 Task: Book a one-way flight from Laredo to Raleigh for 4 adults and 1 infant in seat, departing on Saturday, 5 August, in economy class, with 2 carry-on bags and 1 checked bag, departing between 16:00 and 17:00, using Alaska Airlines.
Action: Mouse moved to (375, 125)
Screenshot: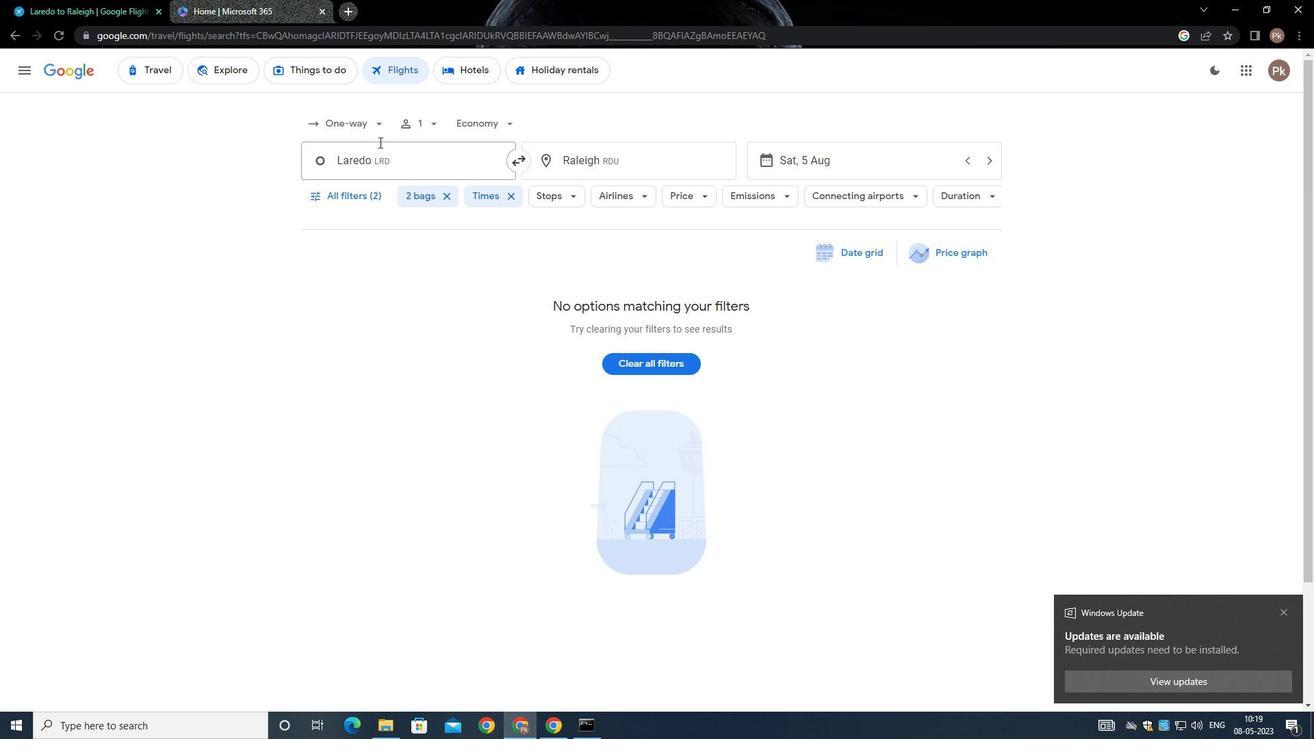 
Action: Mouse pressed left at (375, 125)
Screenshot: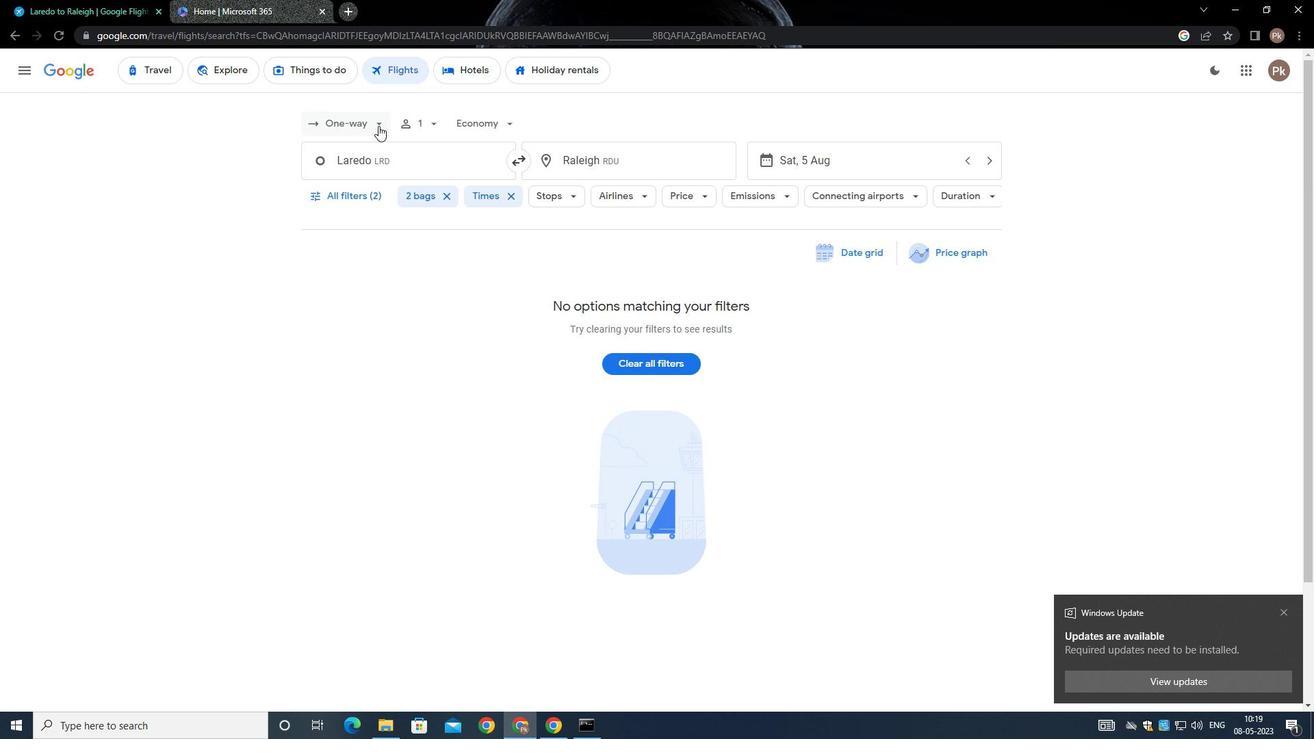 
Action: Mouse moved to (358, 180)
Screenshot: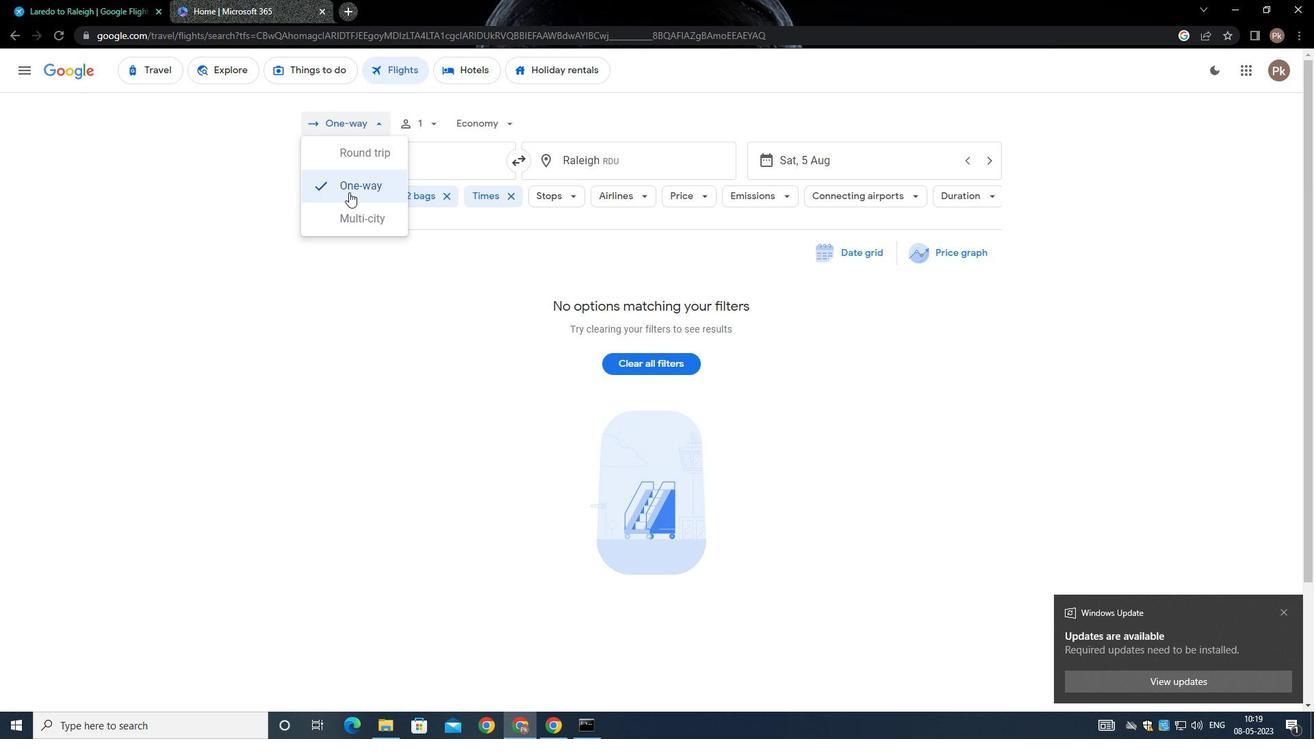 
Action: Mouse pressed left at (358, 180)
Screenshot: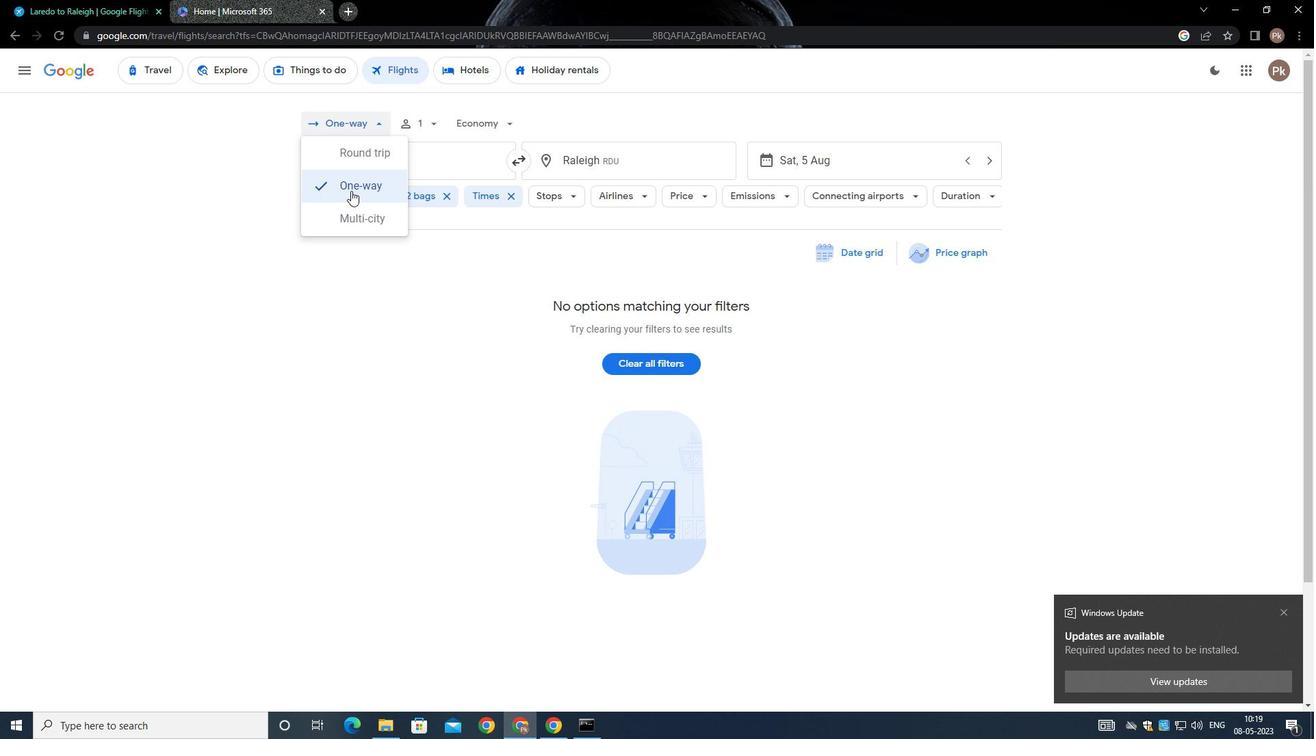 
Action: Mouse moved to (426, 123)
Screenshot: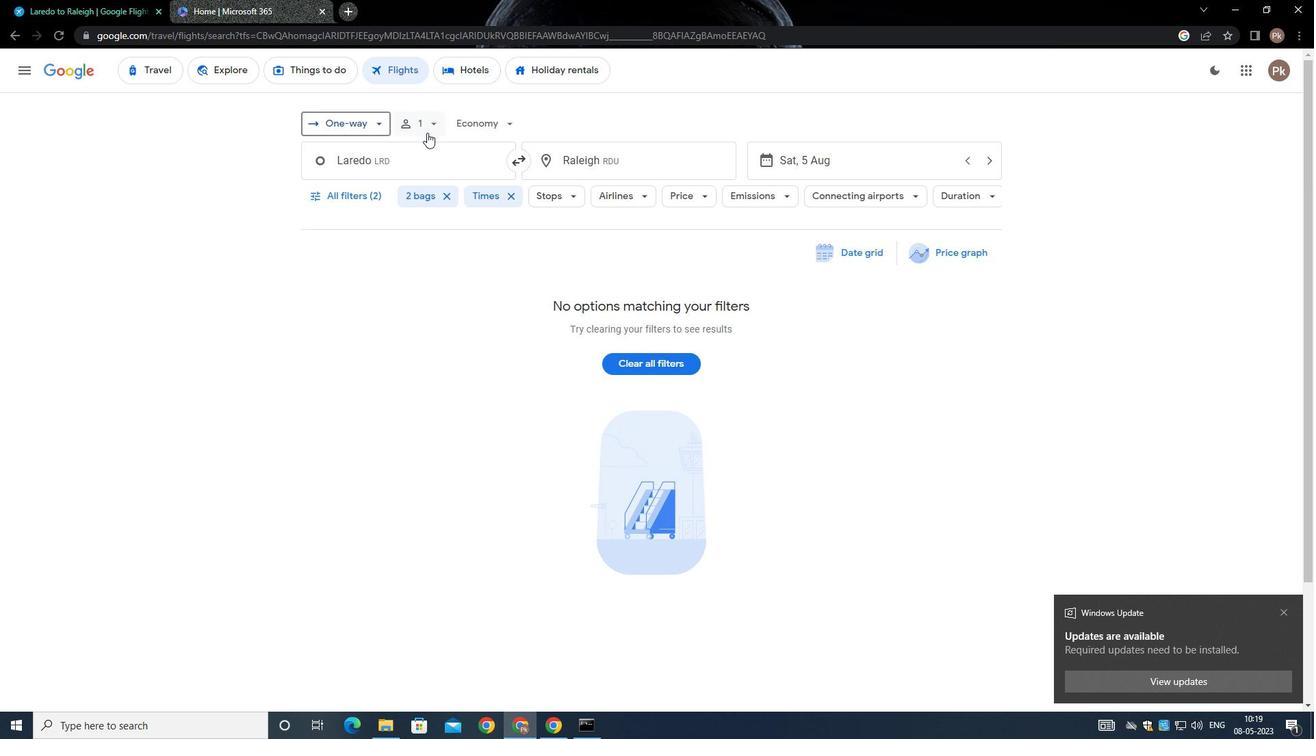 
Action: Mouse pressed left at (426, 123)
Screenshot: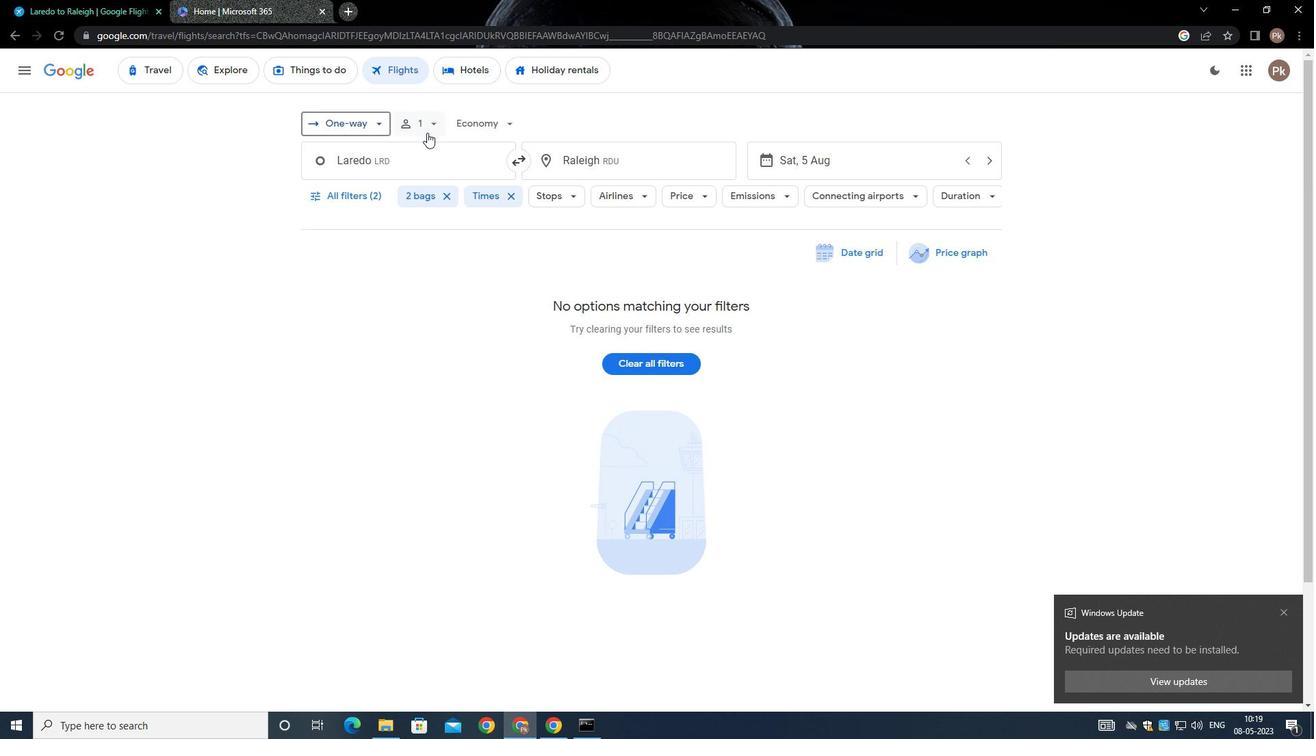 
Action: Mouse moved to (540, 158)
Screenshot: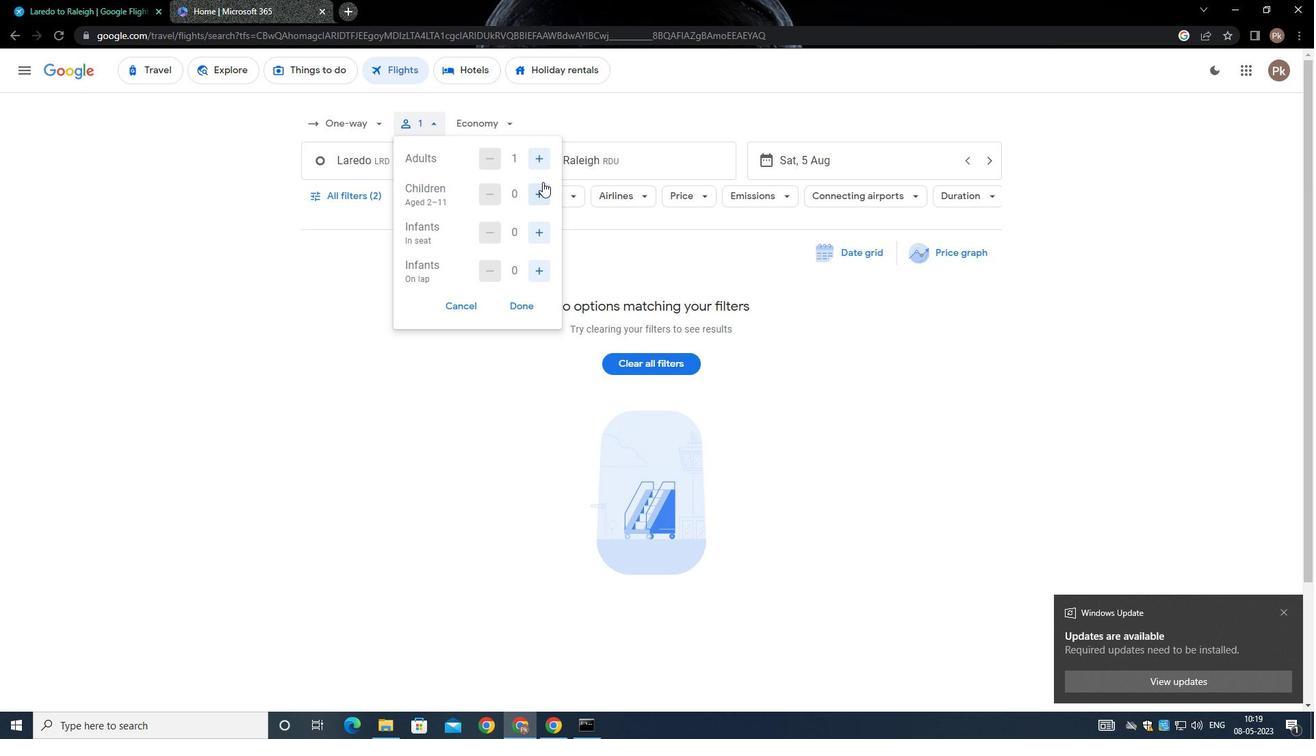 
Action: Mouse pressed left at (540, 158)
Screenshot: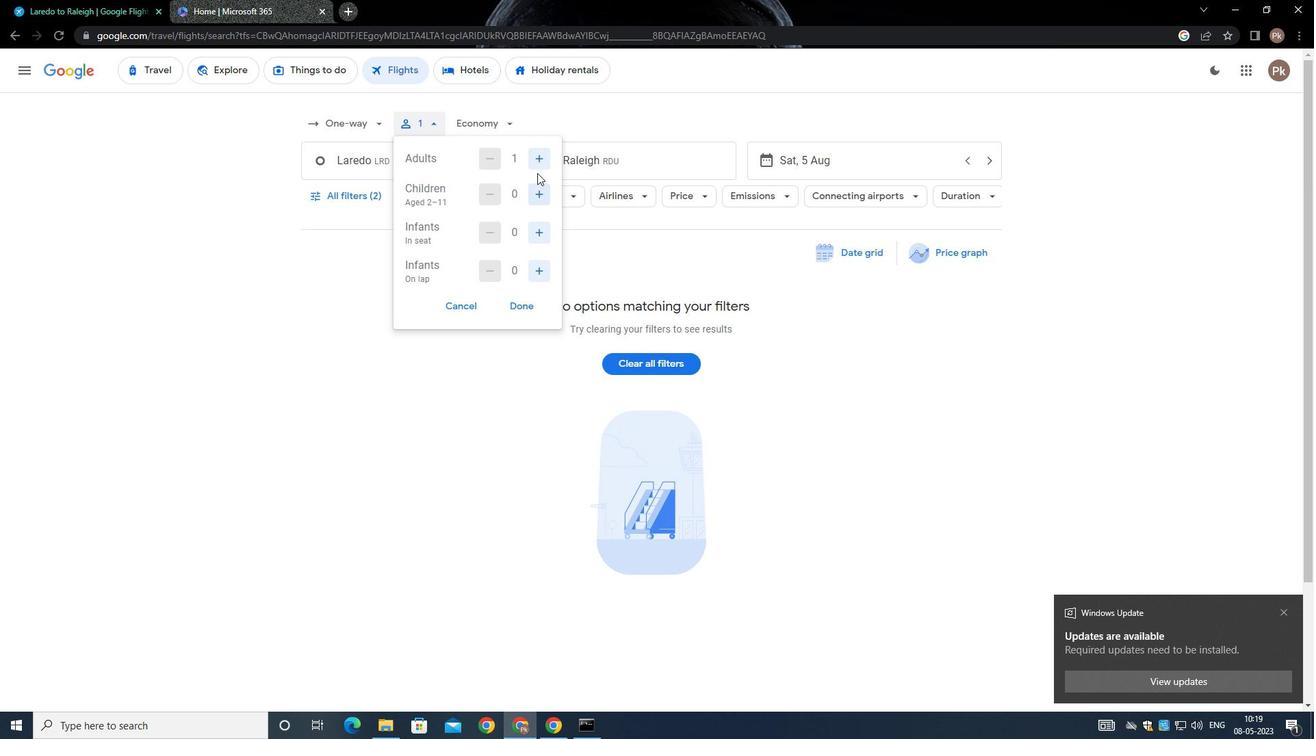 
Action: Mouse moved to (540, 157)
Screenshot: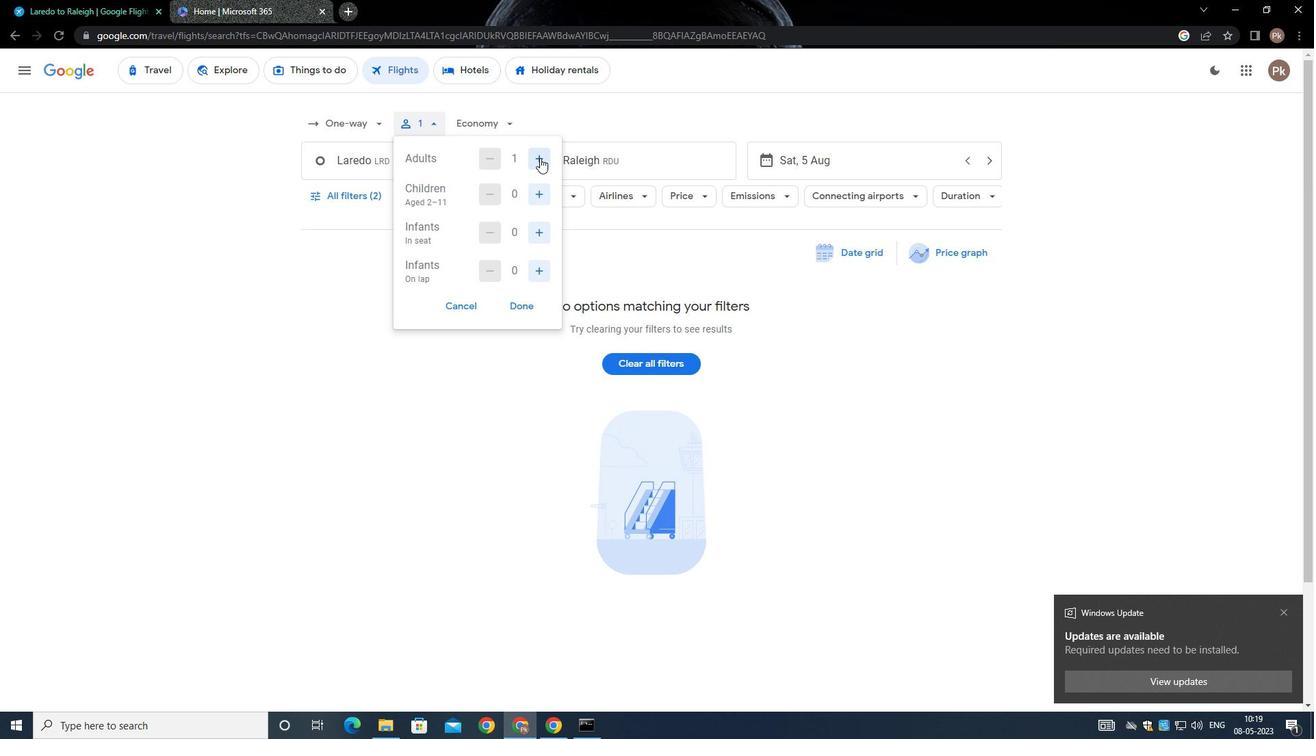 
Action: Mouse pressed left at (540, 157)
Screenshot: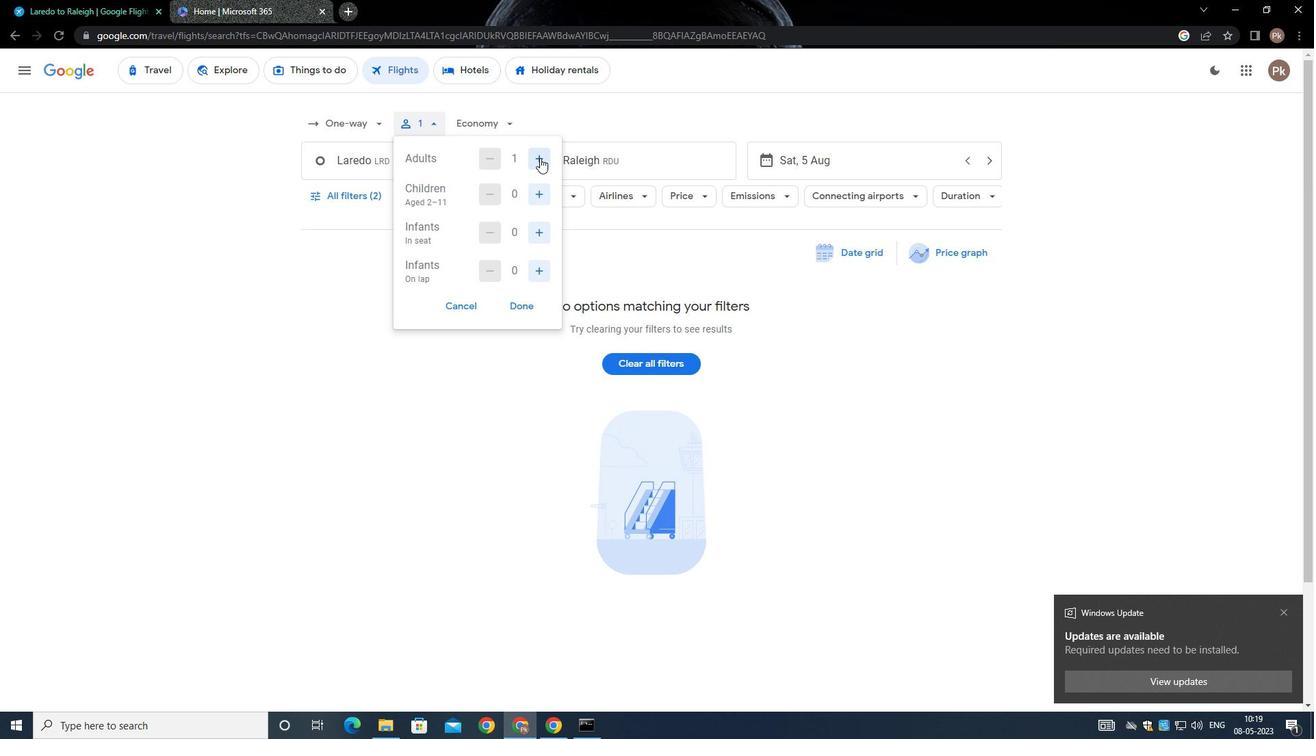 
Action: Mouse pressed left at (540, 157)
Screenshot: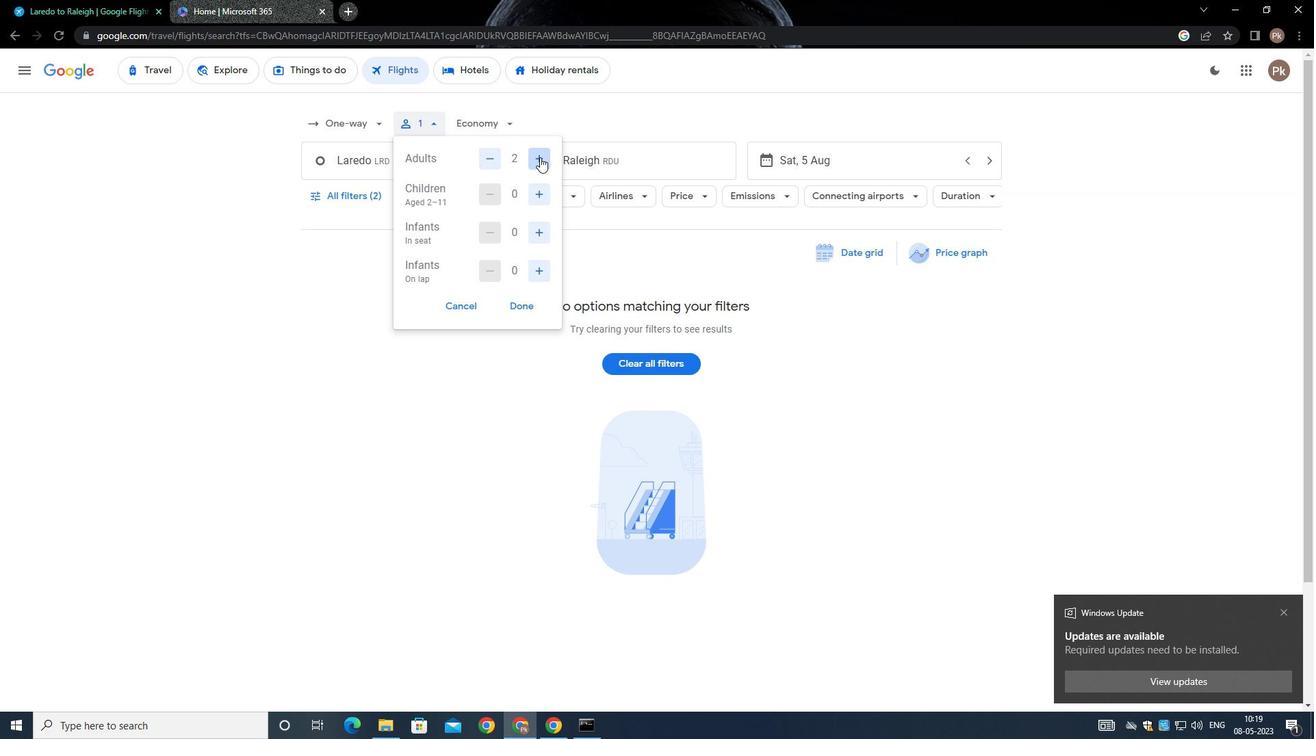 
Action: Mouse moved to (540, 234)
Screenshot: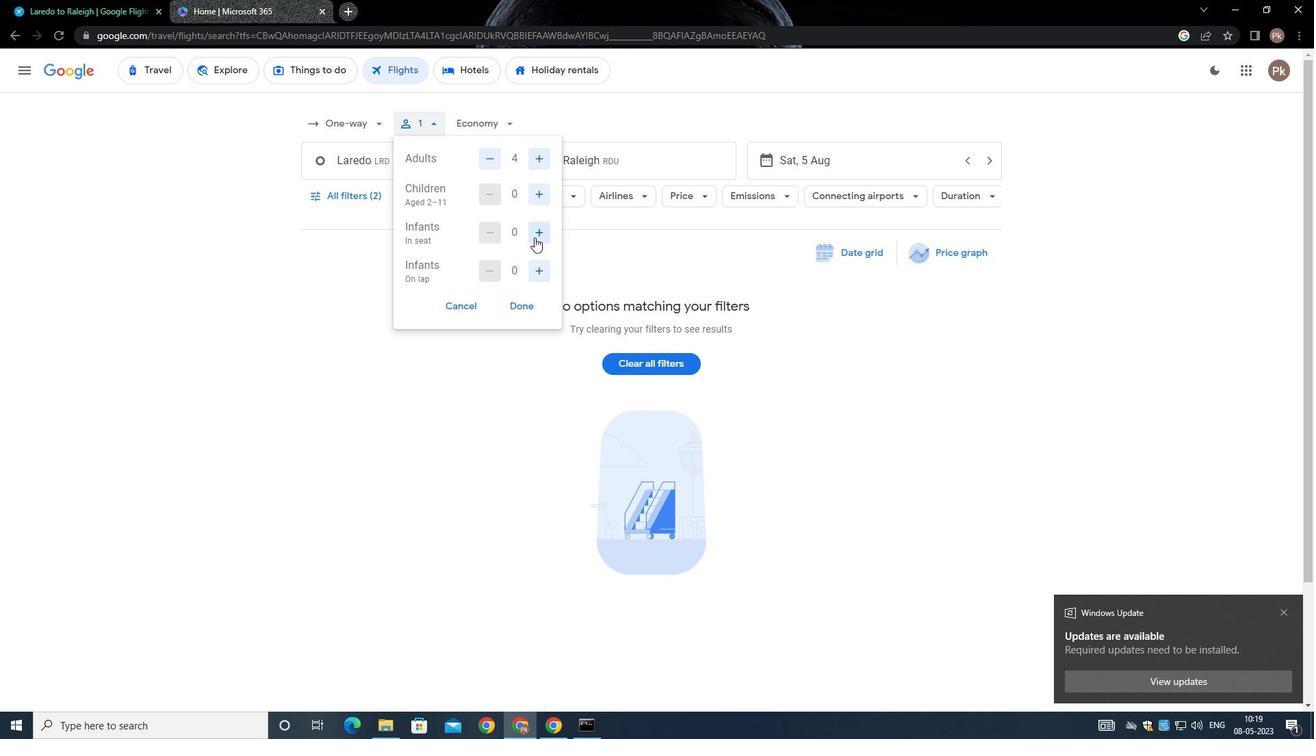 
Action: Mouse pressed left at (540, 234)
Screenshot: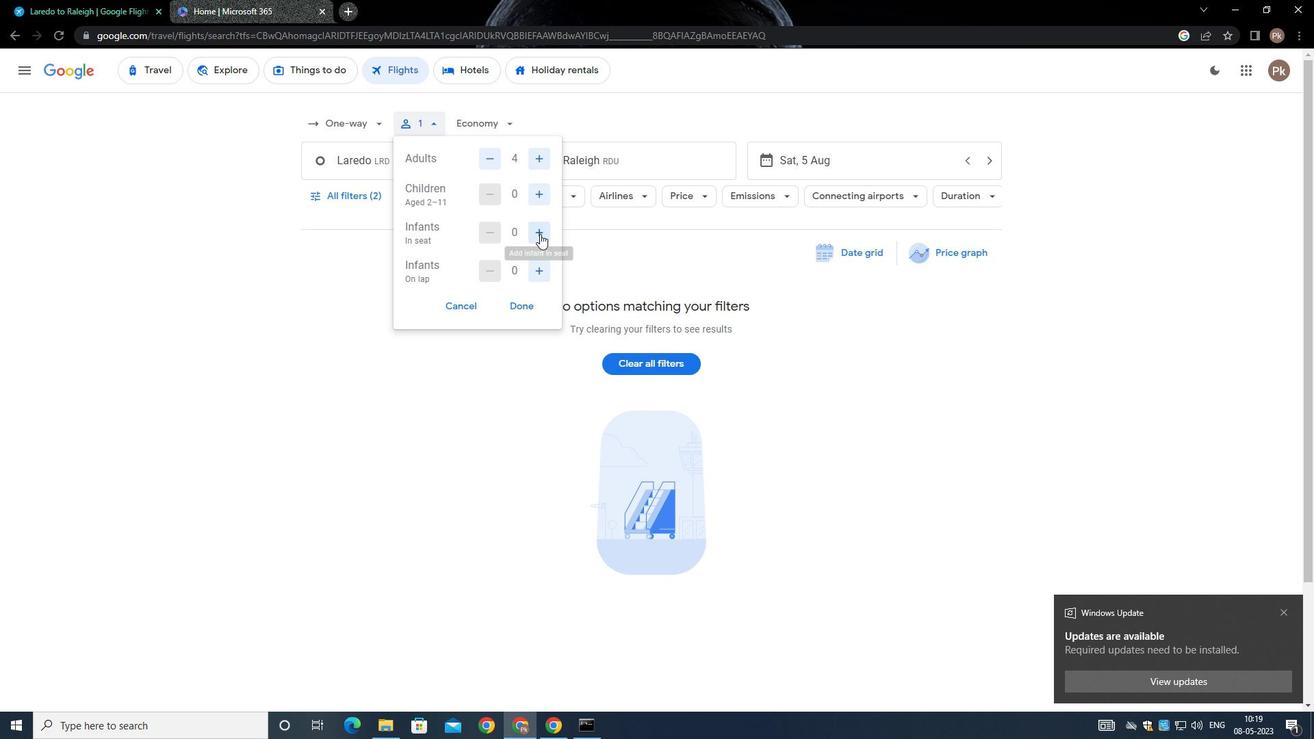 
Action: Mouse moved to (536, 266)
Screenshot: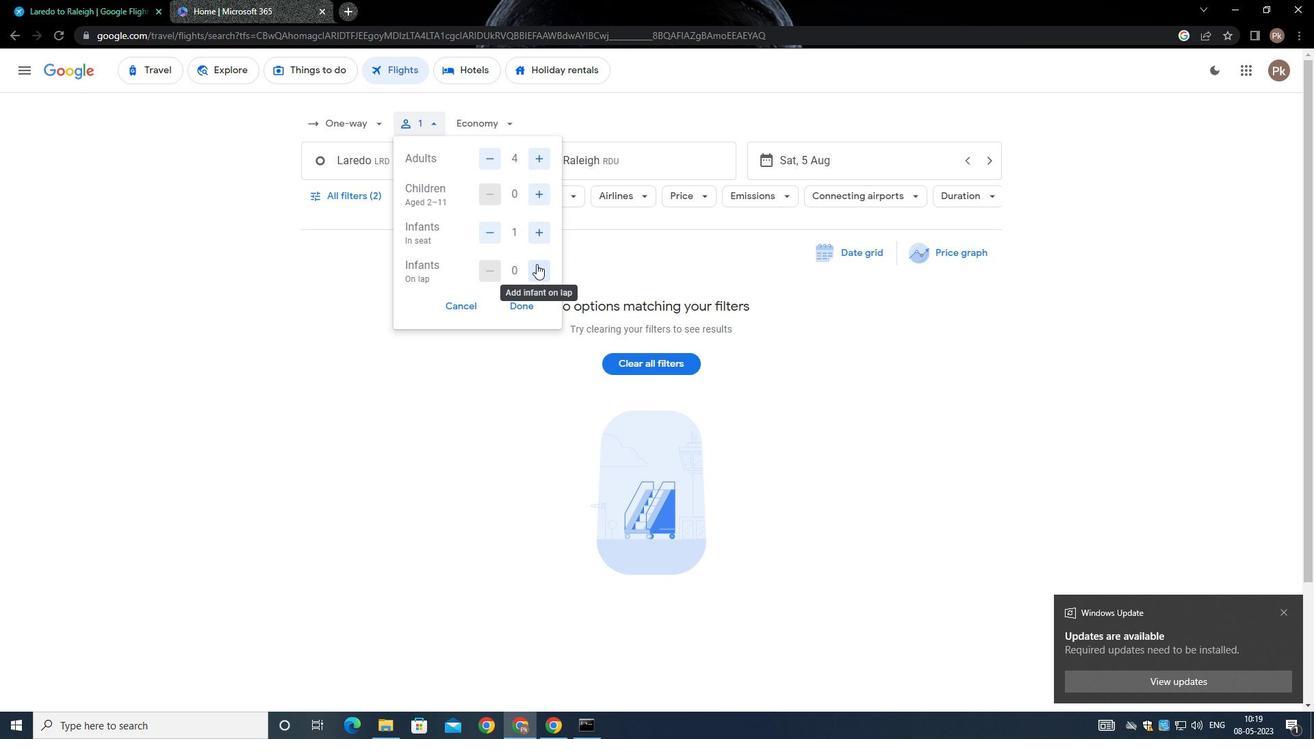 
Action: Mouse pressed left at (536, 266)
Screenshot: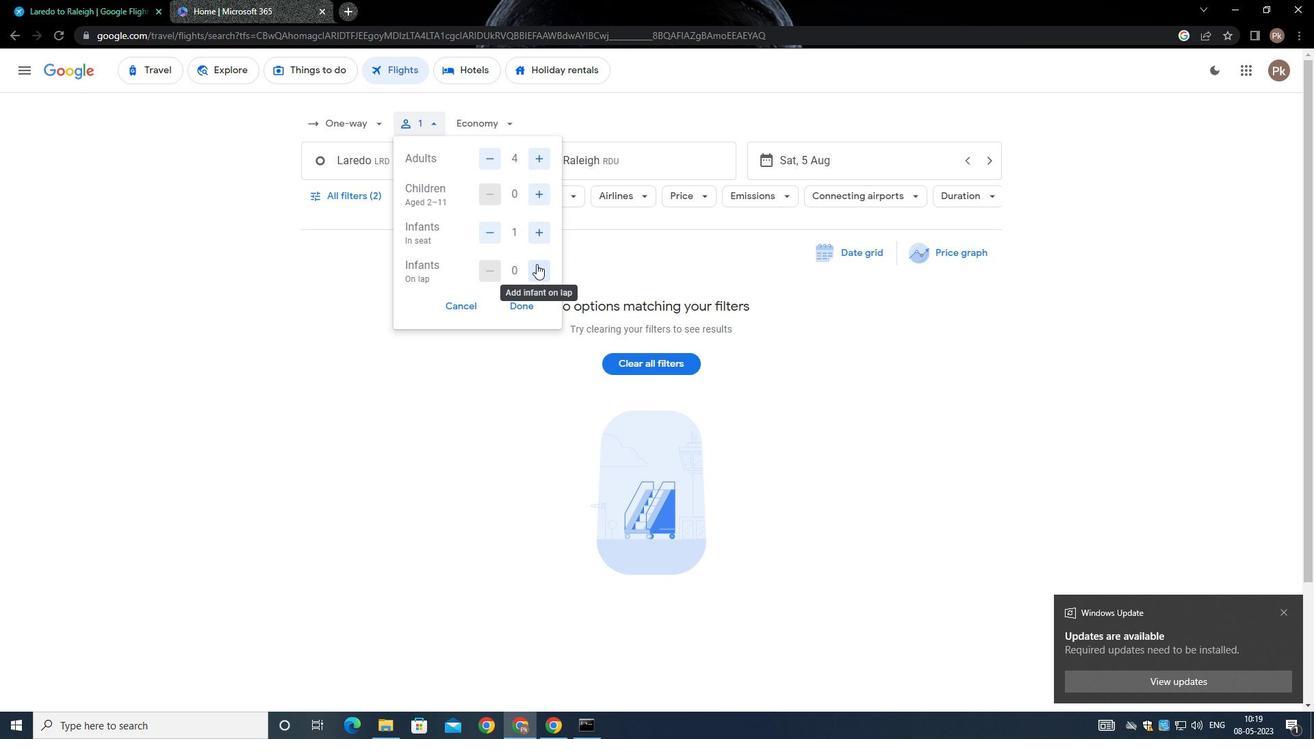 
Action: Mouse moved to (517, 305)
Screenshot: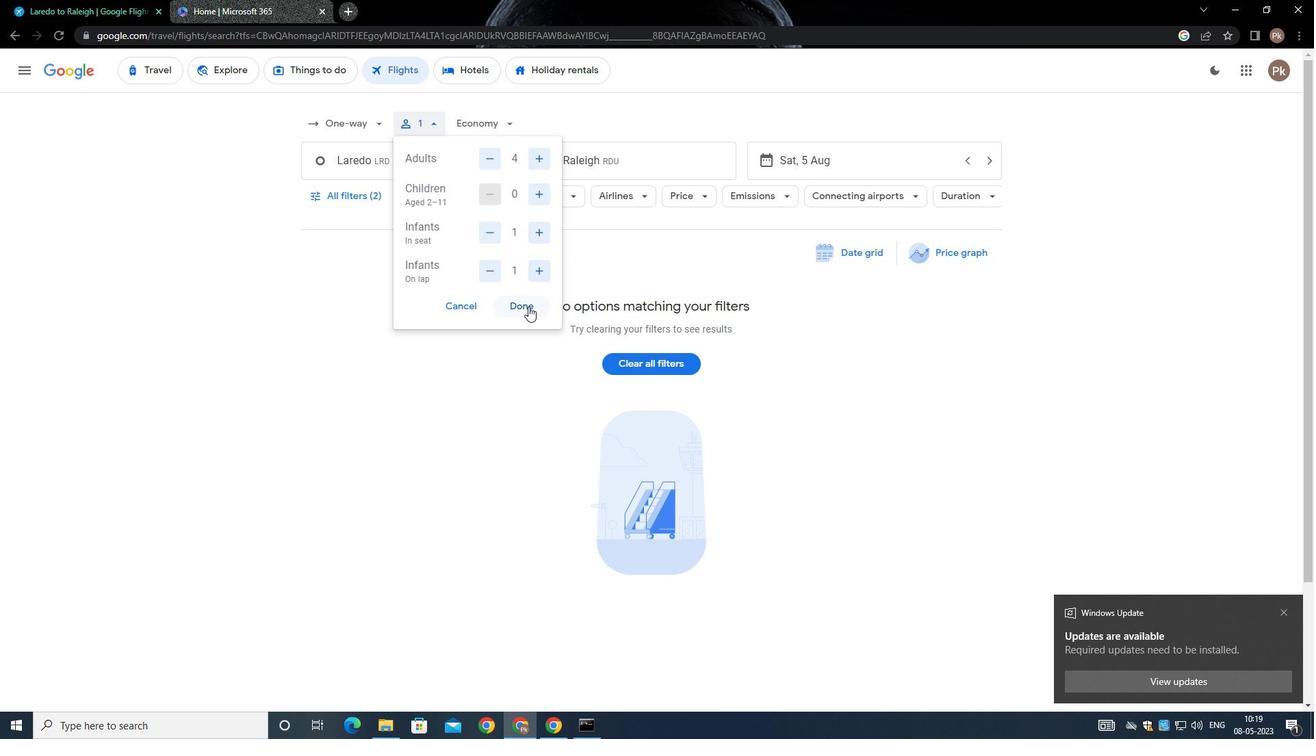 
Action: Mouse pressed left at (517, 305)
Screenshot: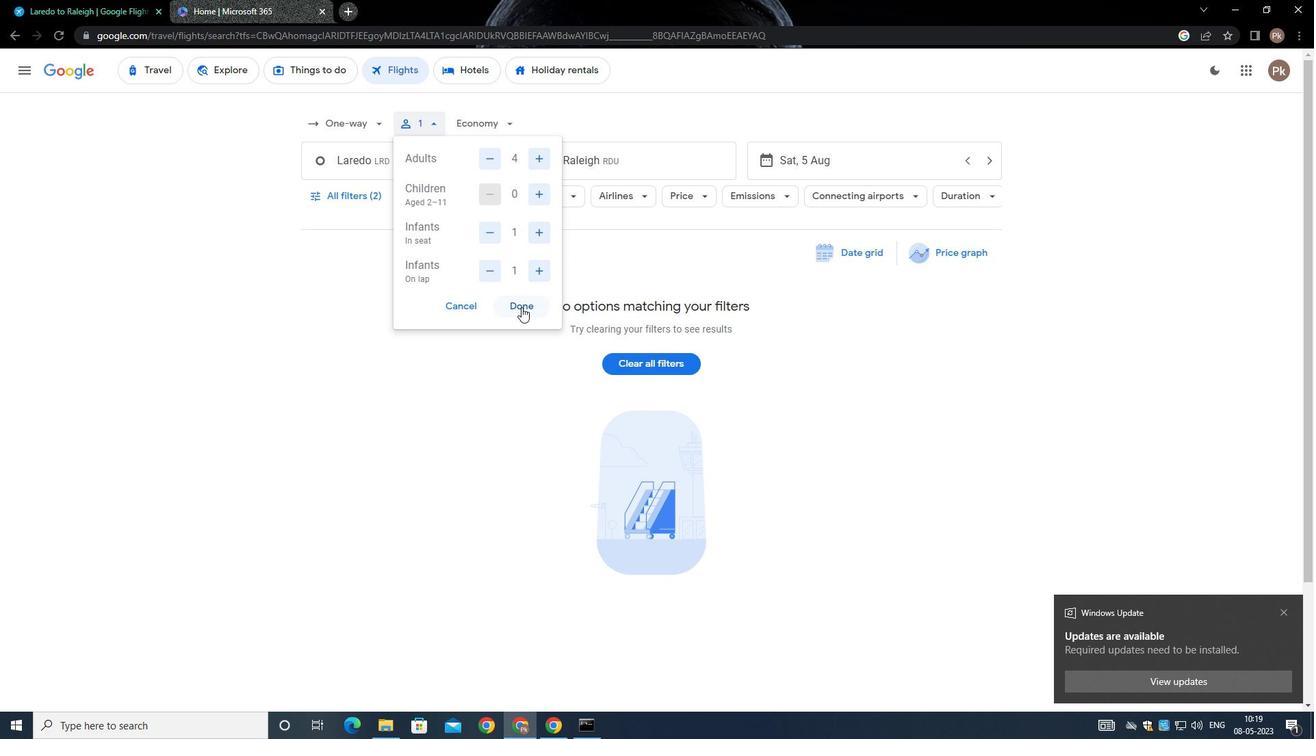
Action: Mouse moved to (495, 115)
Screenshot: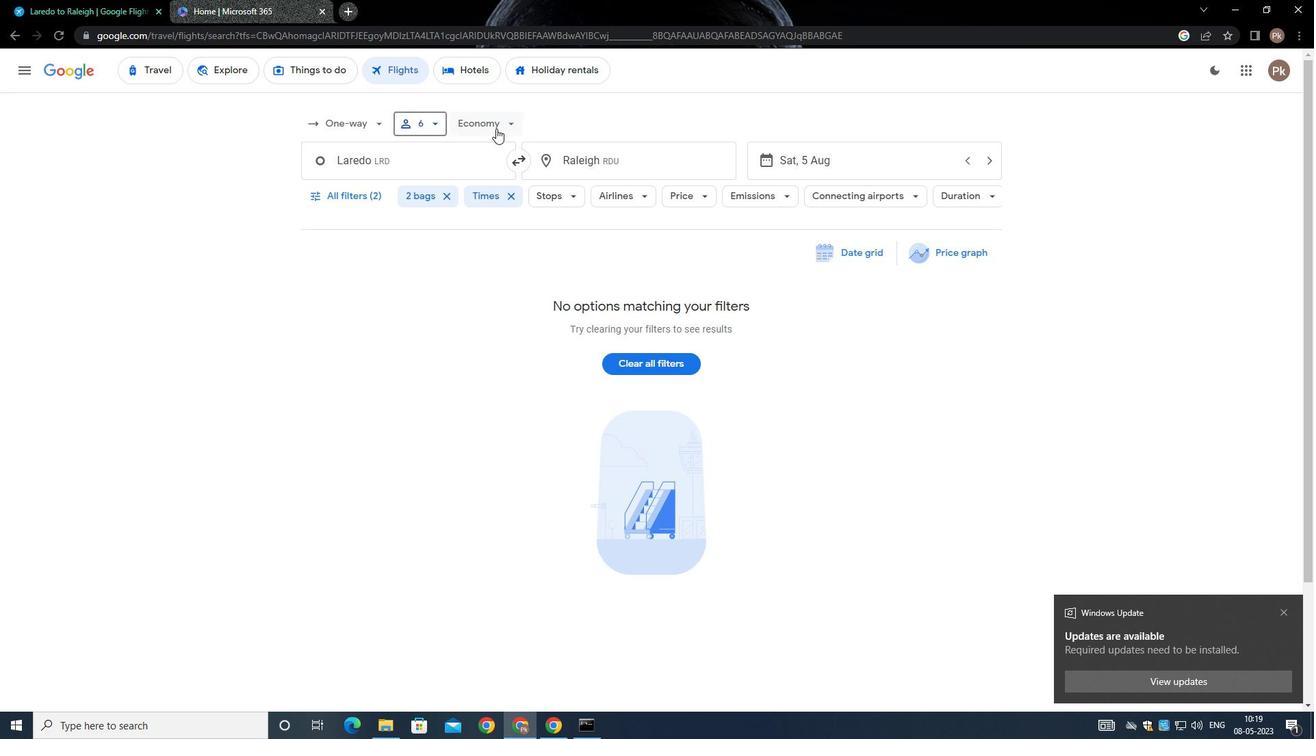 
Action: Mouse pressed left at (495, 115)
Screenshot: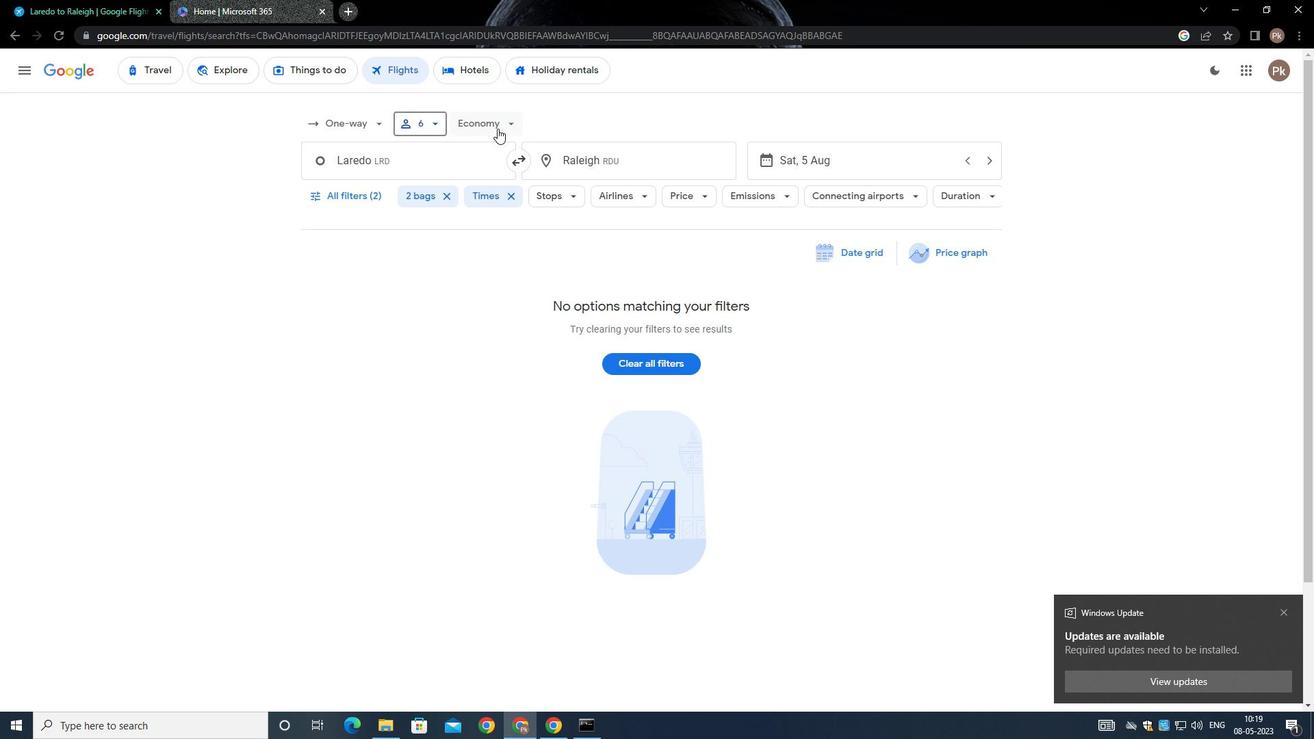 
Action: Mouse moved to (505, 180)
Screenshot: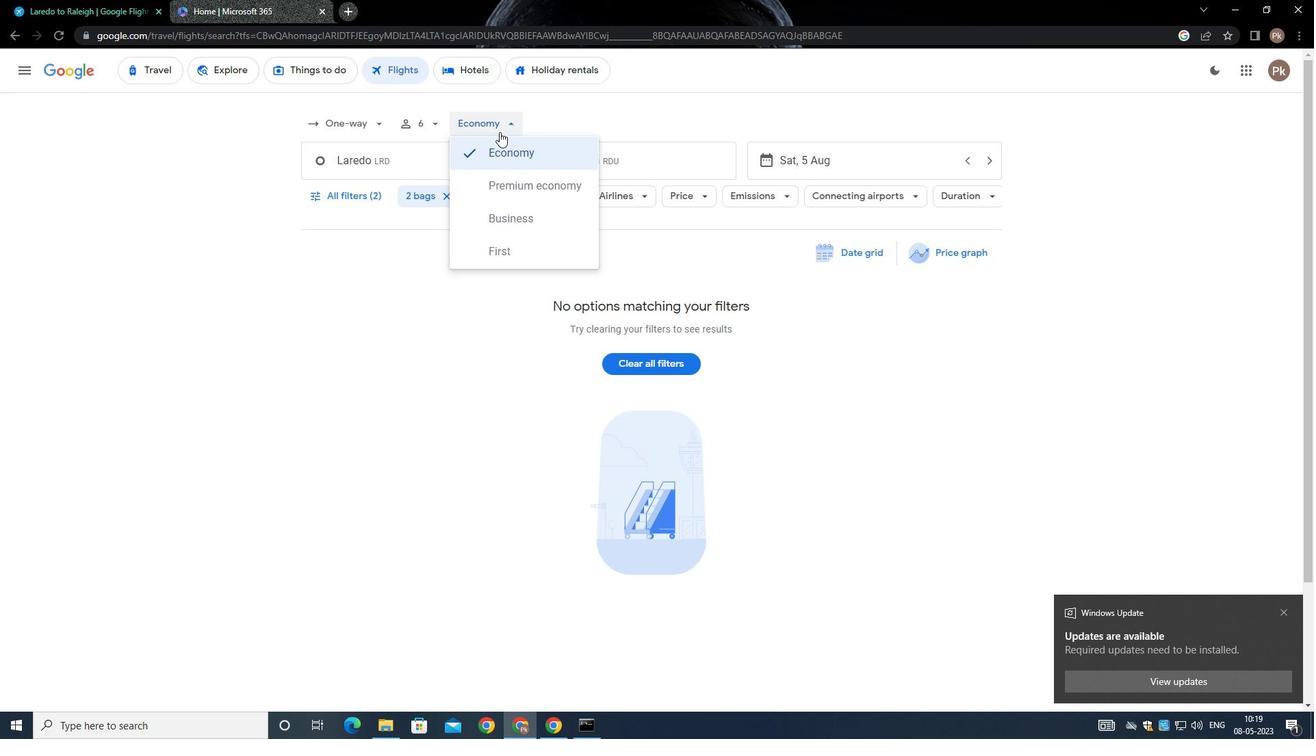 
Action: Mouse pressed left at (505, 180)
Screenshot: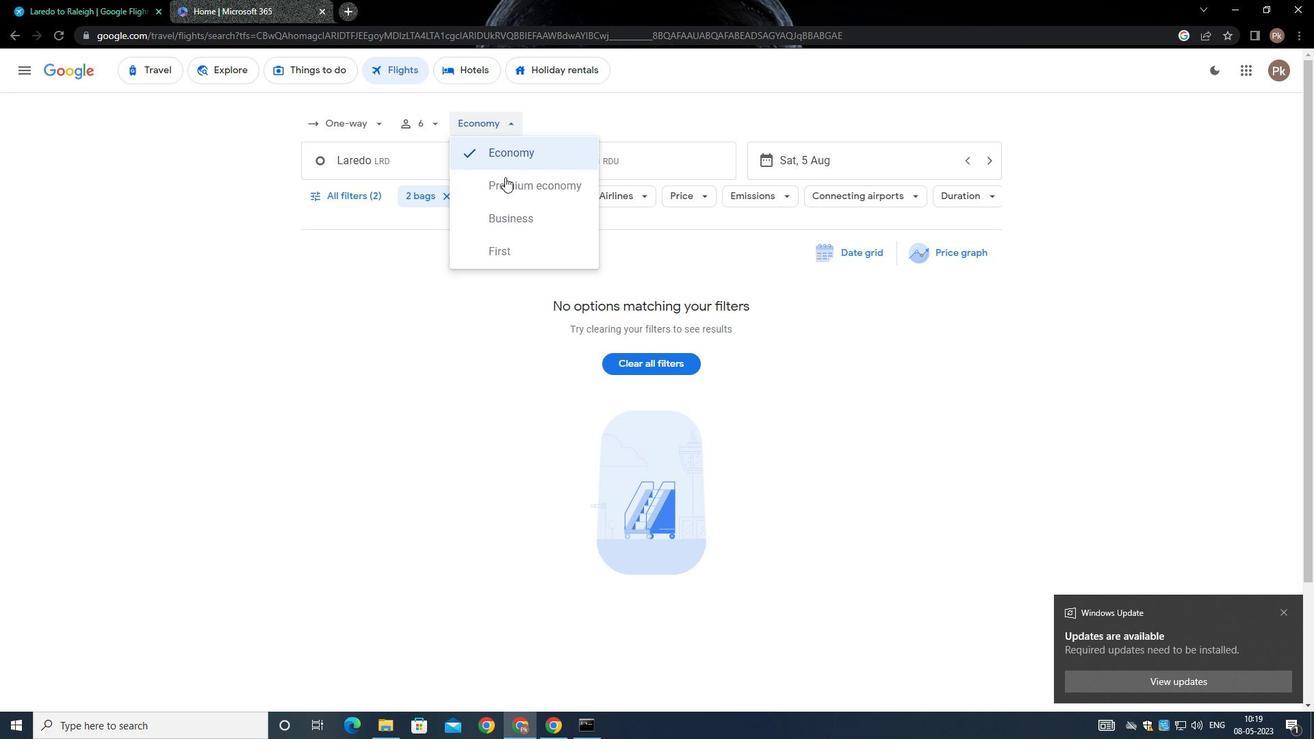 
Action: Mouse moved to (384, 158)
Screenshot: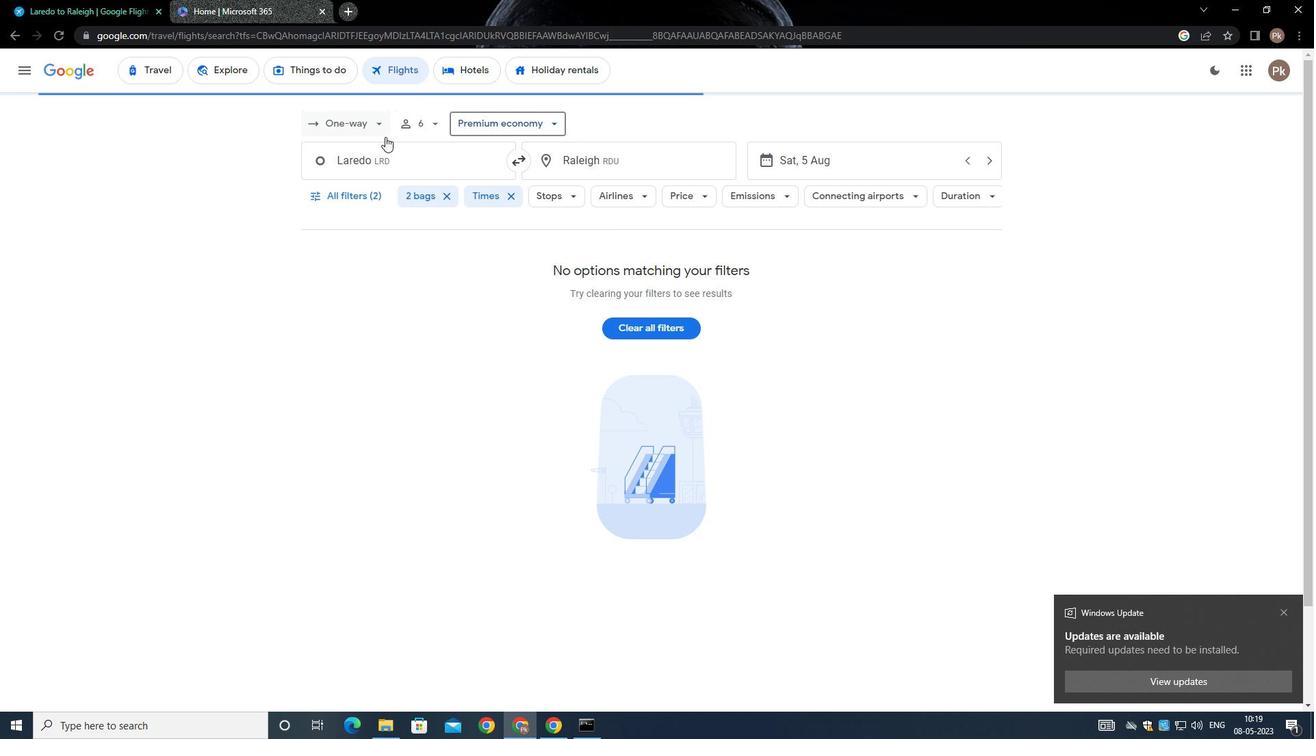 
Action: Mouse pressed left at (384, 158)
Screenshot: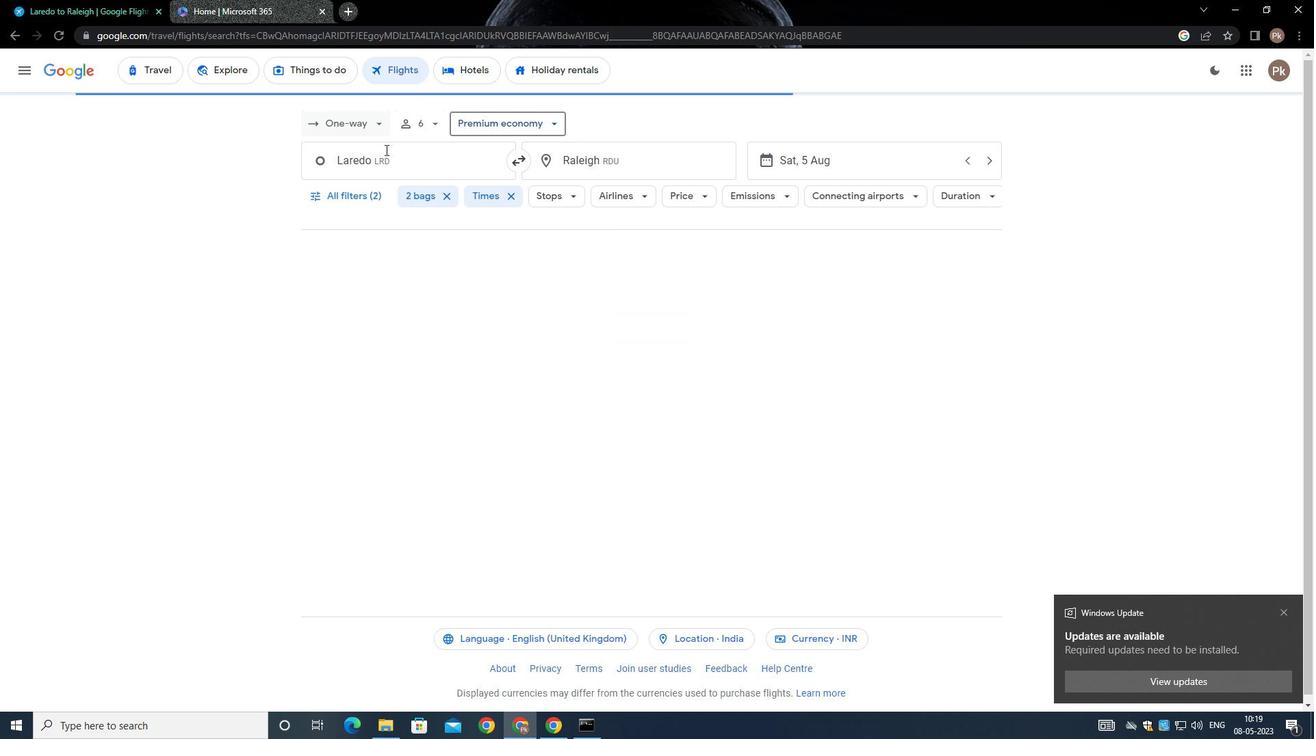 
Action: Mouse moved to (442, 231)
Screenshot: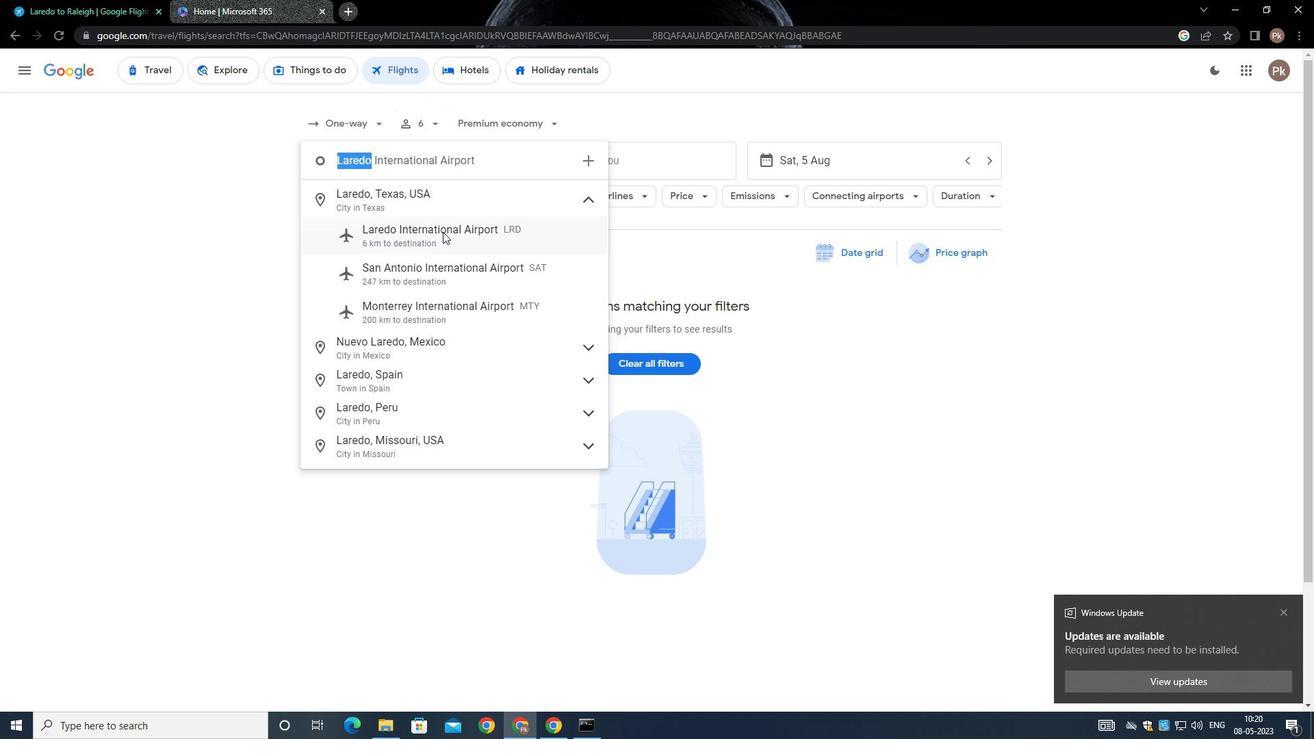 
Action: Mouse pressed left at (442, 231)
Screenshot: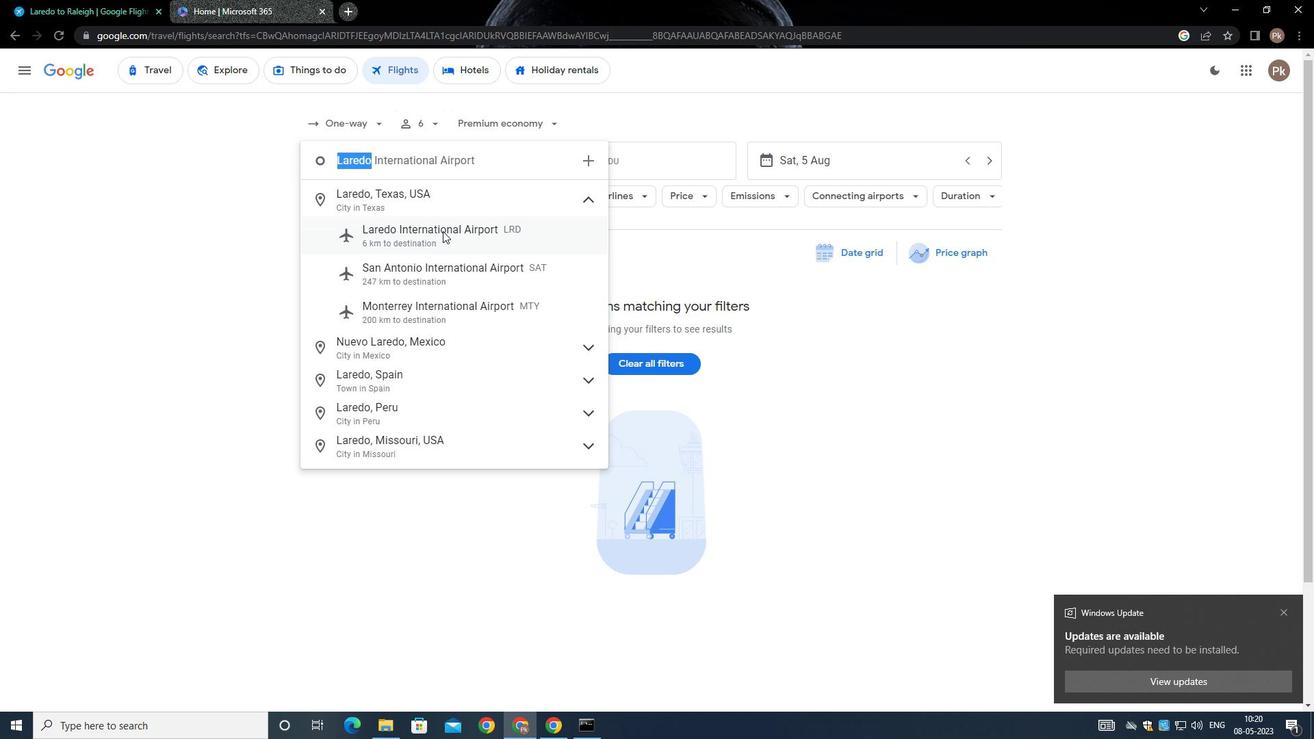 
Action: Mouse moved to (637, 157)
Screenshot: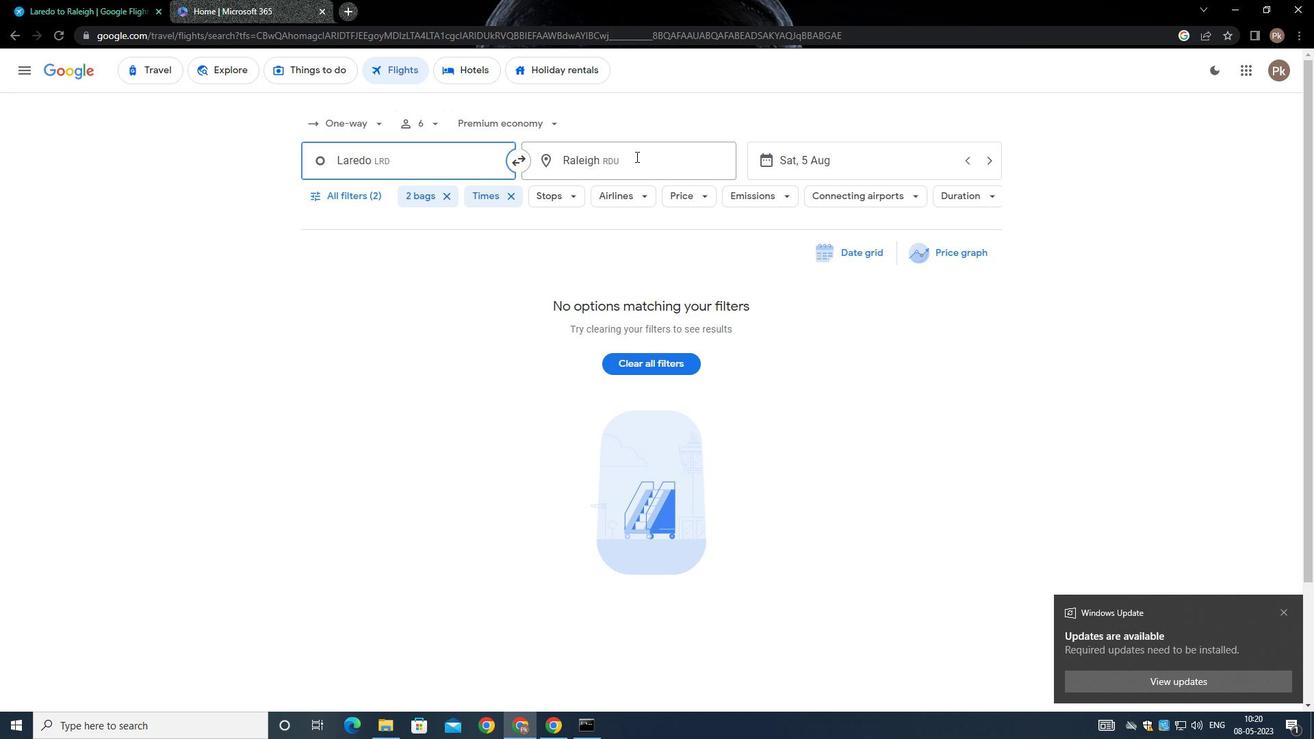 
Action: Mouse pressed left at (637, 157)
Screenshot: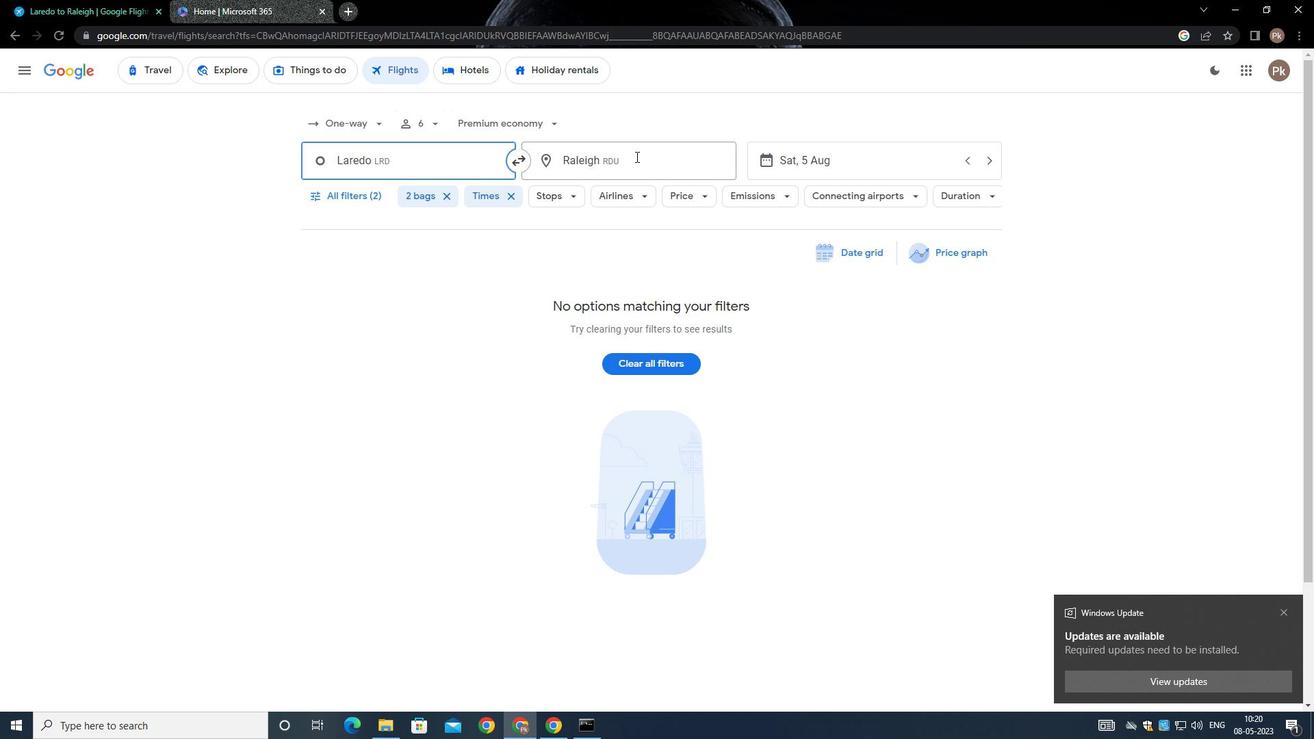 
Action: Key pressed <Key.backspace><Key.shift>SOUTHWEST<Key.space><Key.shift>W
Screenshot: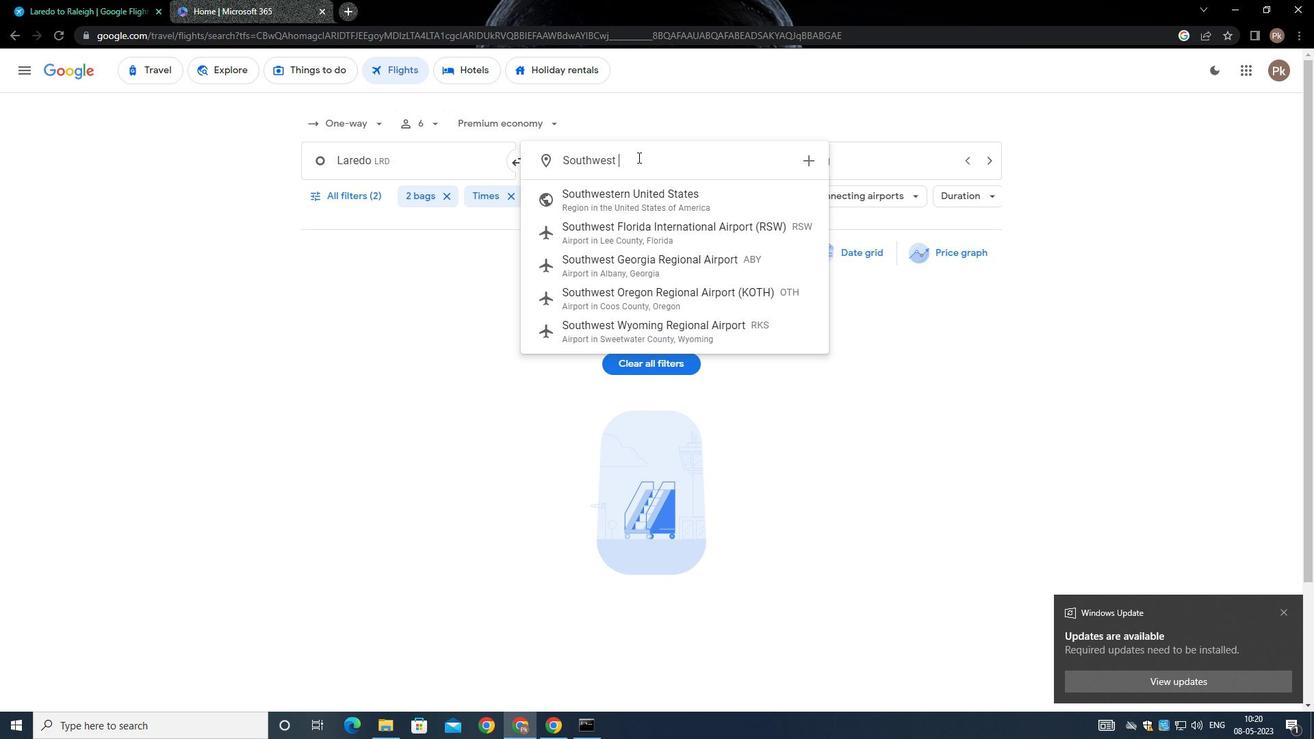 
Action: Mouse moved to (630, 200)
Screenshot: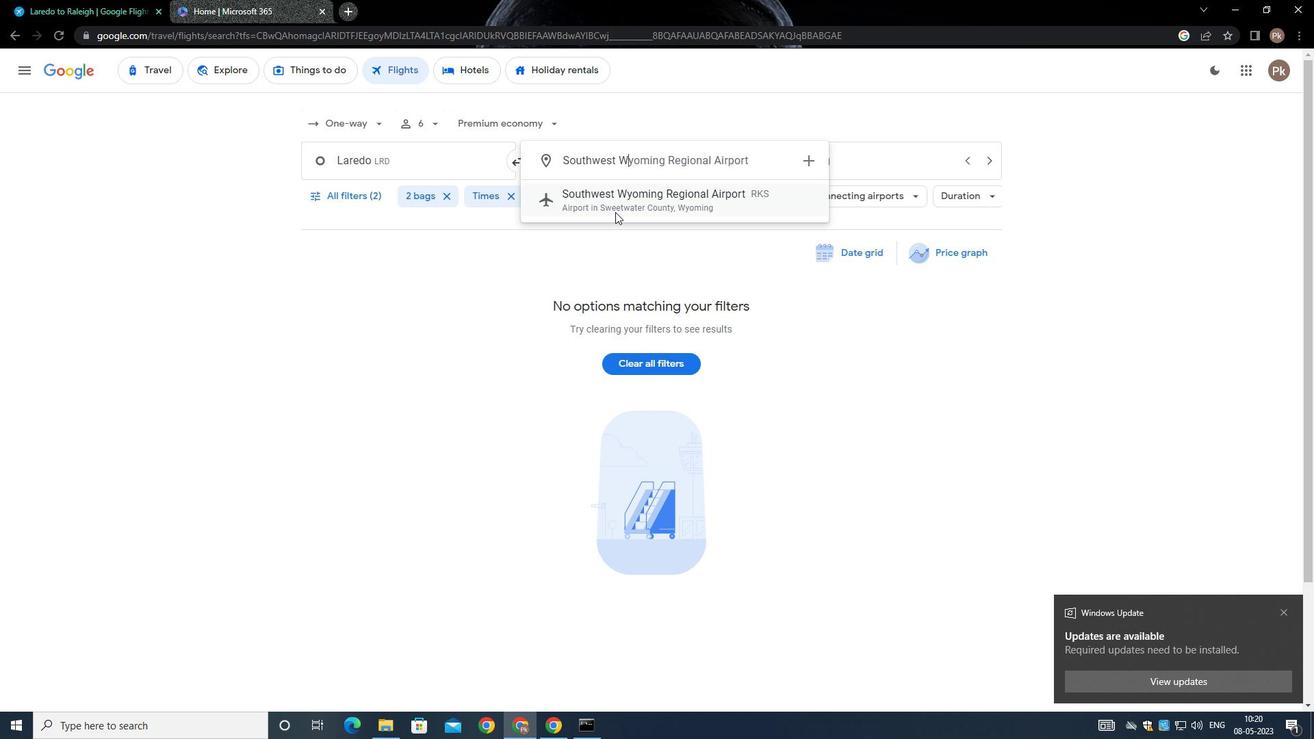 
Action: Mouse pressed left at (630, 200)
Screenshot: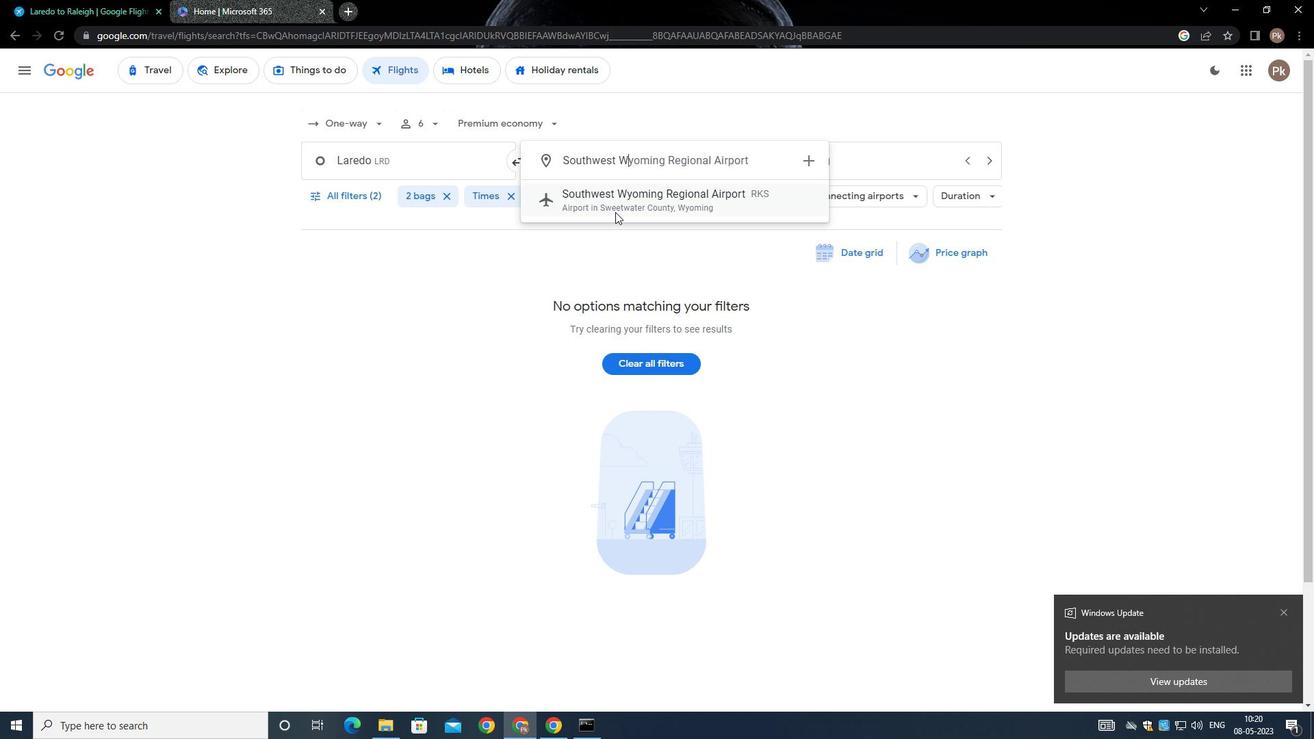 
Action: Mouse moved to (798, 151)
Screenshot: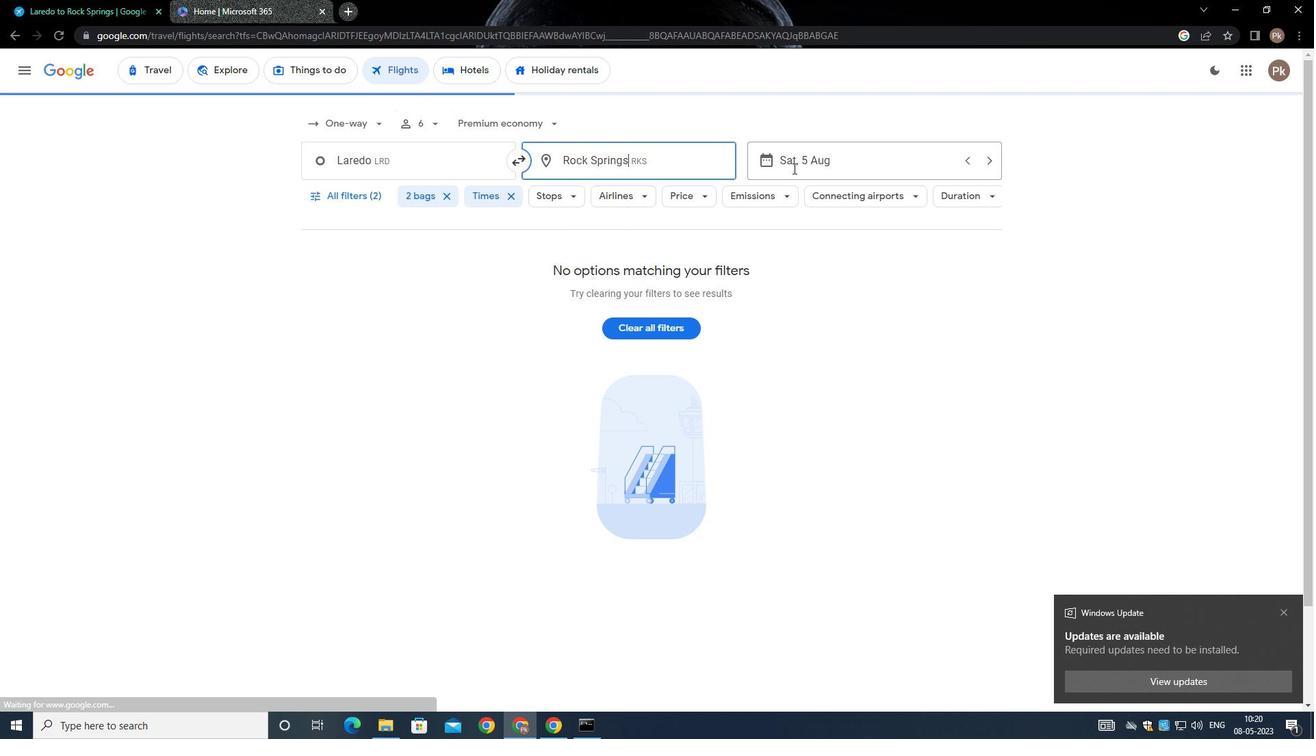 
Action: Mouse pressed left at (798, 151)
Screenshot: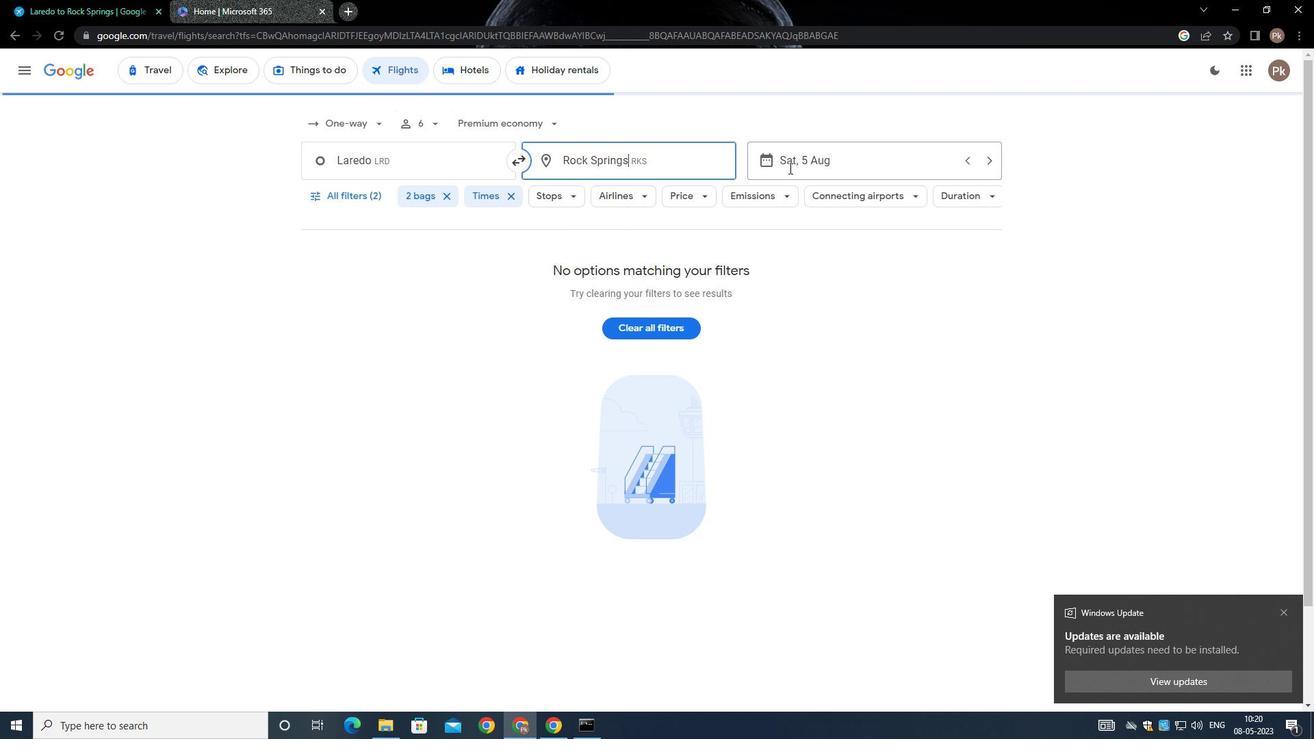 
Action: Mouse moved to (716, 279)
Screenshot: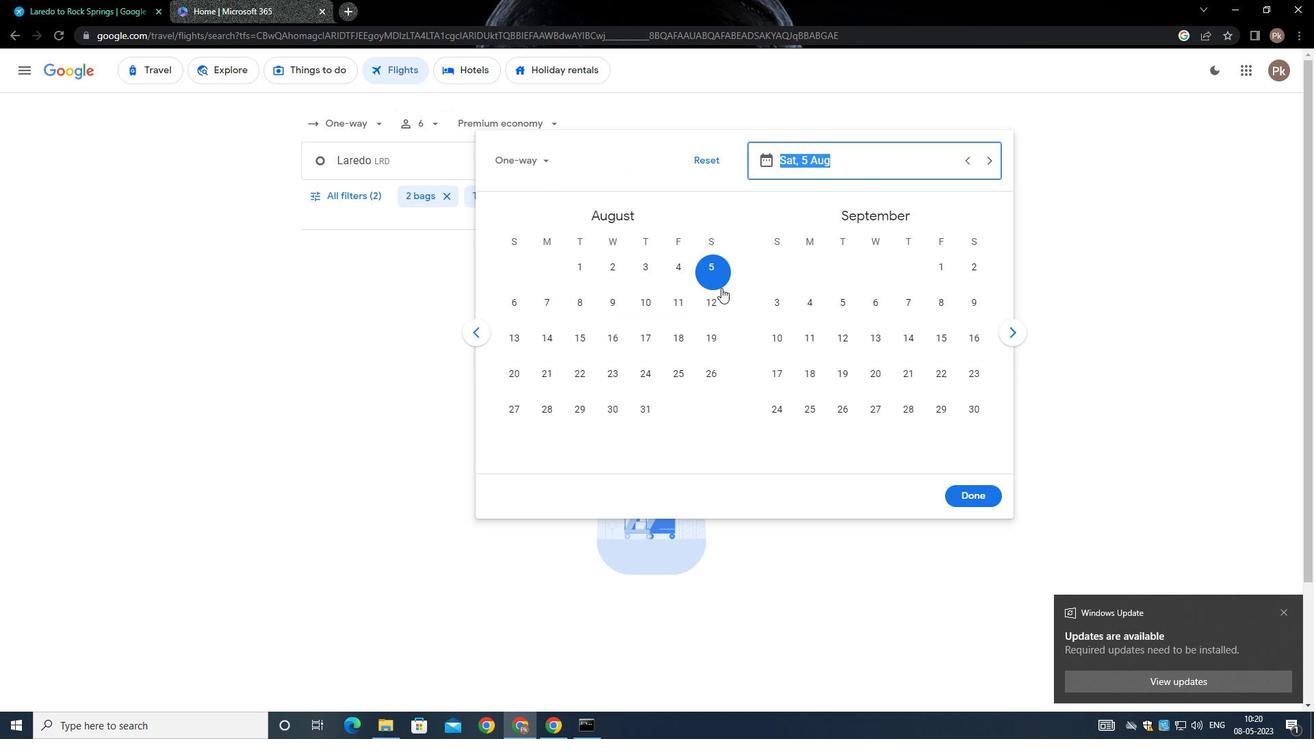 
Action: Mouse pressed left at (716, 279)
Screenshot: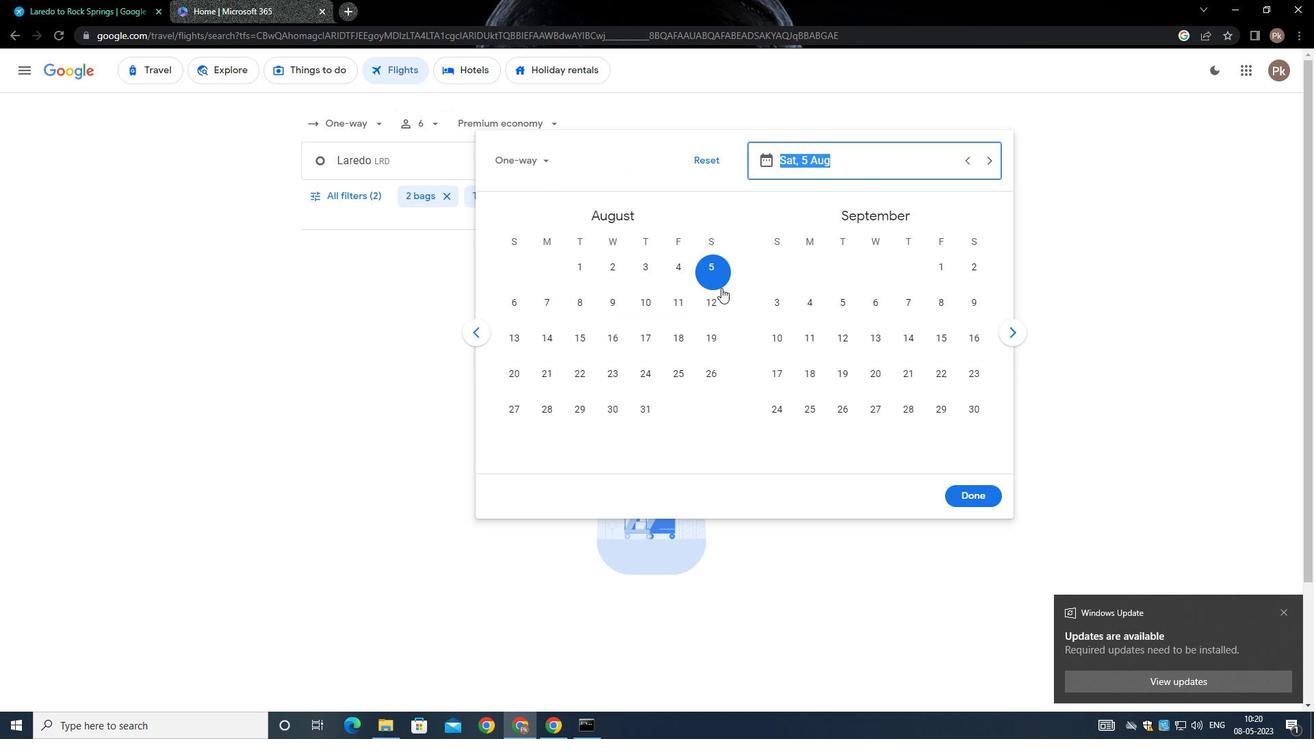
Action: Mouse moved to (982, 492)
Screenshot: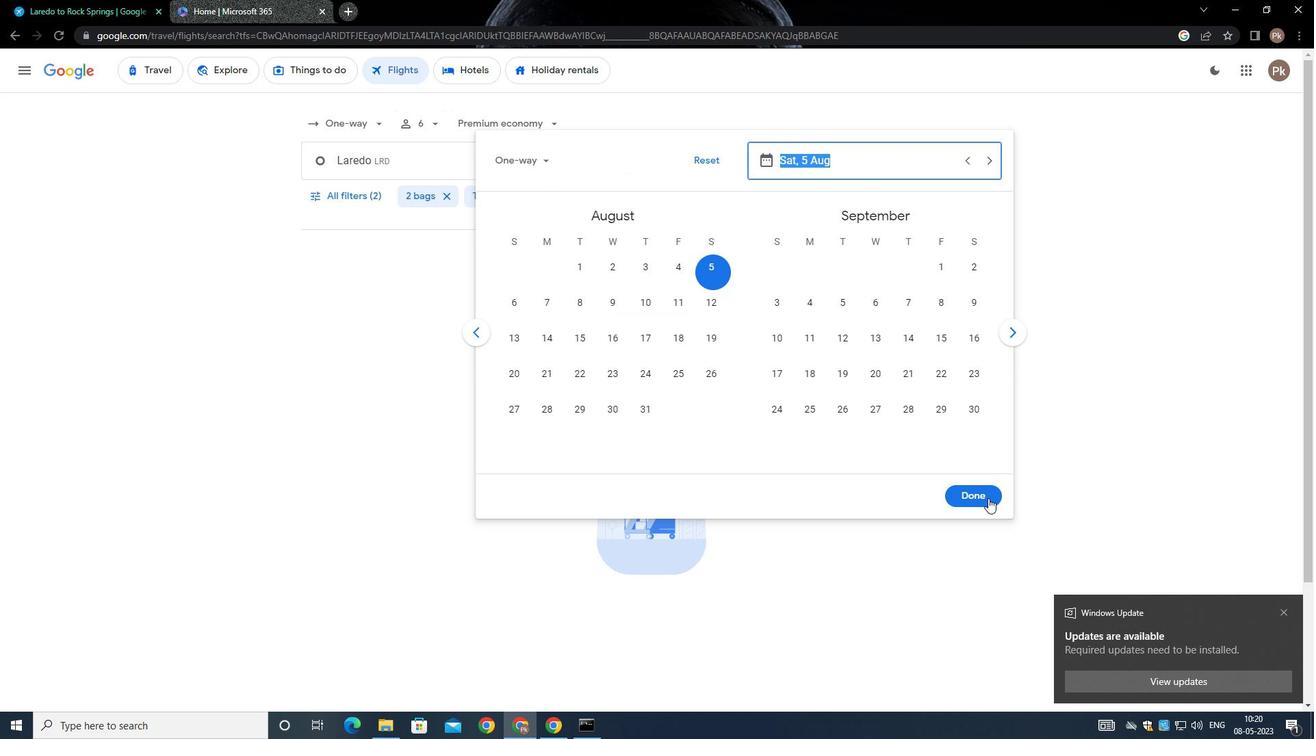 
Action: Mouse pressed left at (982, 492)
Screenshot: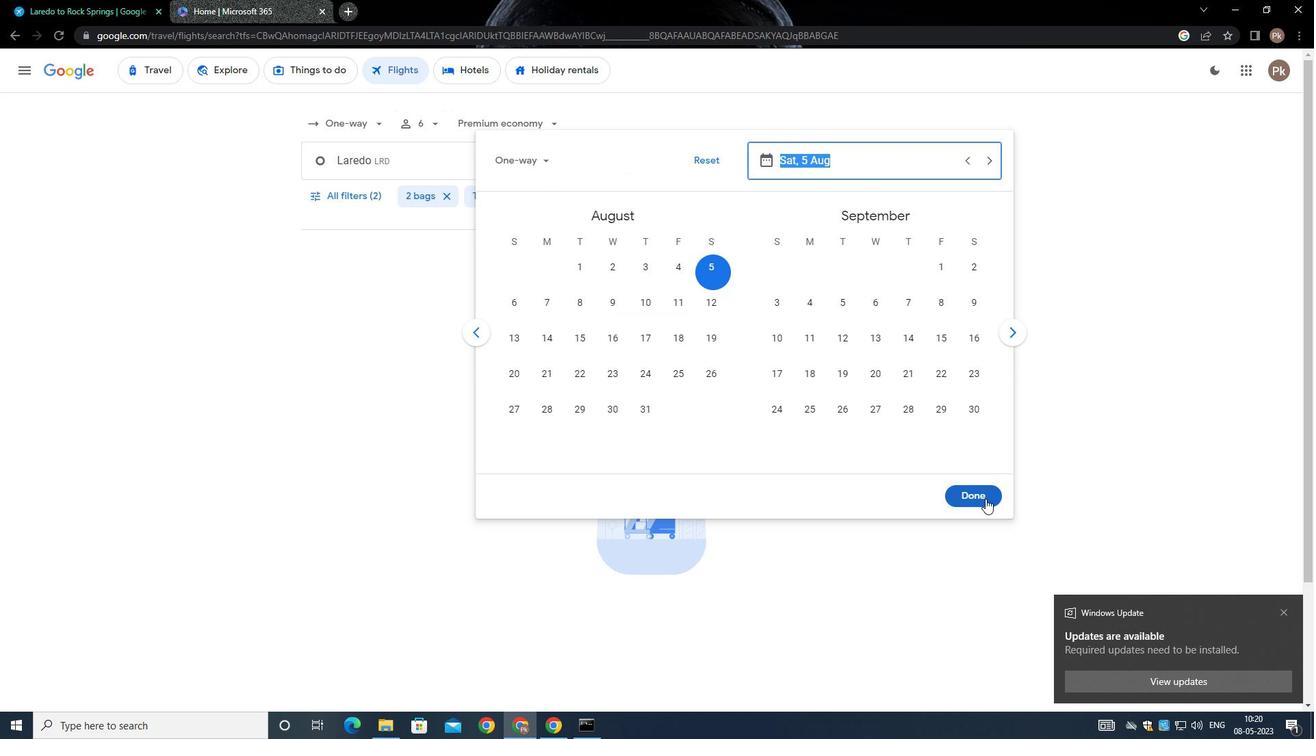 
Action: Mouse moved to (339, 201)
Screenshot: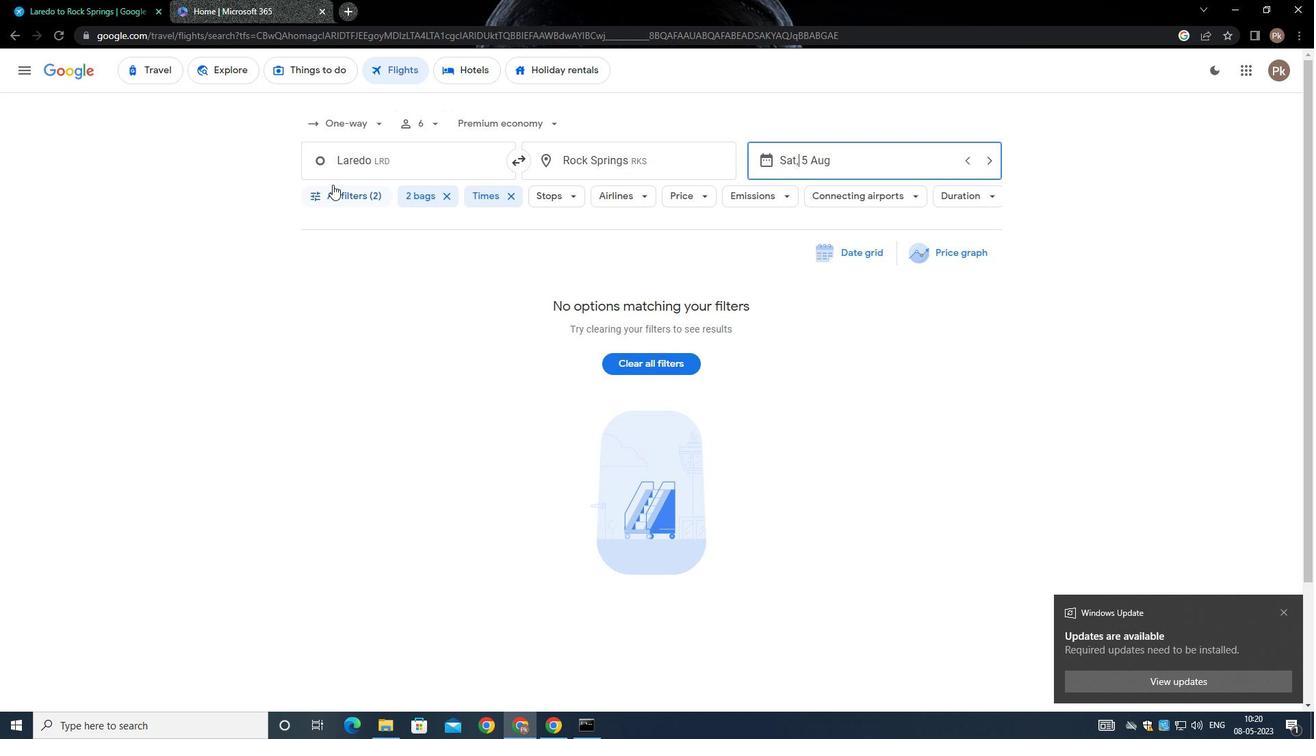 
Action: Mouse pressed left at (339, 201)
Screenshot: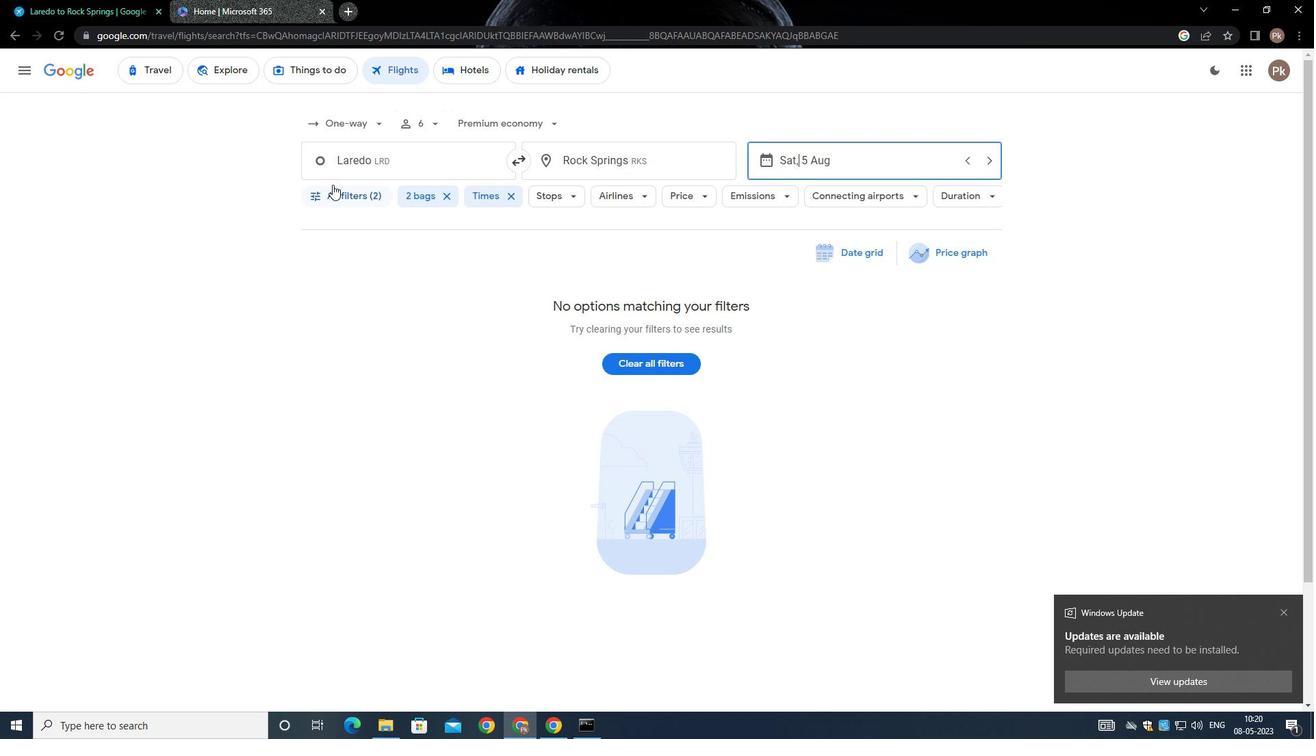 
Action: Mouse moved to (495, 487)
Screenshot: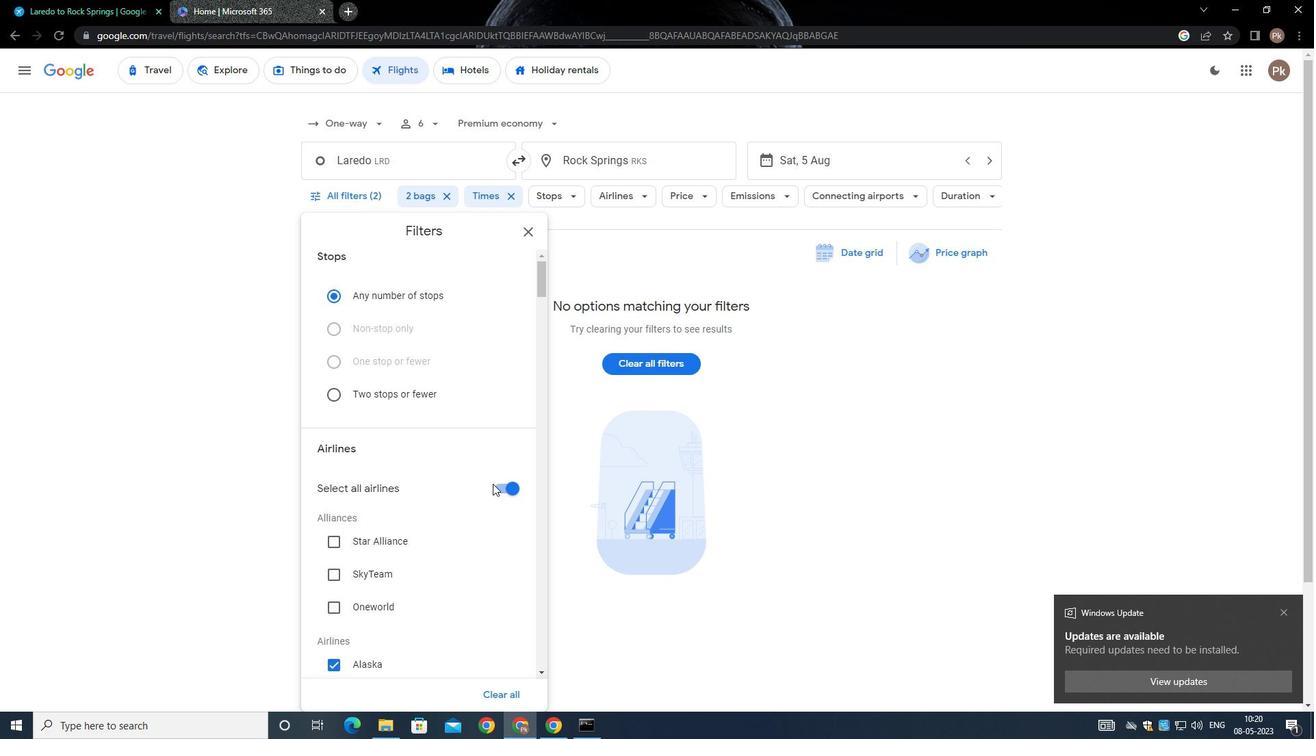 
Action: Mouse pressed left at (495, 487)
Screenshot: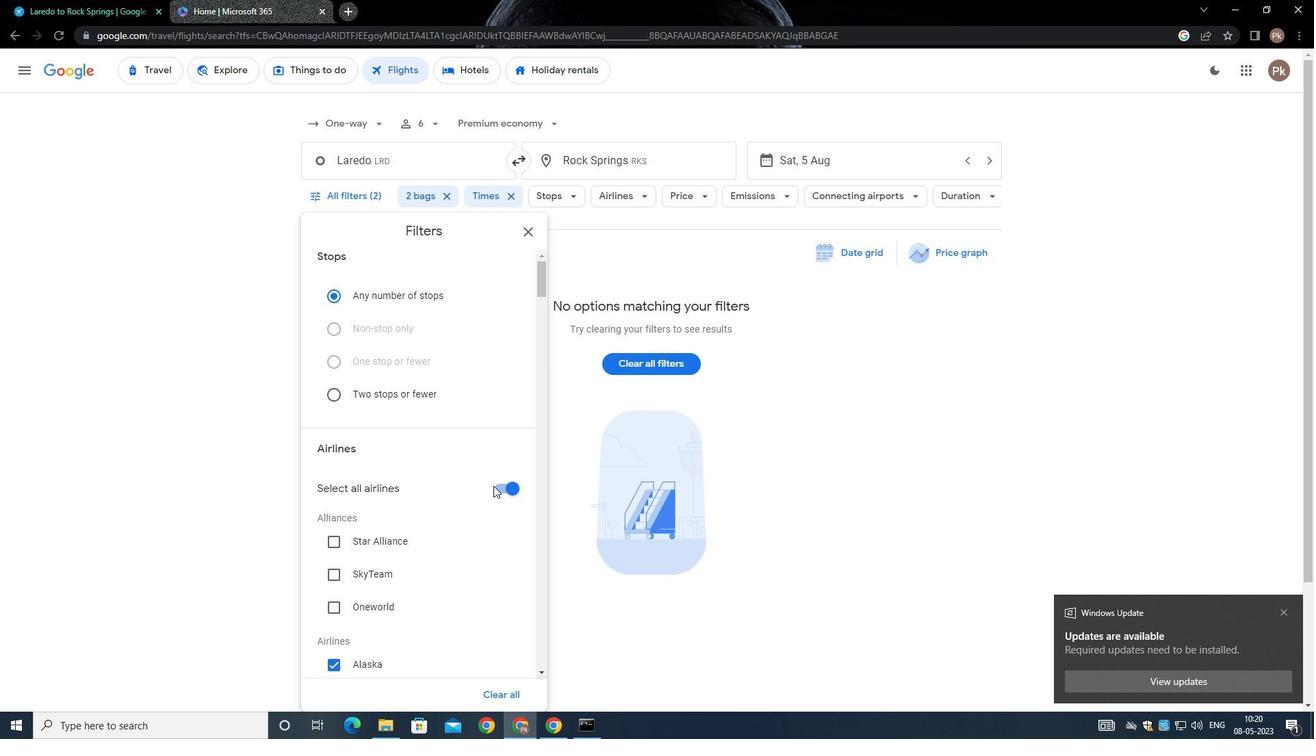 
Action: Mouse moved to (444, 469)
Screenshot: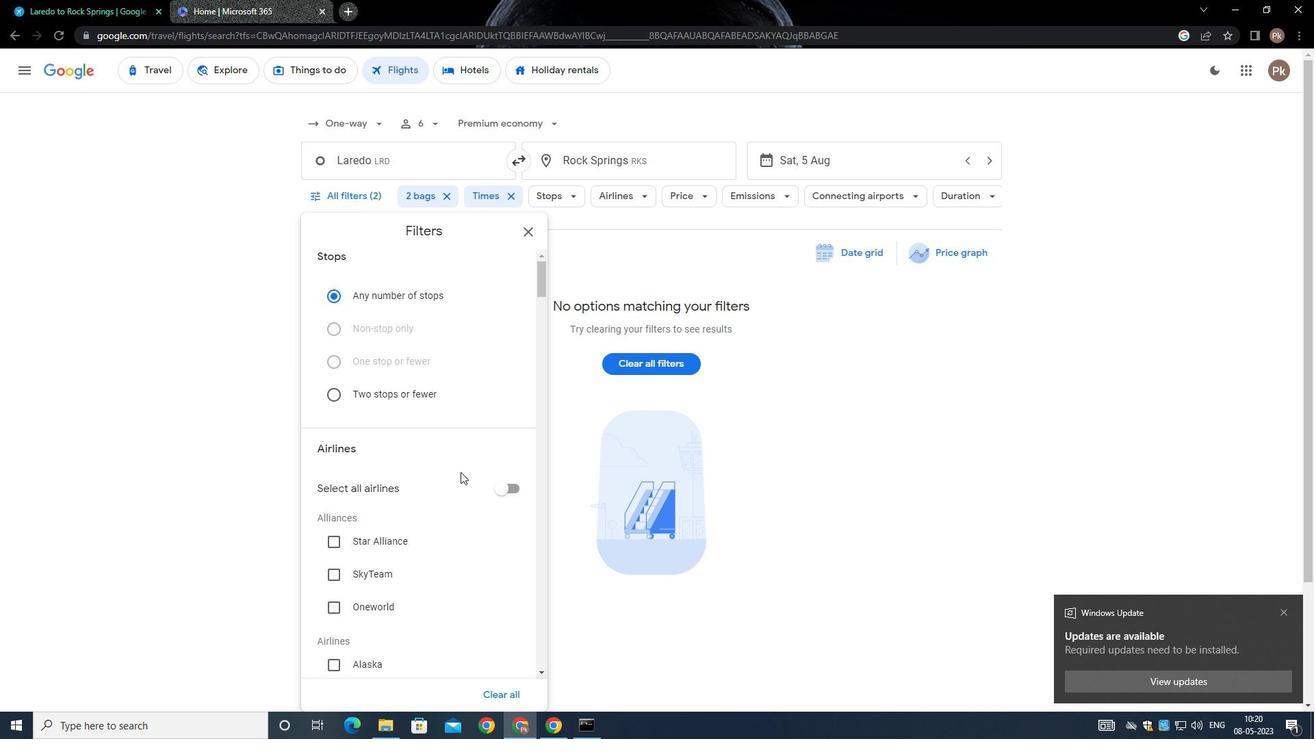 
Action: Mouse scrolled (444, 468) with delta (0, 0)
Screenshot: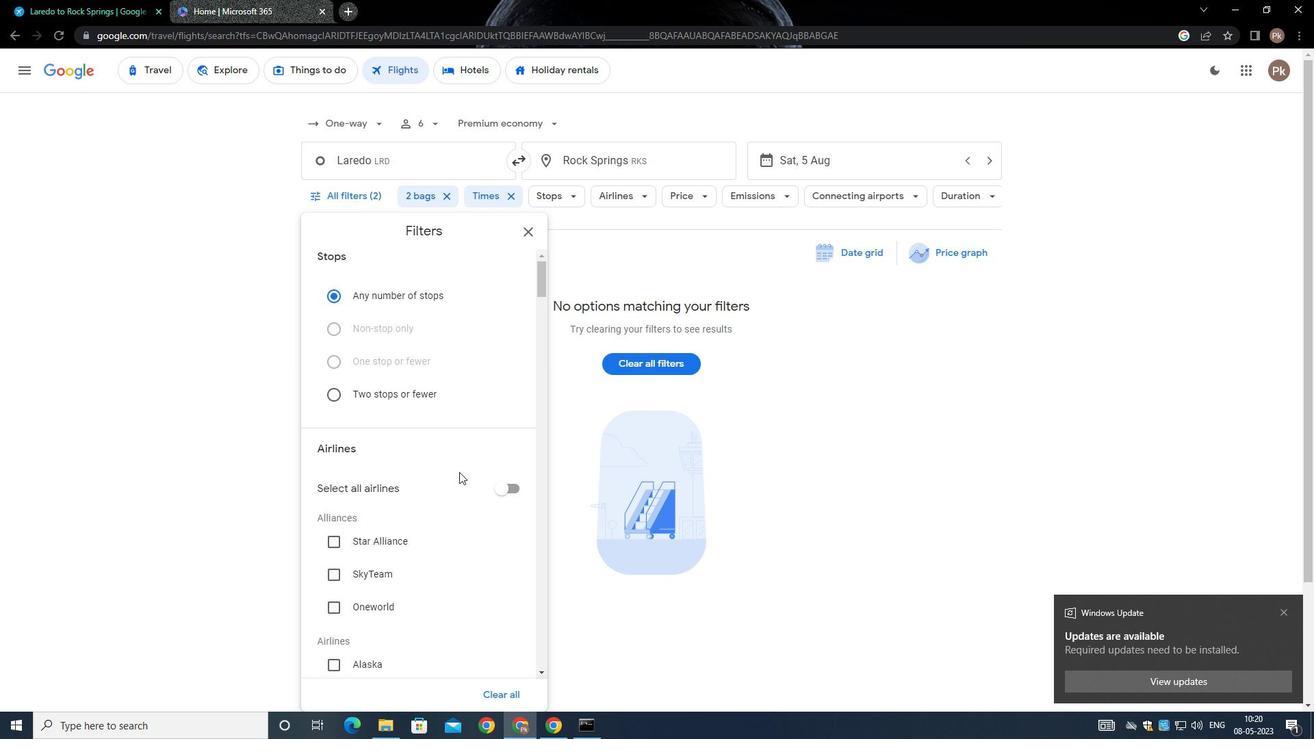 
Action: Mouse scrolled (444, 468) with delta (0, 0)
Screenshot: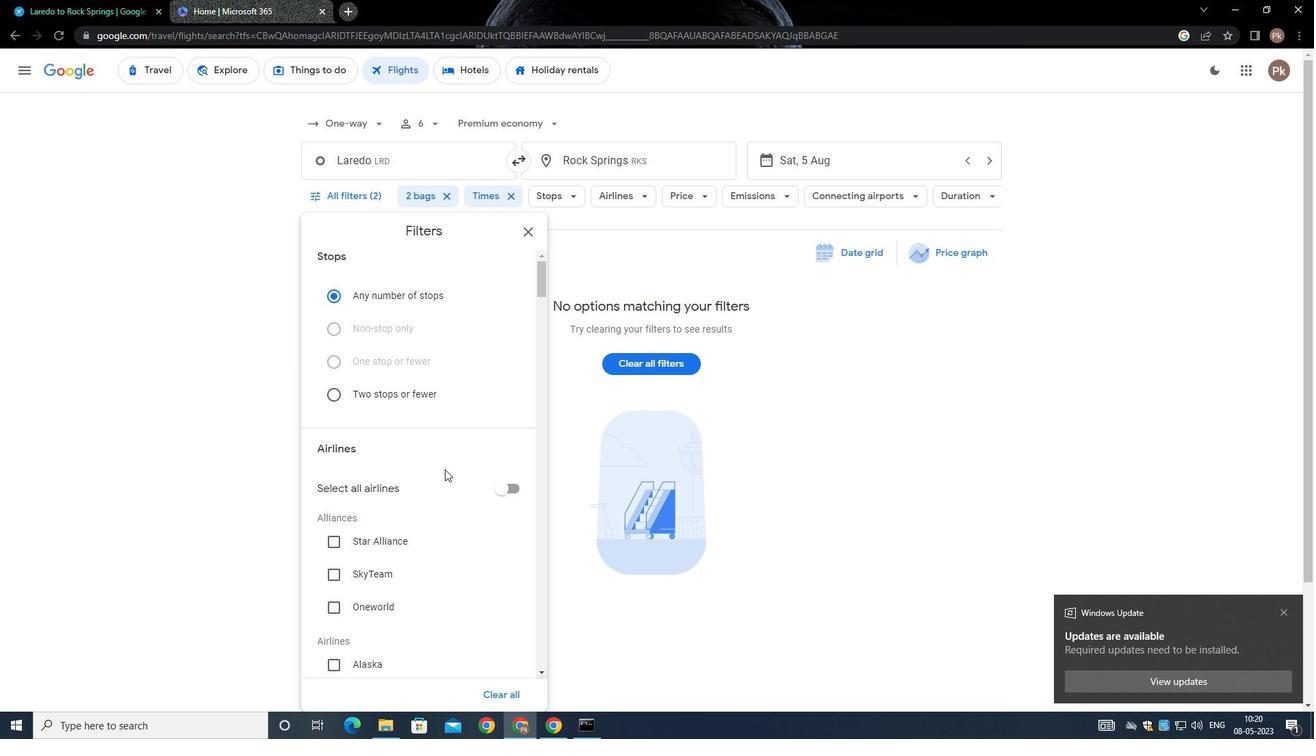 
Action: Mouse moved to (444, 469)
Screenshot: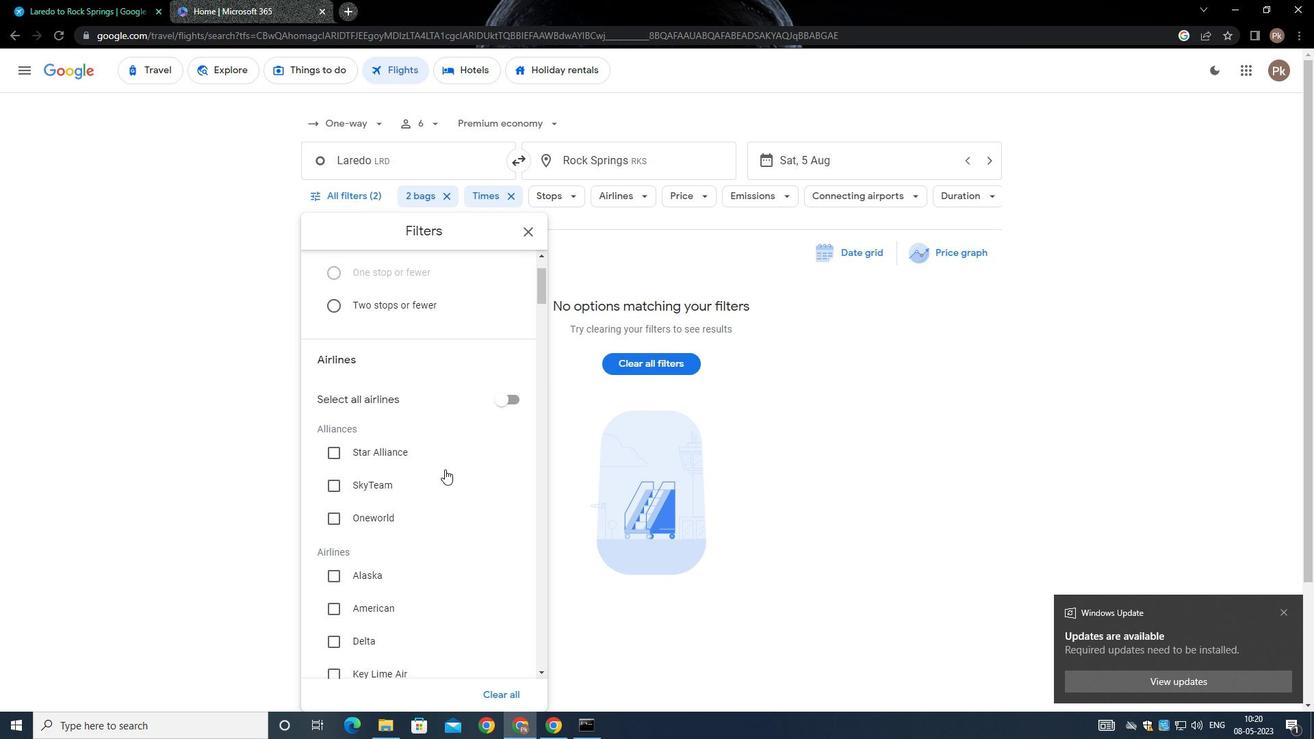 
Action: Mouse scrolled (444, 468) with delta (0, 0)
Screenshot: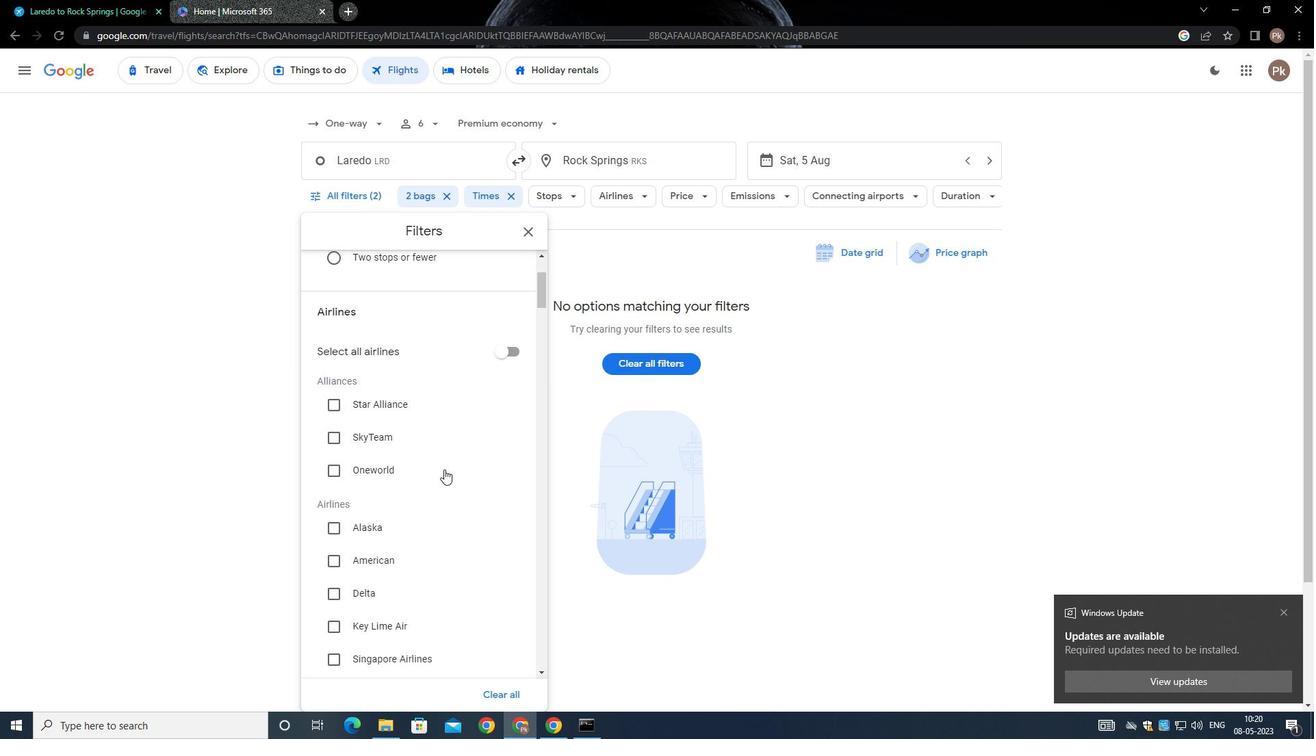 
Action: Mouse scrolled (444, 468) with delta (0, 0)
Screenshot: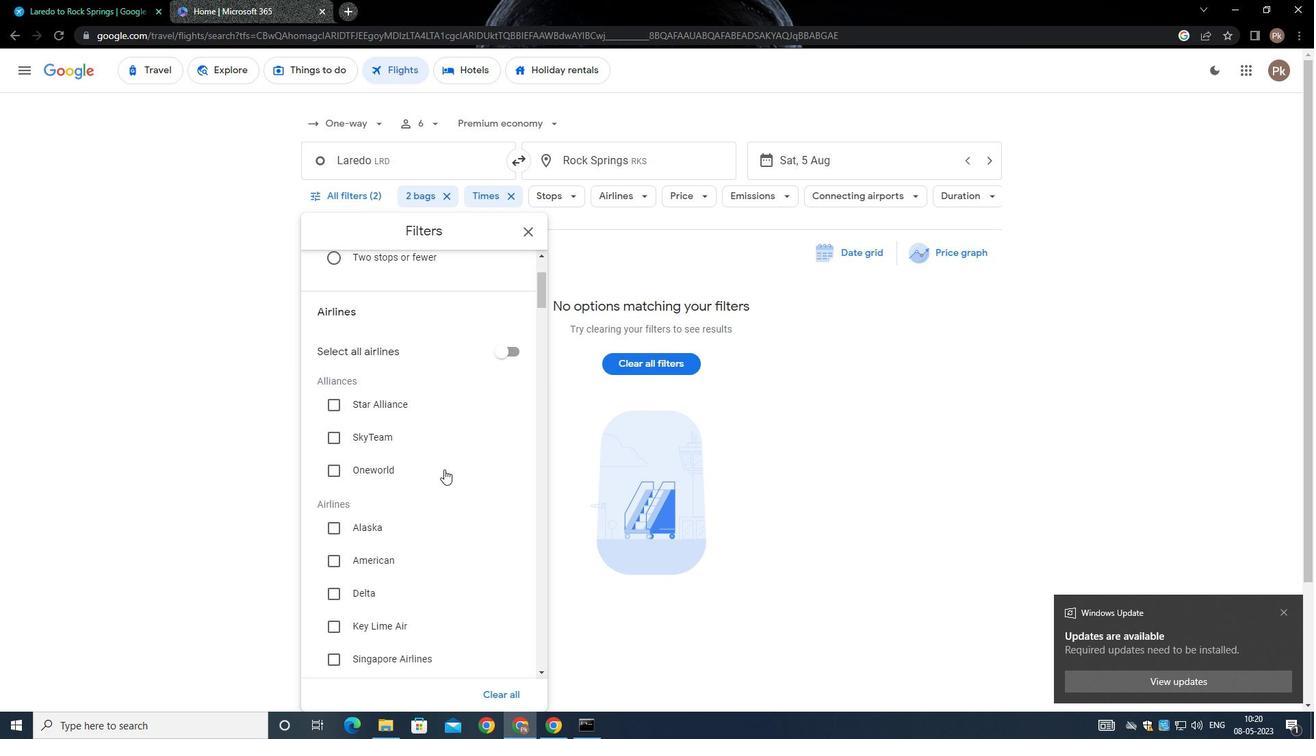 
Action: Mouse scrolled (444, 468) with delta (0, 0)
Screenshot: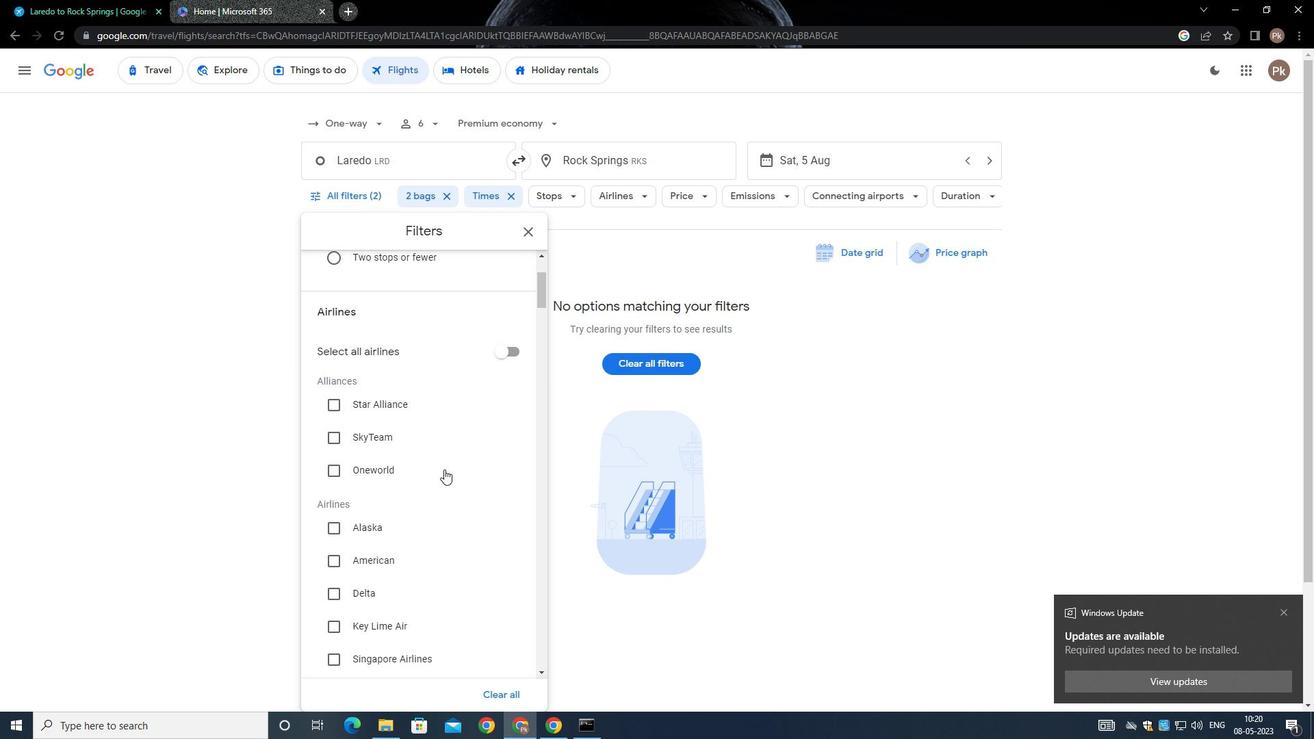 
Action: Mouse scrolled (444, 468) with delta (0, 0)
Screenshot: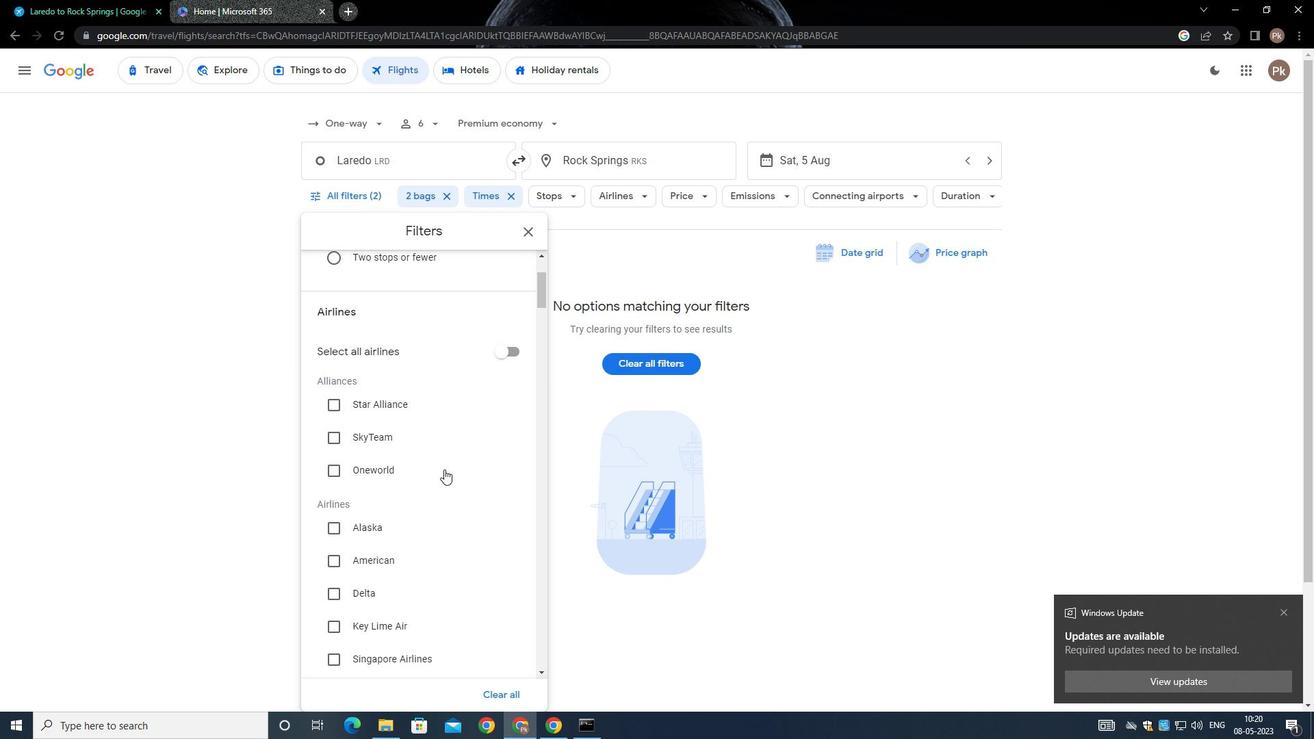 
Action: Mouse moved to (442, 468)
Screenshot: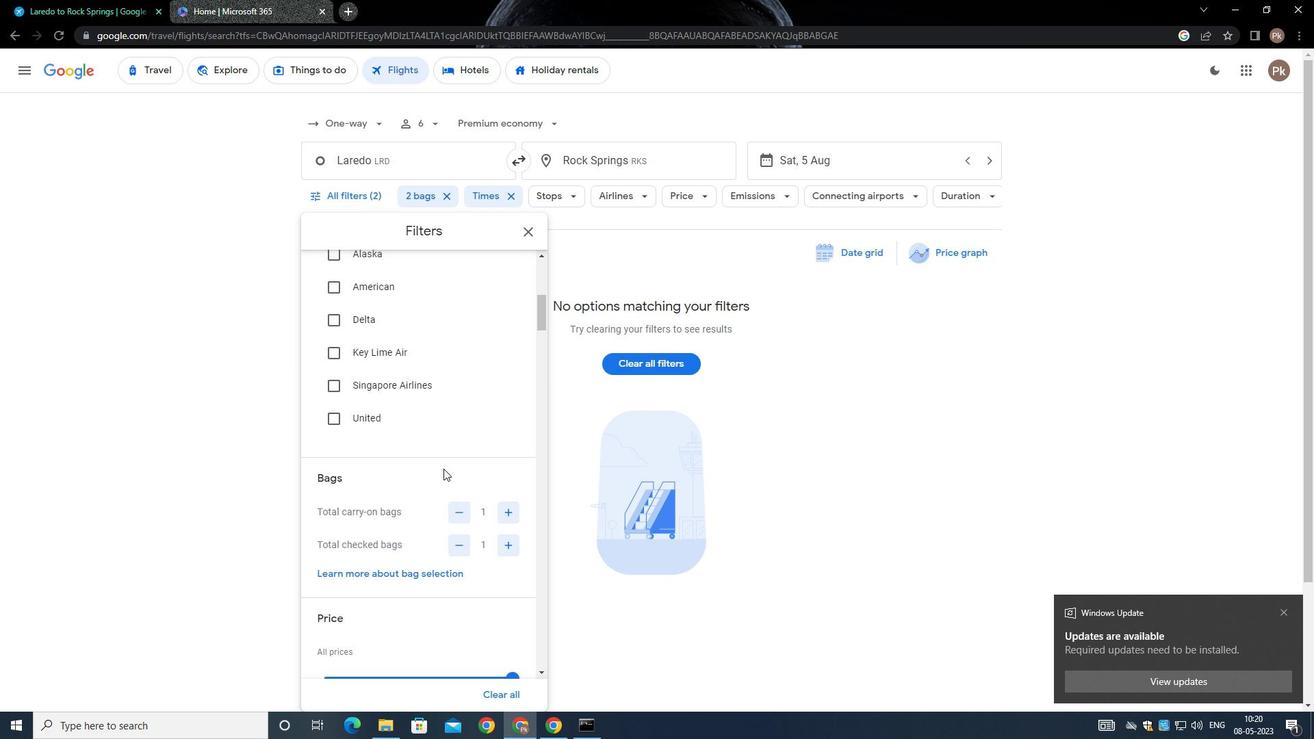 
Action: Mouse scrolled (442, 469) with delta (0, 0)
Screenshot: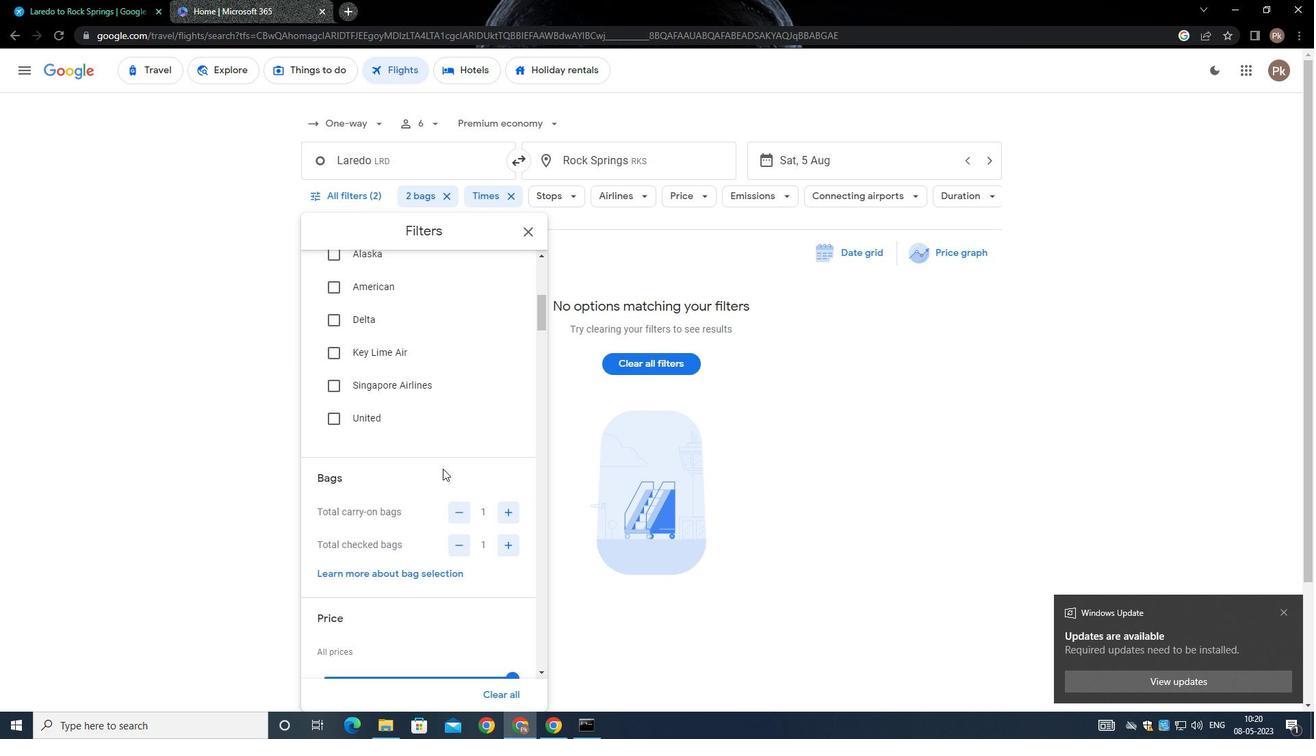 
Action: Mouse scrolled (442, 469) with delta (0, 0)
Screenshot: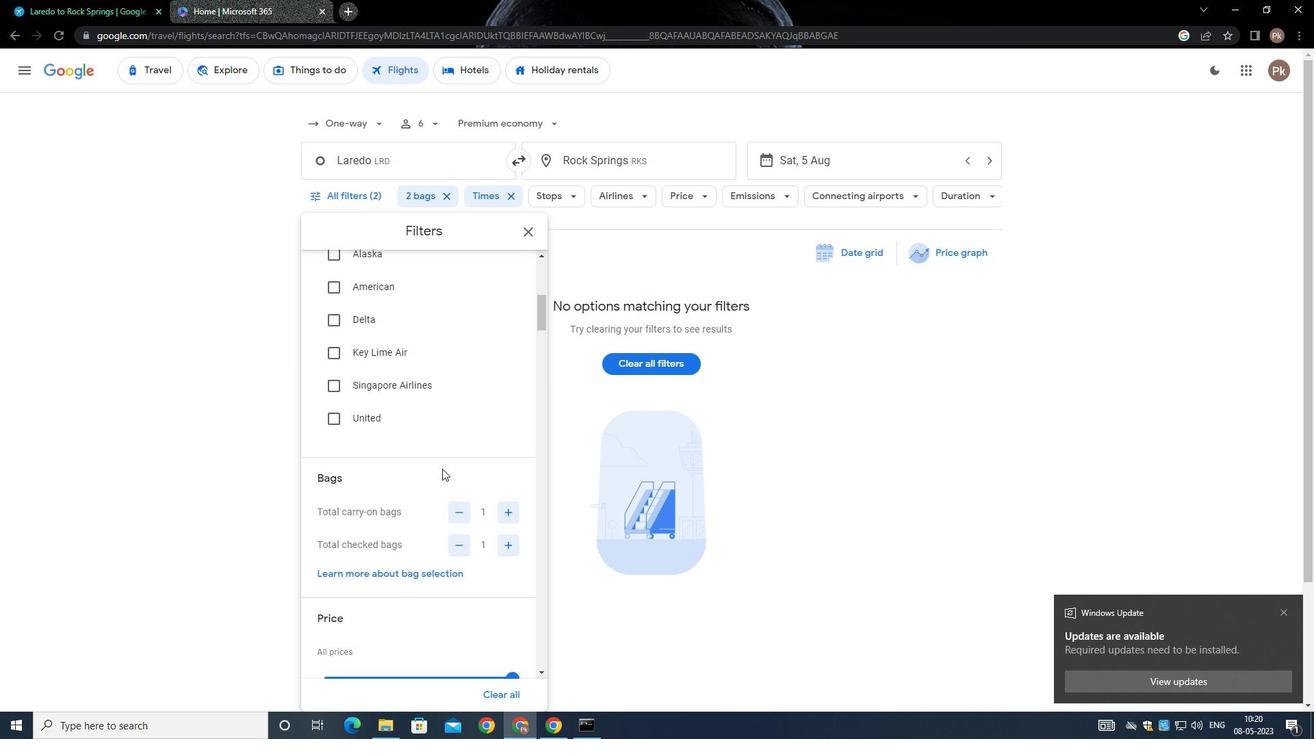 
Action: Mouse scrolled (442, 469) with delta (0, 0)
Screenshot: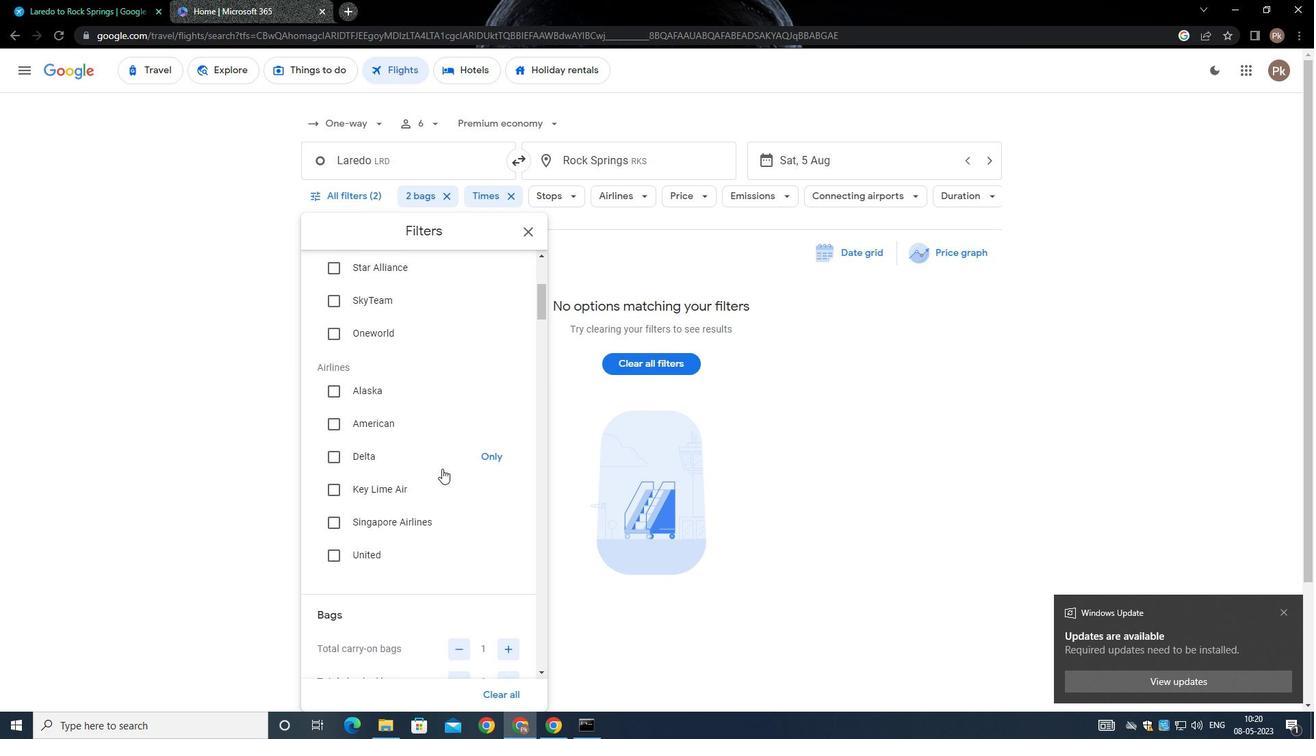 
Action: Mouse scrolled (442, 468) with delta (0, 0)
Screenshot: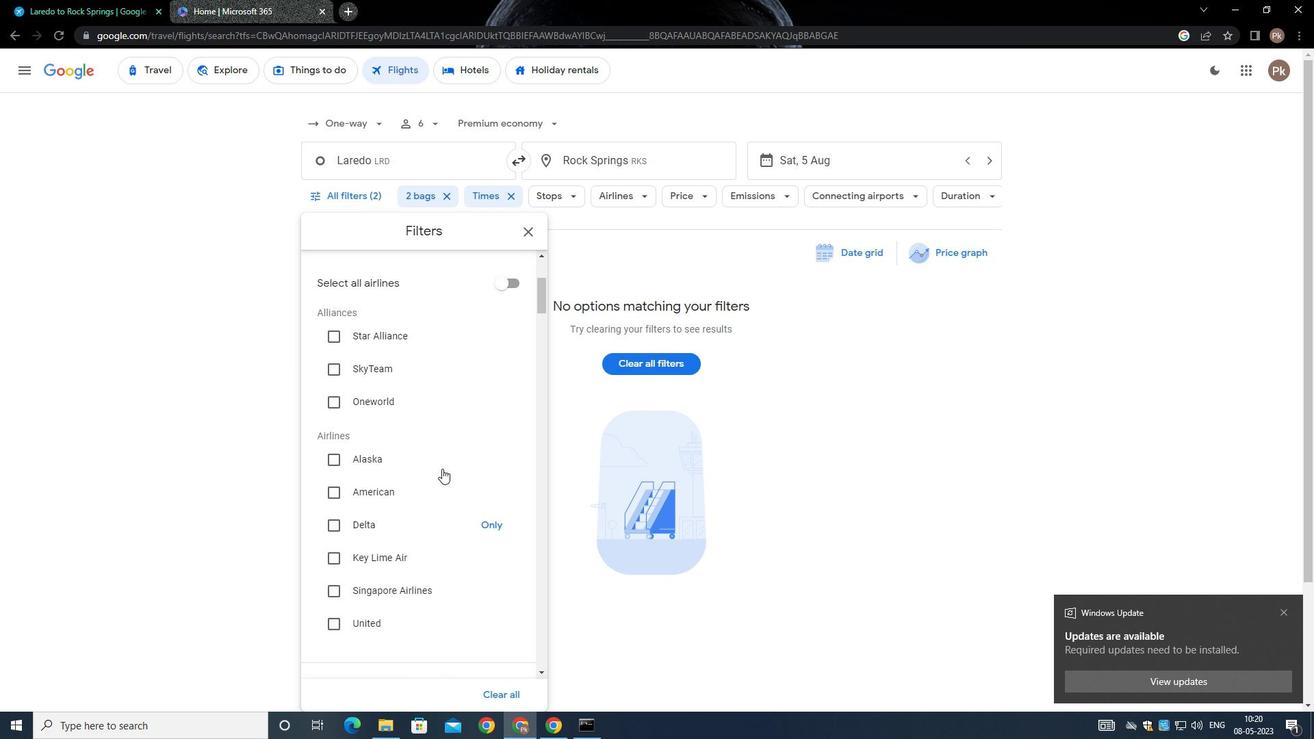 
Action: Mouse scrolled (442, 468) with delta (0, 0)
Screenshot: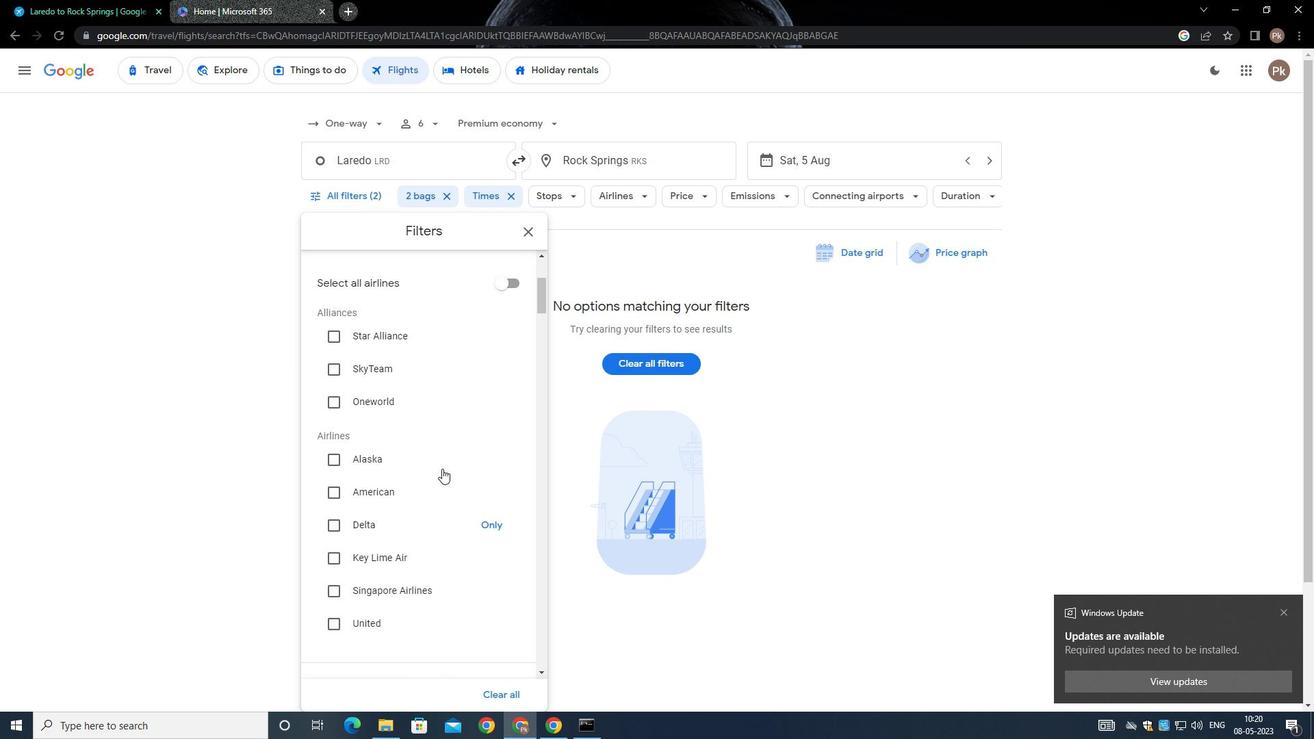 
Action: Mouse scrolled (442, 468) with delta (0, 0)
Screenshot: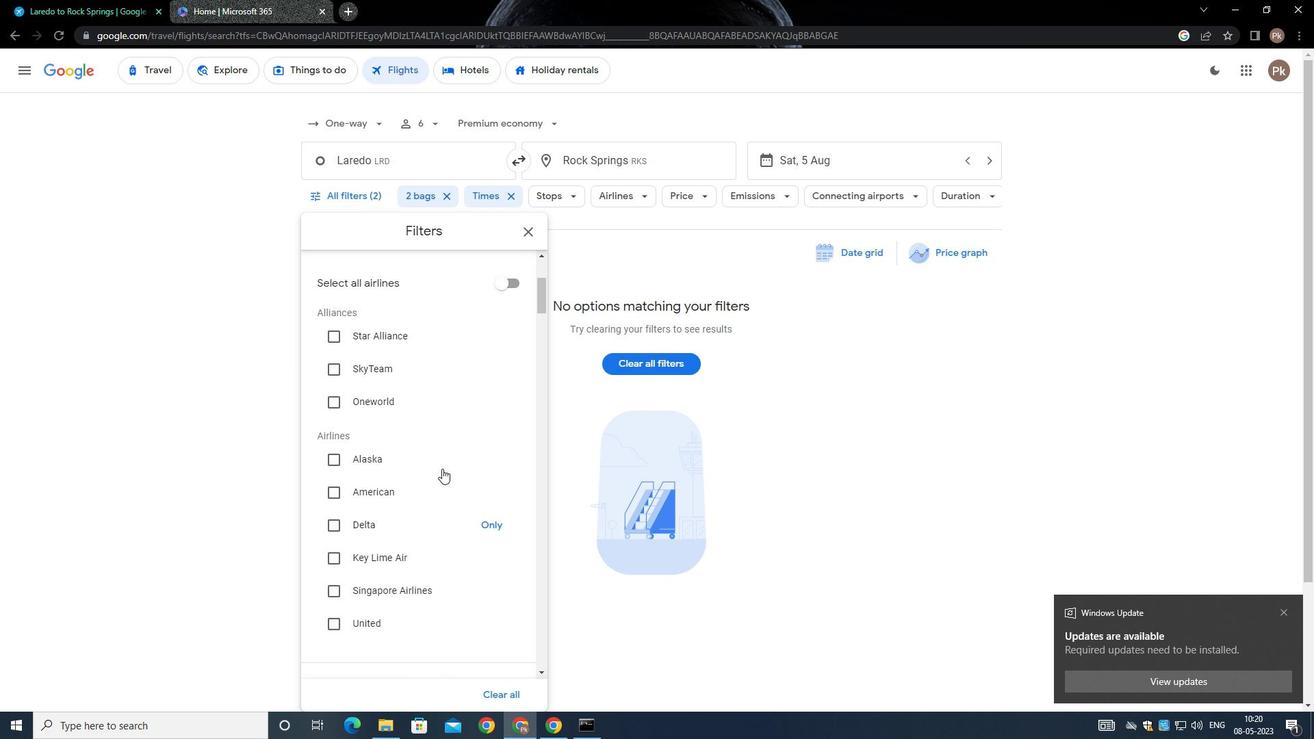 
Action: Mouse scrolled (442, 468) with delta (0, 0)
Screenshot: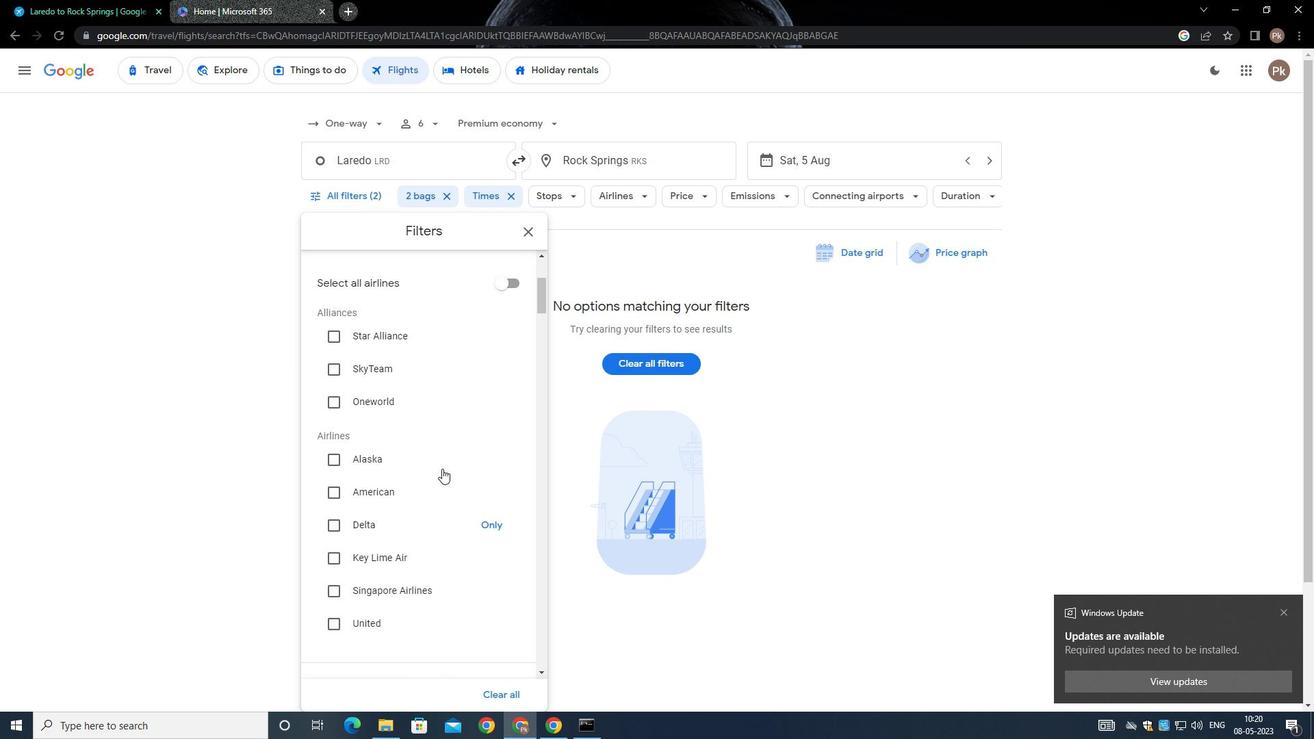 
Action: Mouse moved to (507, 444)
Screenshot: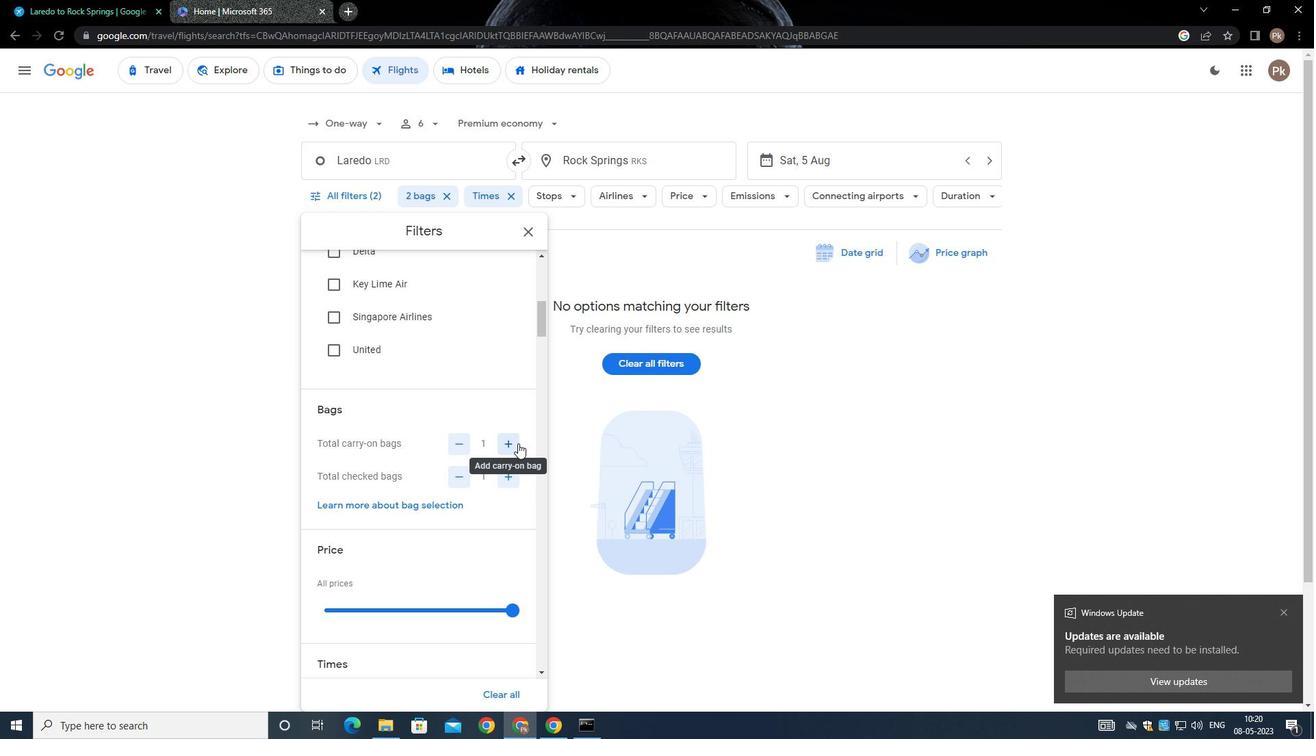 
Action: Mouse pressed left at (507, 444)
Screenshot: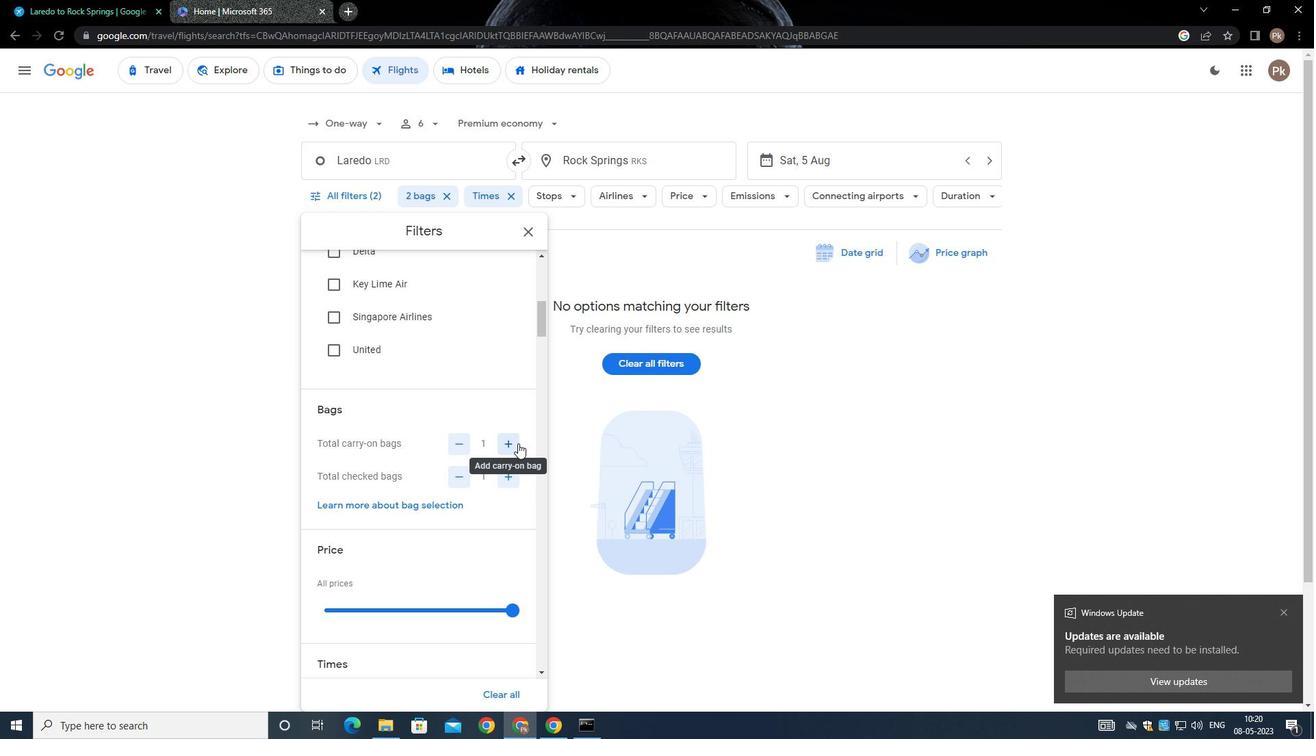 
Action: Mouse moved to (472, 503)
Screenshot: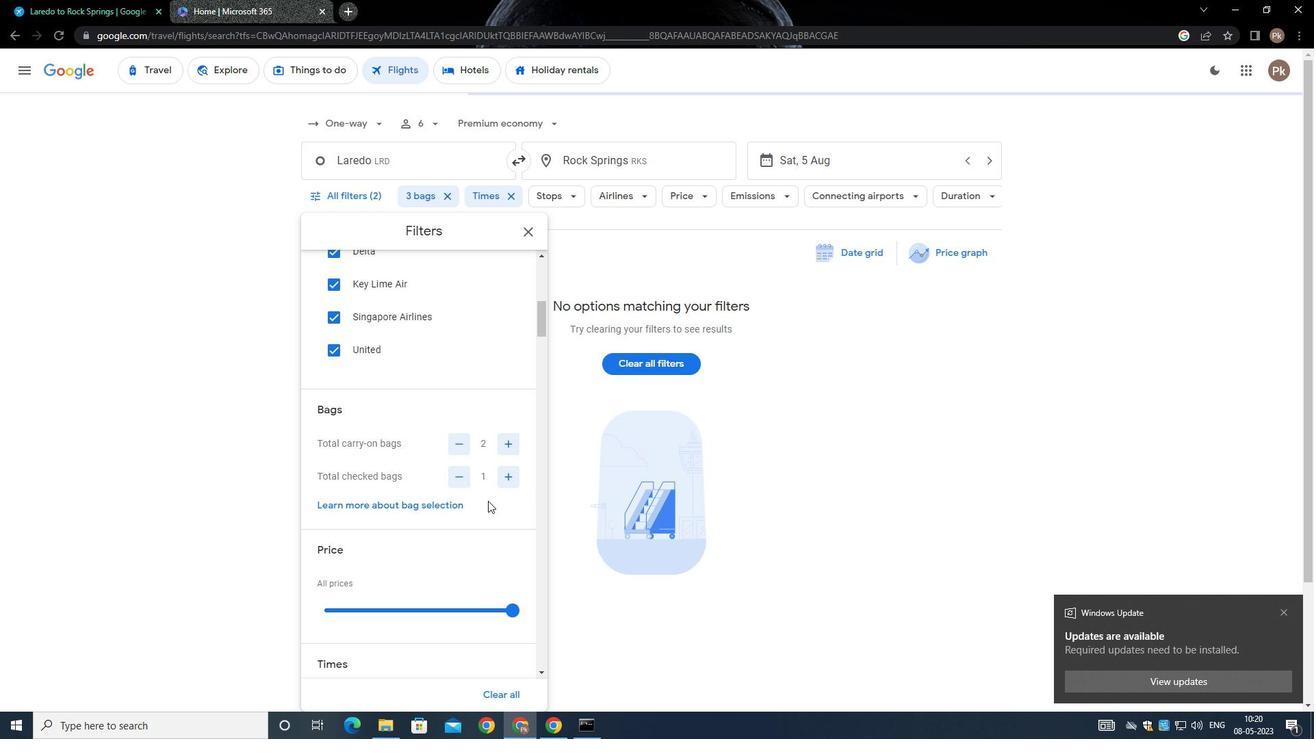 
Action: Mouse scrolled (472, 503) with delta (0, 0)
Screenshot: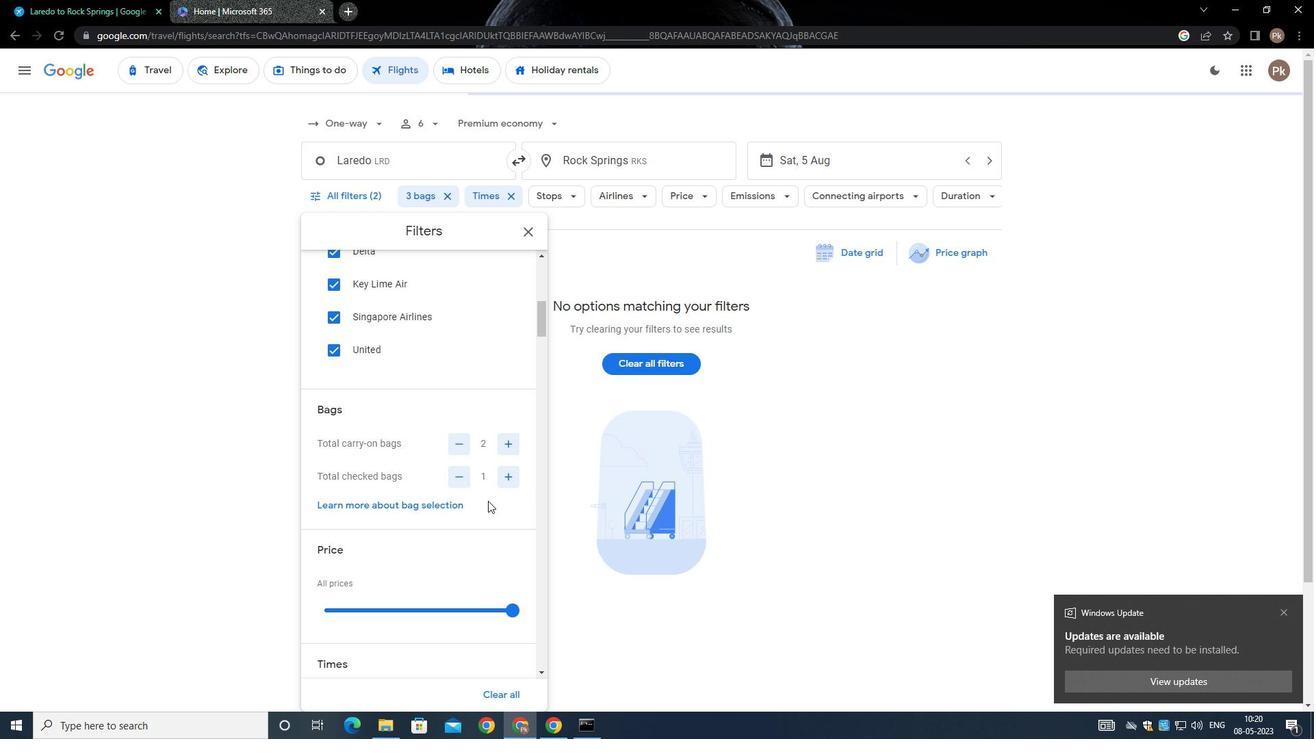 
Action: Mouse moved to (470, 505)
Screenshot: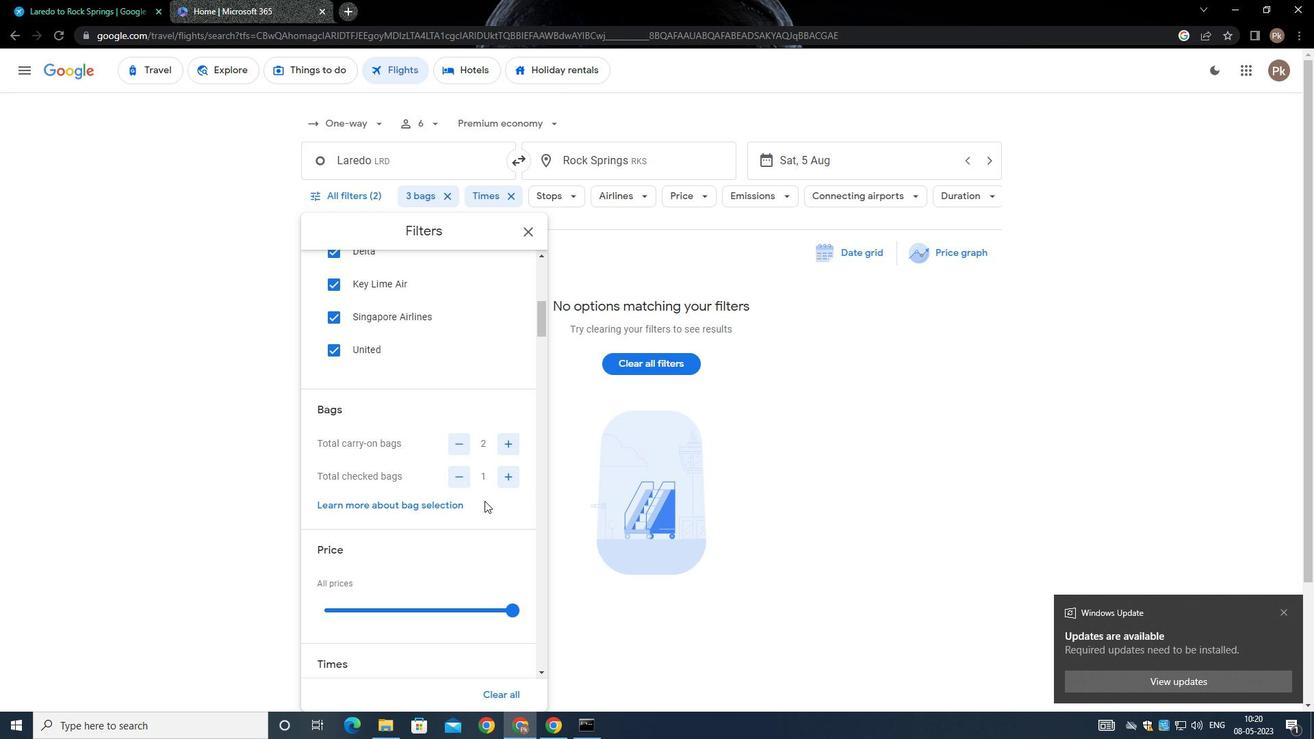 
Action: Mouse scrolled (470, 504) with delta (0, 0)
Screenshot: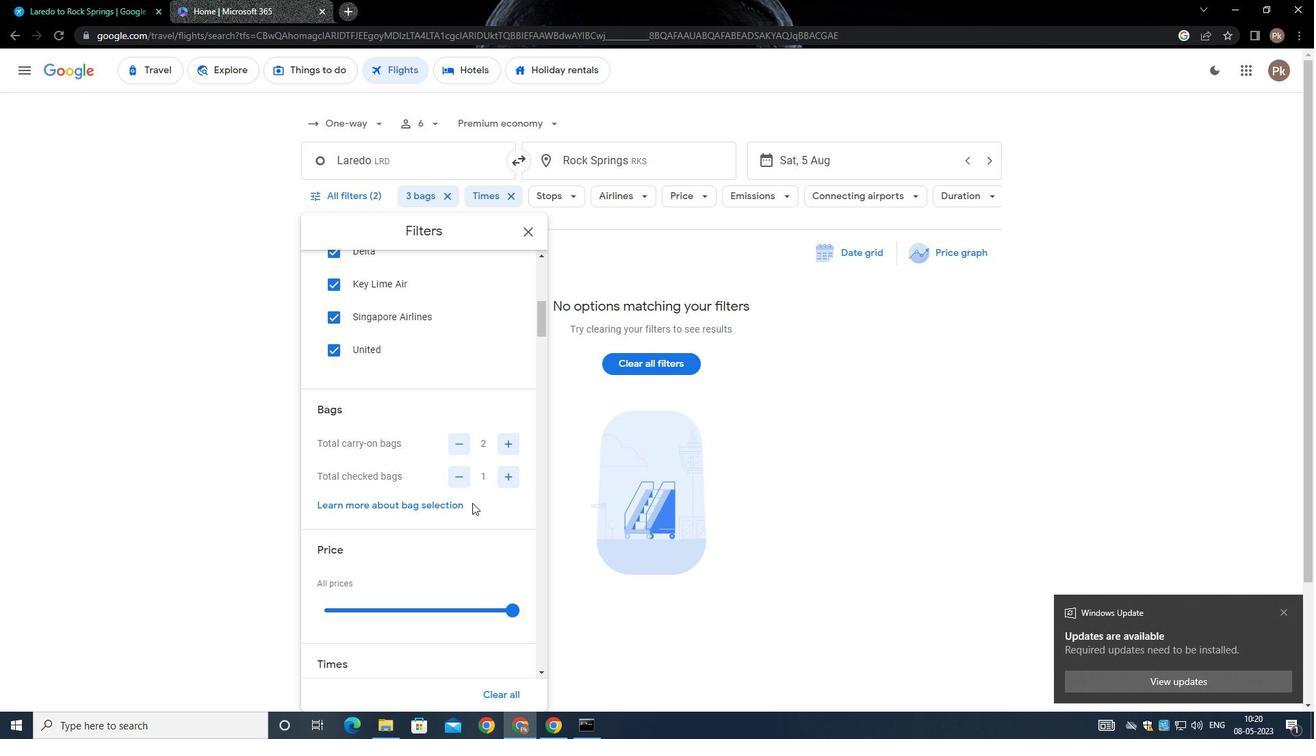 
Action: Mouse moved to (509, 473)
Screenshot: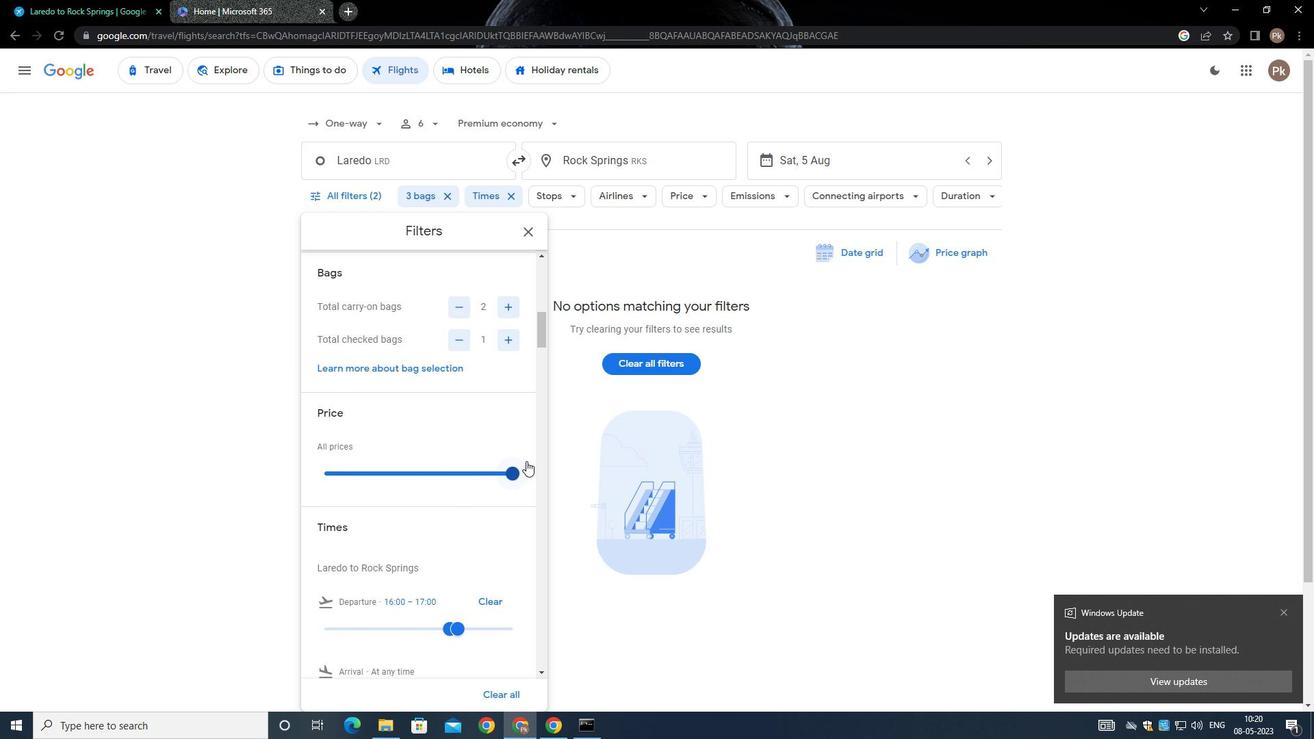 
Action: Mouse pressed left at (509, 473)
Screenshot: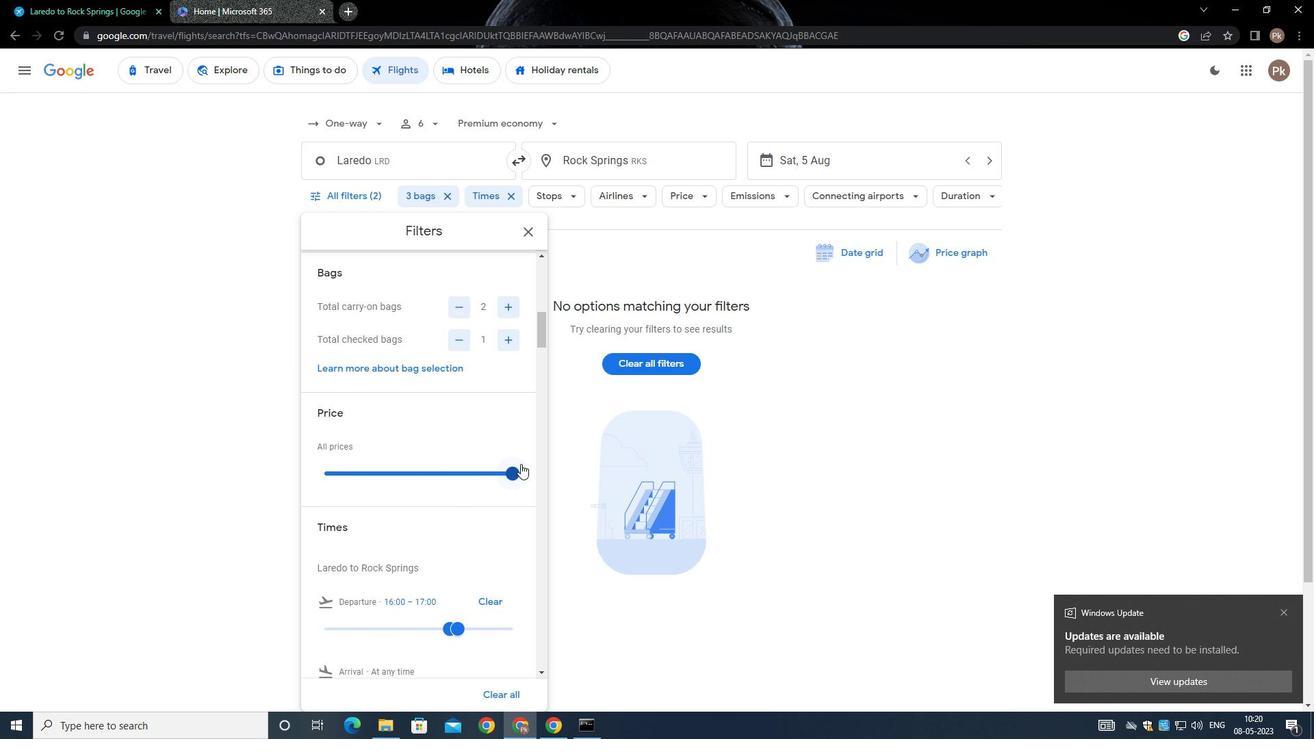 
Action: Mouse moved to (446, 496)
Screenshot: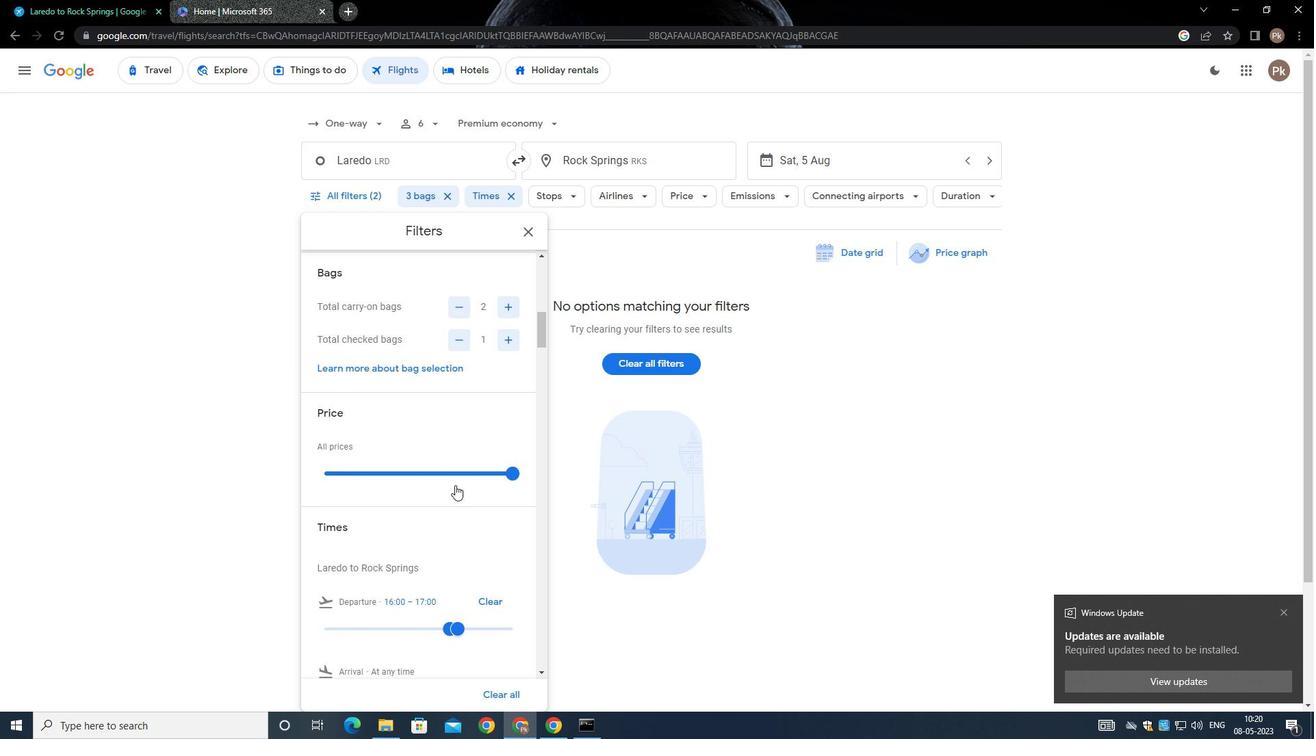 
Action: Mouse scrolled (446, 496) with delta (0, 0)
Screenshot: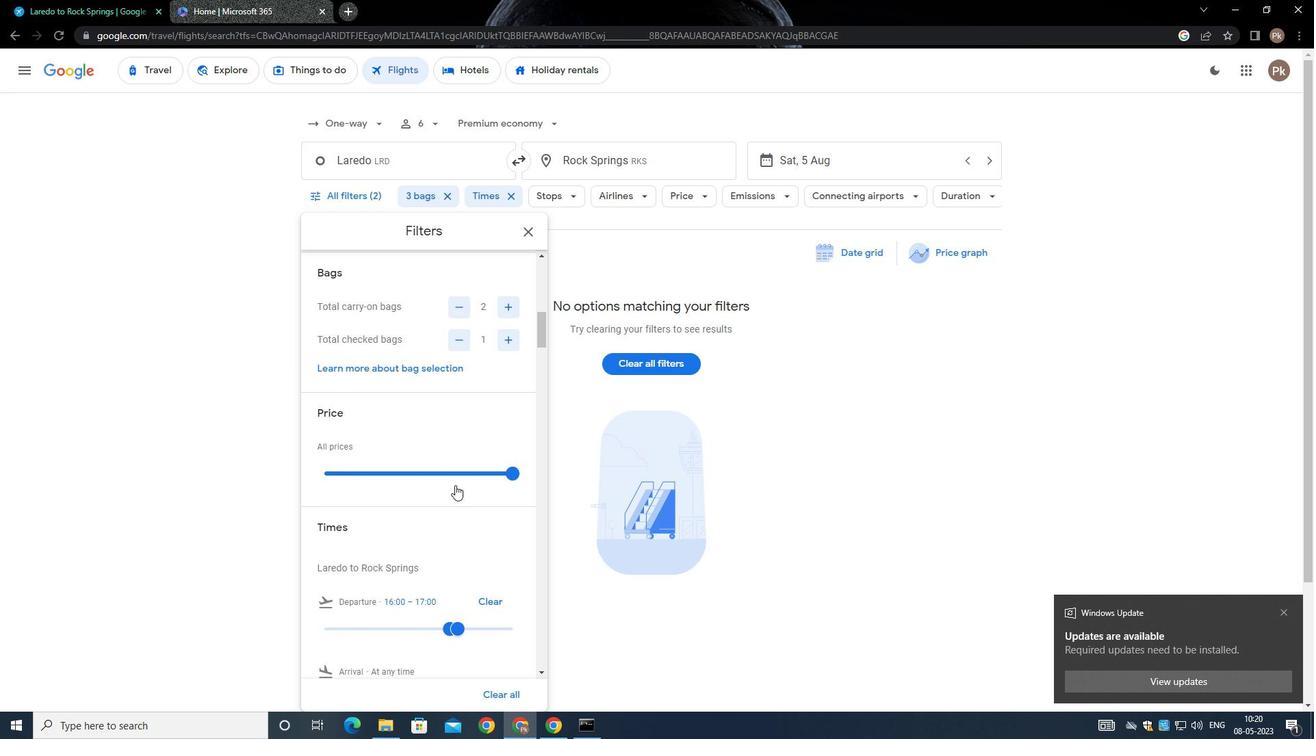 
Action: Mouse moved to (445, 498)
Screenshot: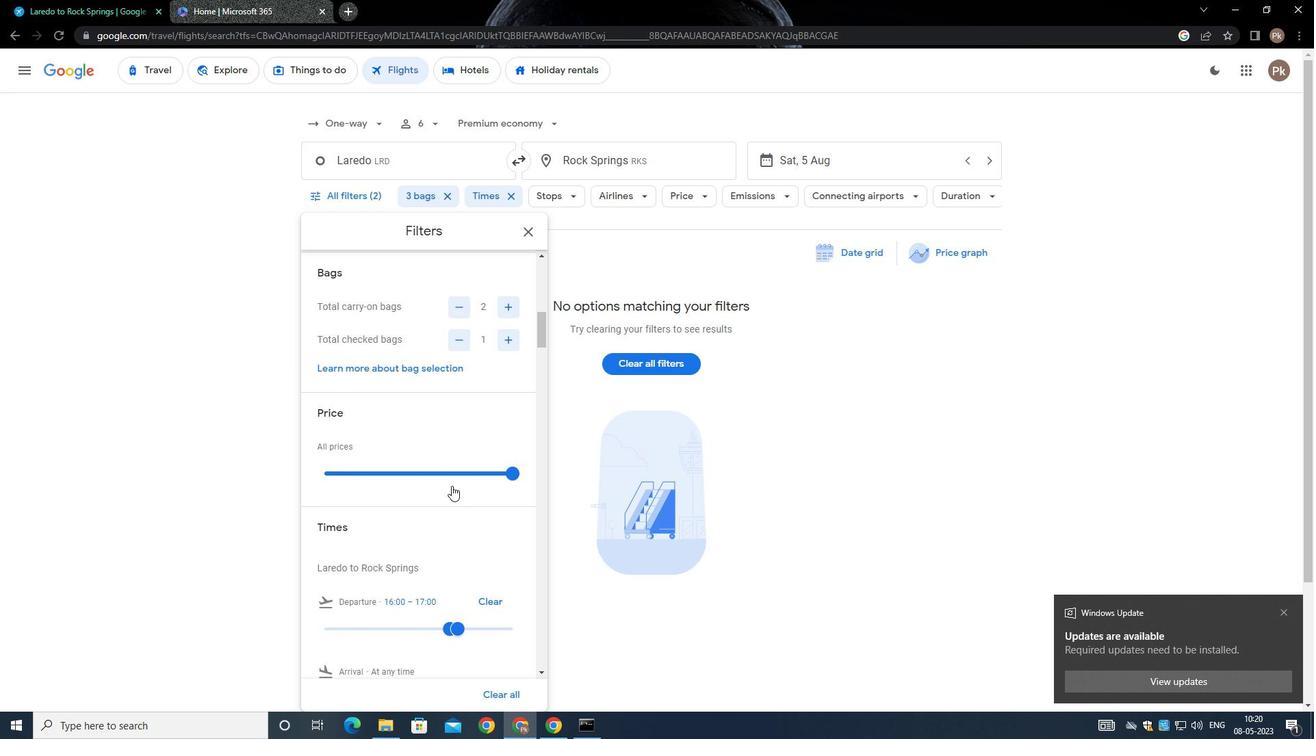 
Action: Mouse scrolled (445, 497) with delta (0, 0)
Screenshot: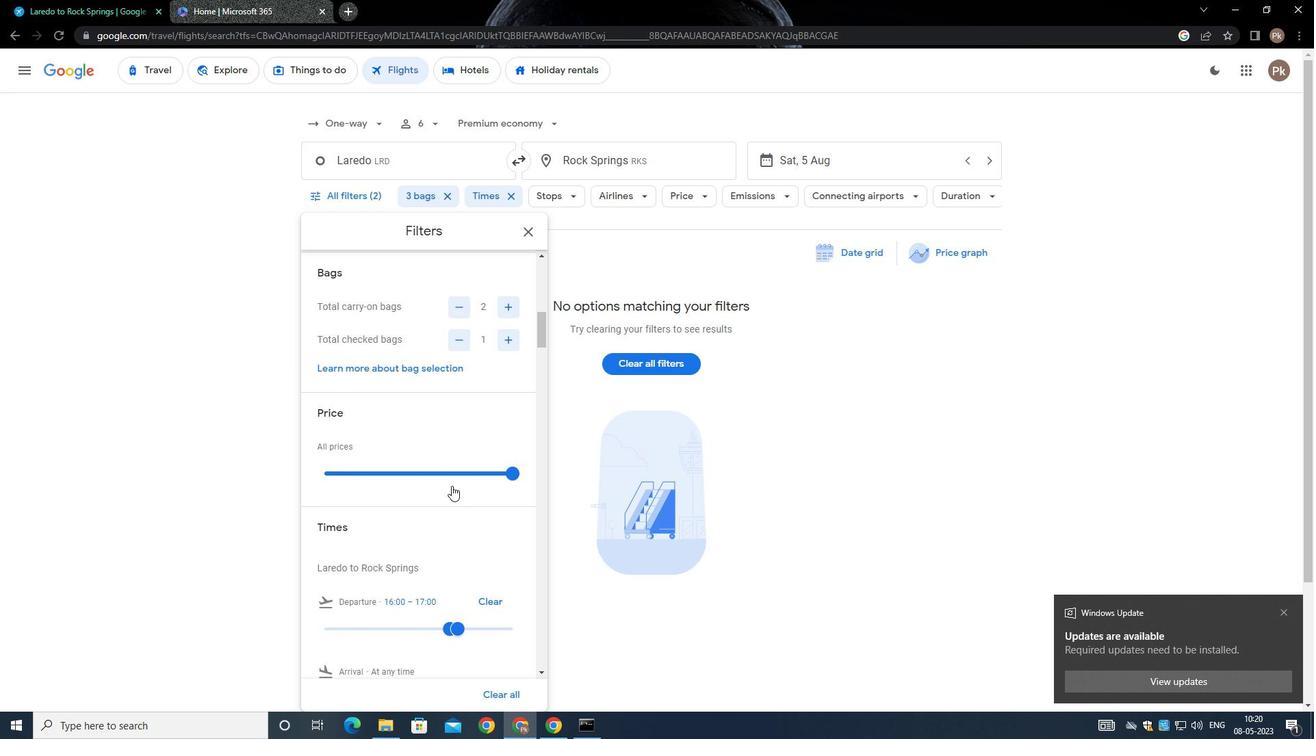 
Action: Mouse moved to (479, 492)
Screenshot: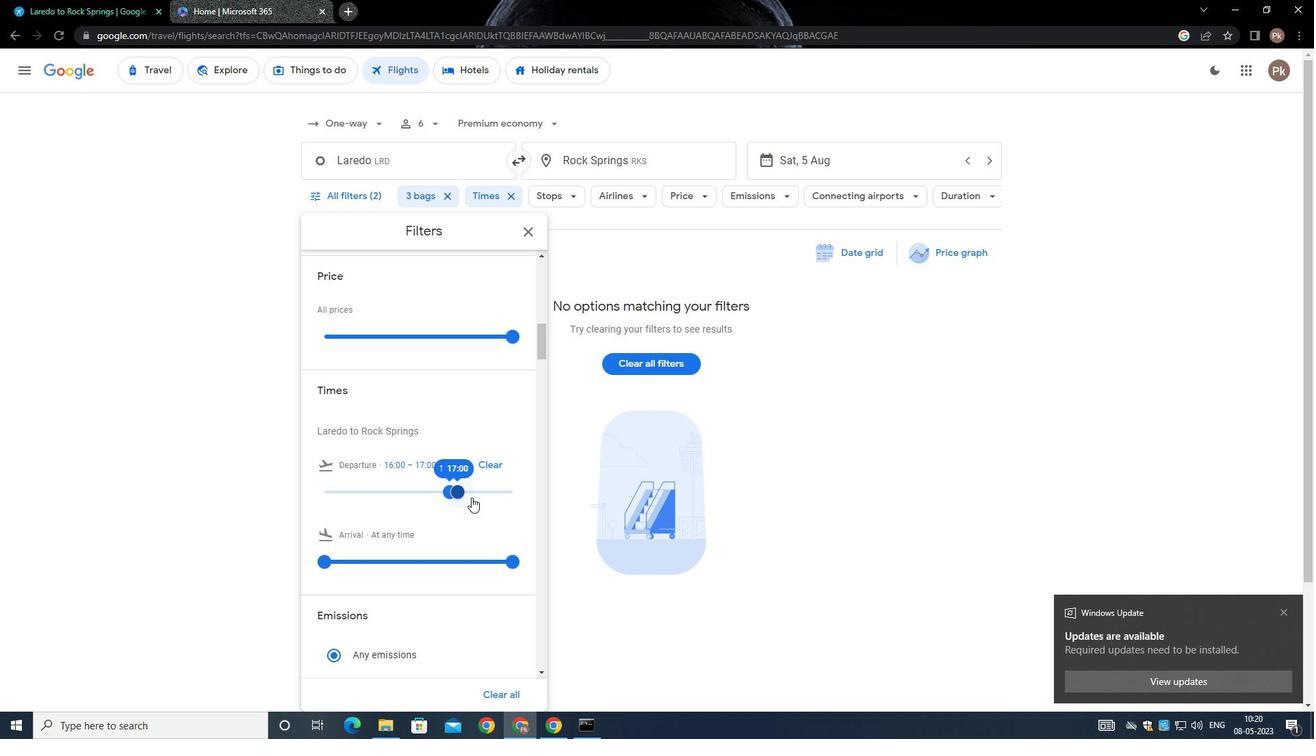 
Action: Mouse pressed left at (479, 492)
Screenshot: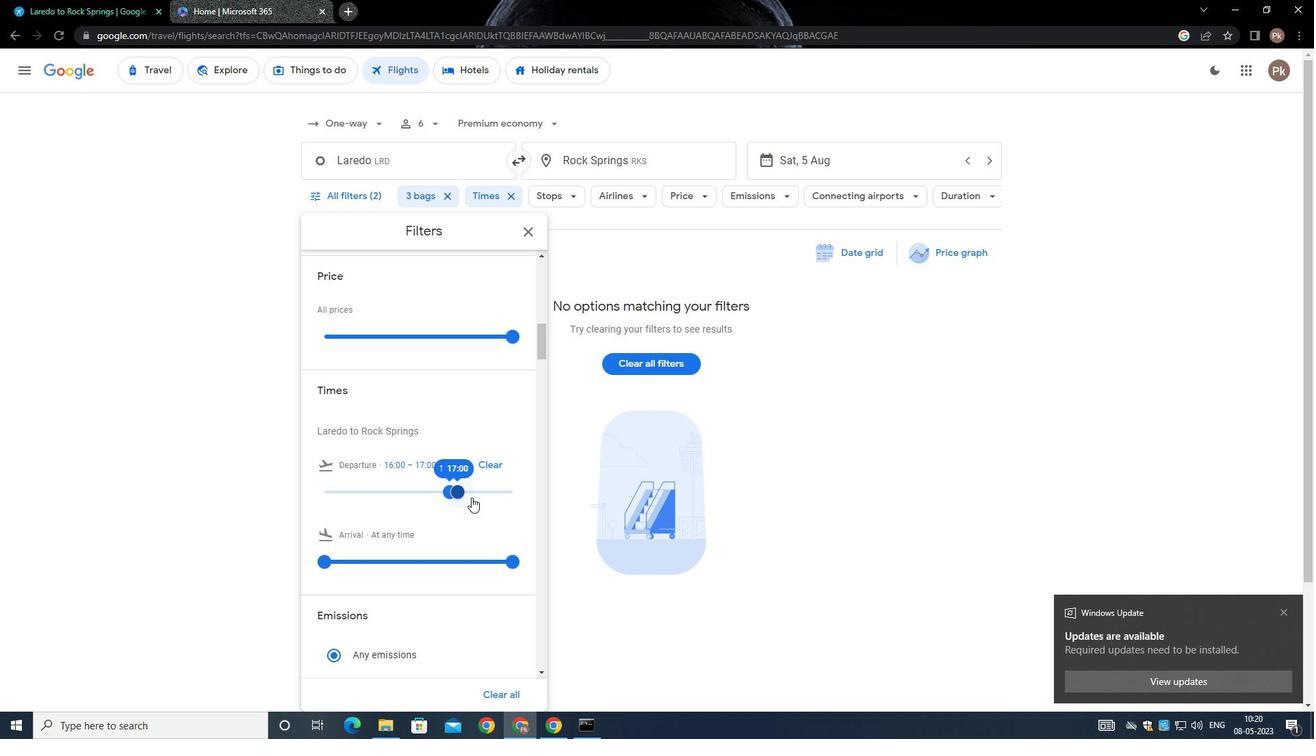 
Action: Mouse moved to (460, 491)
Screenshot: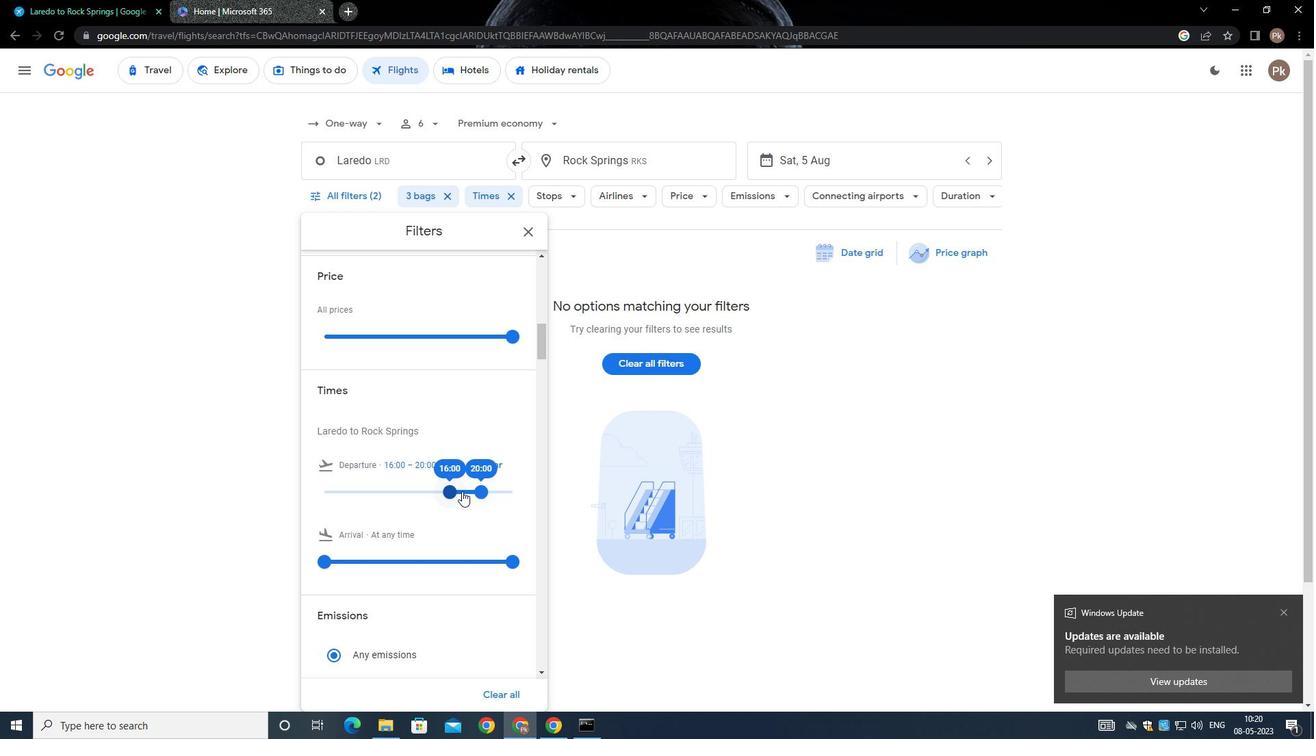 
Action: Mouse pressed left at (460, 491)
Screenshot: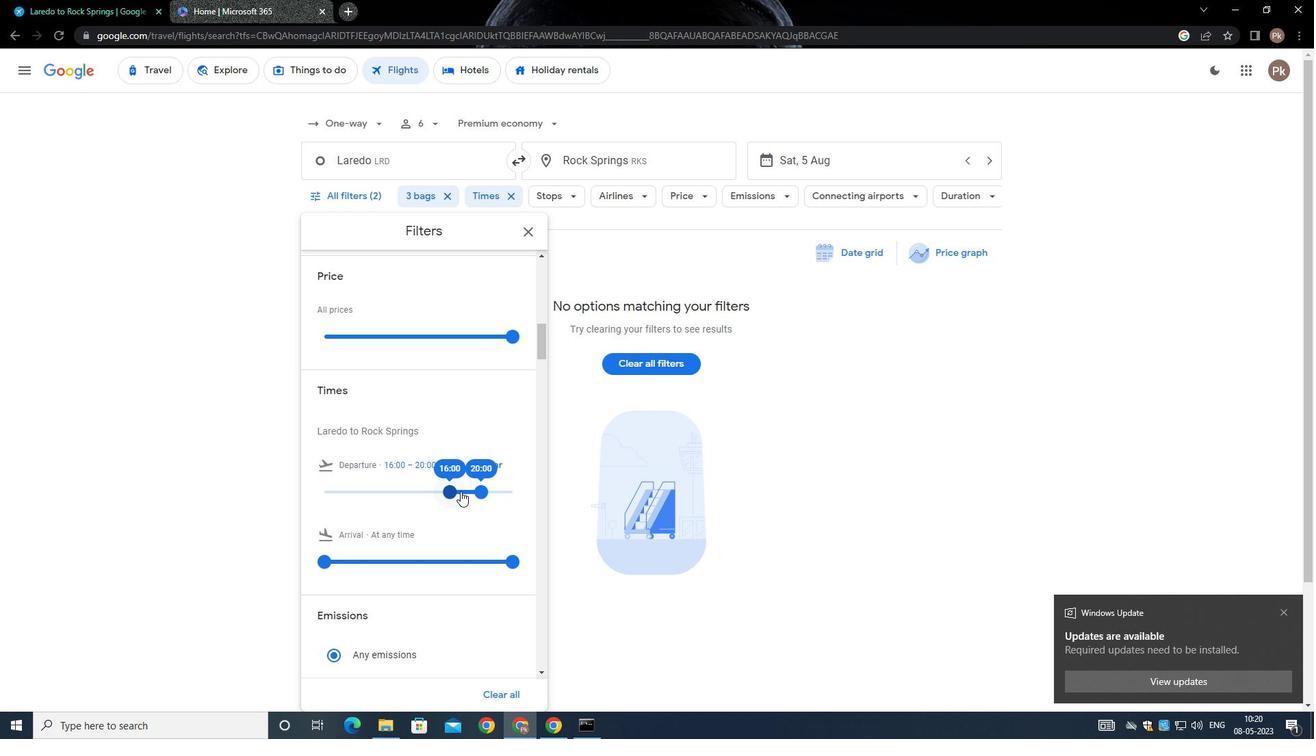 
Action: Mouse moved to (479, 488)
Screenshot: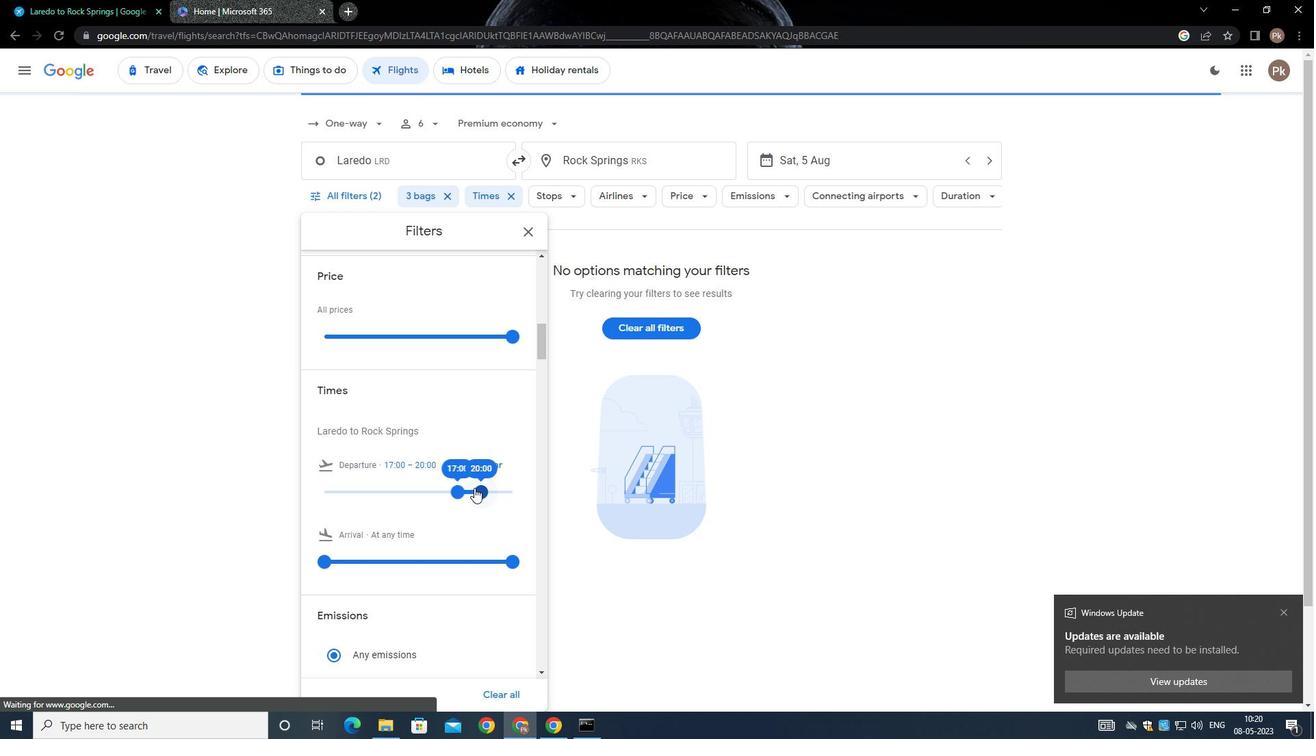 
Action: Mouse pressed left at (479, 488)
Screenshot: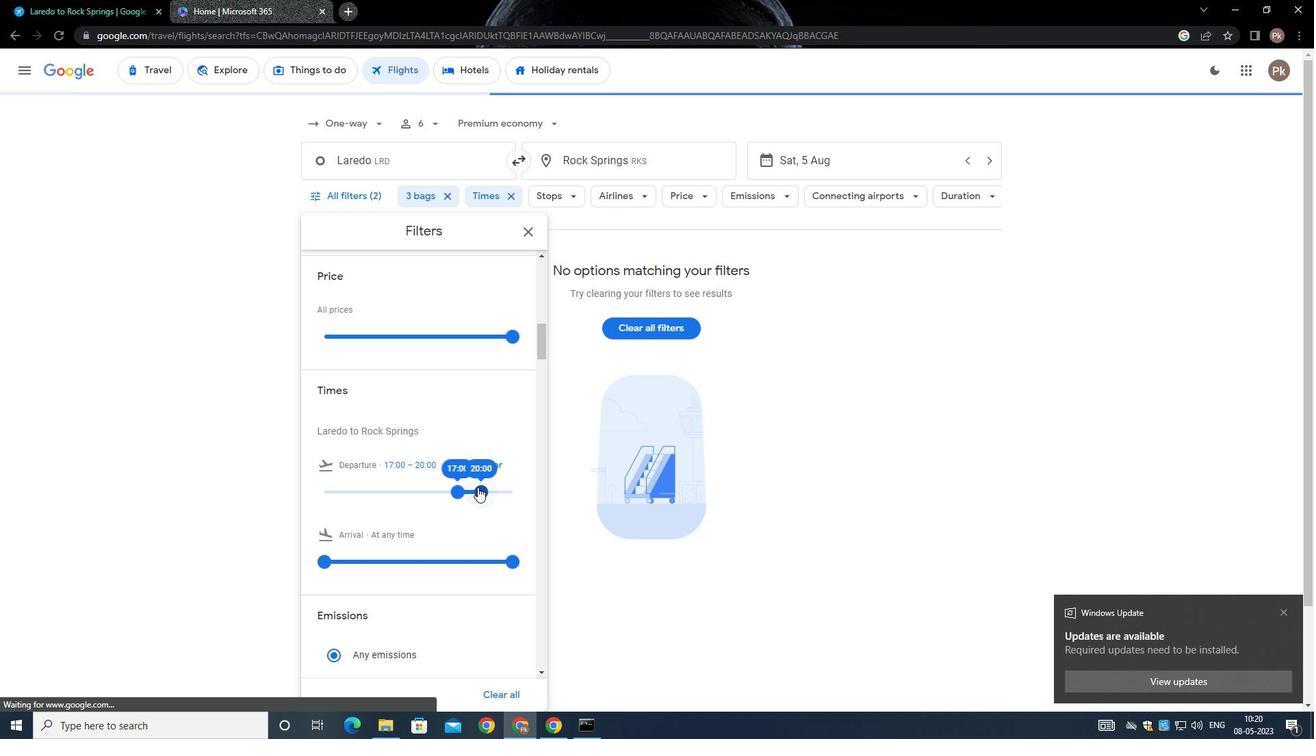 
Action: Mouse moved to (451, 484)
Screenshot: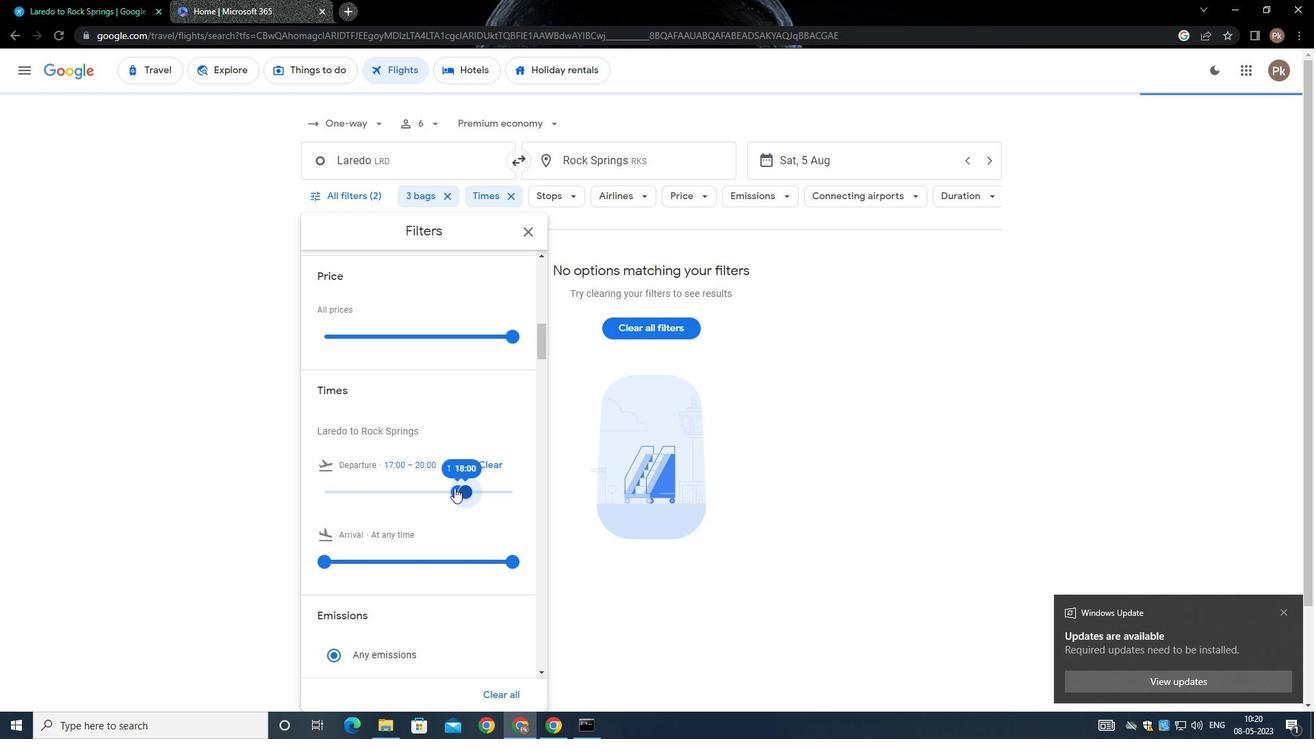 
Action: Mouse scrolled (451, 483) with delta (0, 0)
Screenshot: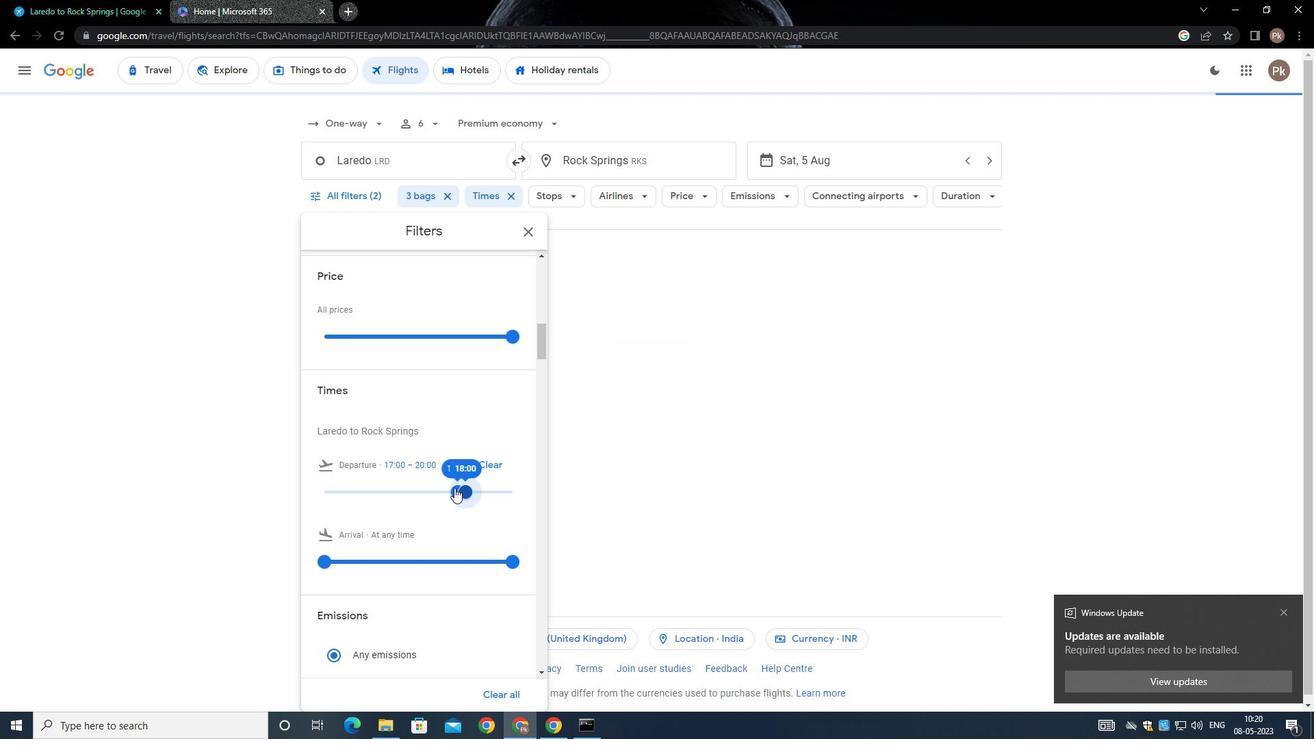 
Action: Mouse moved to (449, 486)
Screenshot: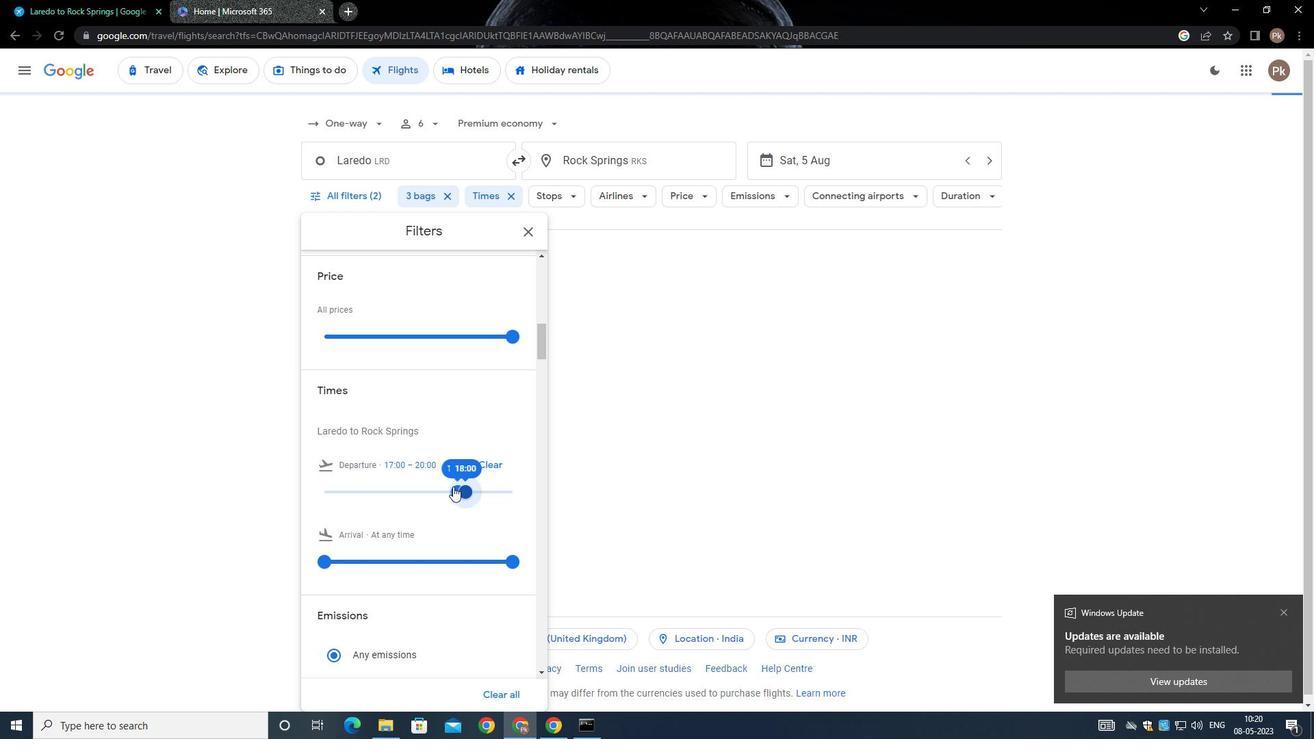 
Action: Mouse scrolled (449, 485) with delta (0, 0)
Screenshot: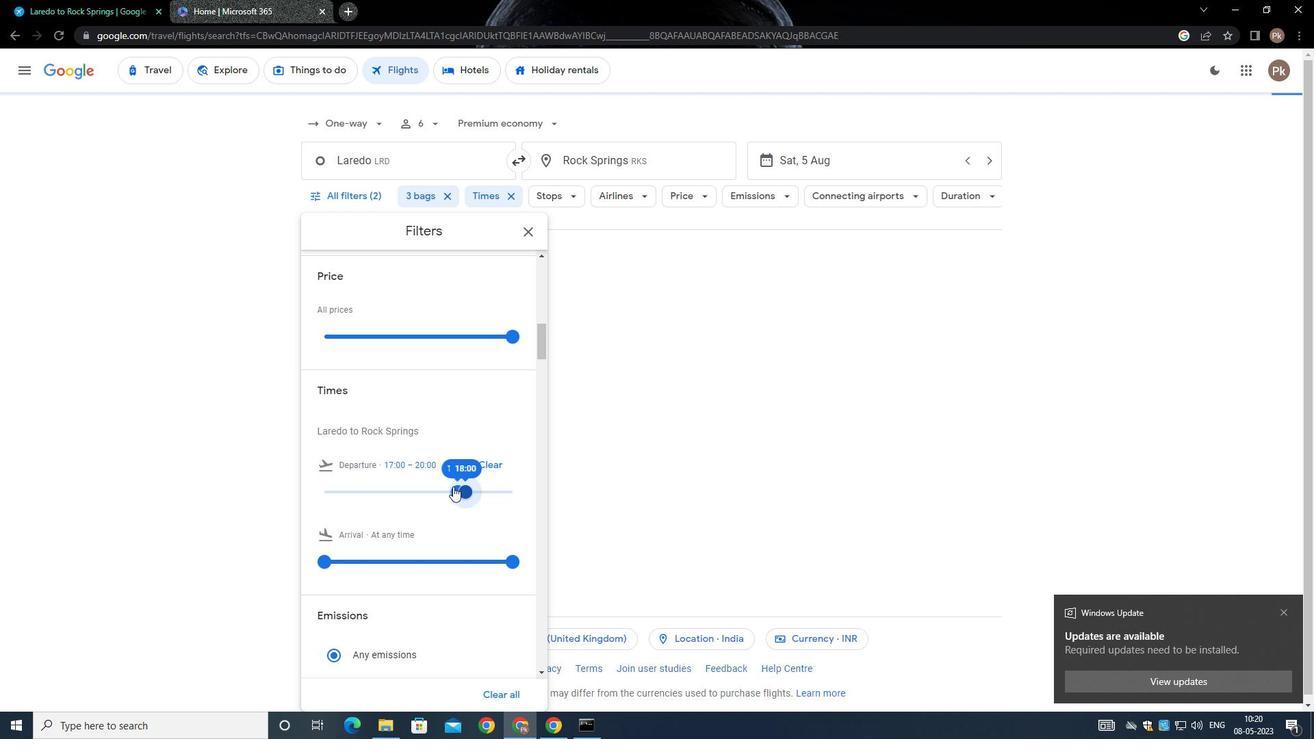 
Action: Mouse moved to (449, 487)
Screenshot: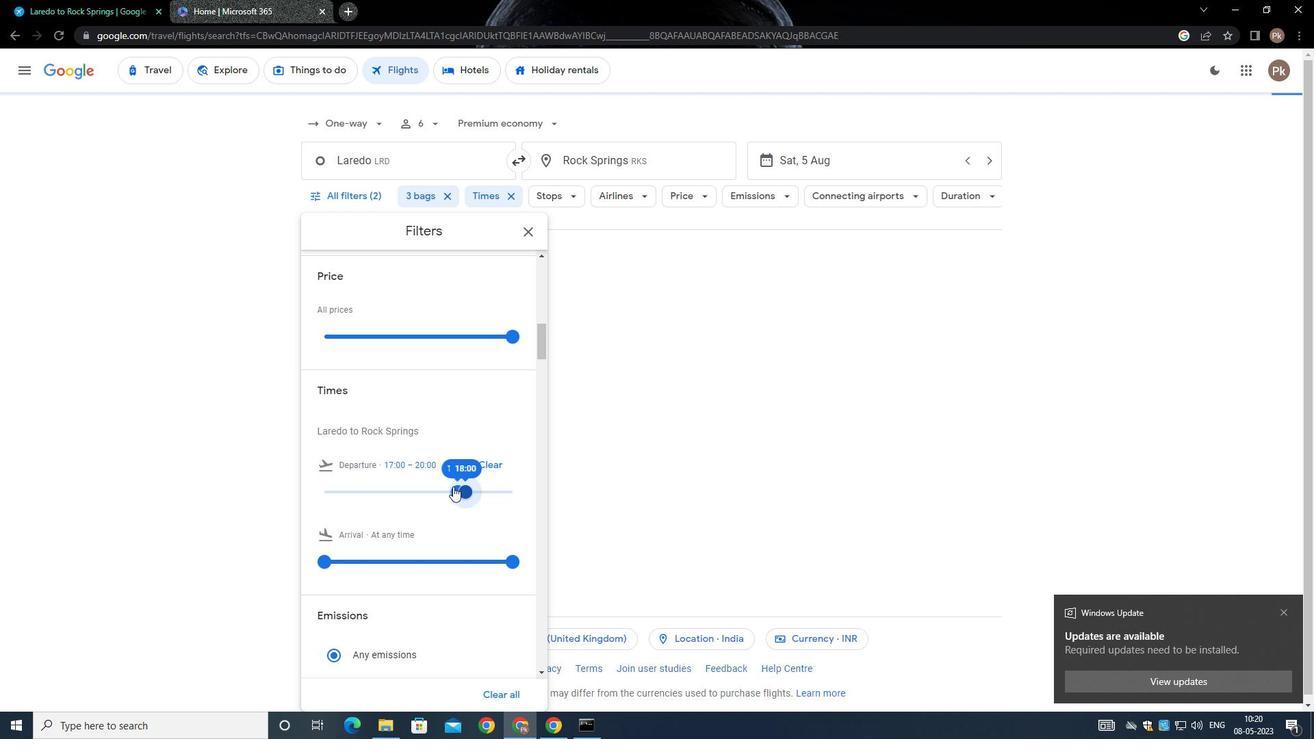 
Action: Mouse scrolled (449, 486) with delta (0, 0)
Screenshot: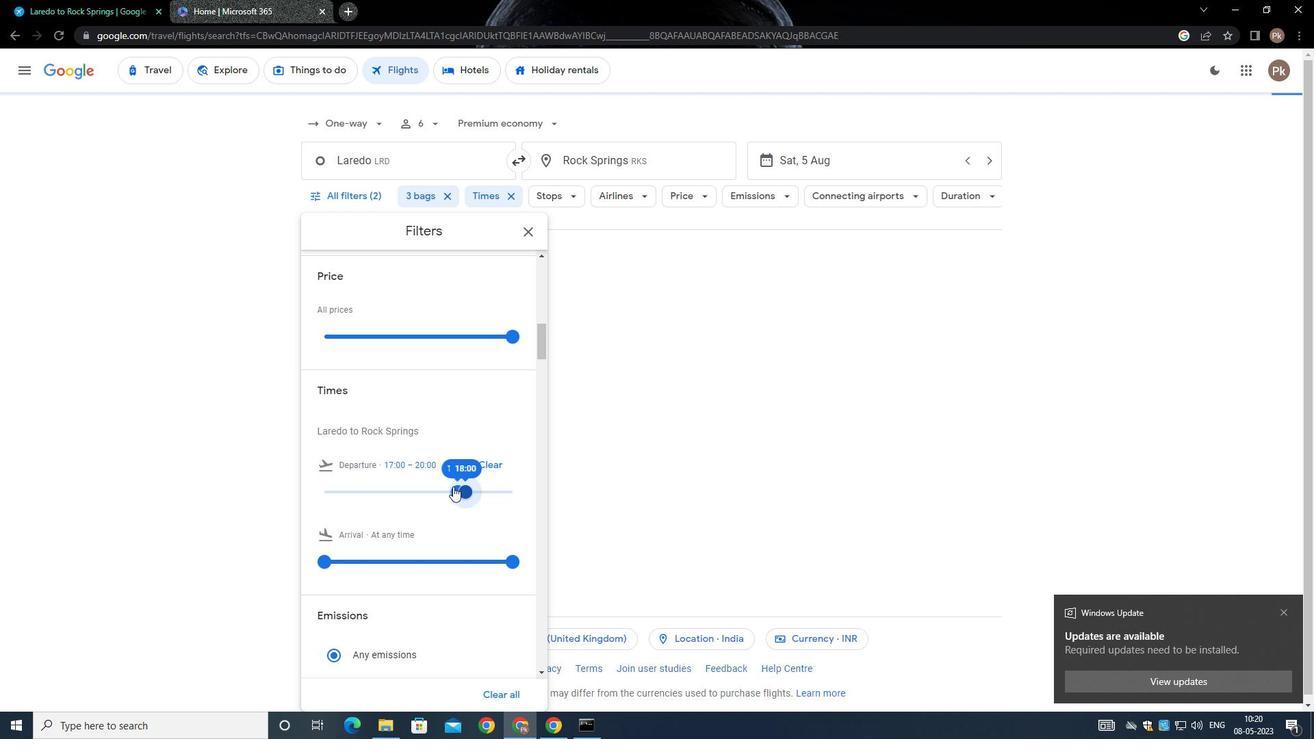 
Action: Mouse moved to (449, 488)
Screenshot: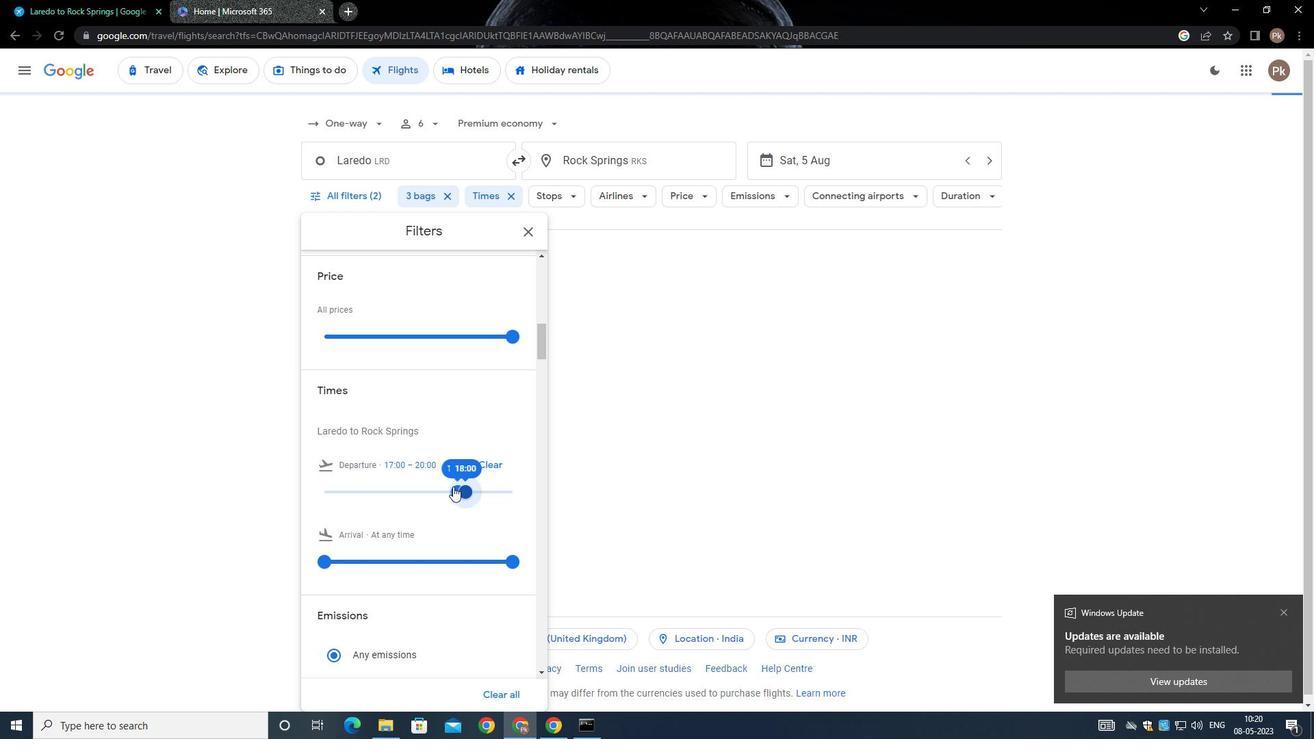
Action: Mouse scrolled (449, 487) with delta (0, 0)
Screenshot: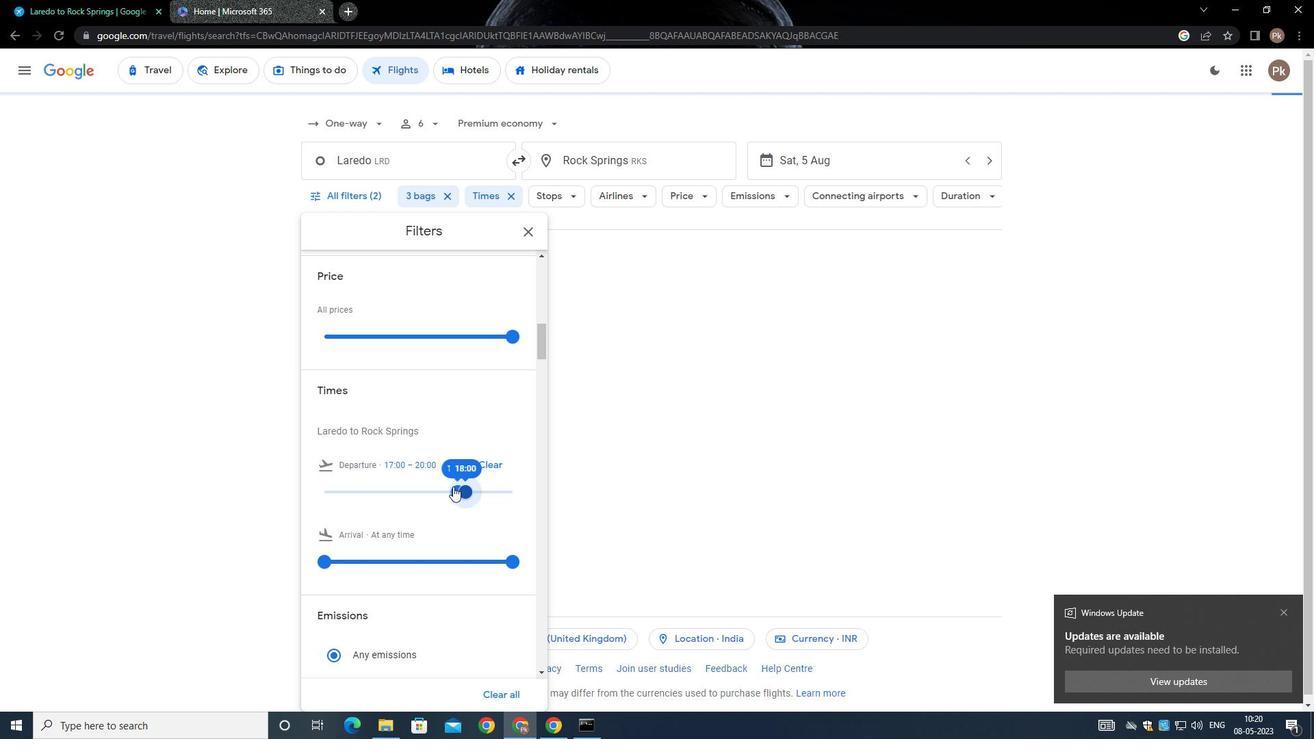 
Action: Mouse moved to (448, 488)
Screenshot: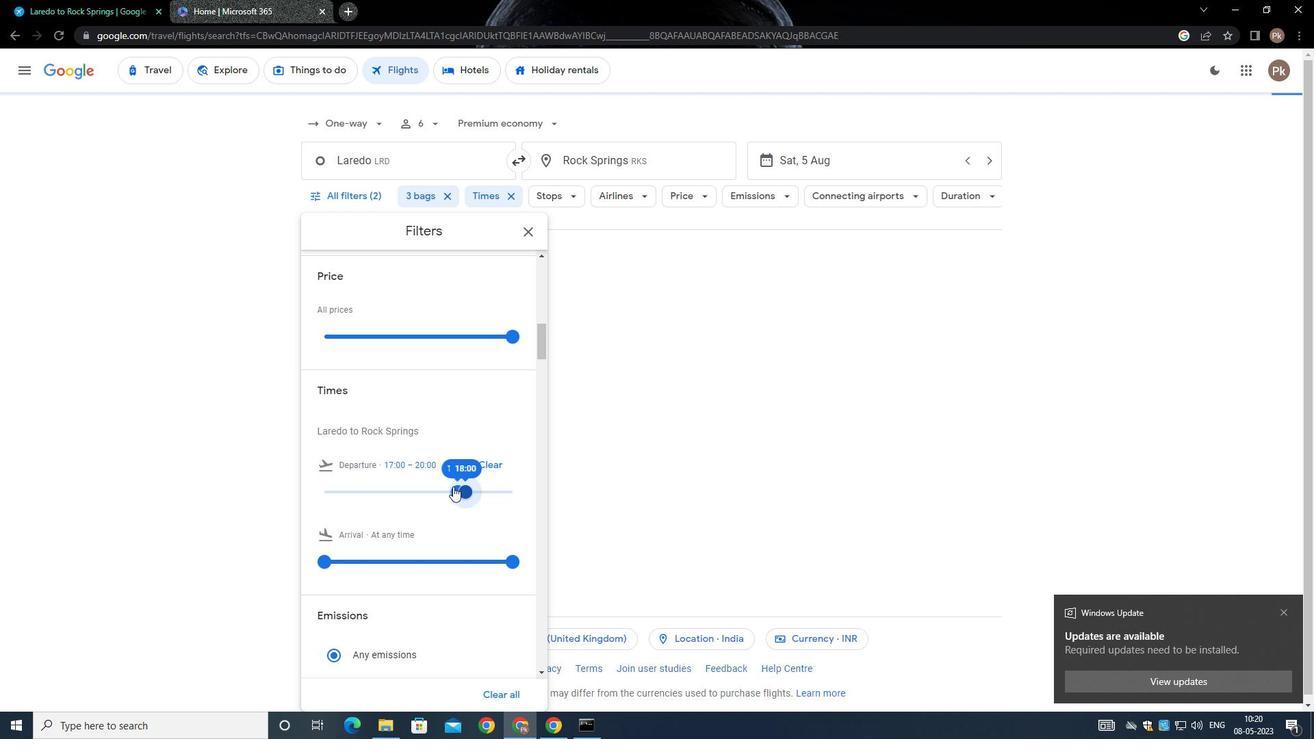 
Action: Mouse scrolled (448, 487) with delta (0, 0)
Screenshot: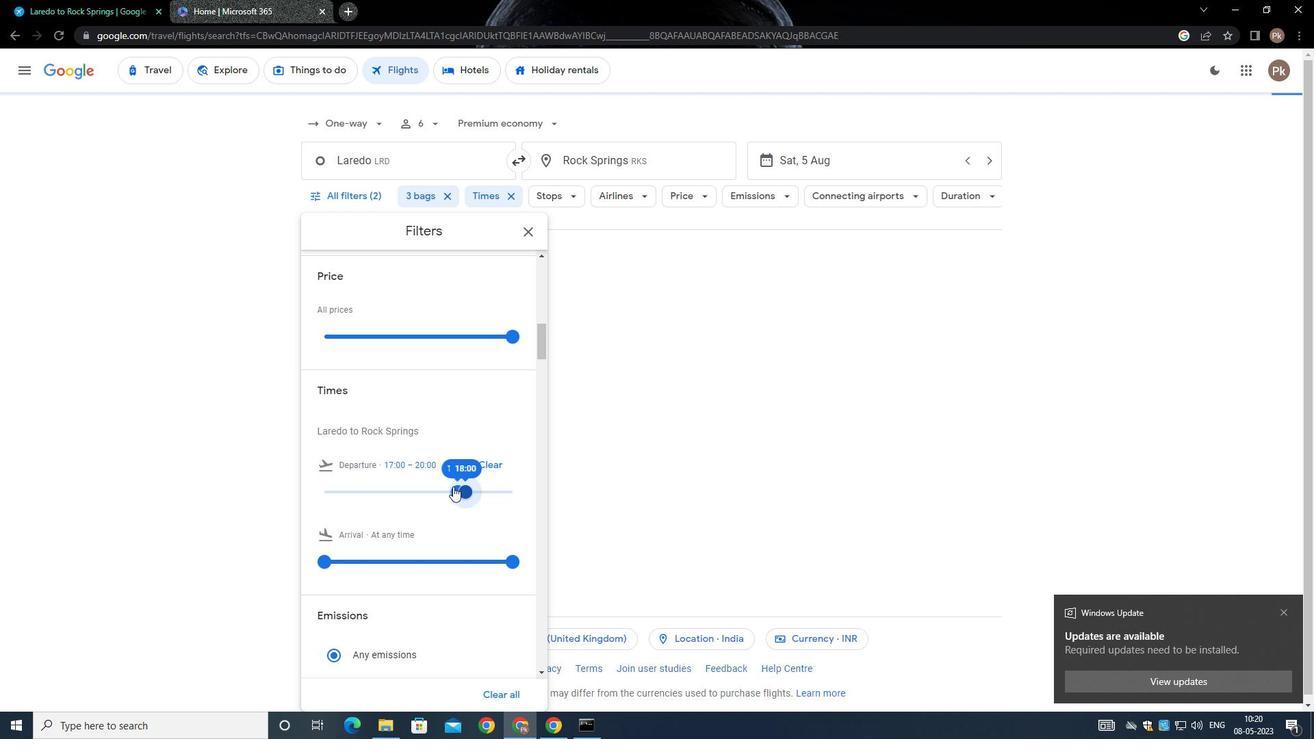 
Action: Mouse moved to (447, 489)
Screenshot: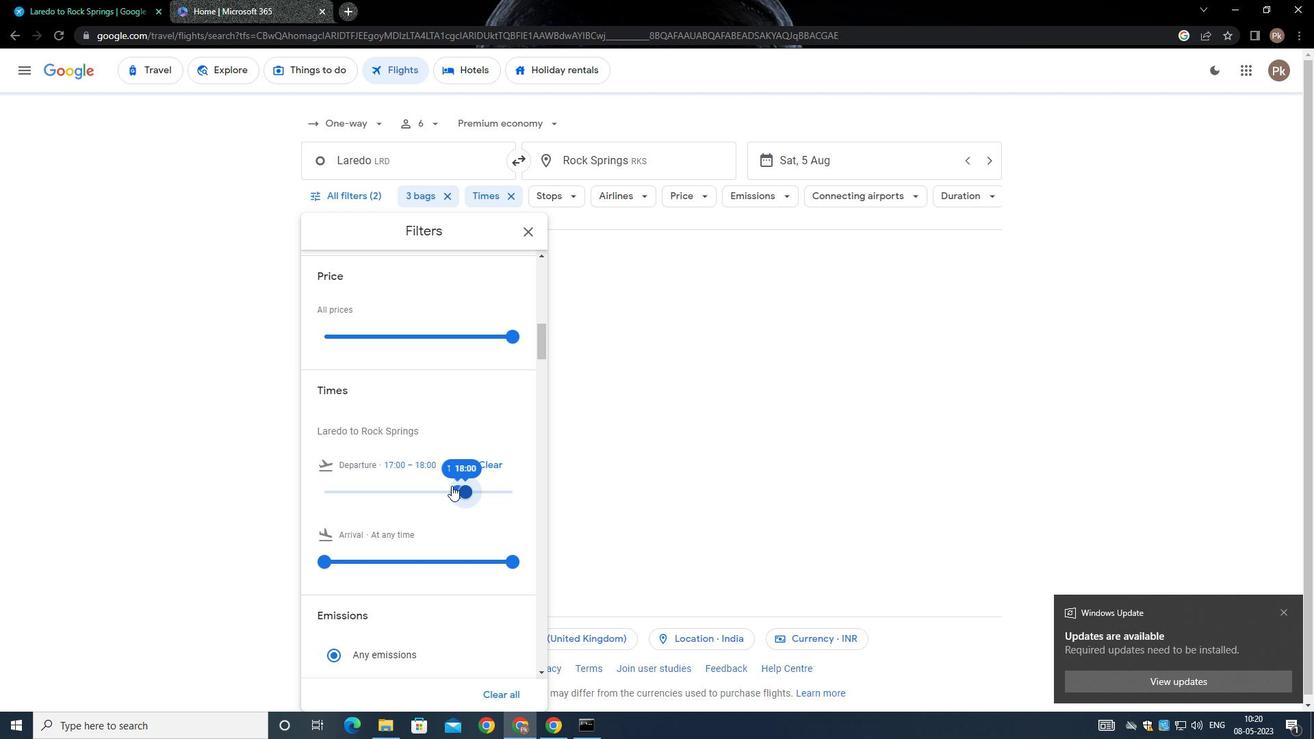 
Action: Mouse scrolled (447, 488) with delta (0, 0)
Screenshot: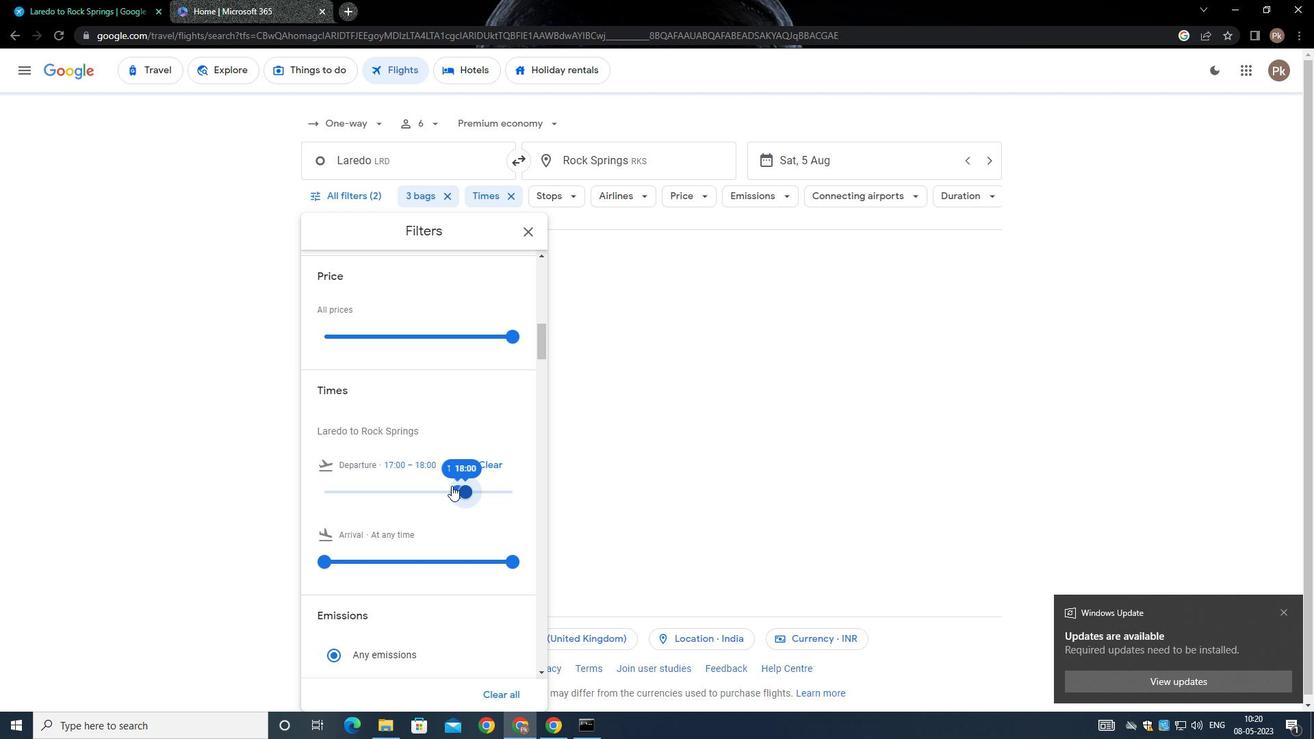 
Action: Mouse moved to (442, 490)
Screenshot: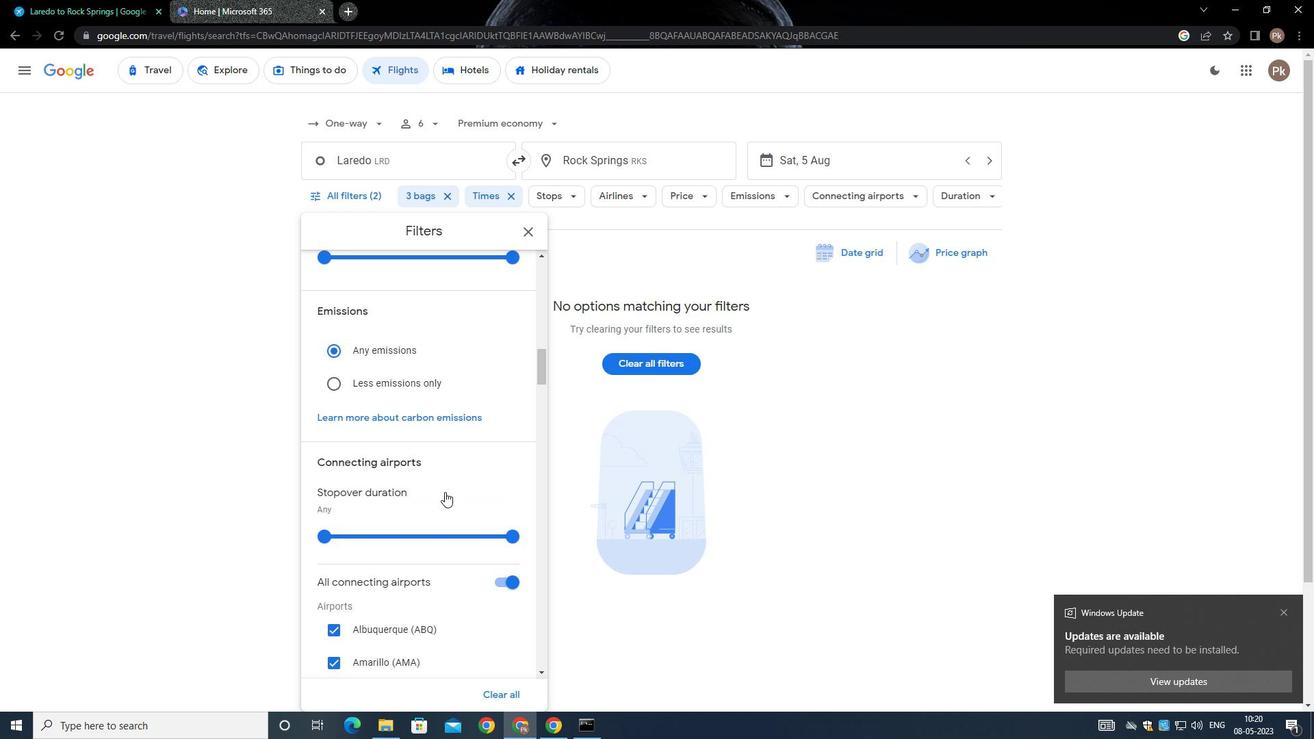 
Action: Mouse scrolled (442, 490) with delta (0, 0)
Screenshot: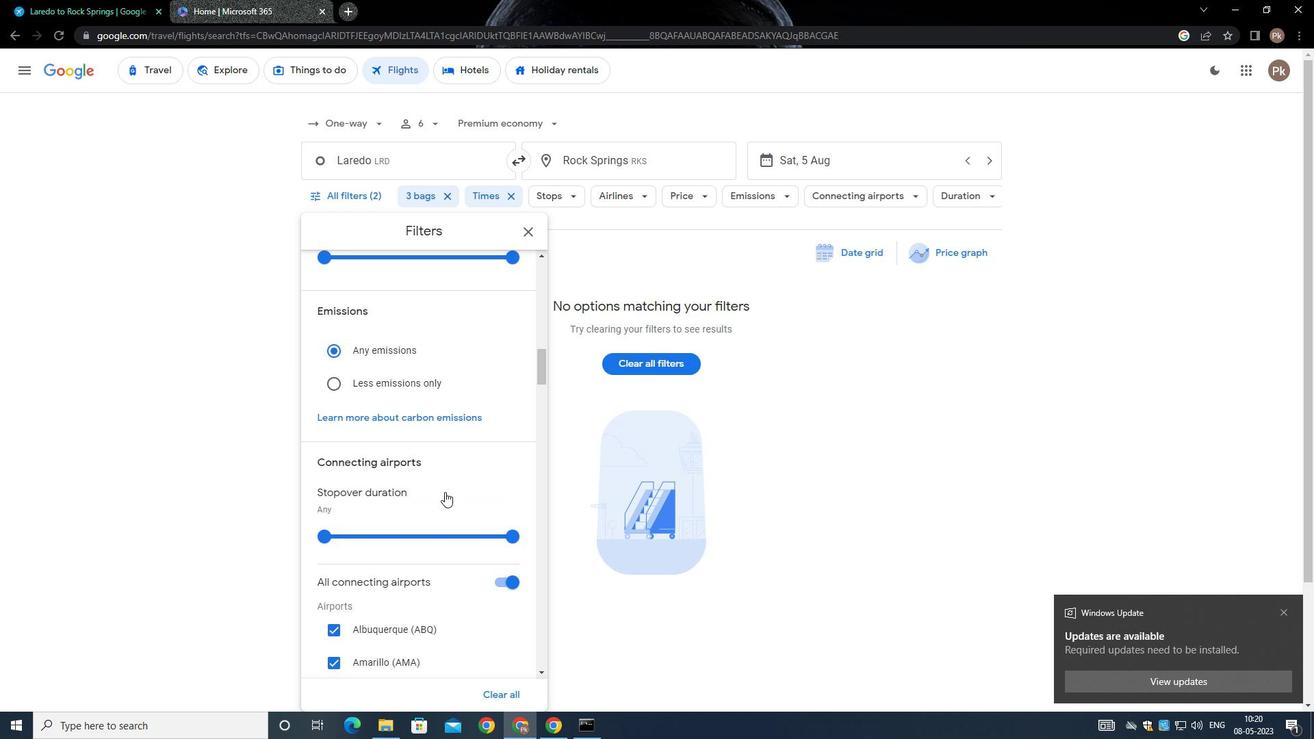 
Action: Mouse moved to (441, 490)
Screenshot: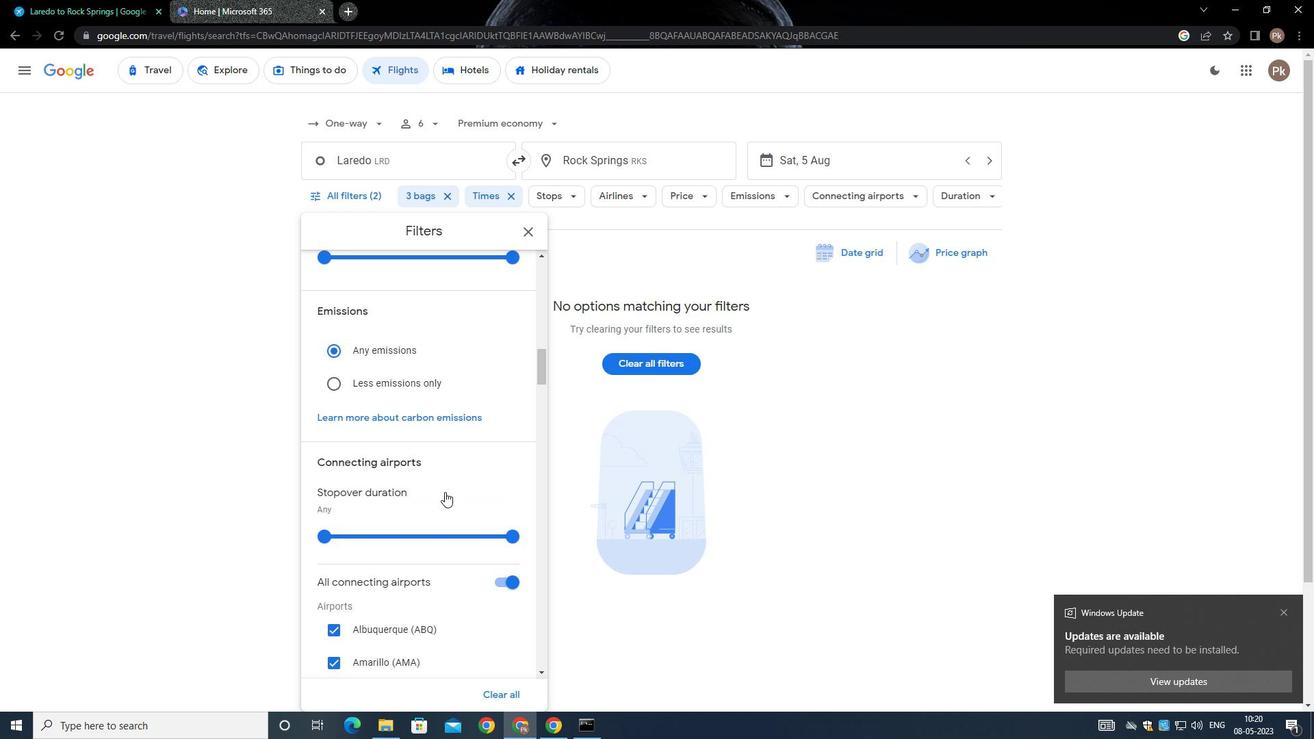 
Action: Mouse scrolled (441, 490) with delta (0, 0)
Screenshot: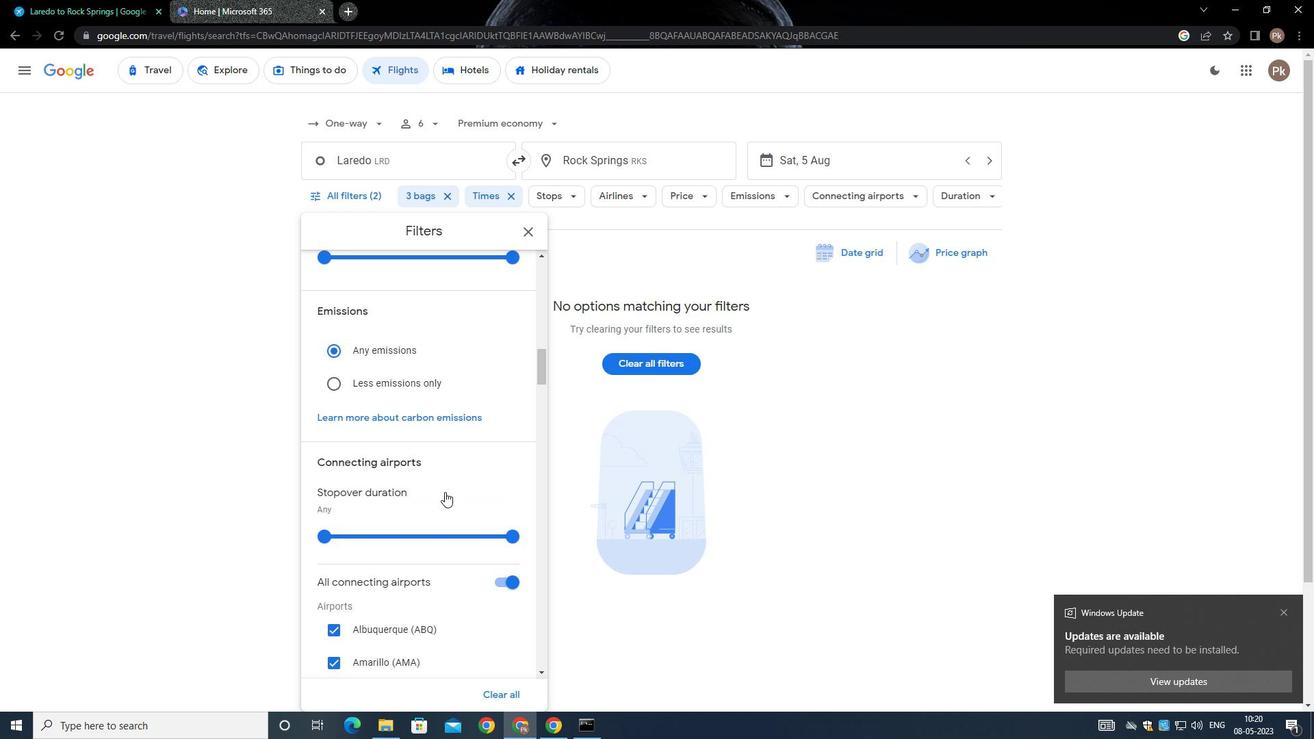 
Action: Mouse moved to (441, 490)
Screenshot: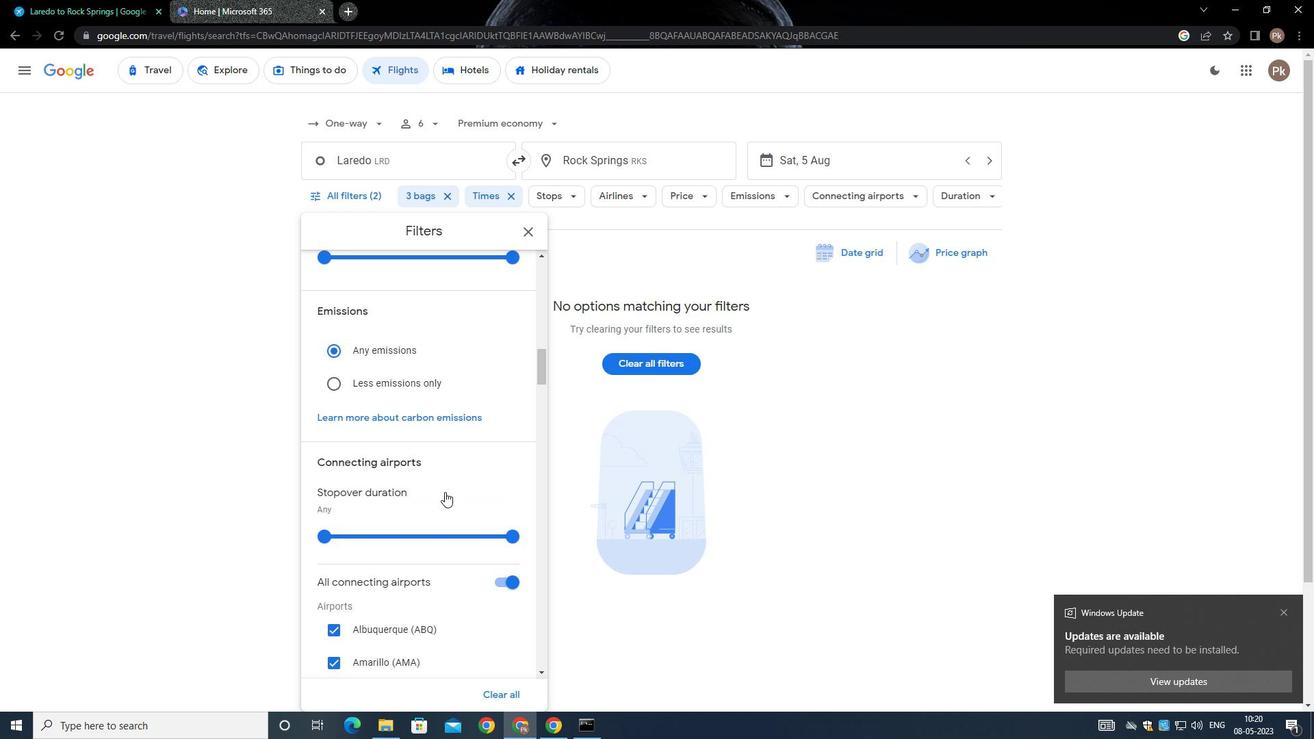 
Action: Mouse scrolled (441, 490) with delta (0, 0)
Screenshot: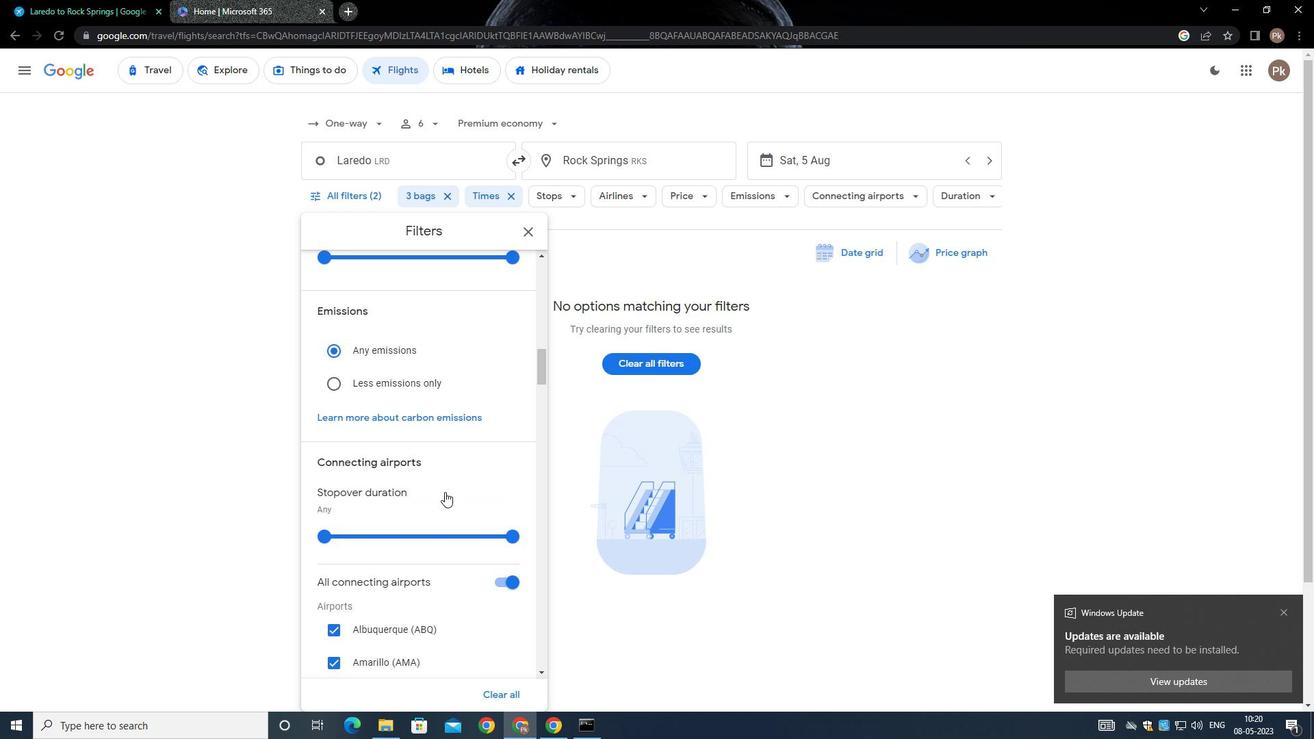 
Action: Mouse scrolled (441, 490) with delta (0, 0)
Screenshot: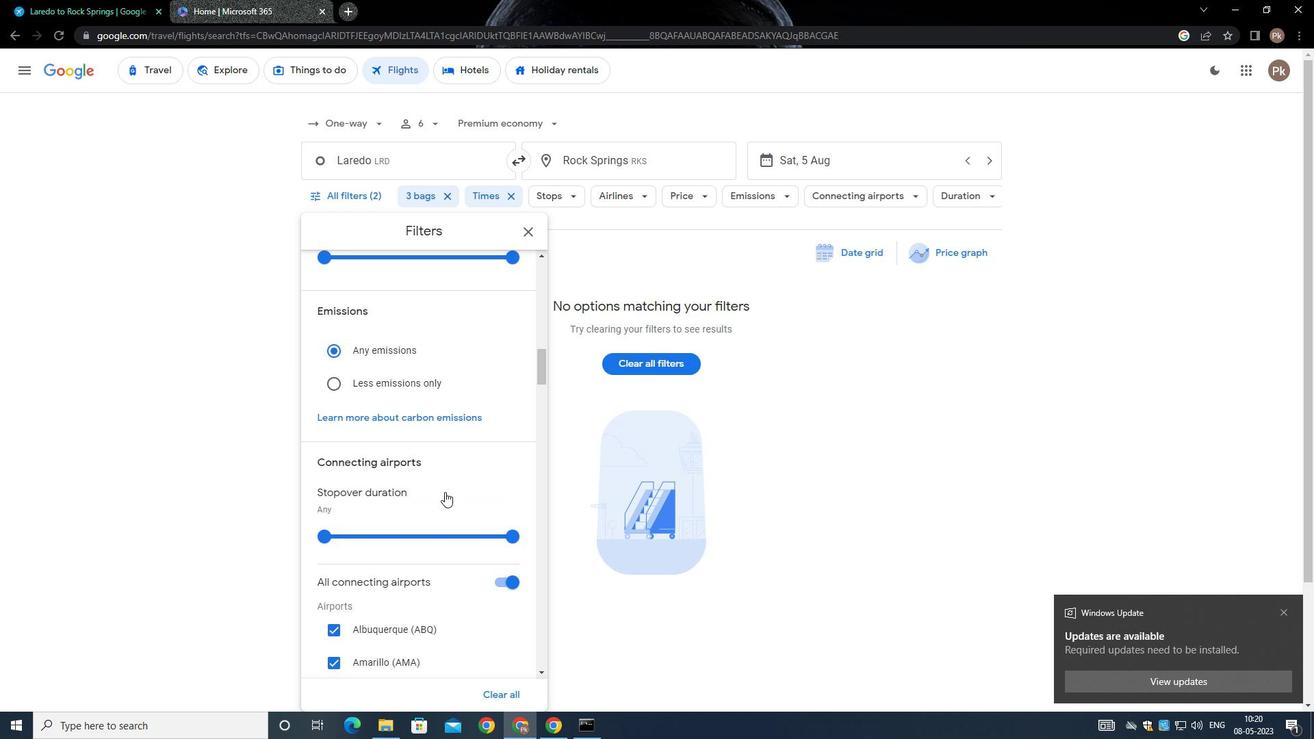 
Action: Mouse moved to (440, 491)
Screenshot: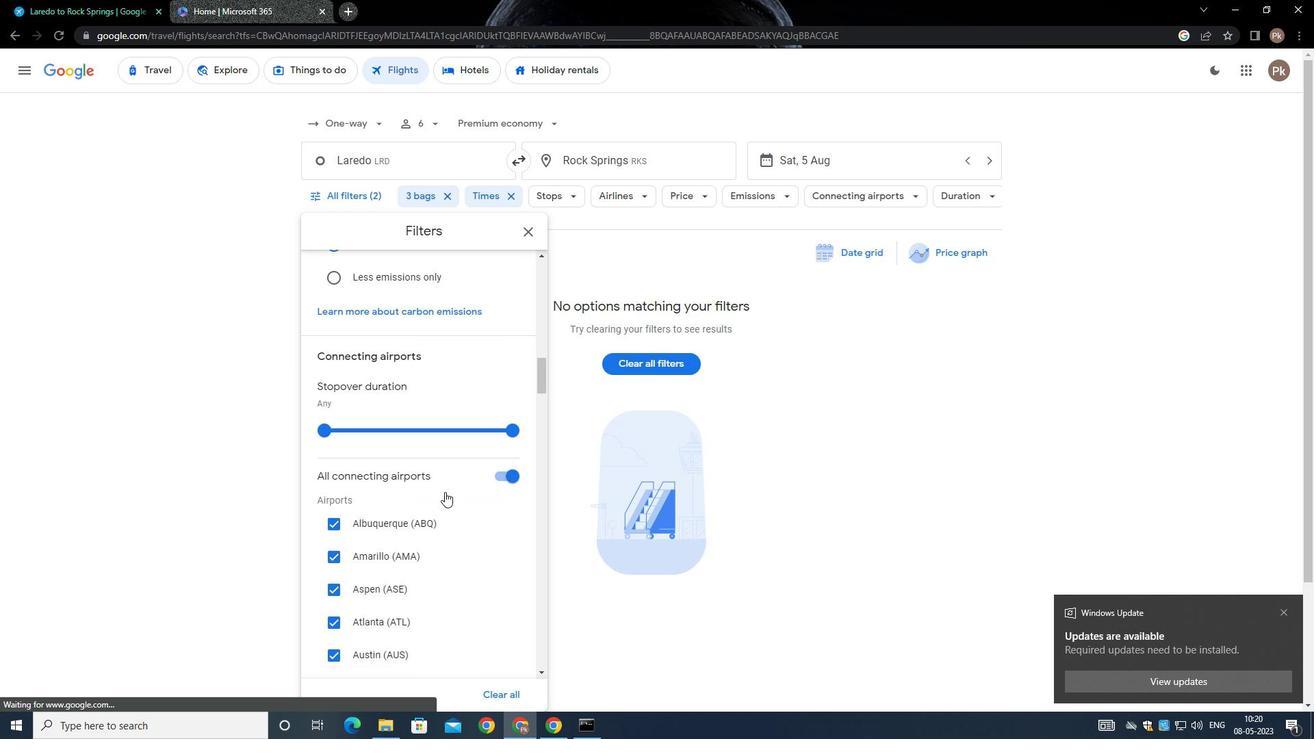 
Action: Mouse scrolled (440, 490) with delta (0, -1)
Screenshot: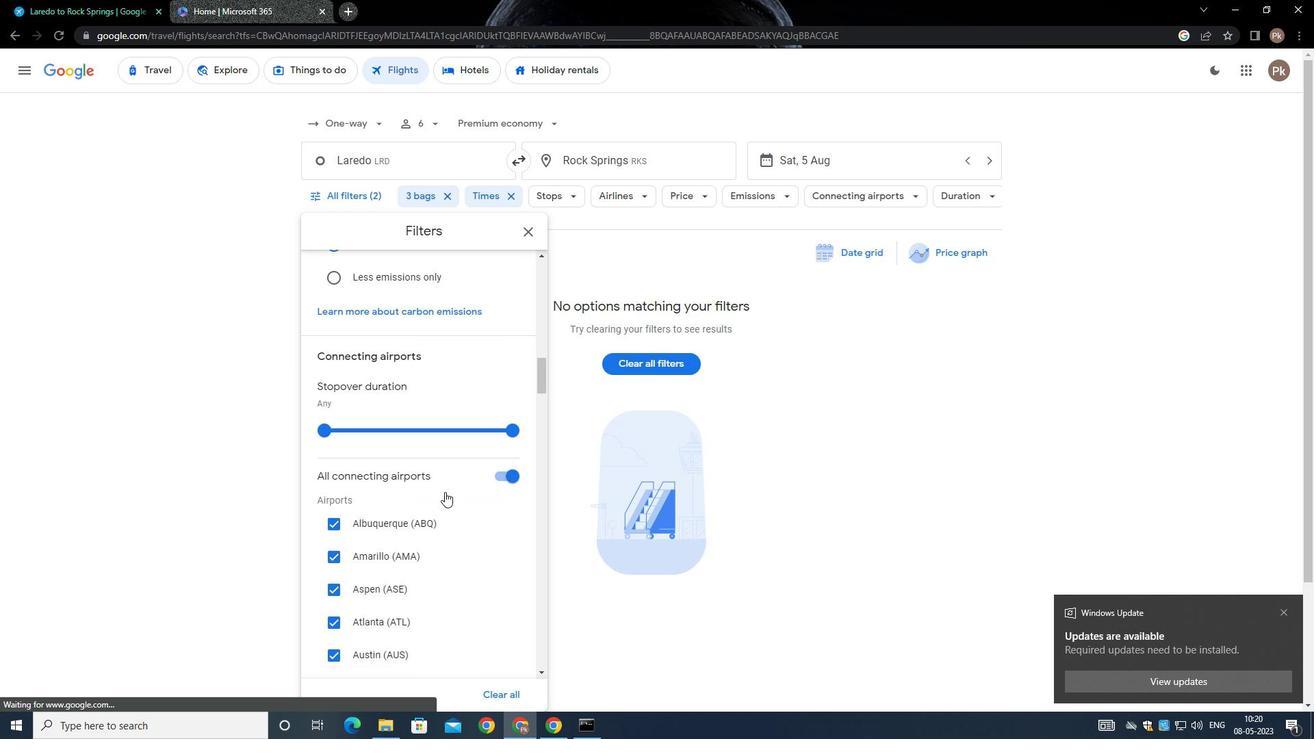 
Action: Mouse scrolled (440, 490) with delta (0, 0)
Screenshot: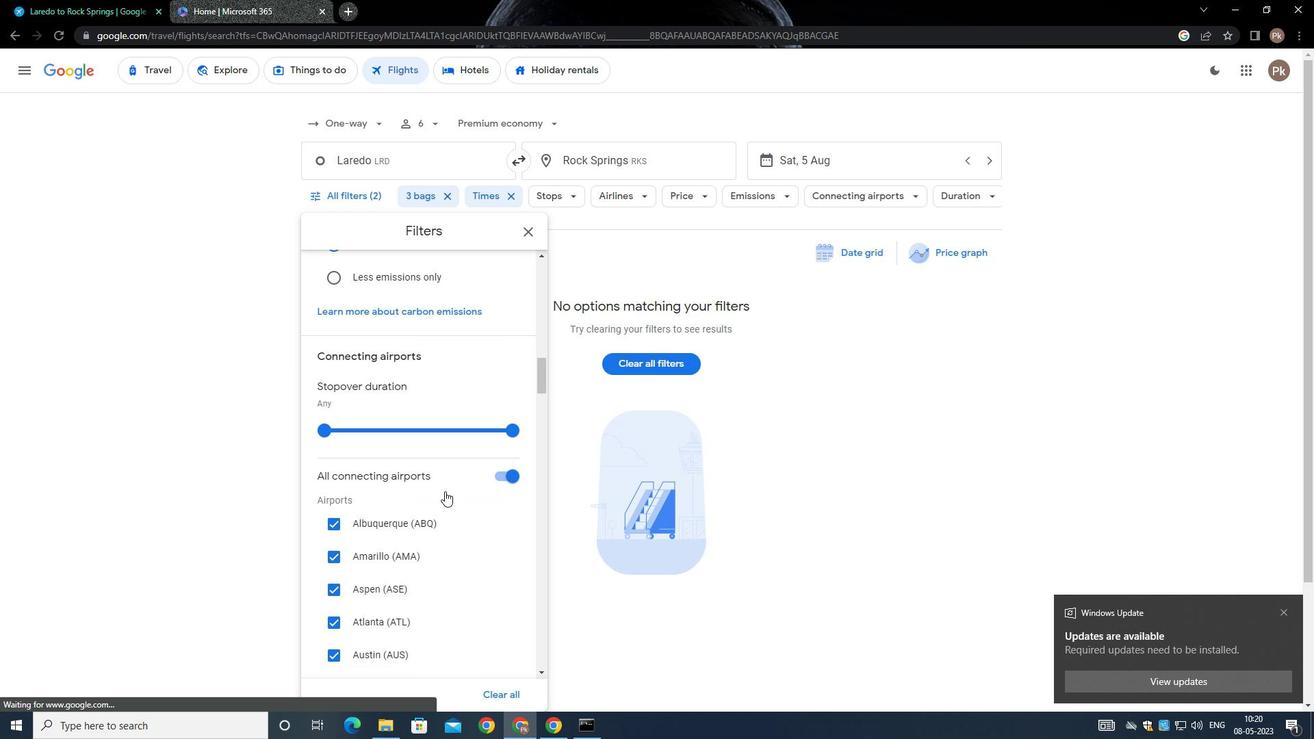 
Action: Mouse moved to (425, 494)
Screenshot: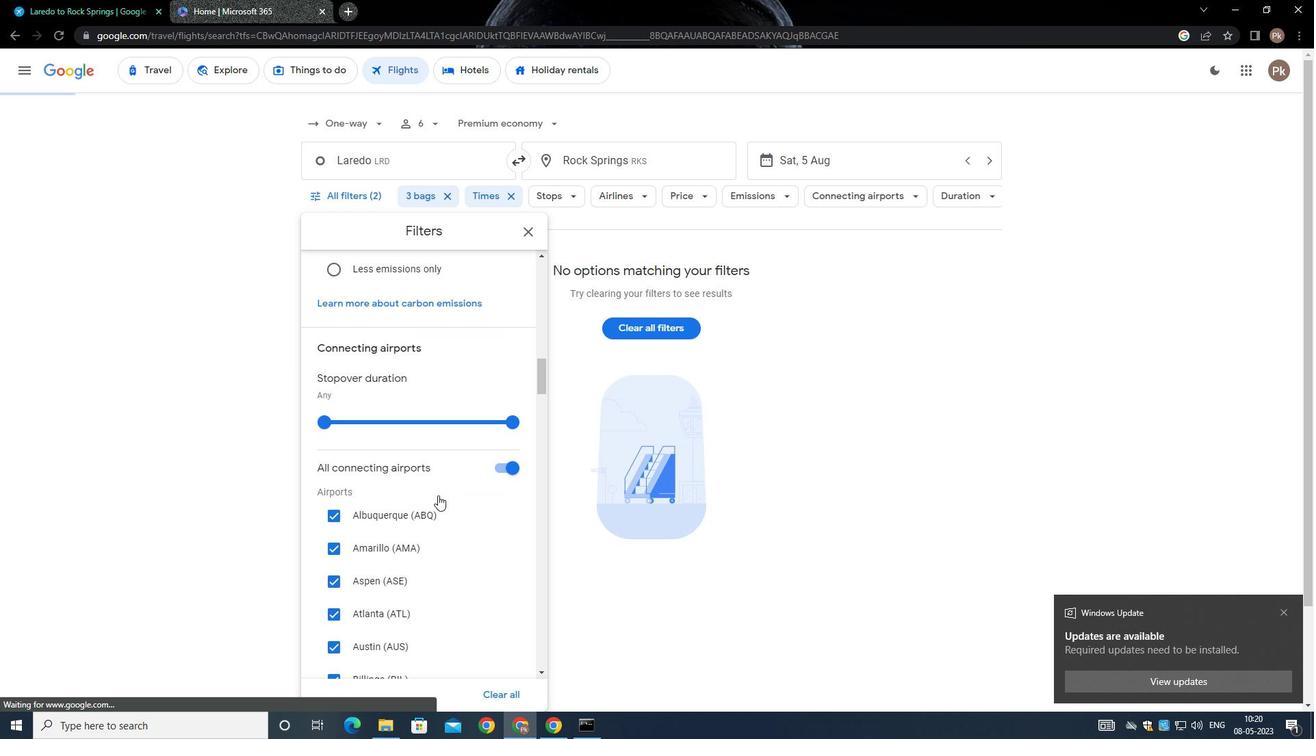 
Action: Mouse scrolled (425, 493) with delta (0, 0)
Screenshot: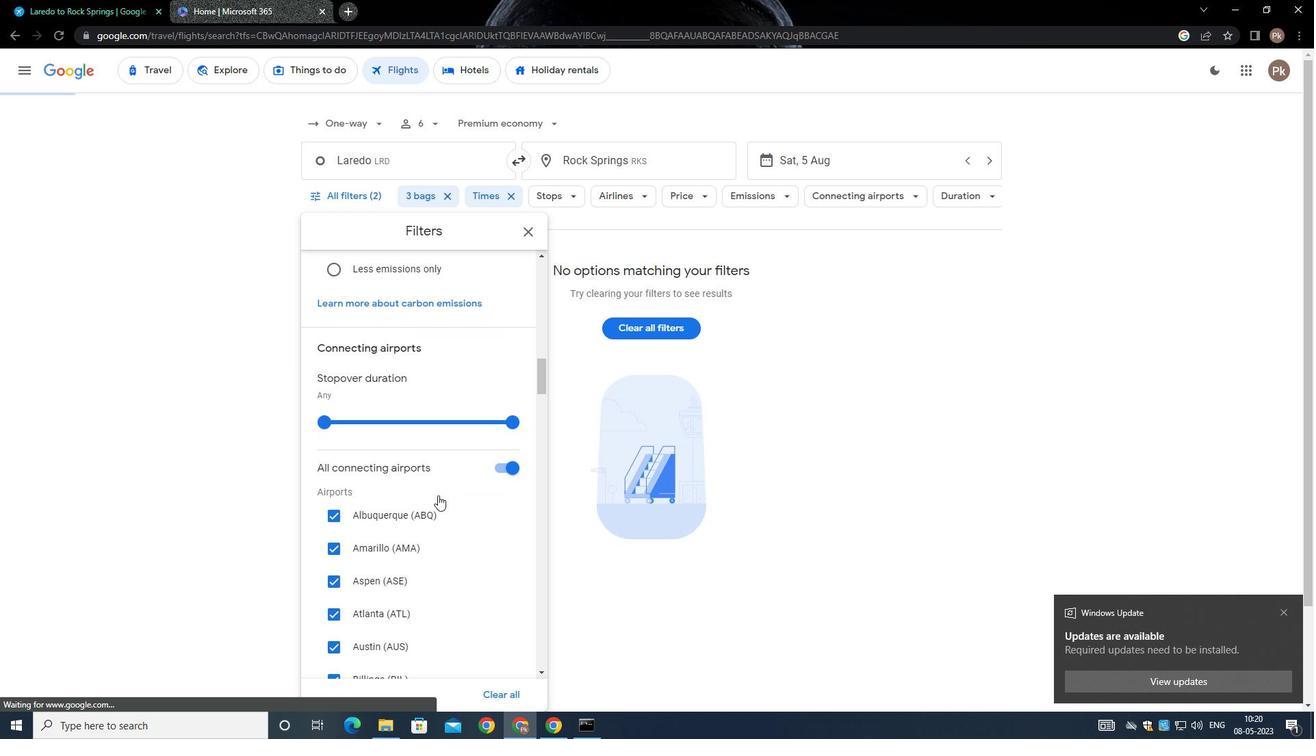 
Action: Mouse scrolled (425, 493) with delta (0, 0)
Screenshot: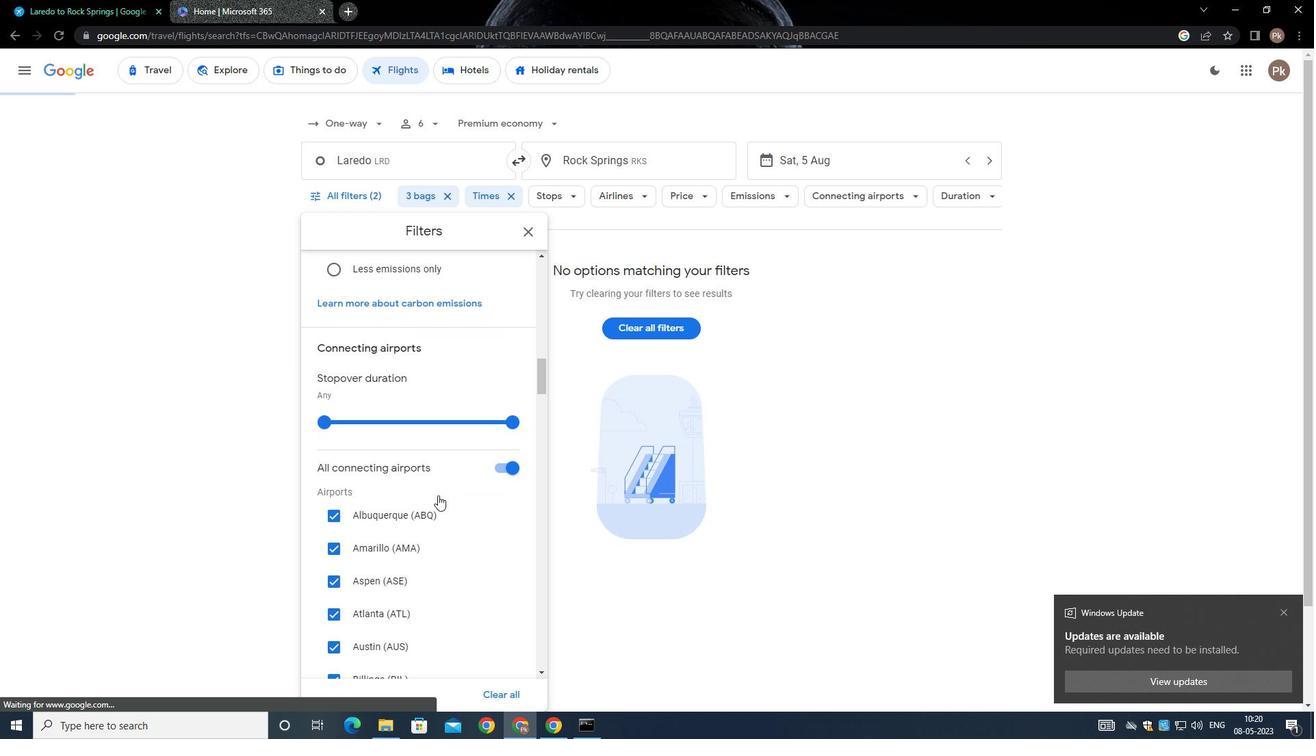 
Action: Mouse moved to (425, 494)
Screenshot: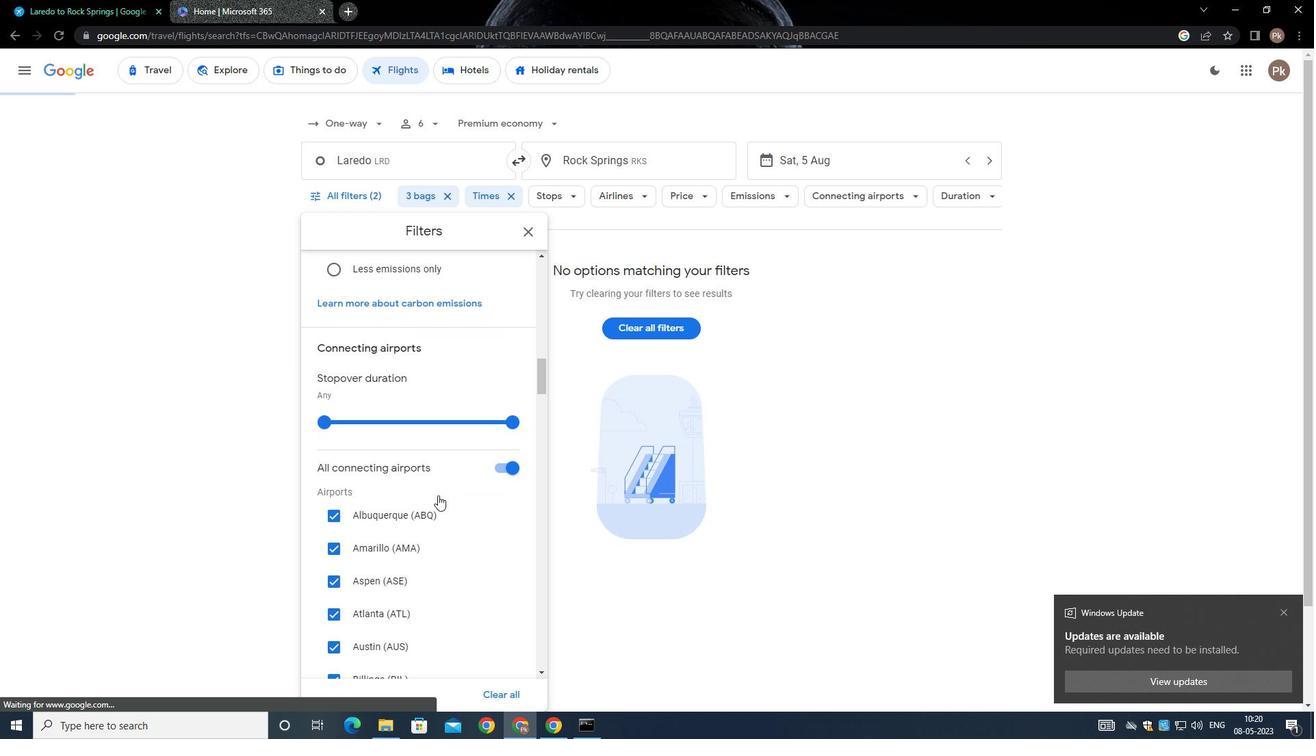 
Action: Mouse scrolled (425, 493) with delta (0, 0)
Screenshot: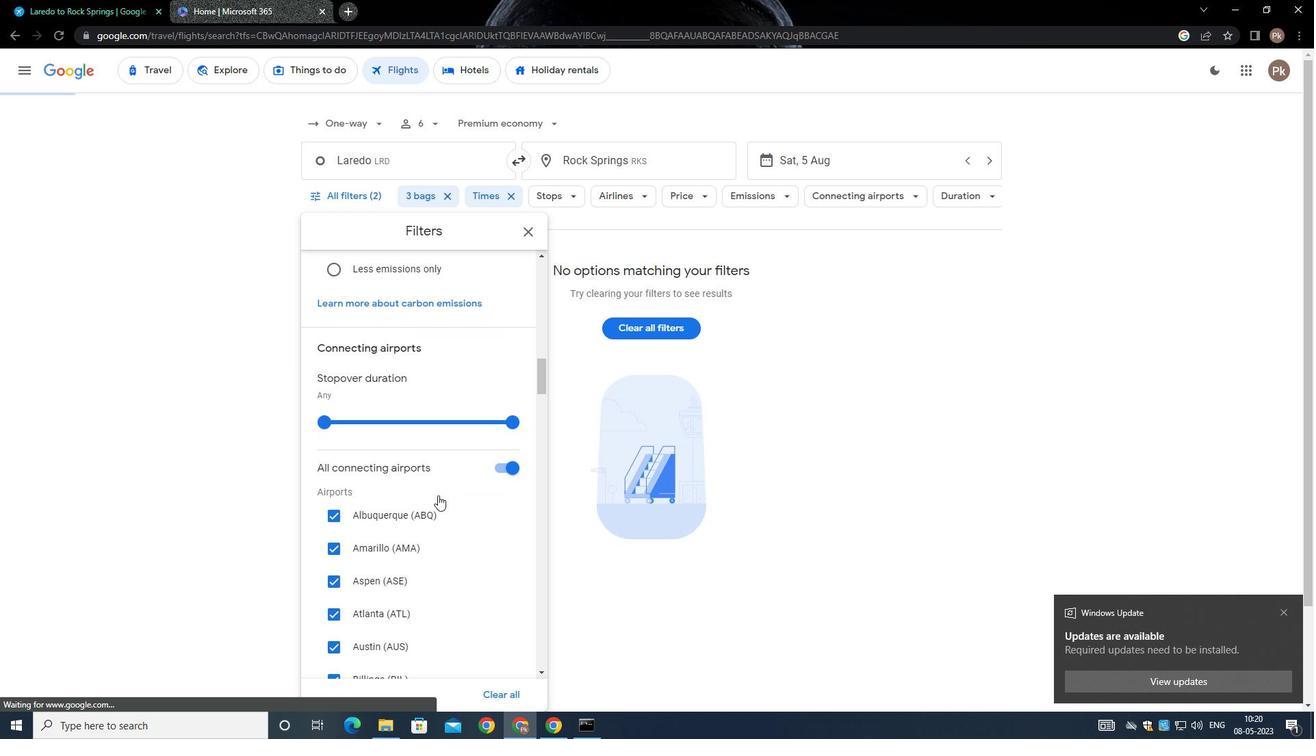 
Action: Mouse moved to (425, 494)
Screenshot: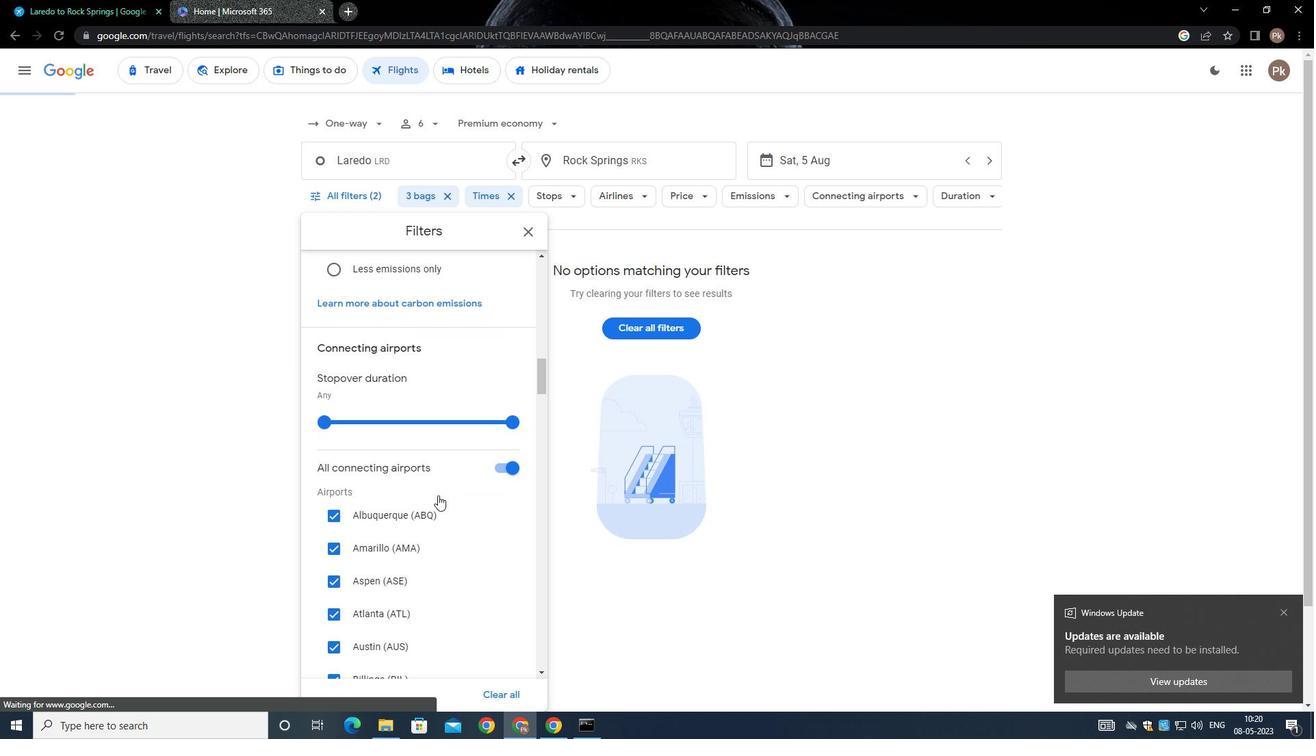 
Action: Mouse scrolled (425, 493) with delta (0, 0)
Screenshot: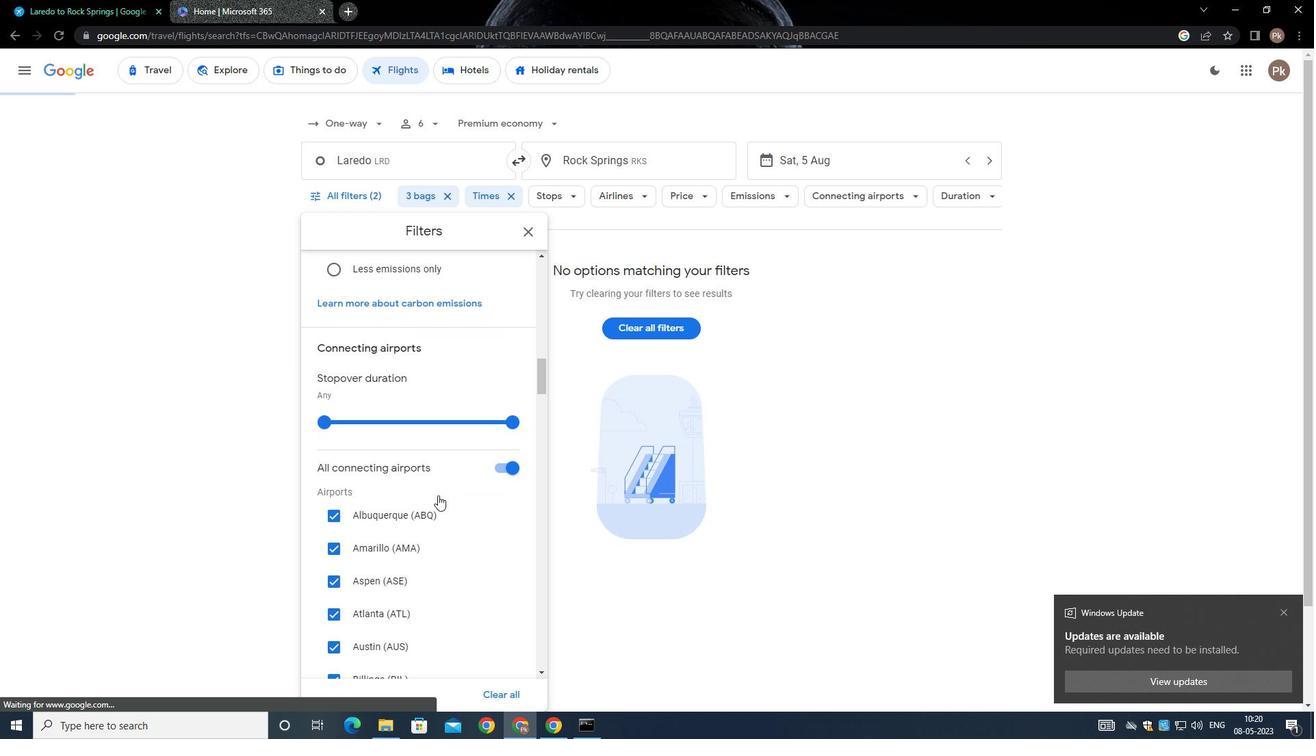
Action: Mouse moved to (425, 494)
Screenshot: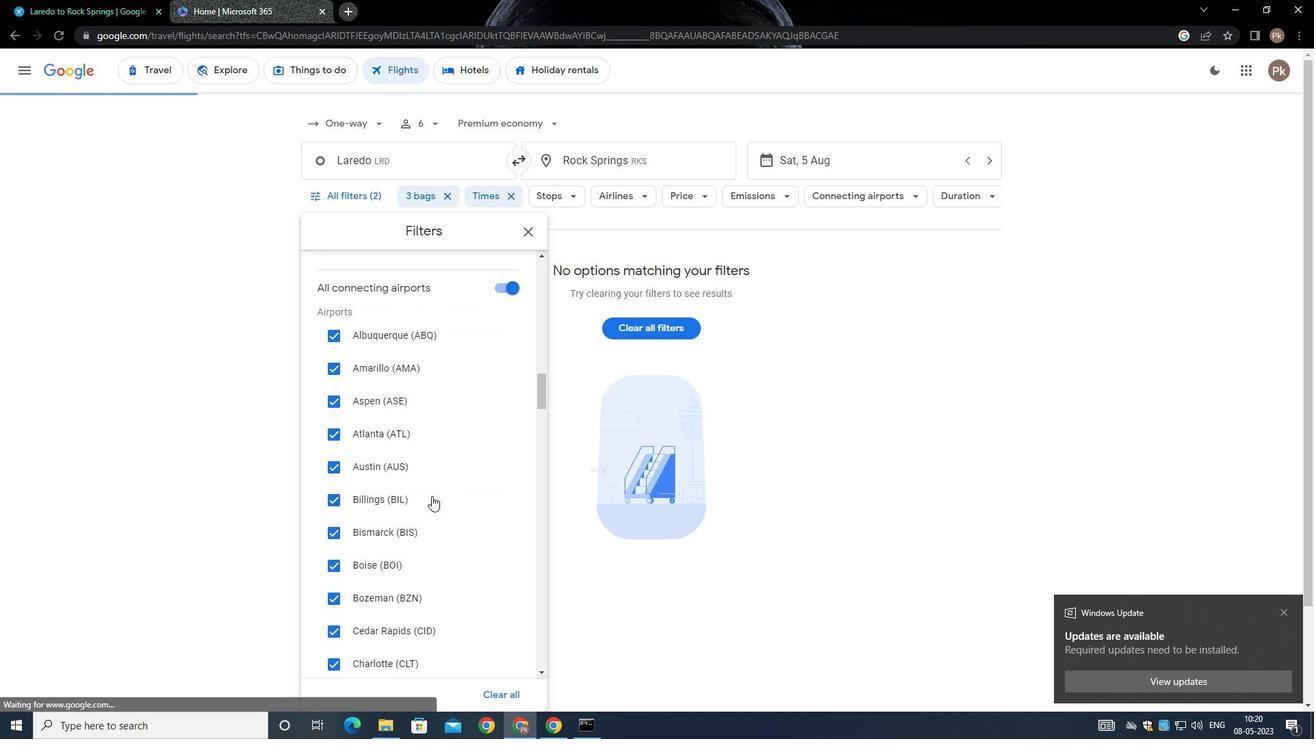 
Action: Mouse scrolled (425, 492) with delta (0, -1)
Screenshot: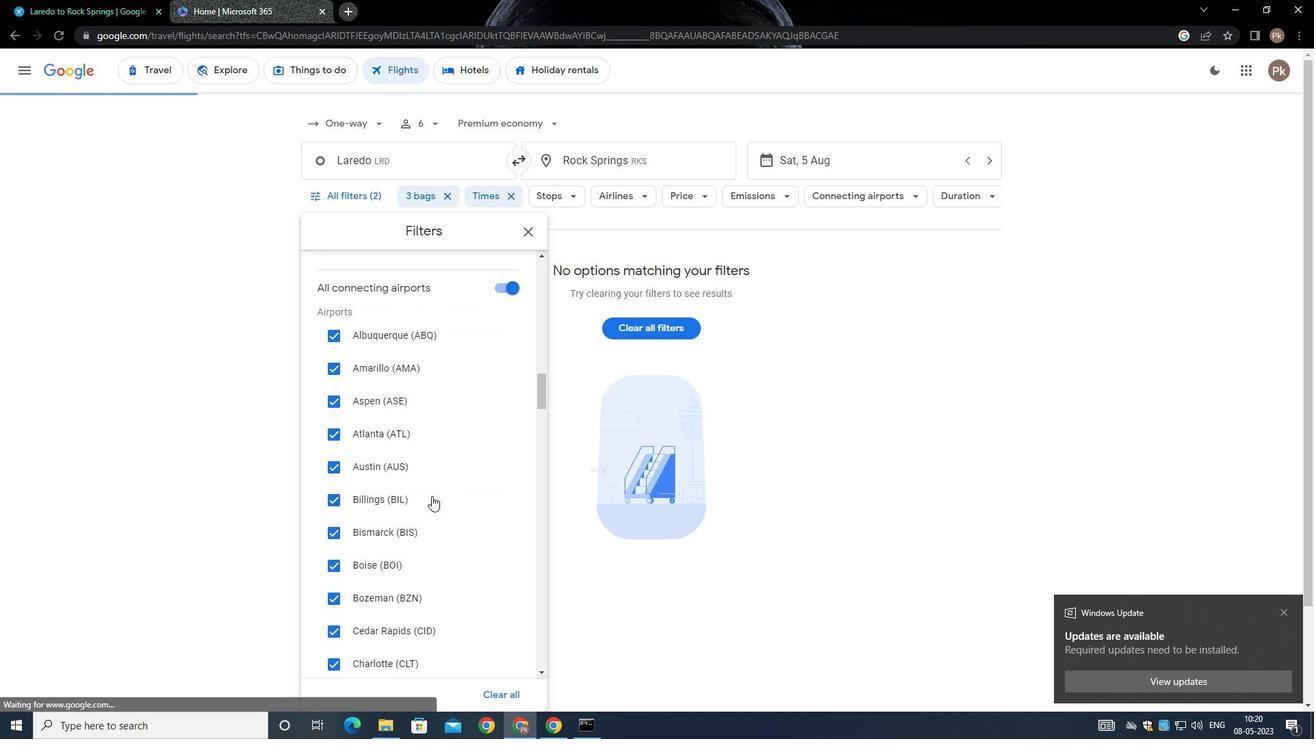 
Action: Mouse moved to (405, 490)
Screenshot: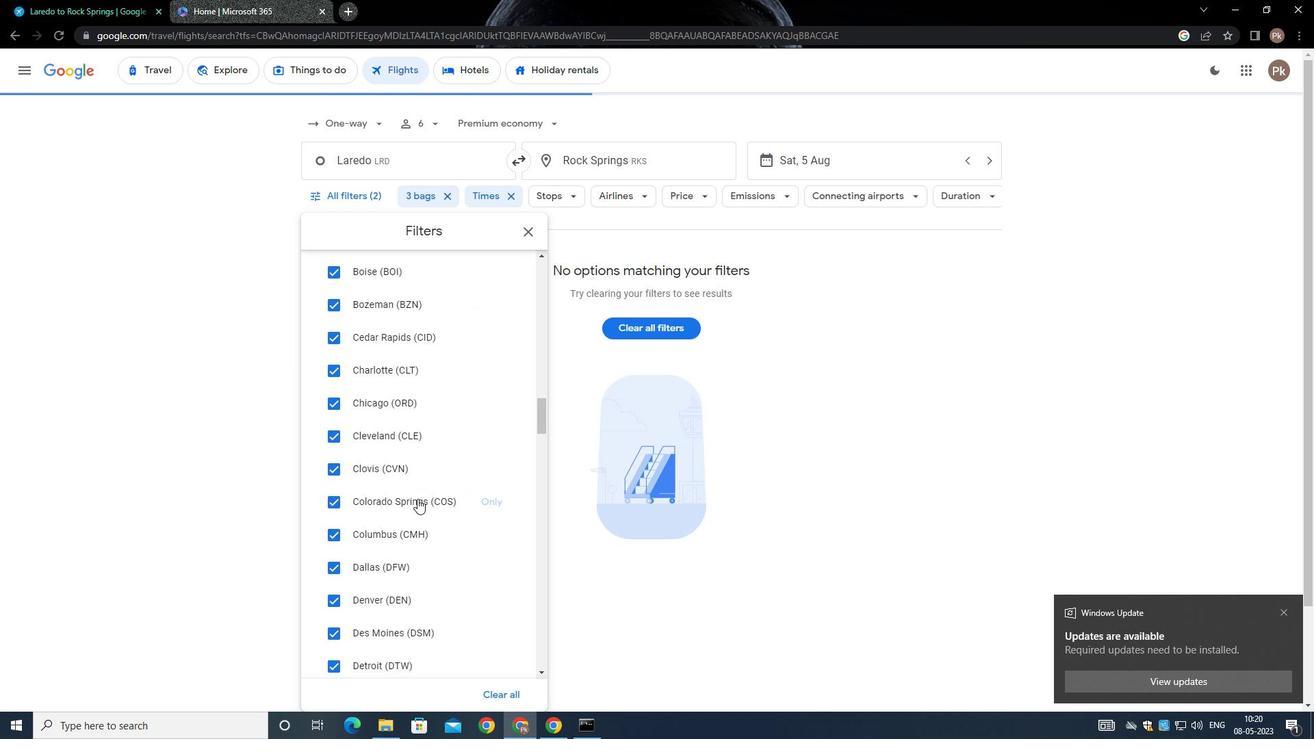 
Action: Mouse scrolled (405, 489) with delta (0, 0)
Screenshot: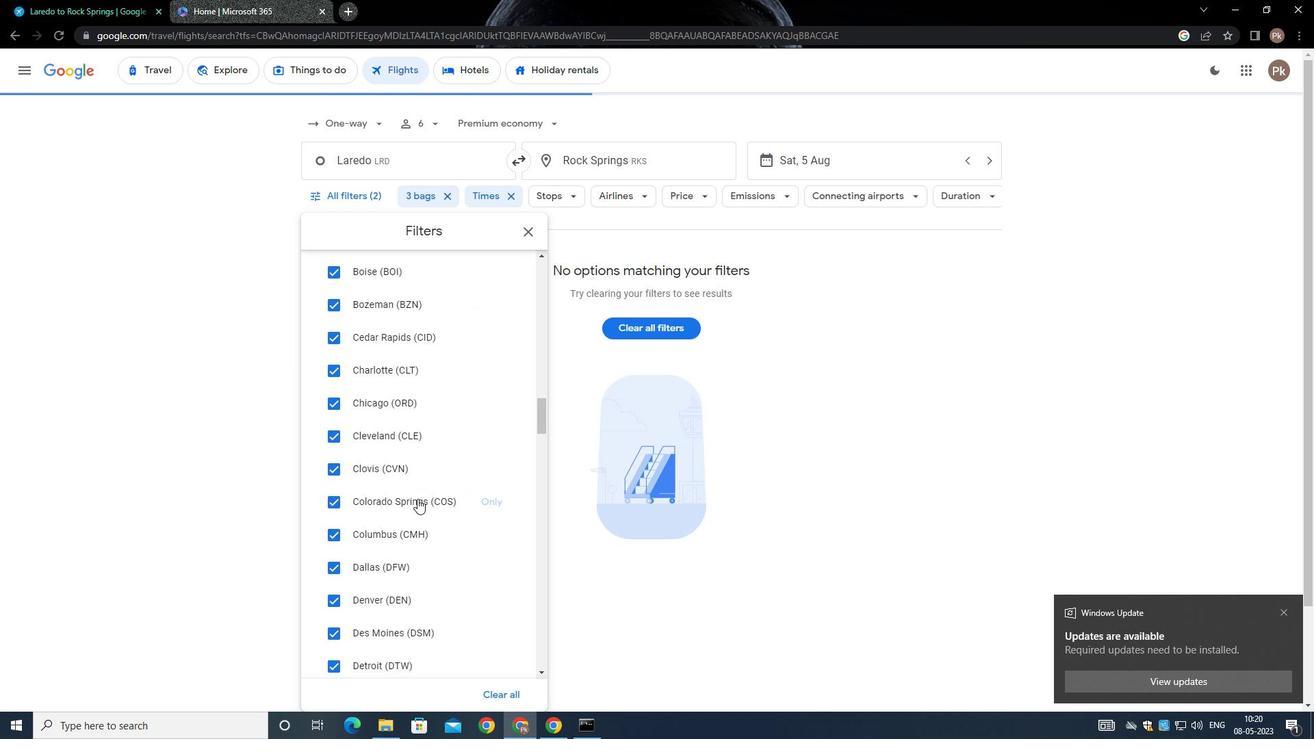 
Action: Mouse moved to (404, 490)
Screenshot: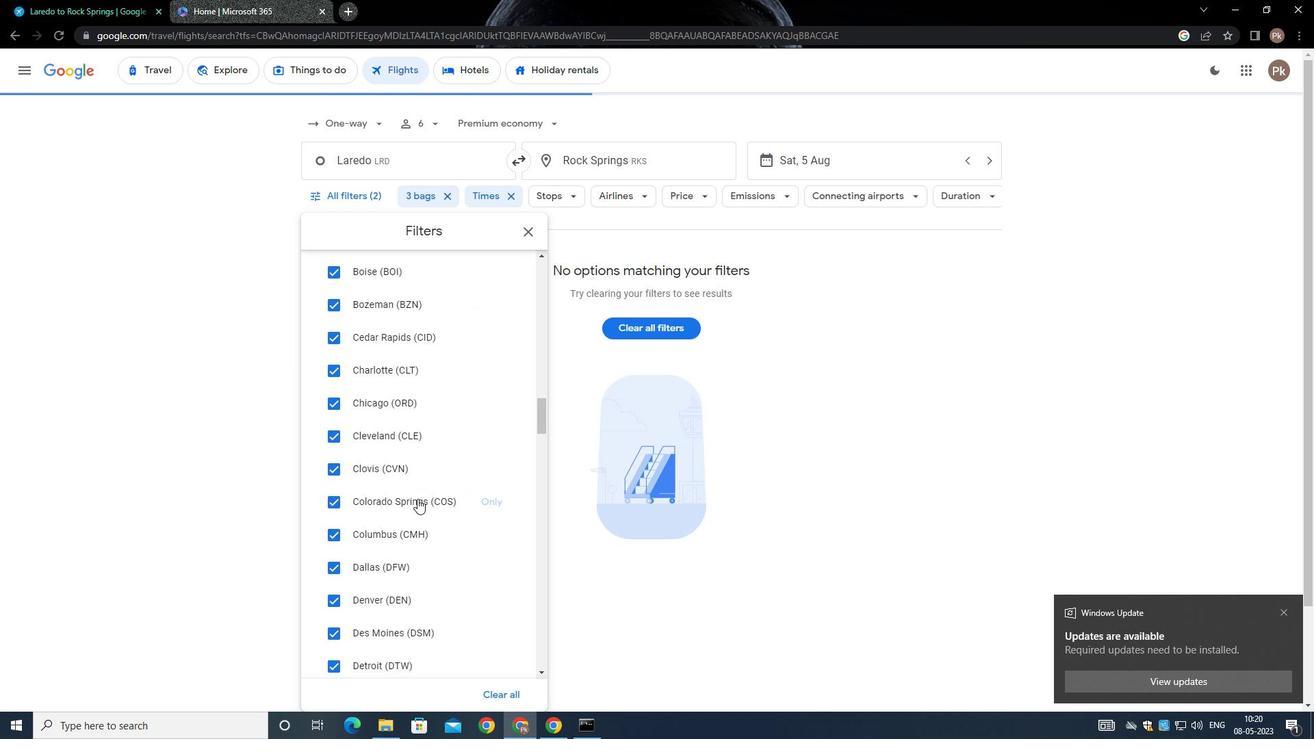 
Action: Mouse scrolled (404, 490) with delta (0, 0)
Screenshot: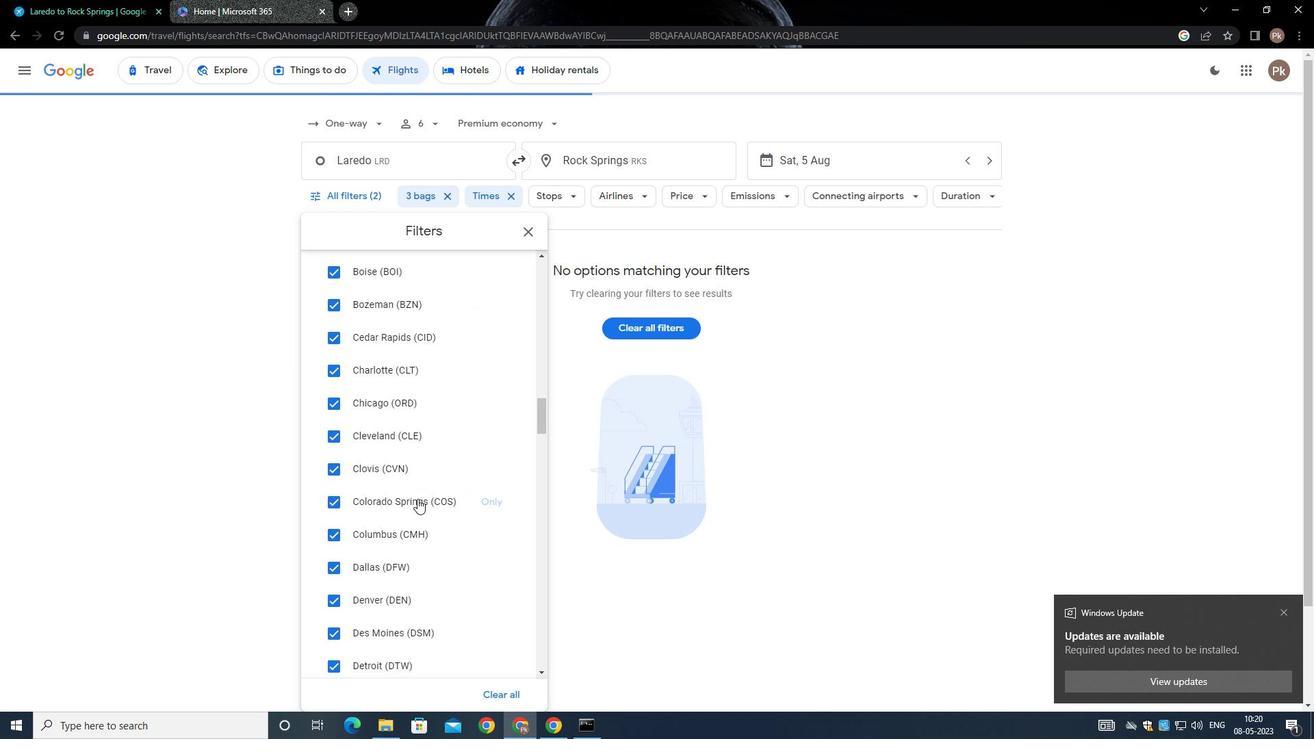 
Action: Mouse scrolled (404, 489) with delta (0, -1)
Screenshot: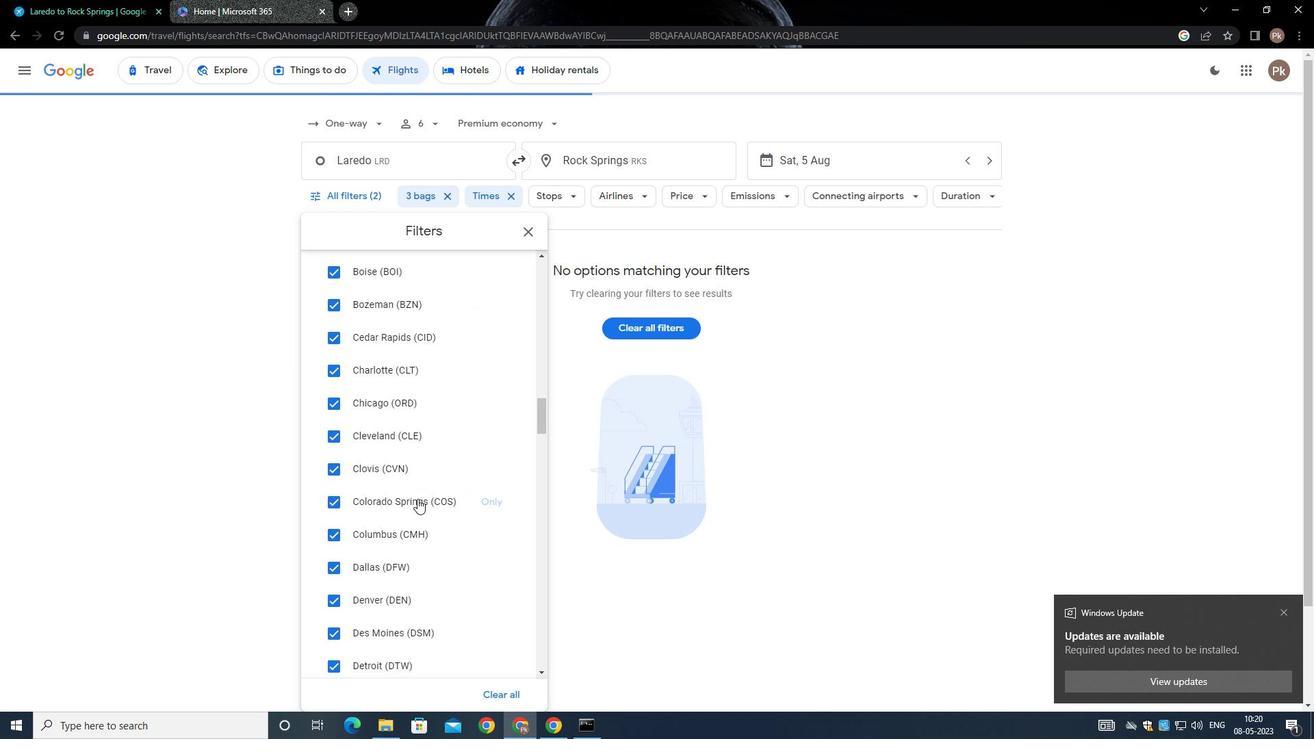 
Action: Mouse scrolled (404, 490) with delta (0, 0)
Screenshot: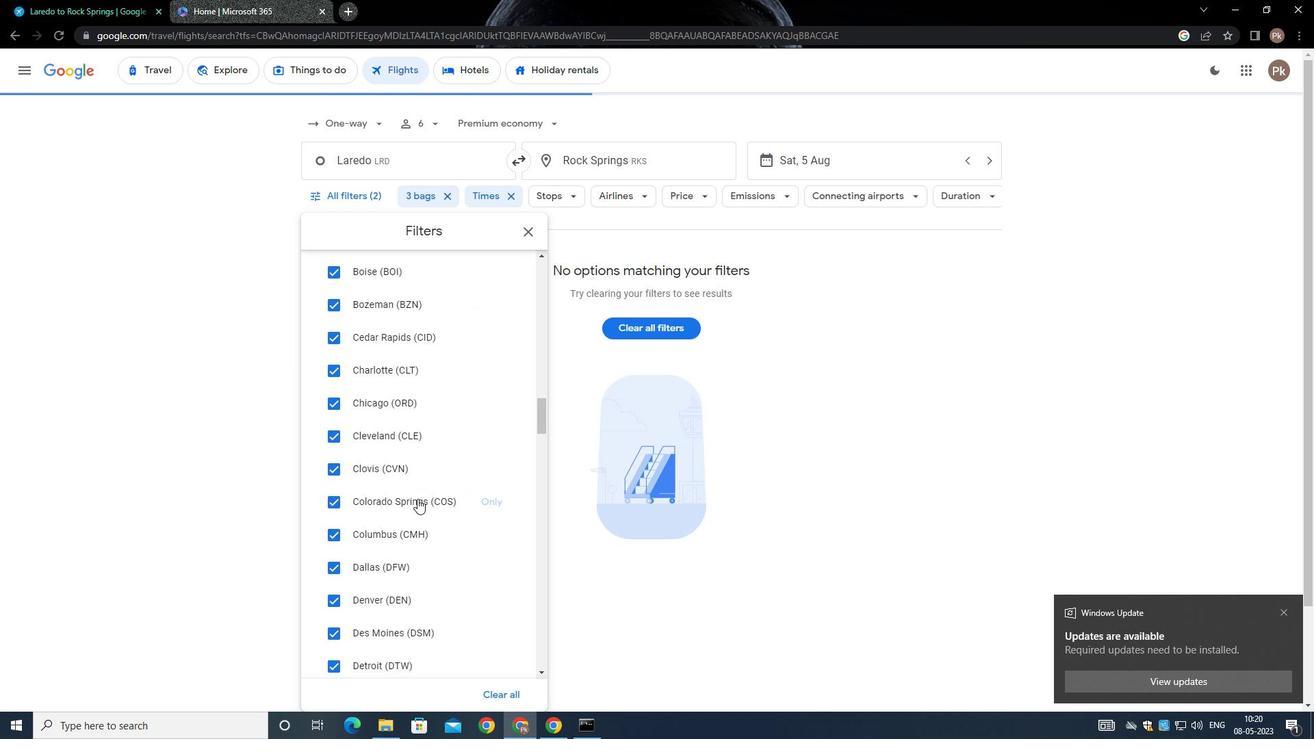 
Action: Mouse moved to (403, 491)
Screenshot: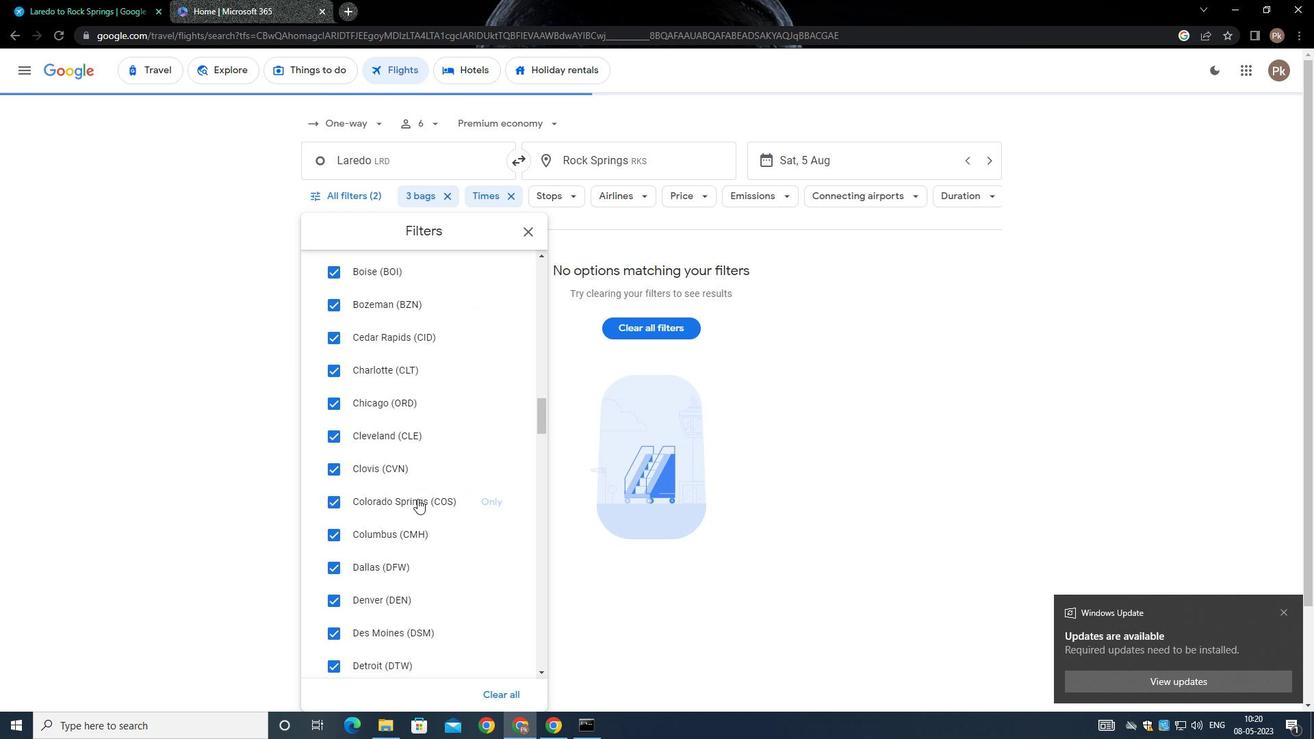 
Action: Mouse scrolled (403, 490) with delta (0, 0)
Screenshot: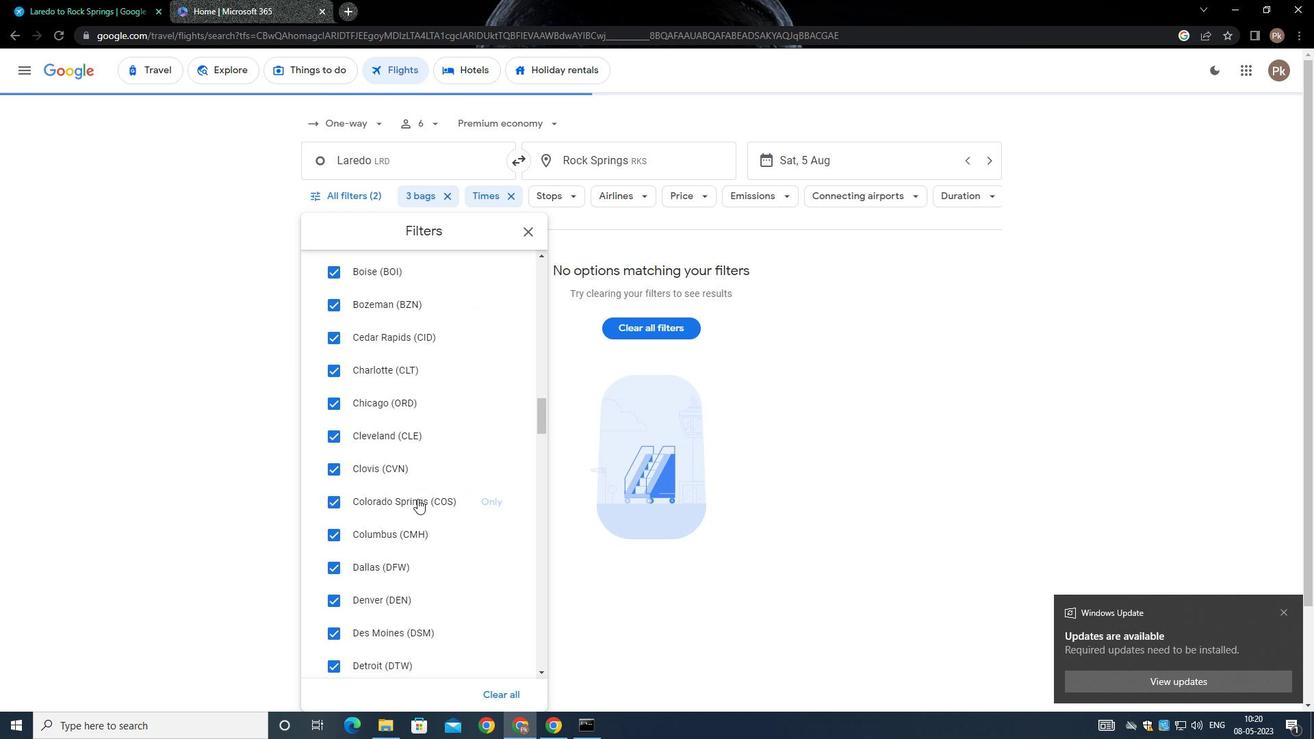 
Action: Mouse moved to (386, 488)
Screenshot: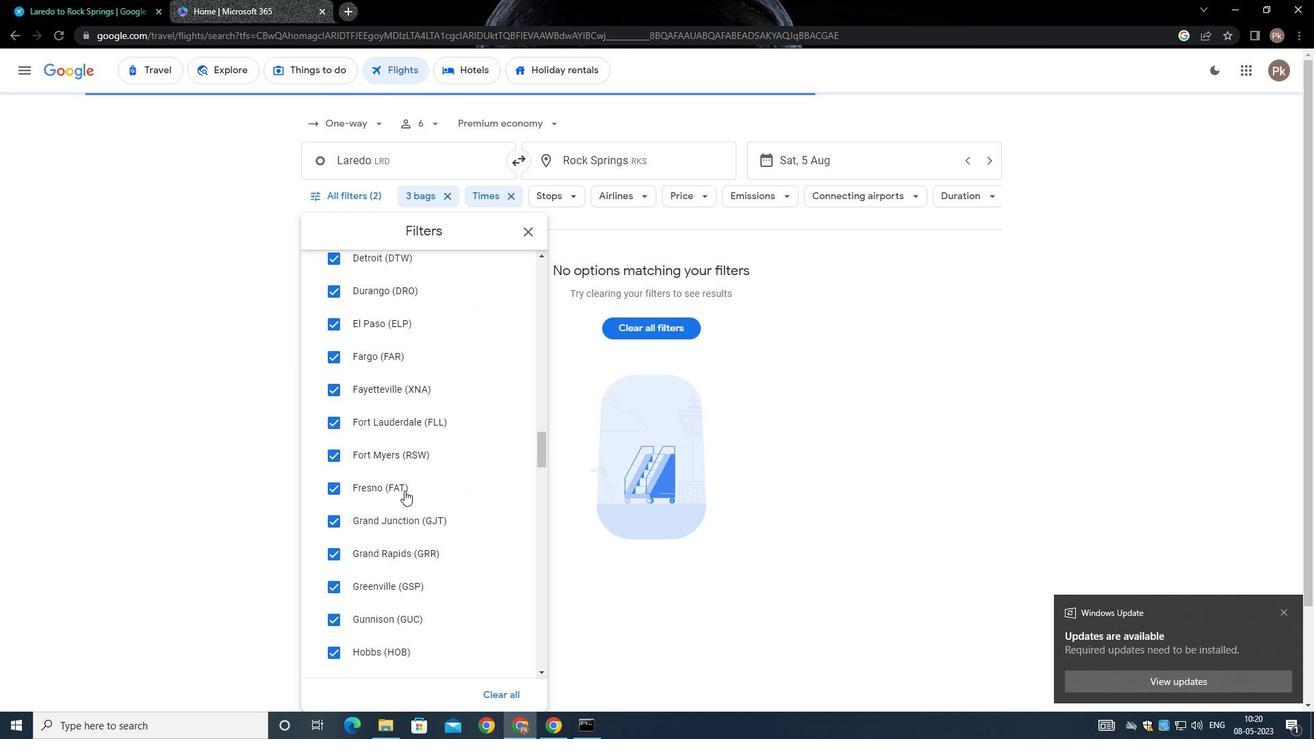 
Action: Mouse scrolled (386, 488) with delta (0, 0)
Screenshot: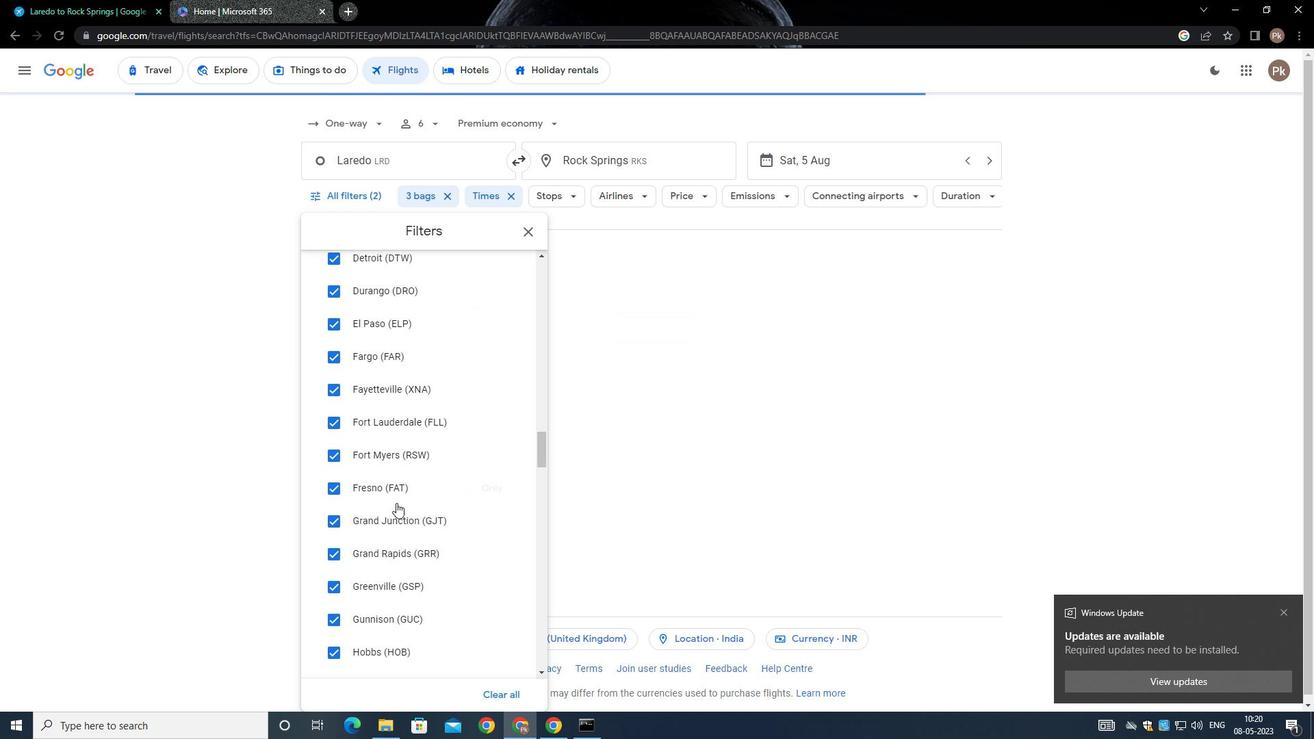 
Action: Mouse moved to (385, 488)
Screenshot: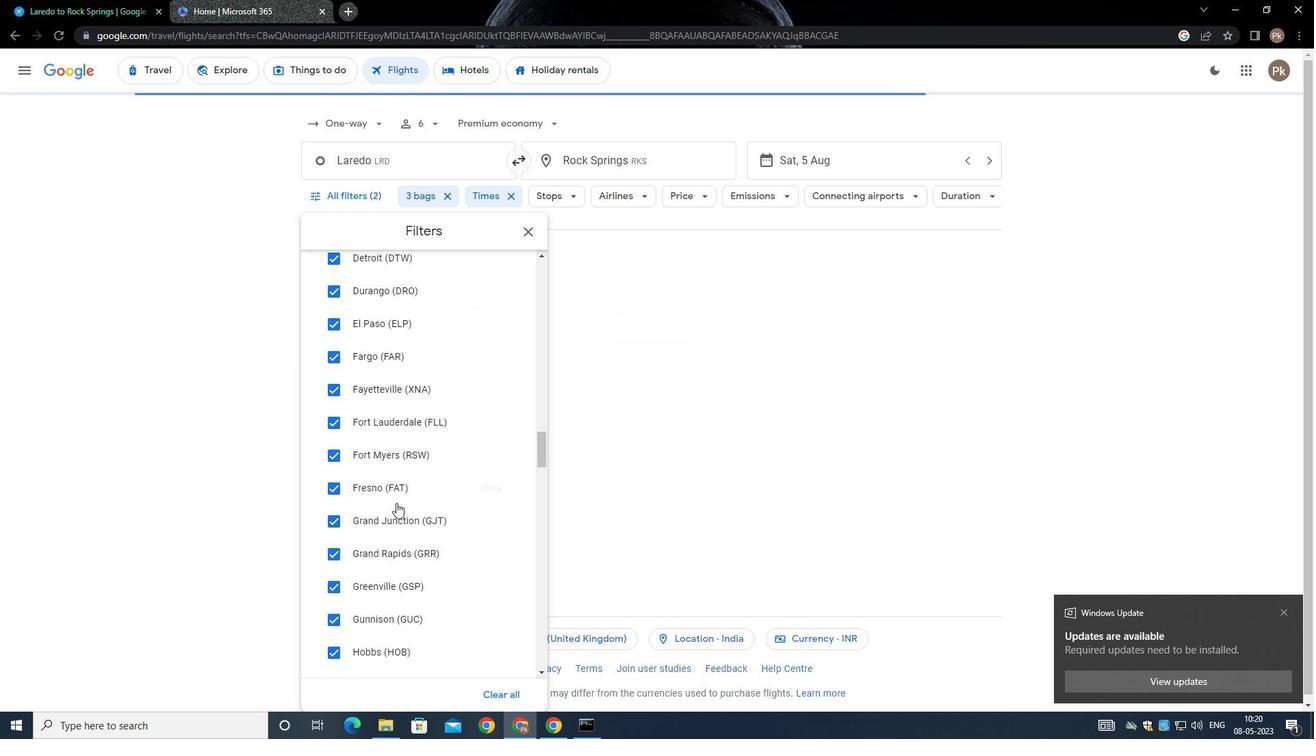 
Action: Mouse scrolled (385, 488) with delta (0, 0)
Screenshot: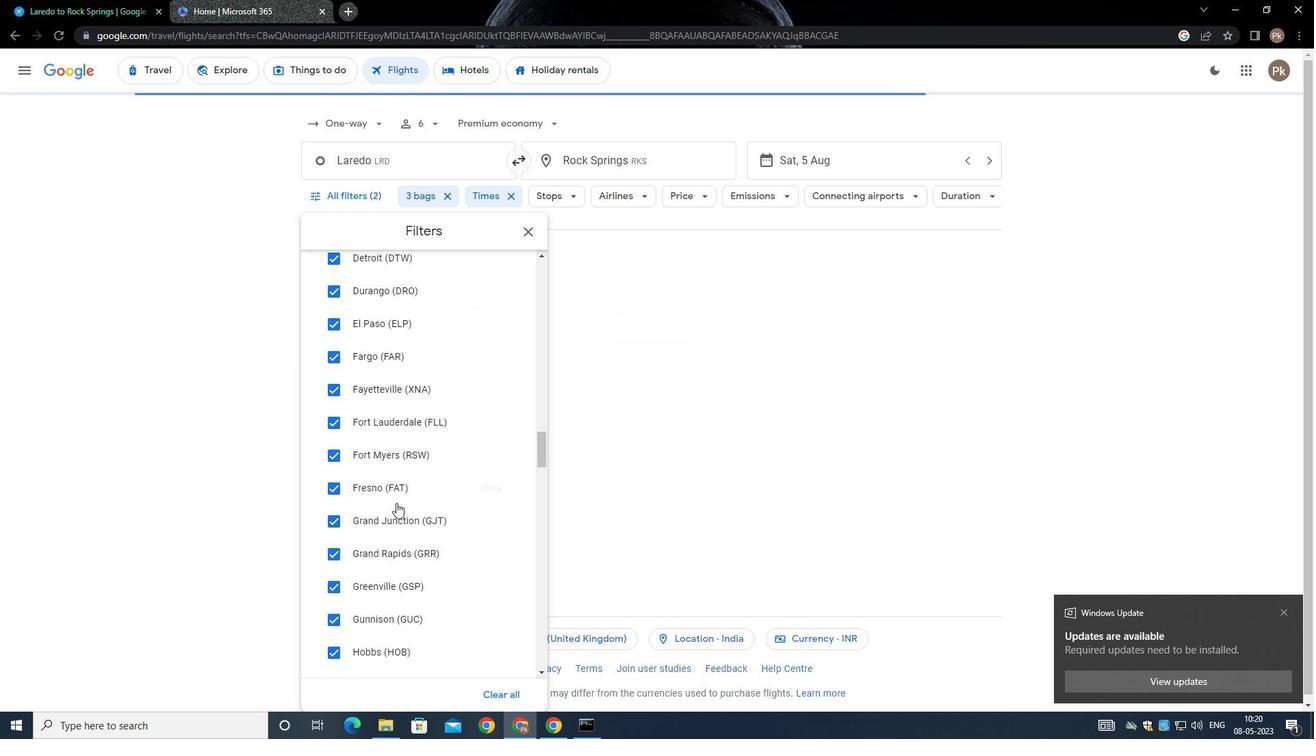 
Action: Mouse moved to (385, 489)
Screenshot: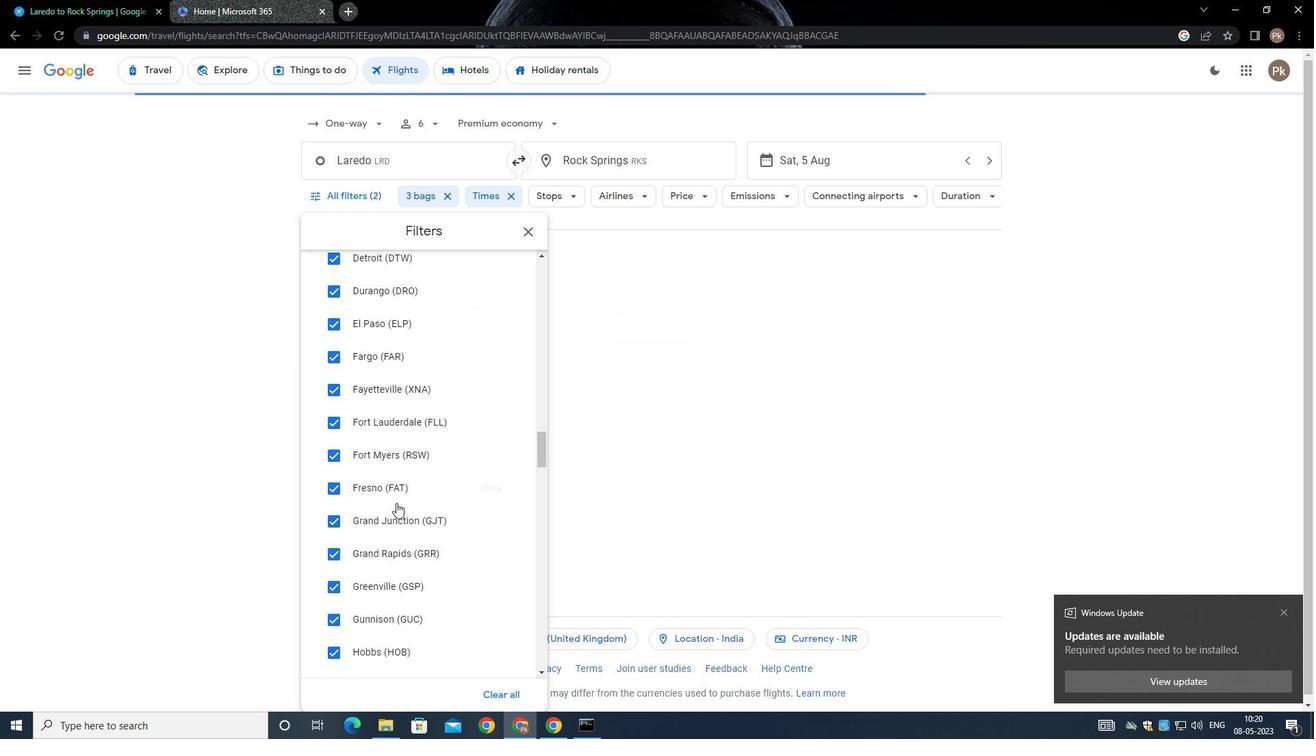 
Action: Mouse scrolled (385, 488) with delta (0, -1)
Screenshot: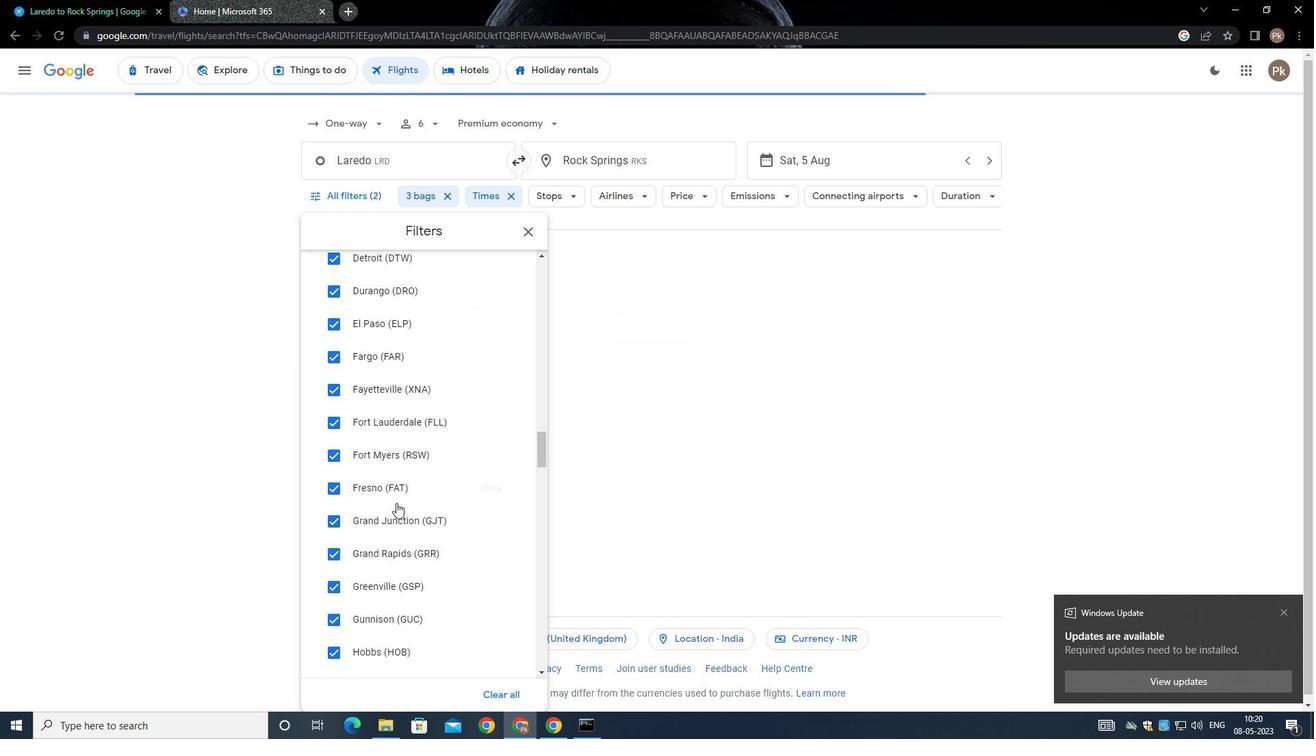 
Action: Mouse scrolled (385, 488) with delta (0, 0)
Screenshot: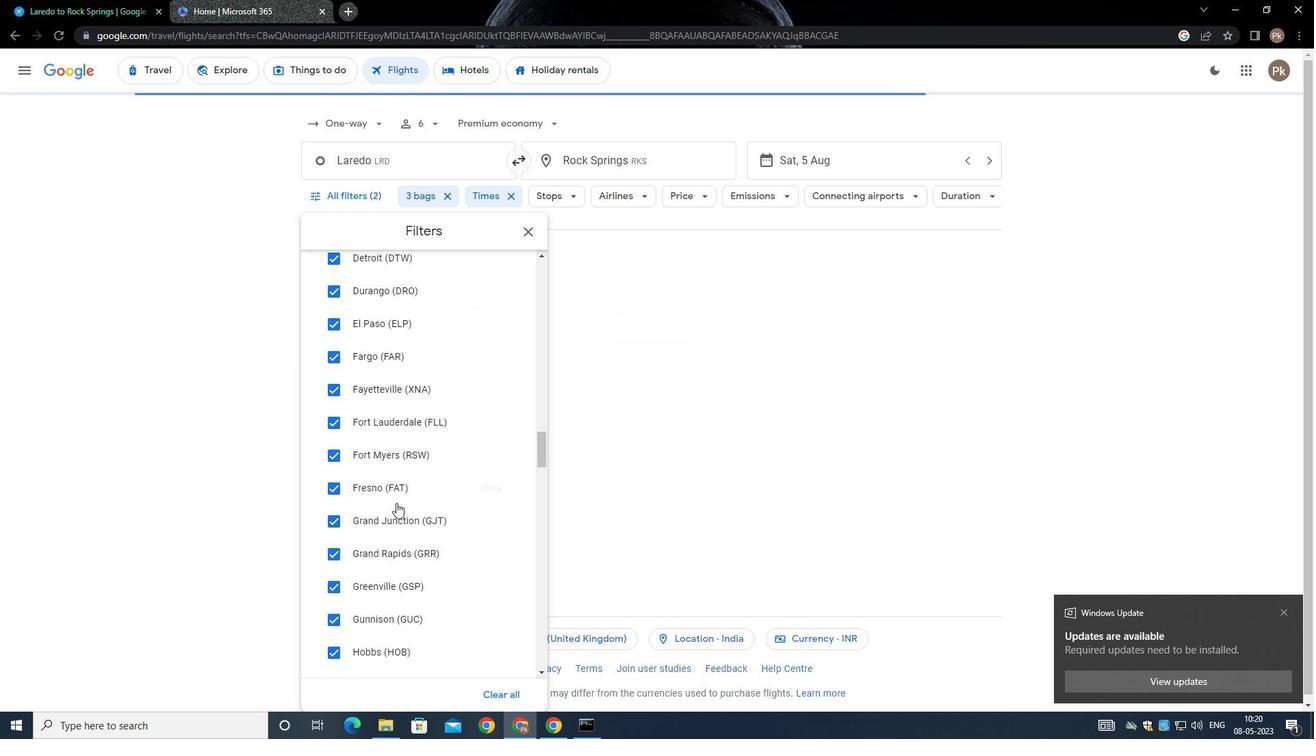 
Action: Mouse scrolled (385, 488) with delta (0, 0)
Screenshot: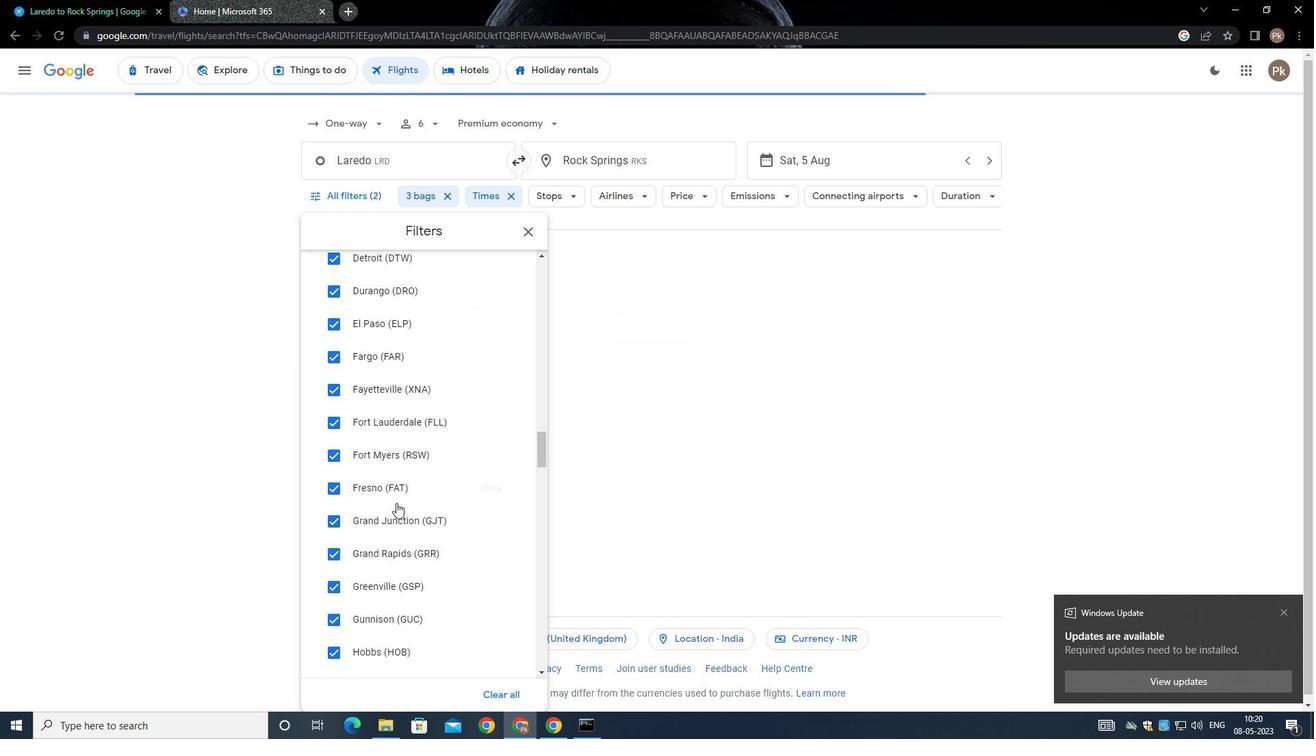 
Action: Mouse moved to (384, 490)
Screenshot: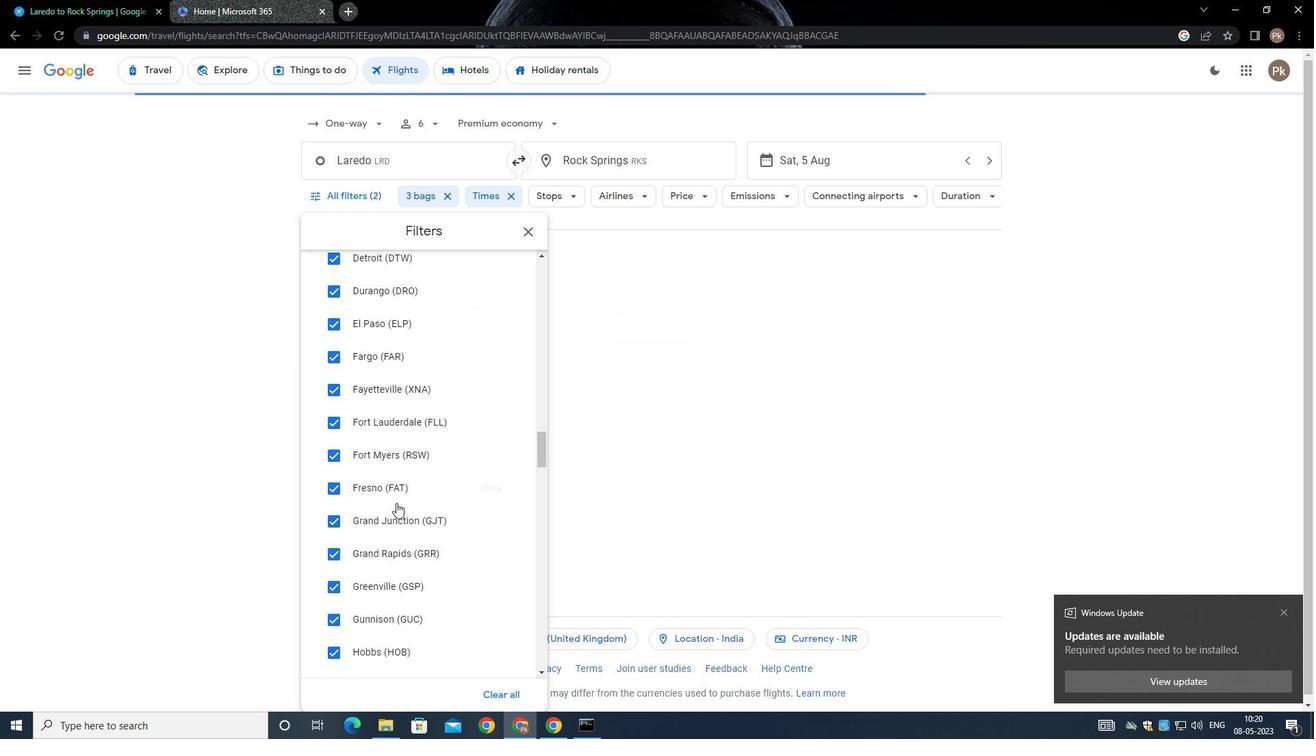 
Action: Mouse scrolled (384, 490) with delta (0, 0)
Screenshot: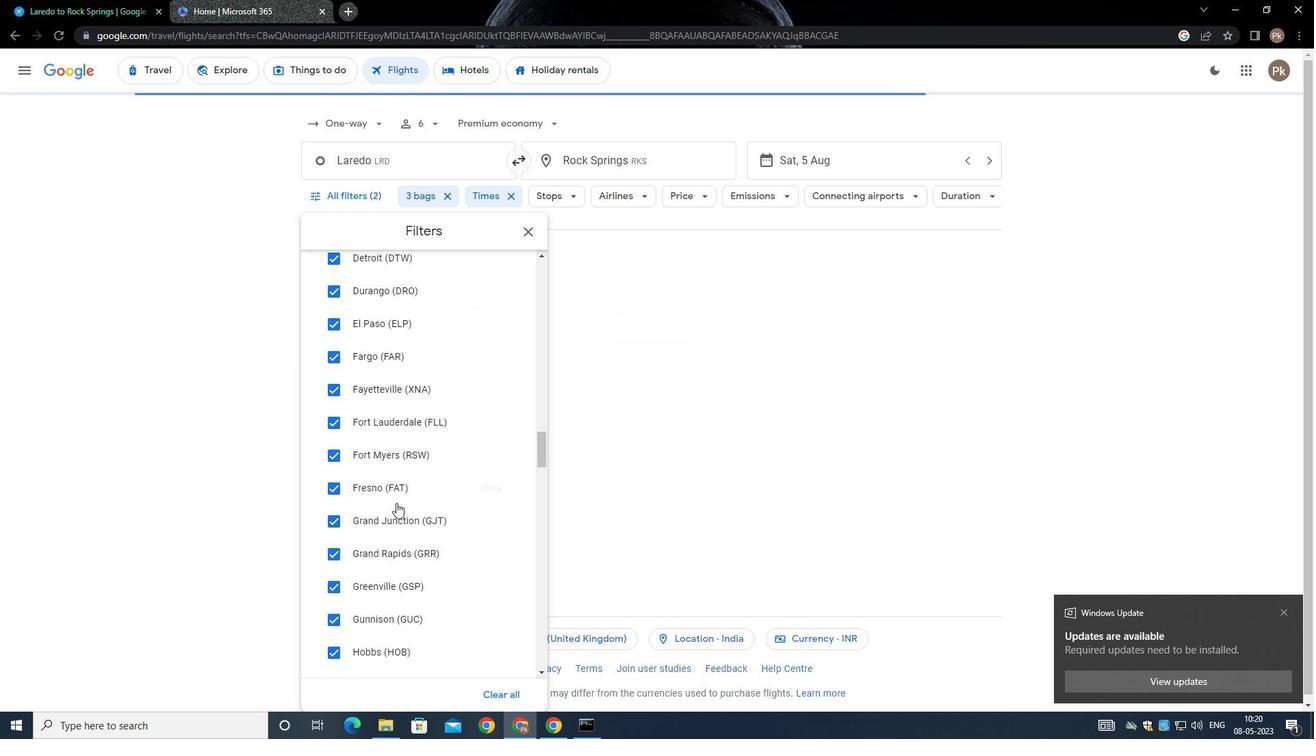 
Action: Mouse moved to (369, 479)
Screenshot: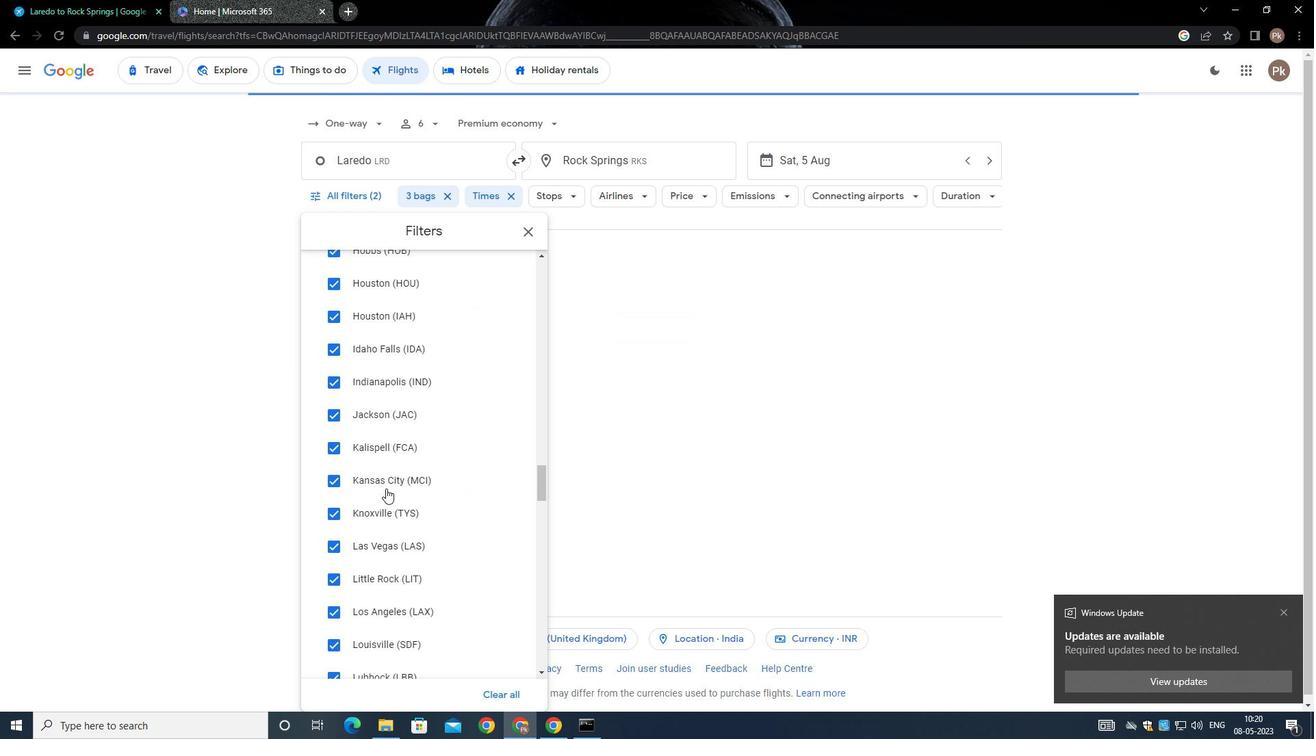 
Action: Mouse scrolled (369, 478) with delta (0, 0)
Screenshot: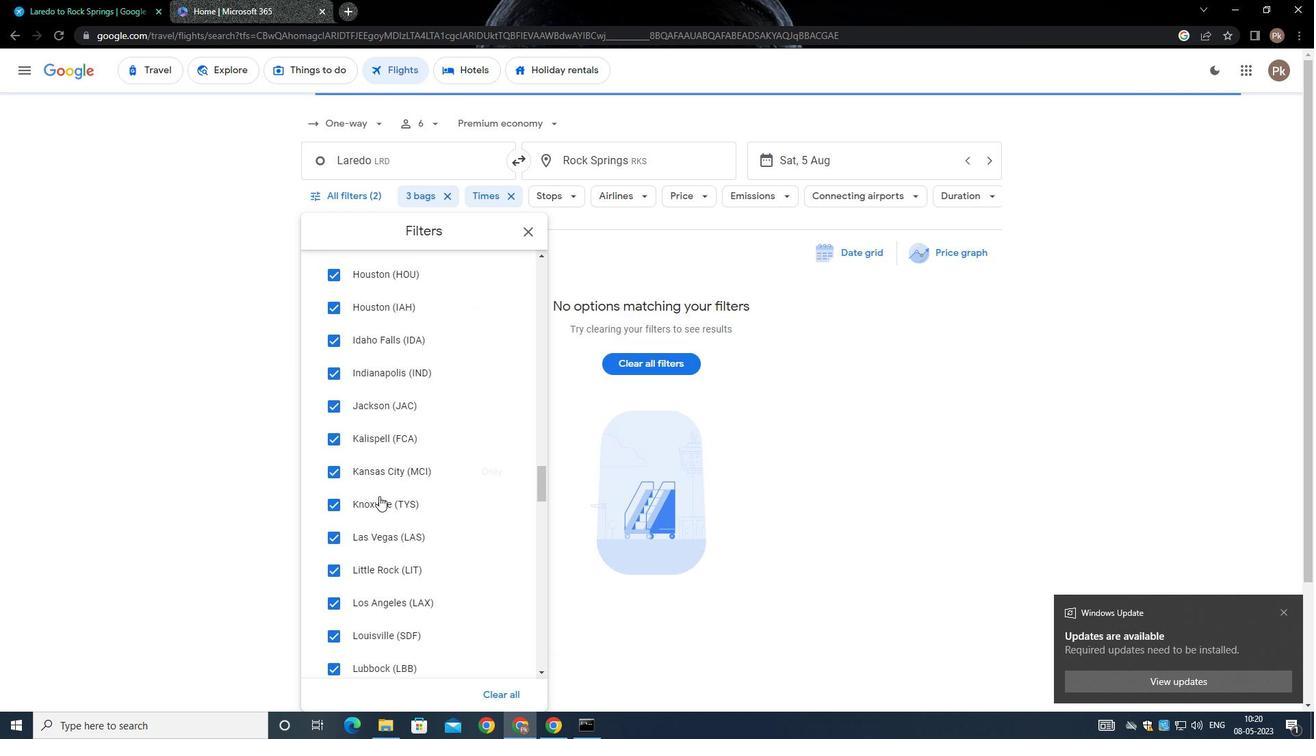 
Action: Mouse moved to (369, 479)
Screenshot: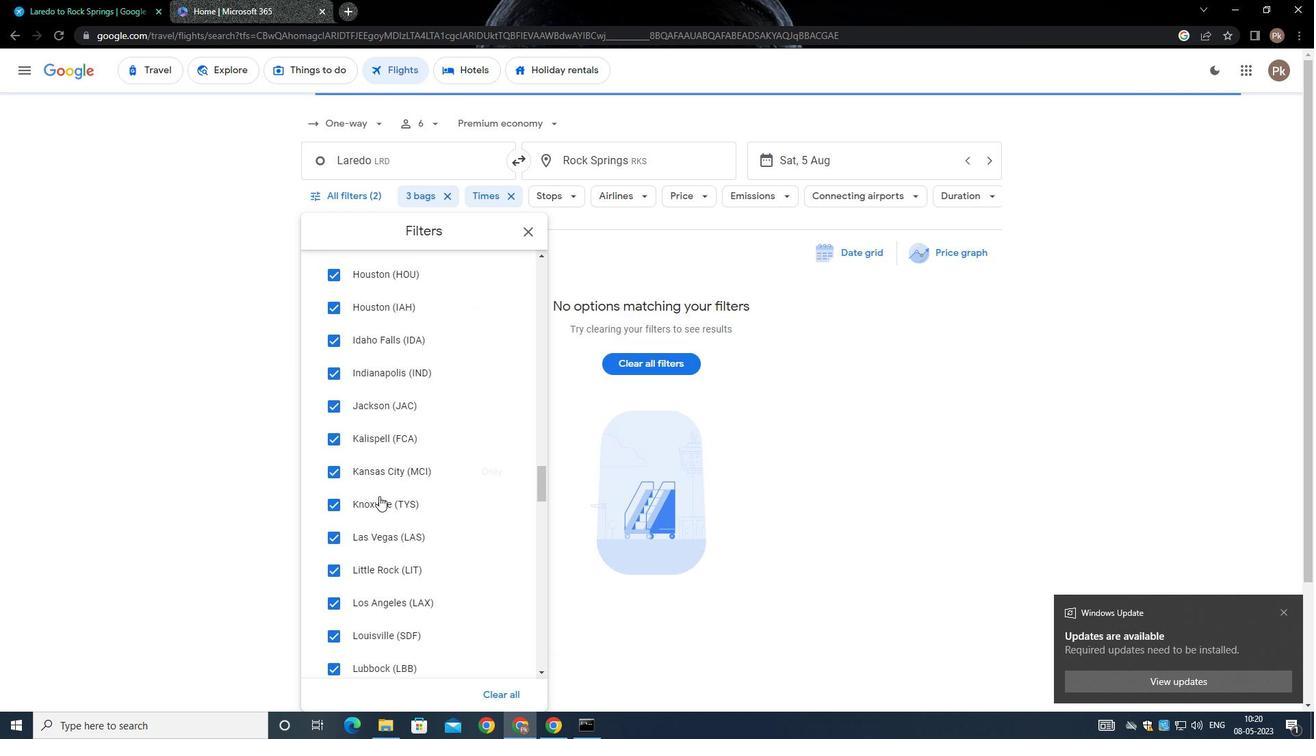 
Action: Mouse scrolled (369, 478) with delta (0, 0)
Screenshot: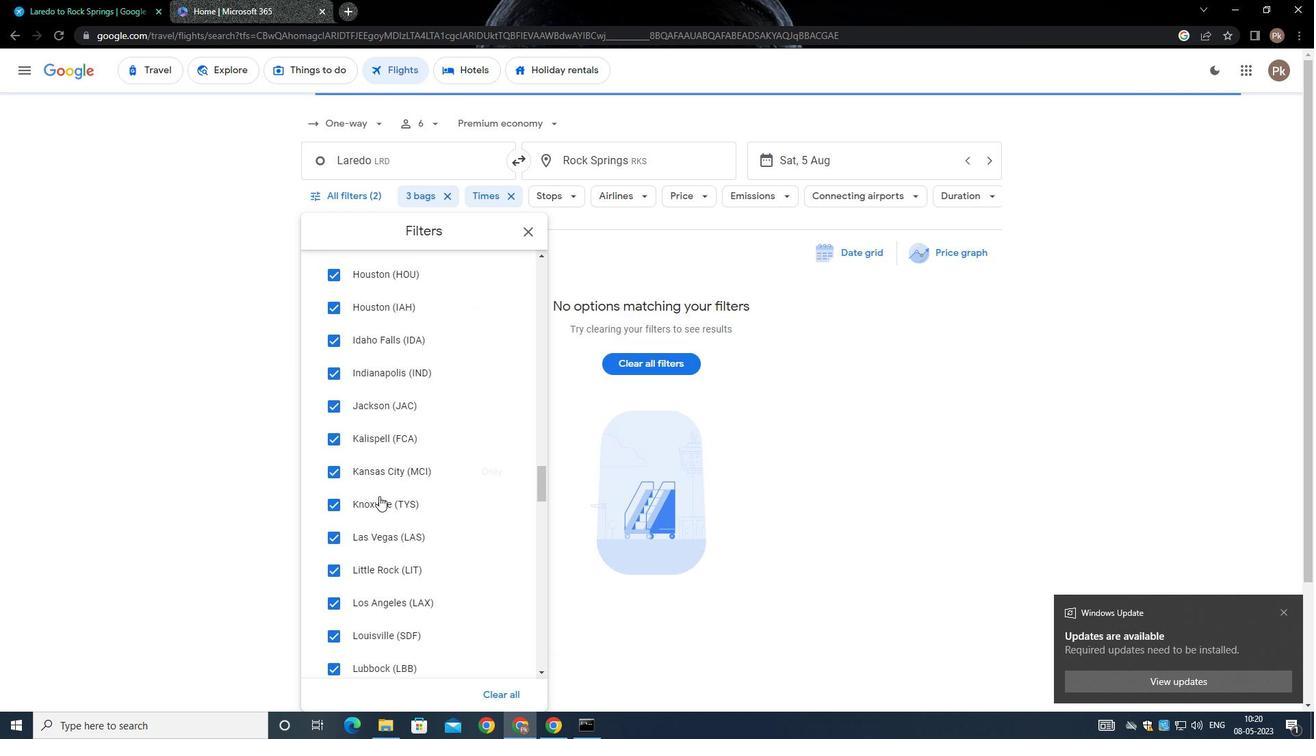 
Action: Mouse scrolled (369, 477) with delta (0, -1)
Screenshot: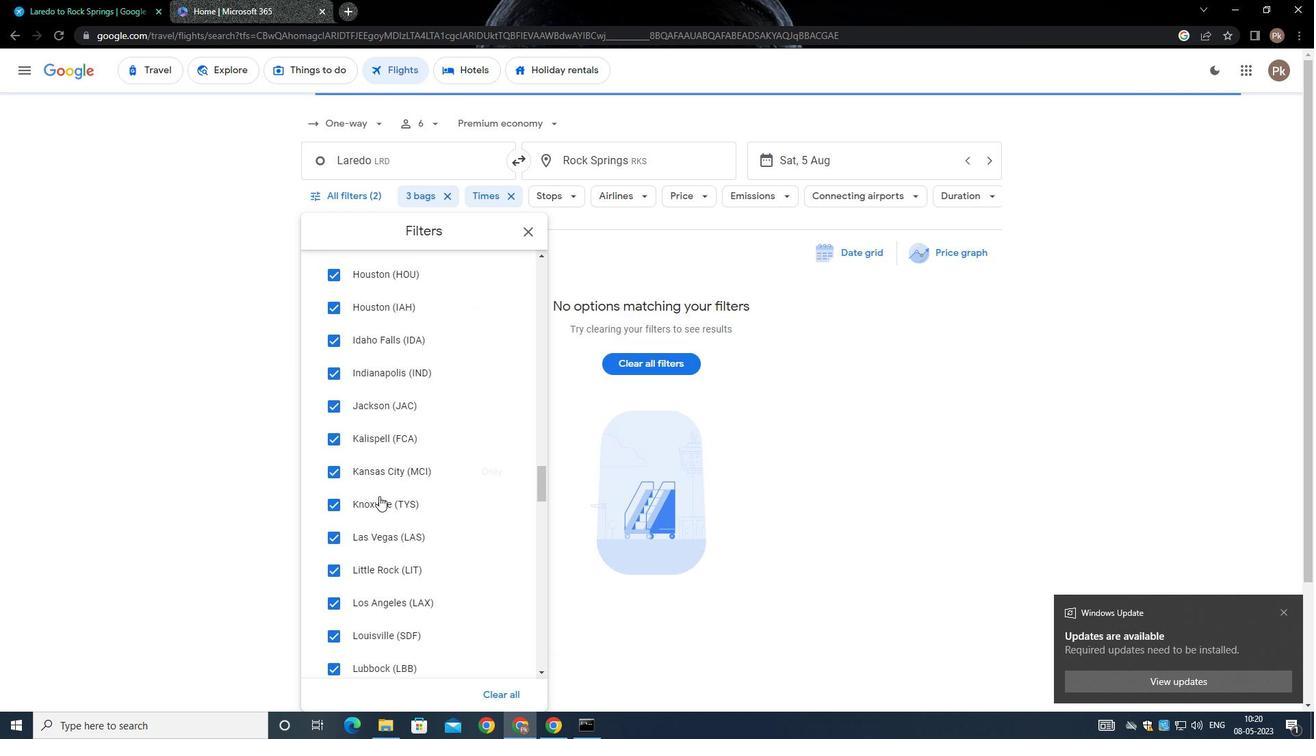 
Action: Mouse scrolled (369, 478) with delta (0, 0)
Screenshot: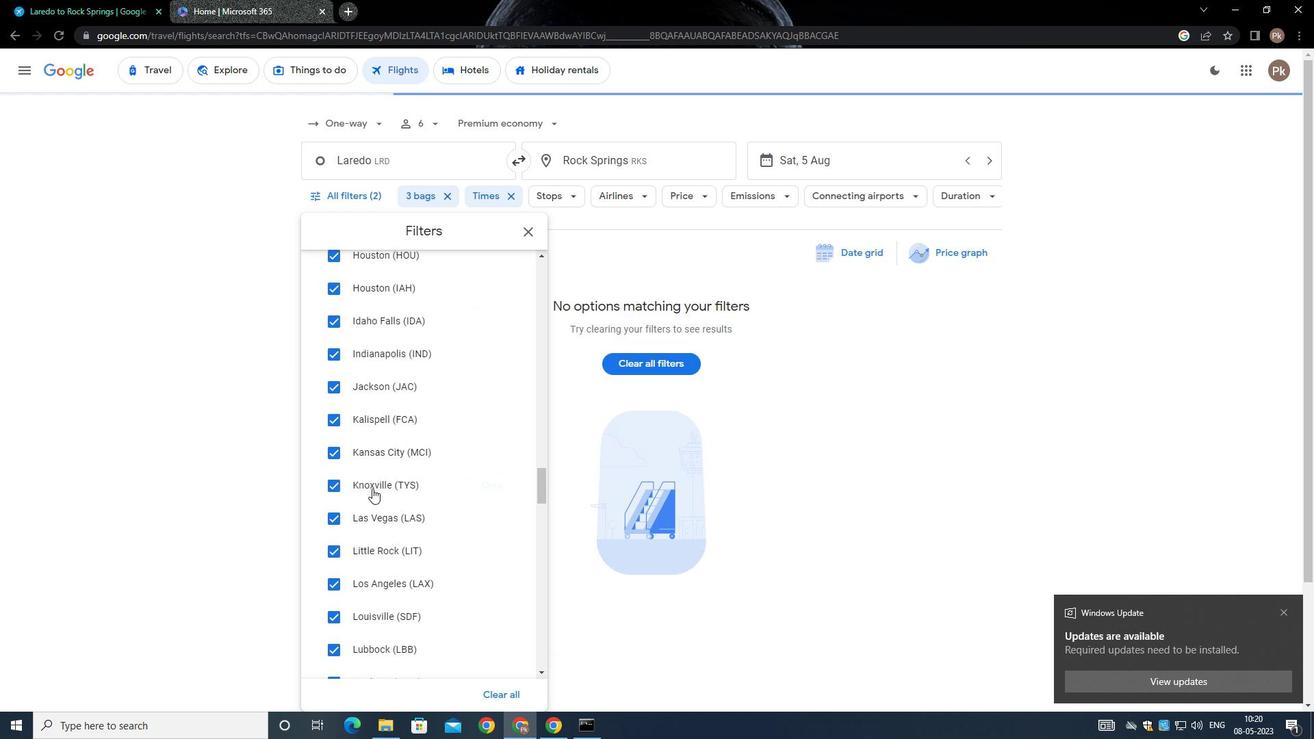 
Action: Mouse moved to (369, 479)
Screenshot: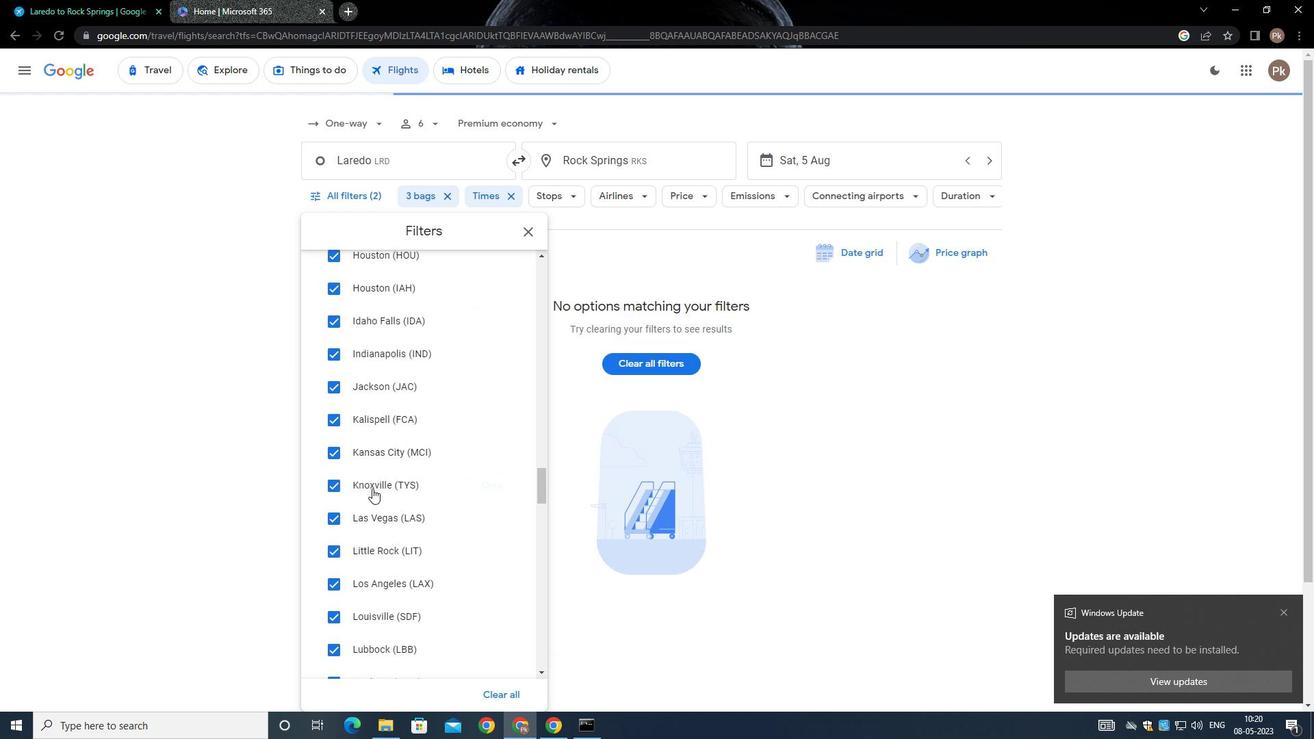 
Action: Mouse scrolled (369, 478) with delta (0, 0)
Screenshot: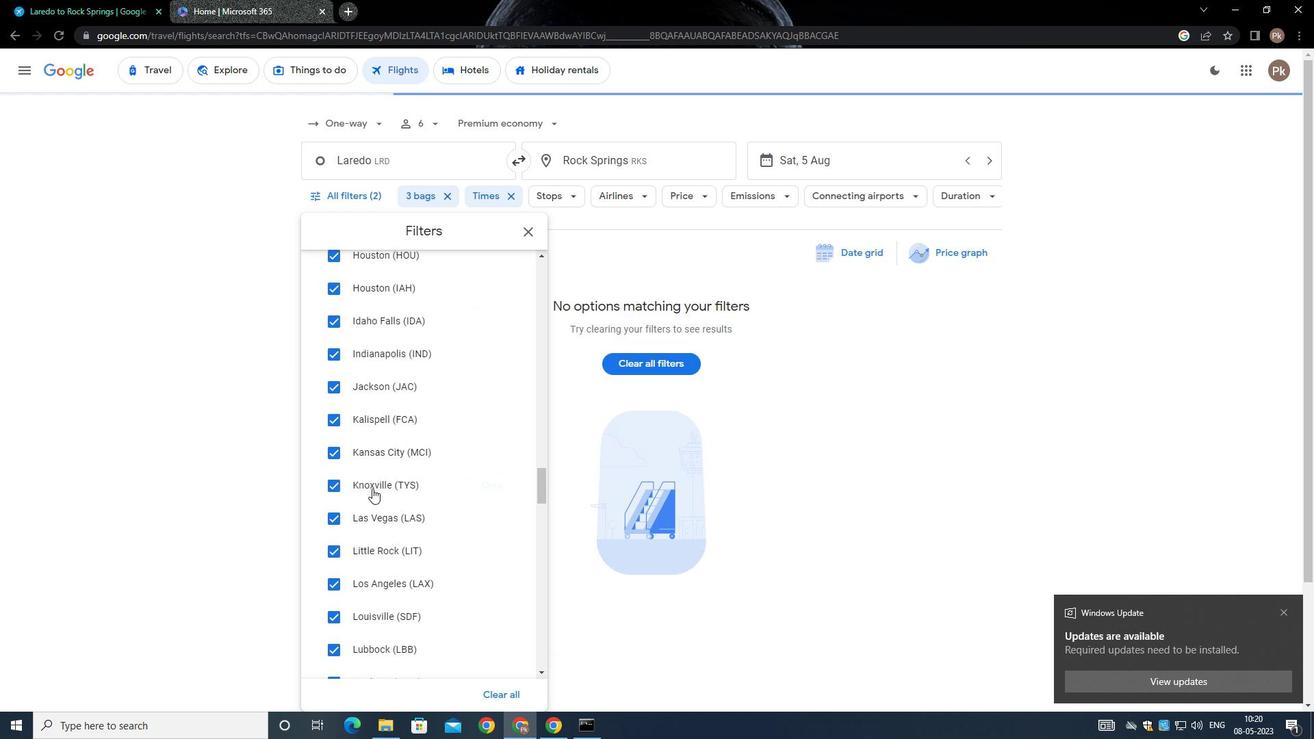 
Action: Mouse moved to (369, 480)
Screenshot: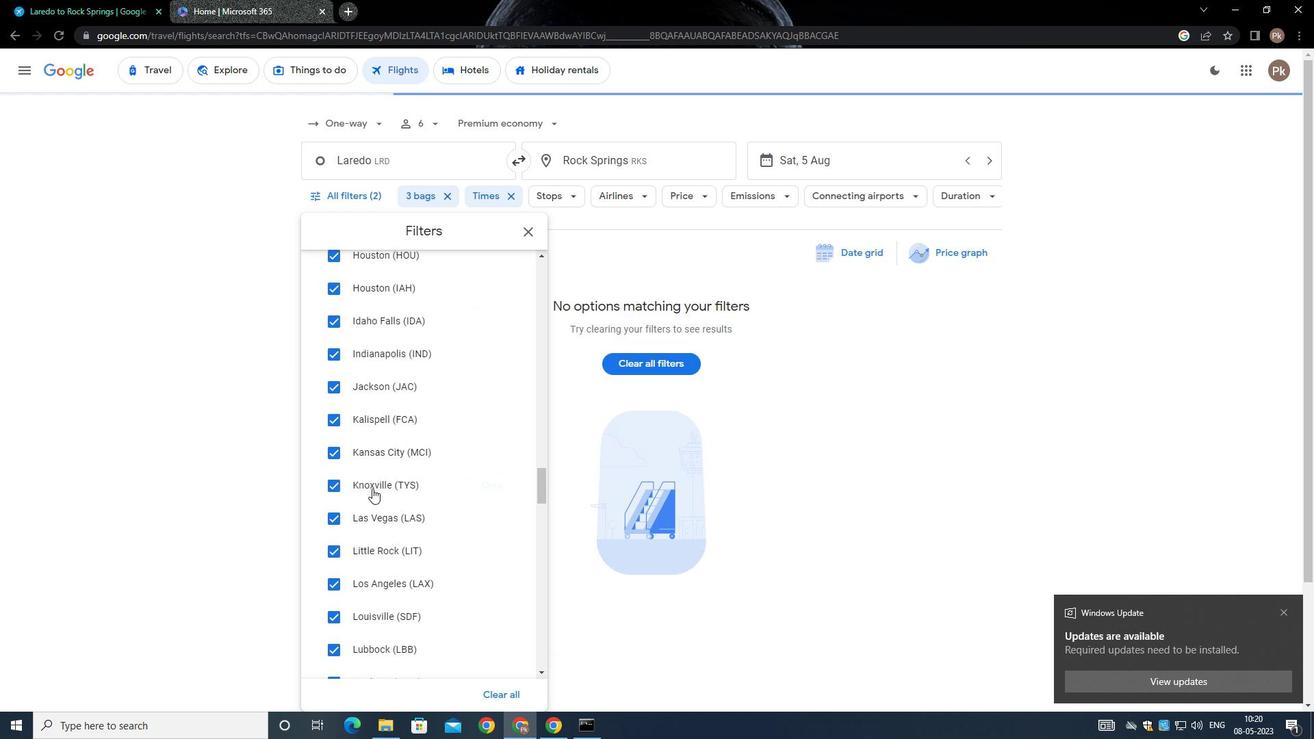 
Action: Mouse scrolled (369, 479) with delta (0, 0)
Screenshot: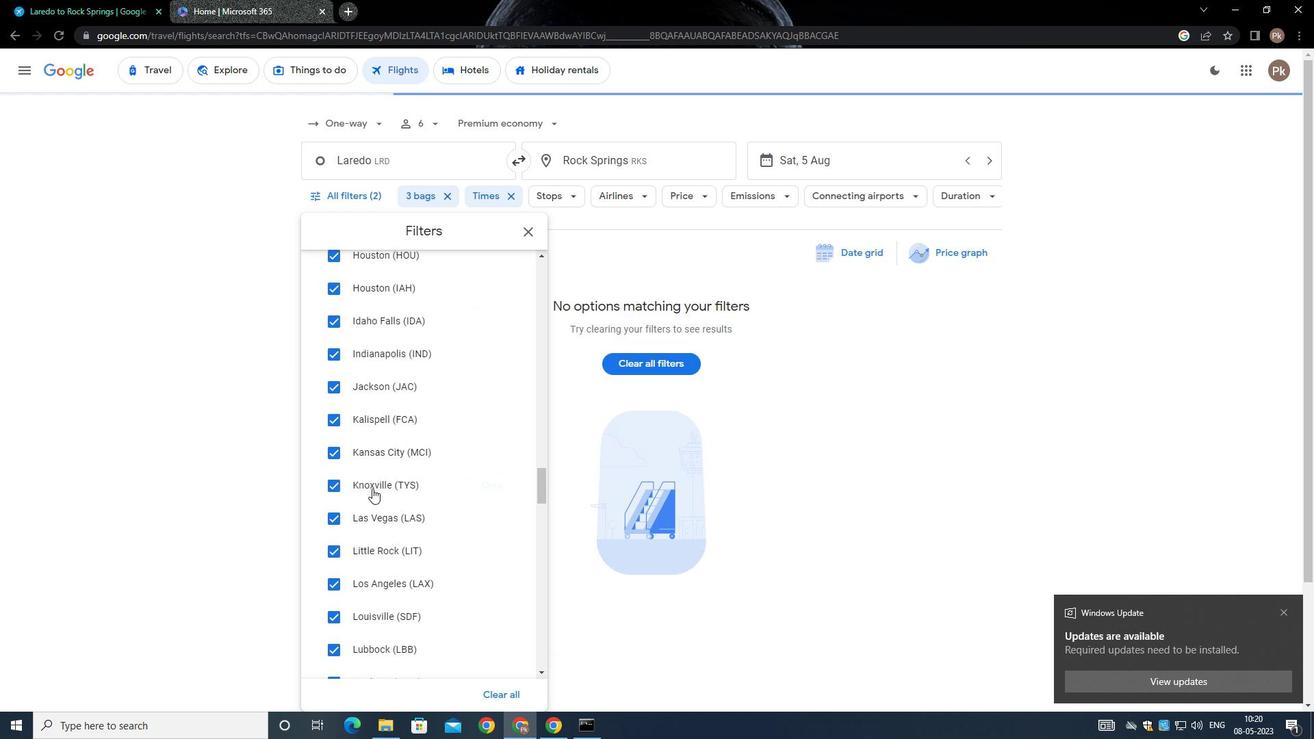 
Action: Mouse moved to (366, 481)
Screenshot: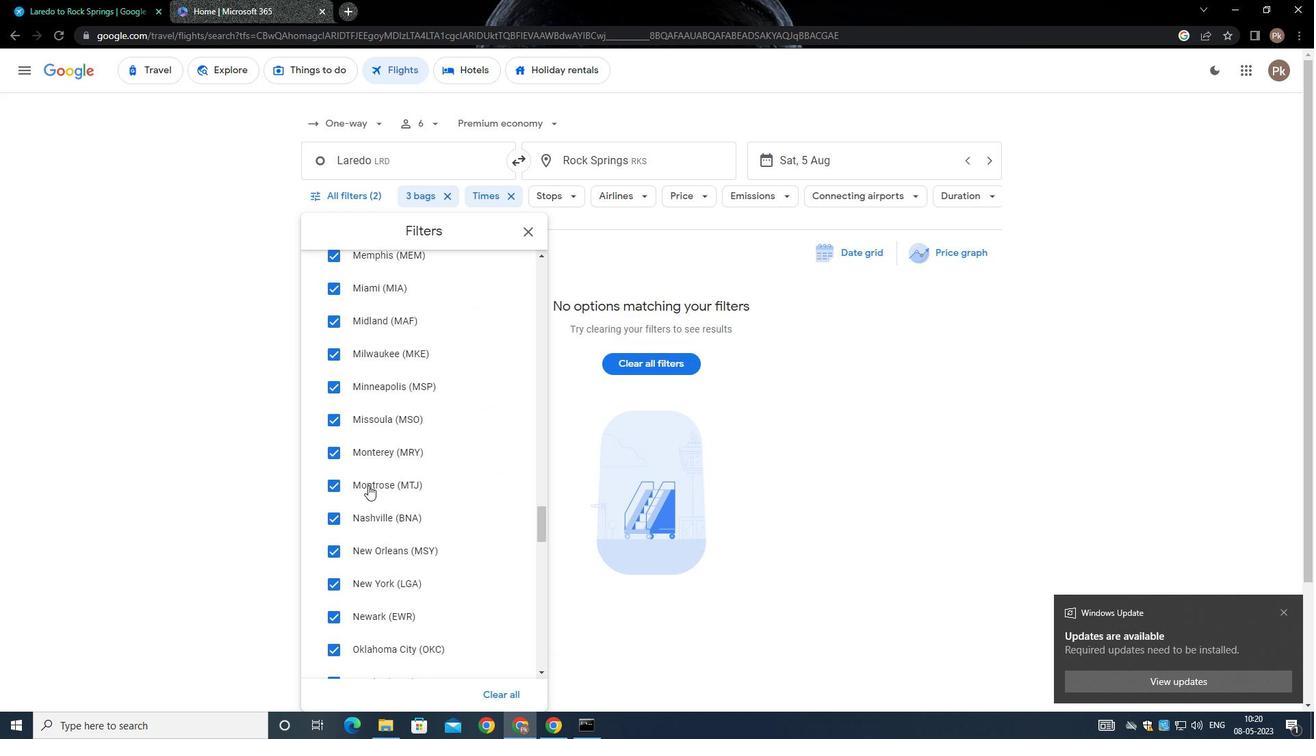 
Action: Mouse scrolled (366, 480) with delta (0, 0)
Screenshot: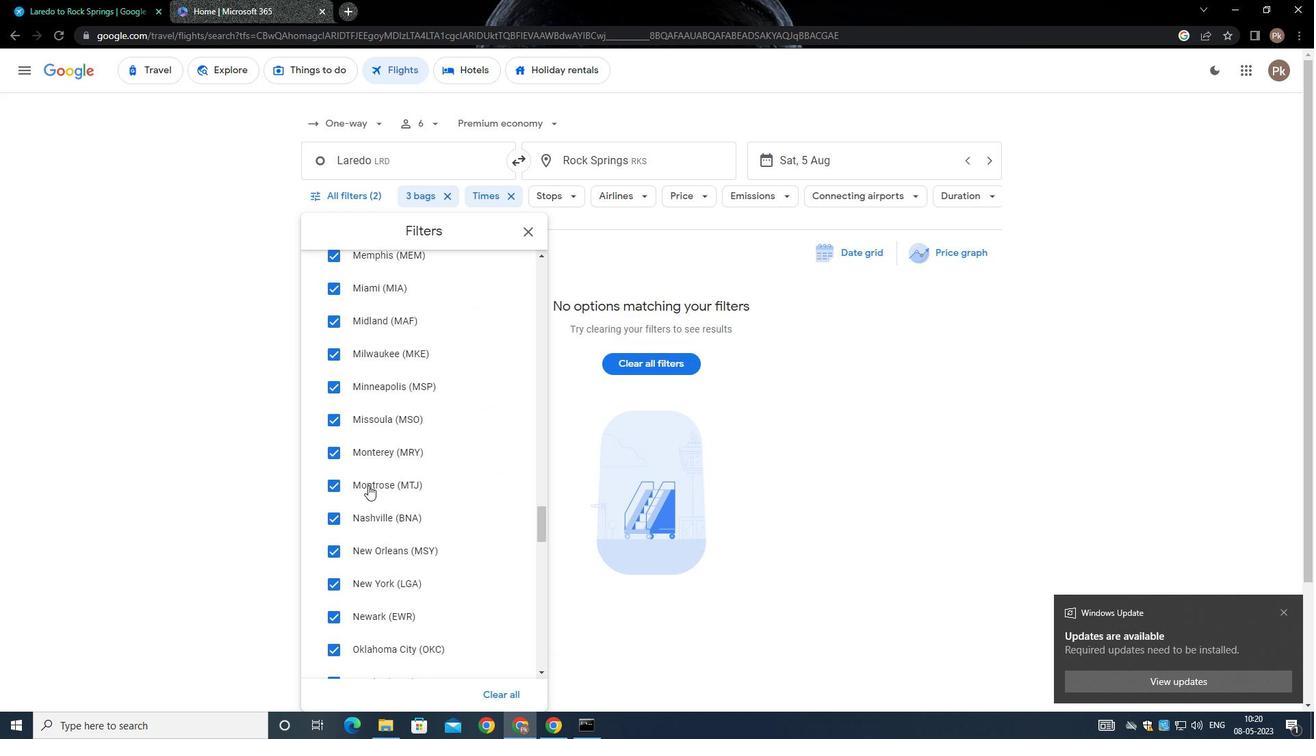 
Action: Mouse moved to (365, 481)
Screenshot: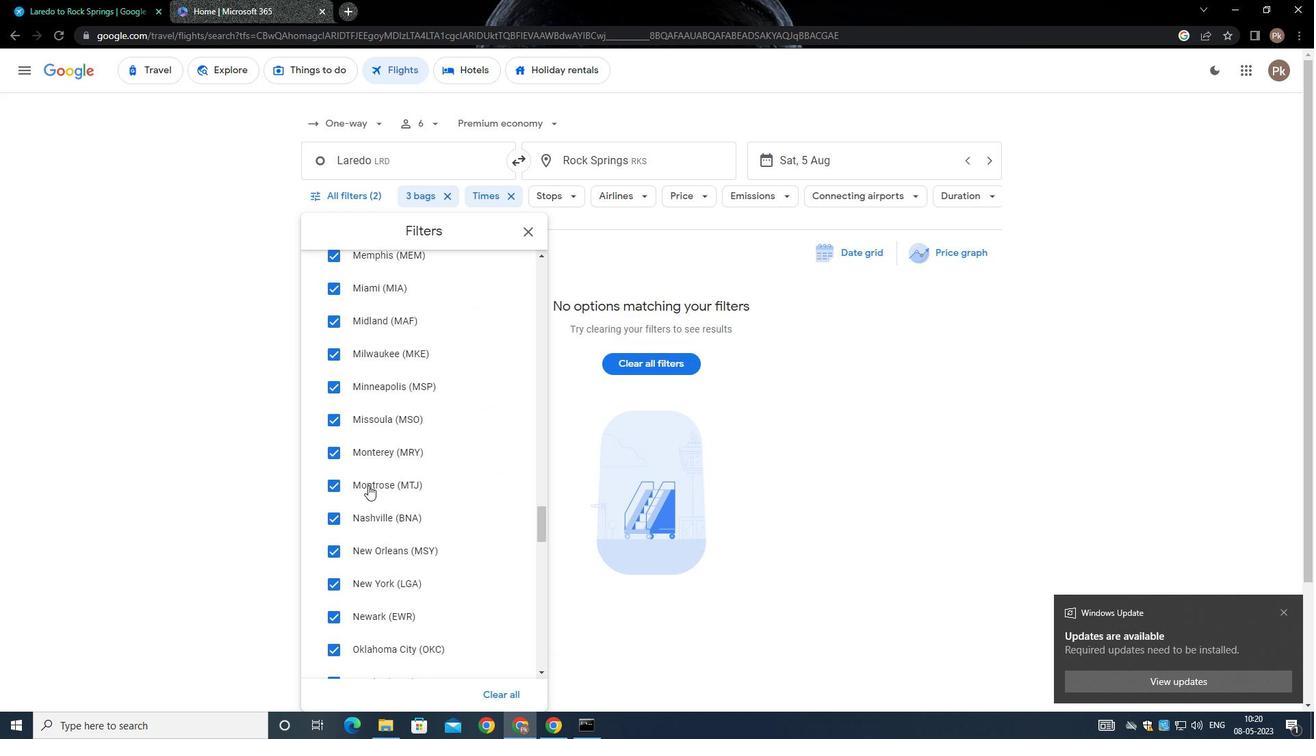 
Action: Mouse scrolled (365, 481) with delta (0, 0)
Screenshot: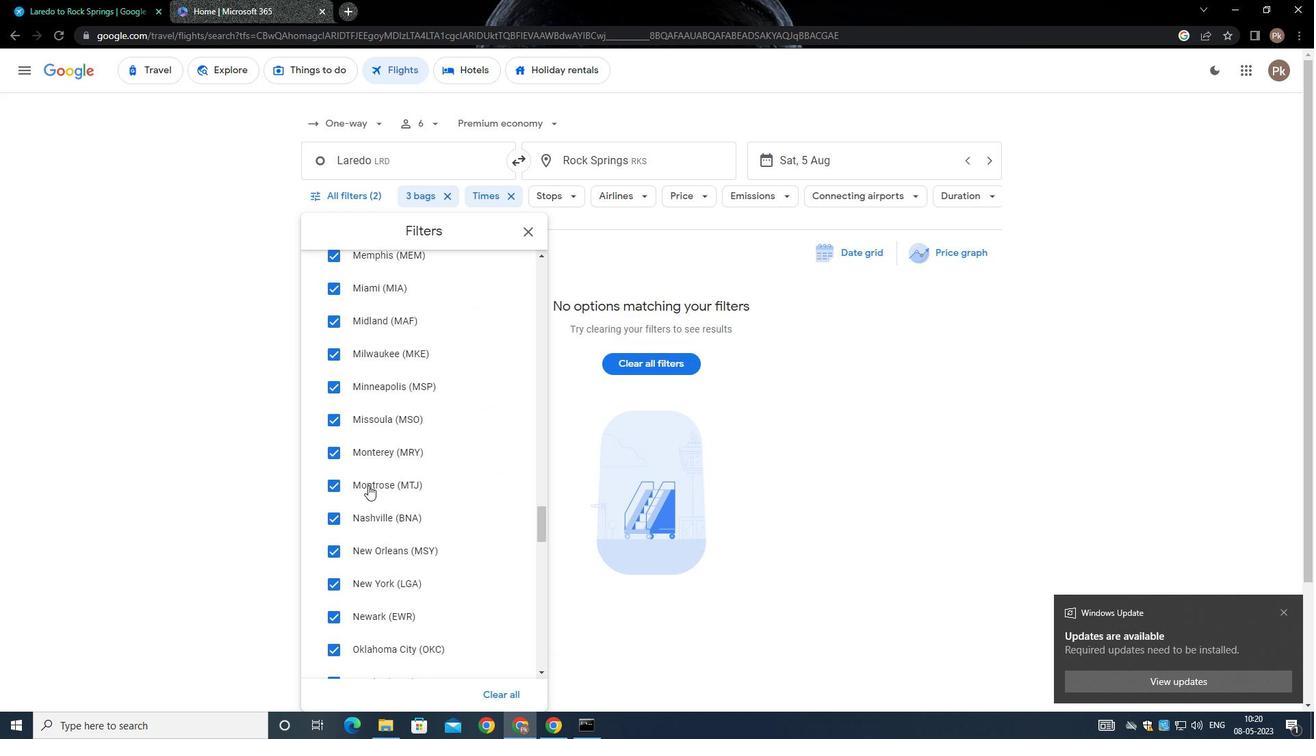 
Action: Mouse moved to (365, 483)
Screenshot: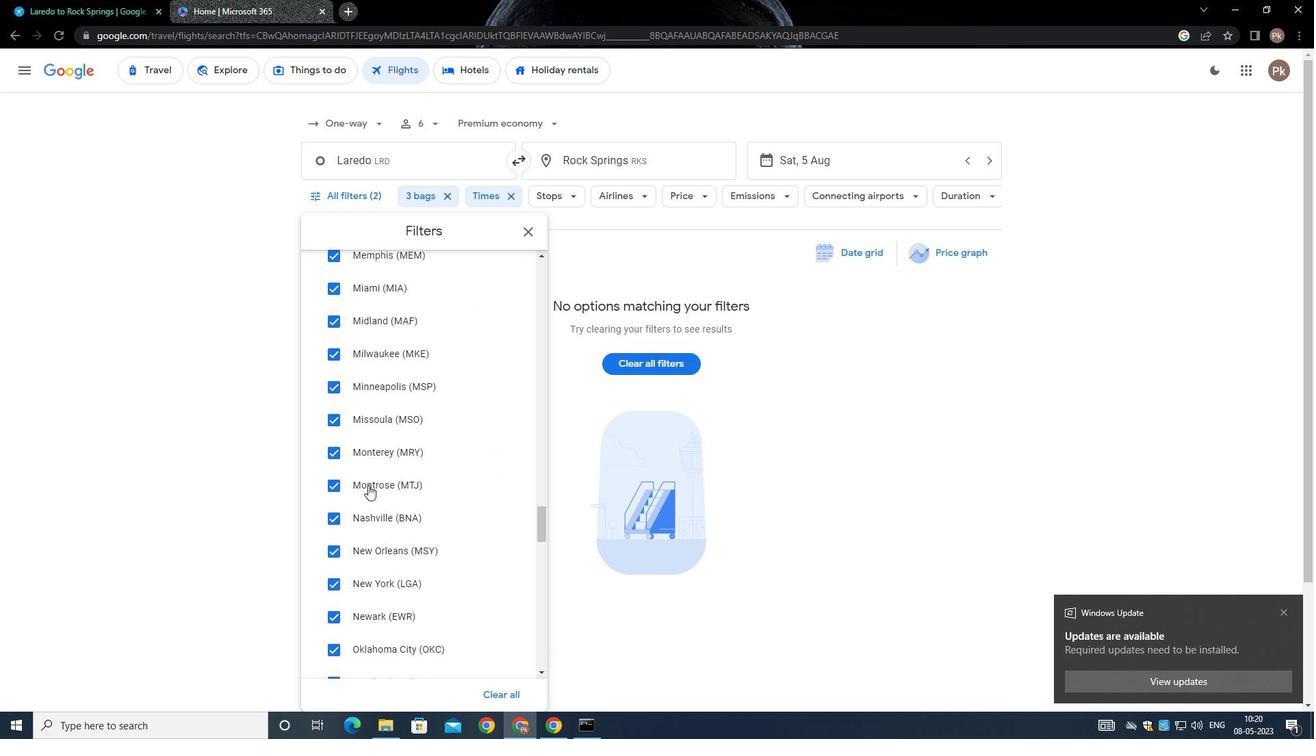 
Action: Mouse scrolled (365, 481) with delta (0, -1)
Screenshot: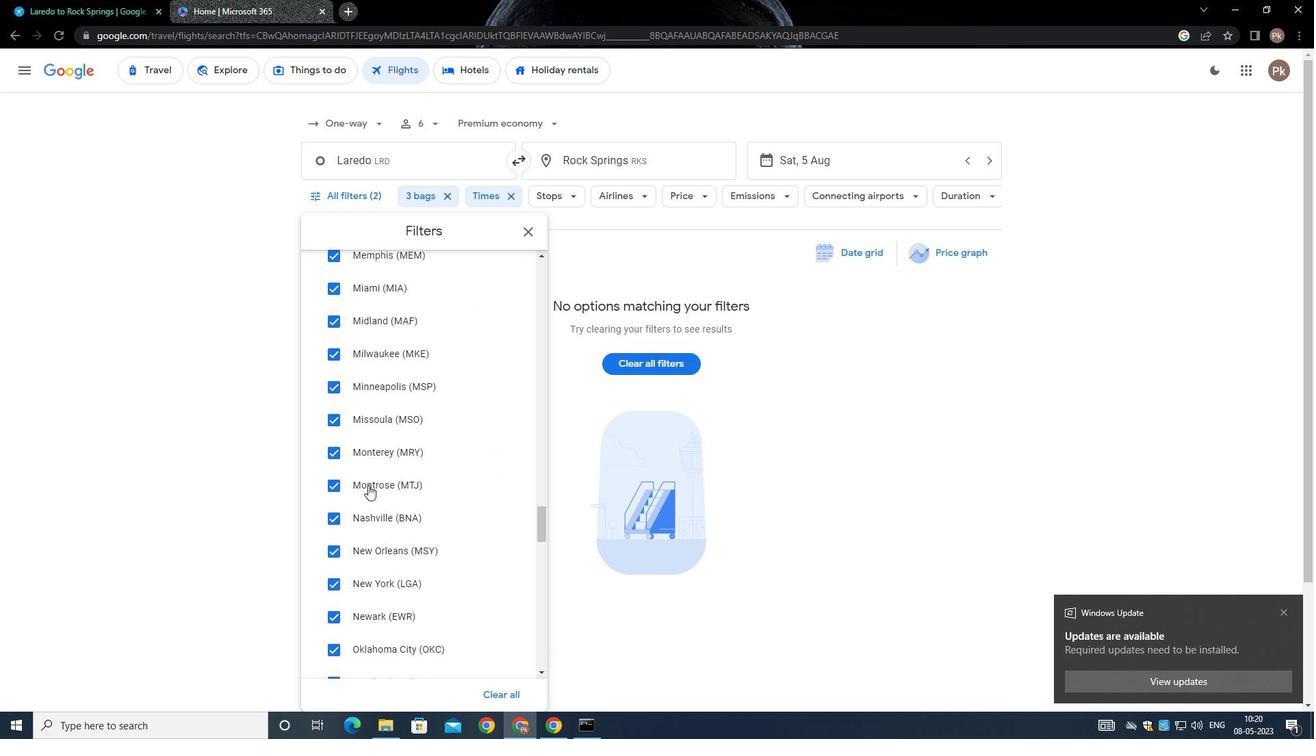 
Action: Mouse moved to (365, 483)
Screenshot: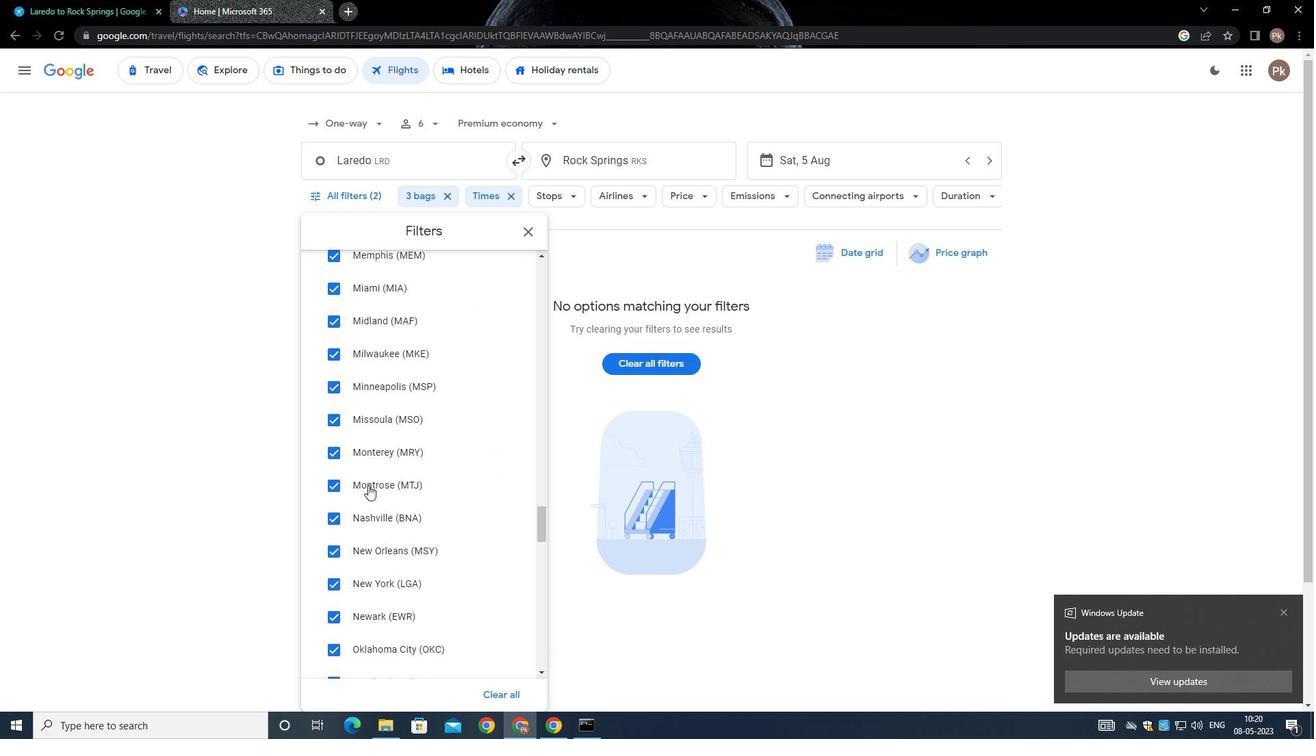 
Action: Mouse scrolled (365, 483) with delta (0, 0)
Screenshot: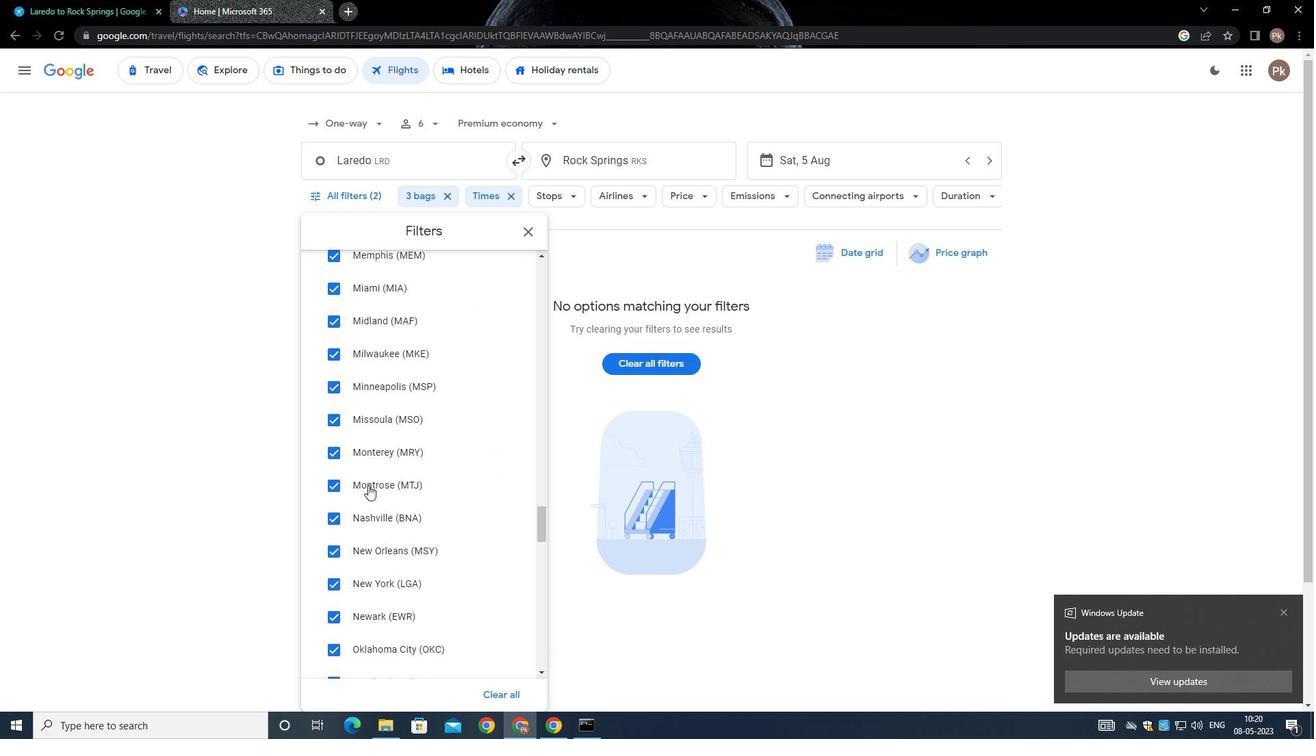 
Action: Mouse scrolled (365, 482) with delta (0, -1)
Screenshot: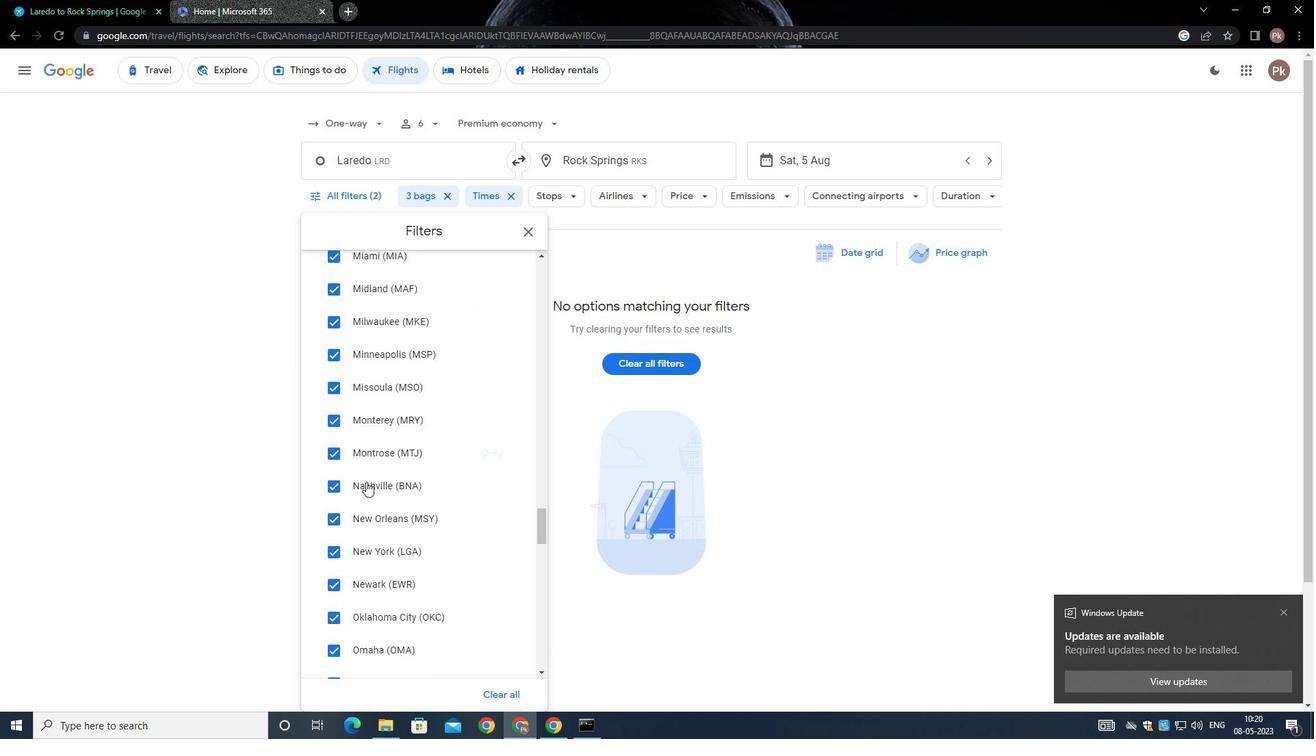 
Action: Mouse moved to (364, 483)
Screenshot: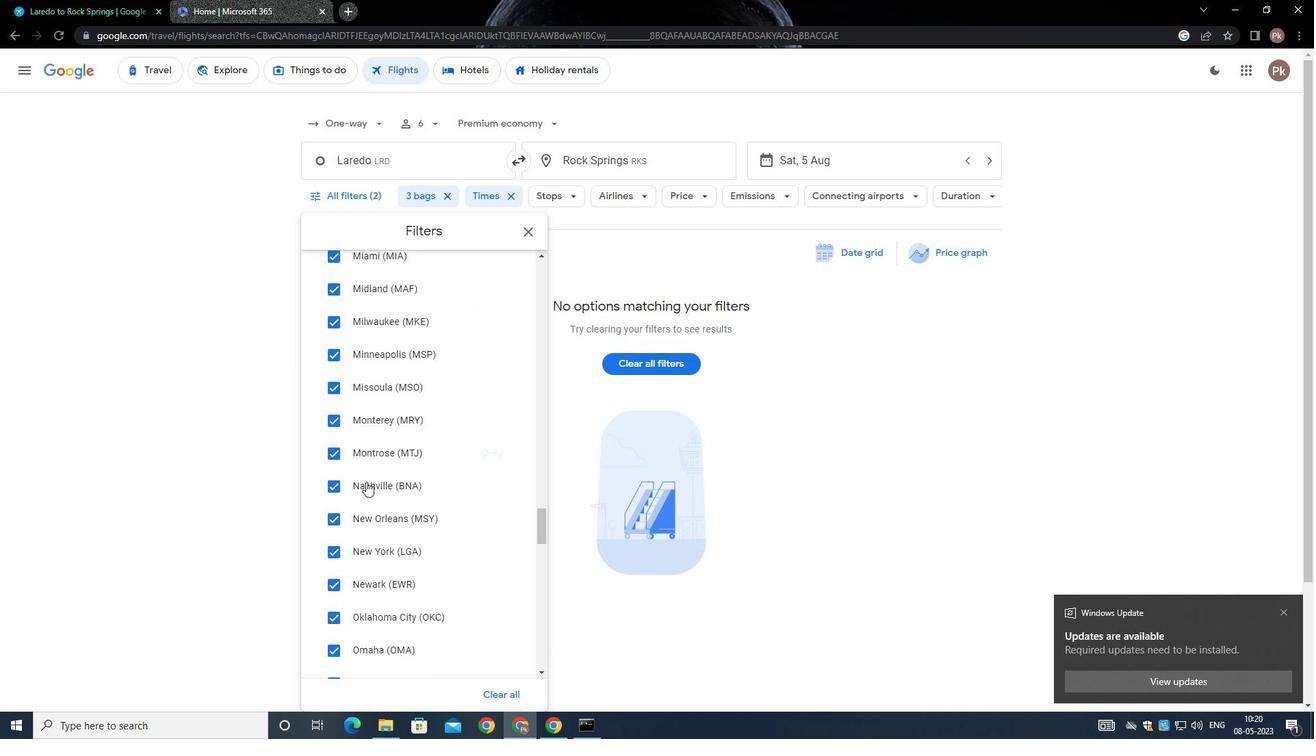 
Action: Mouse scrolled (364, 483) with delta (0, 0)
Screenshot: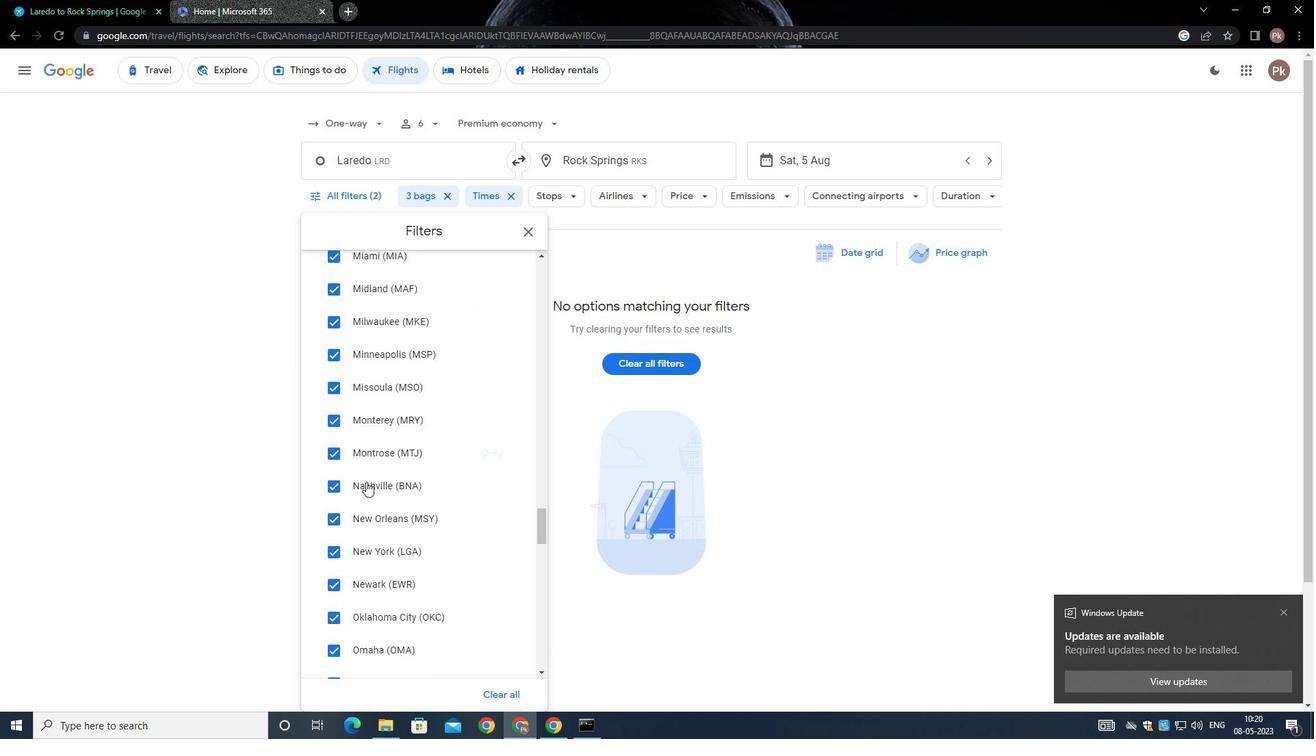 
Action: Mouse moved to (364, 482)
Screenshot: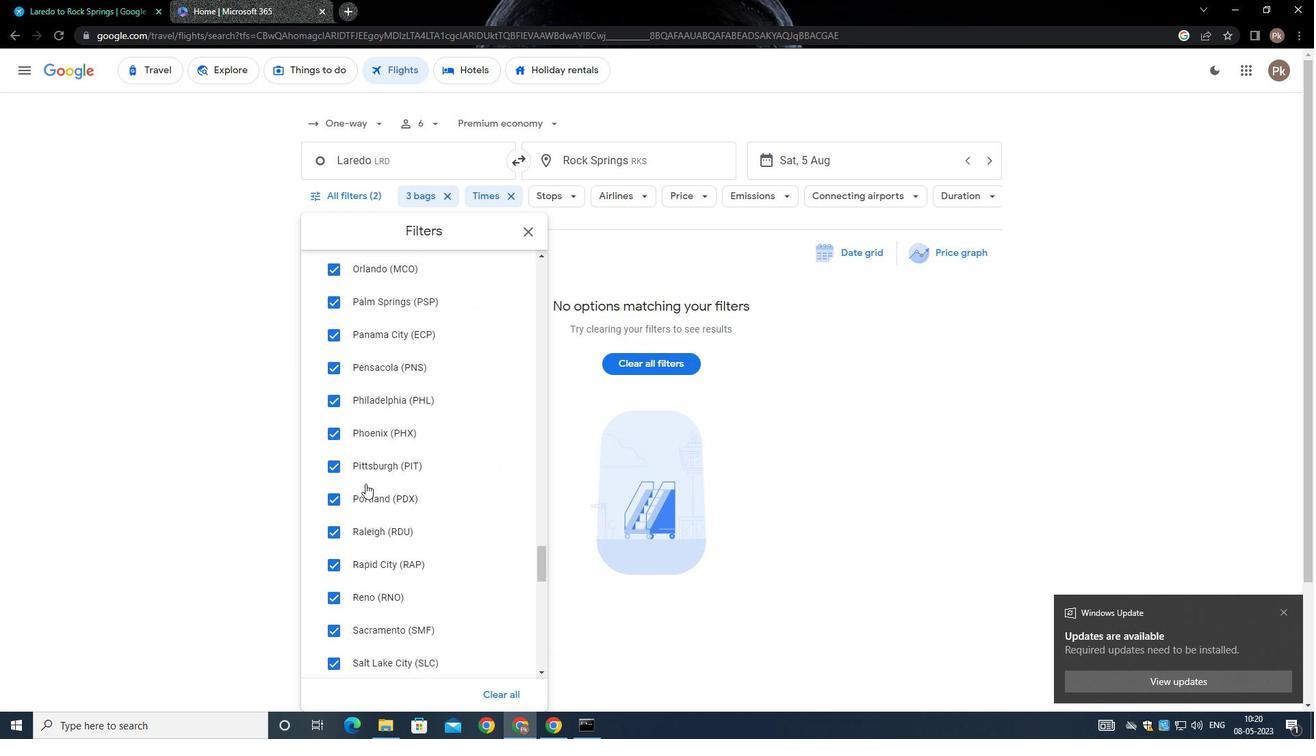
Action: Mouse scrolled (364, 481) with delta (0, 0)
Screenshot: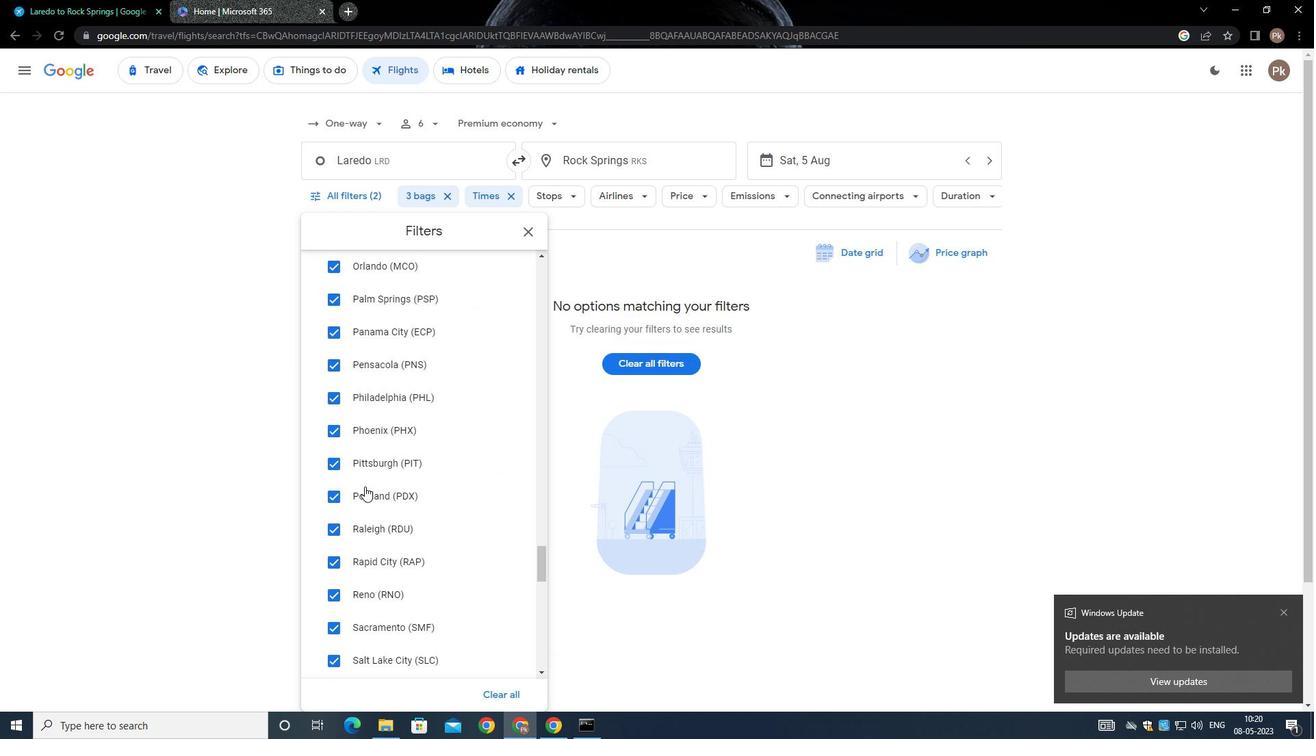 
Action: Mouse scrolled (364, 481) with delta (0, 0)
Screenshot: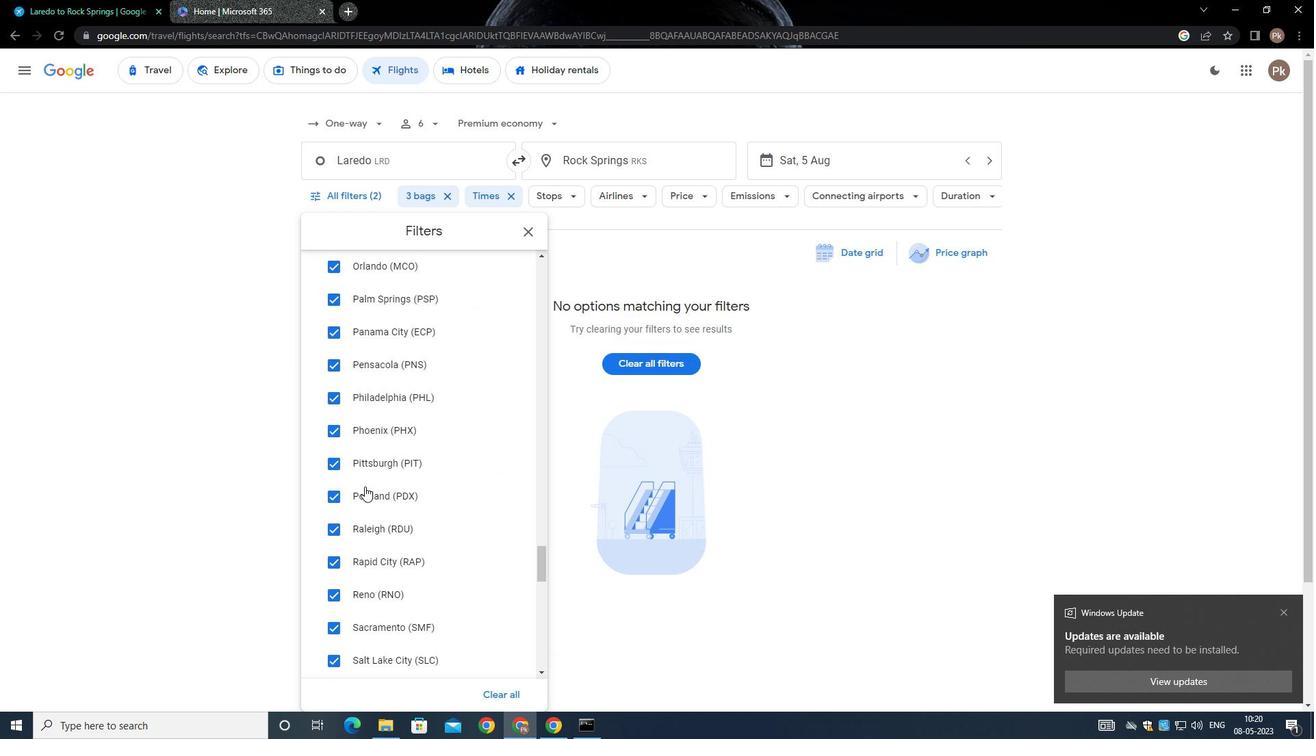 
Action: Mouse scrolled (364, 481) with delta (0, 0)
Screenshot: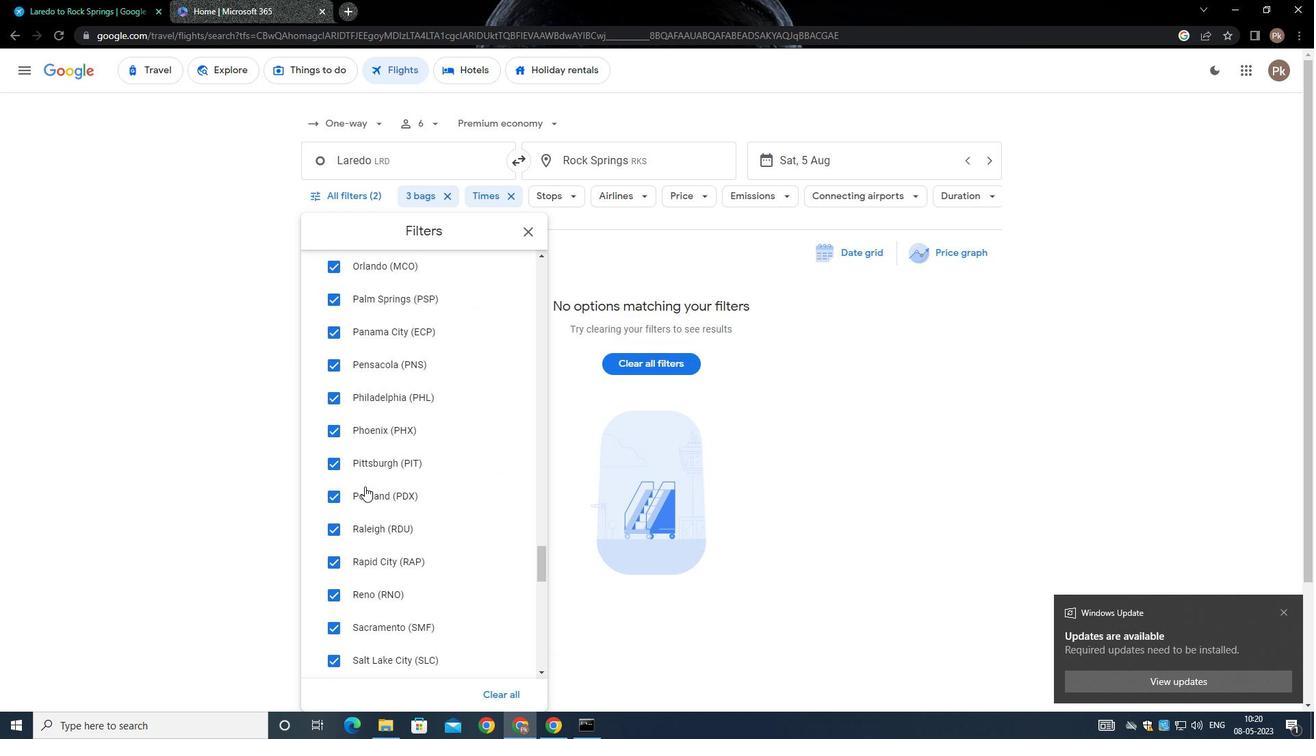 
Action: Mouse scrolled (364, 481) with delta (0, -1)
Screenshot: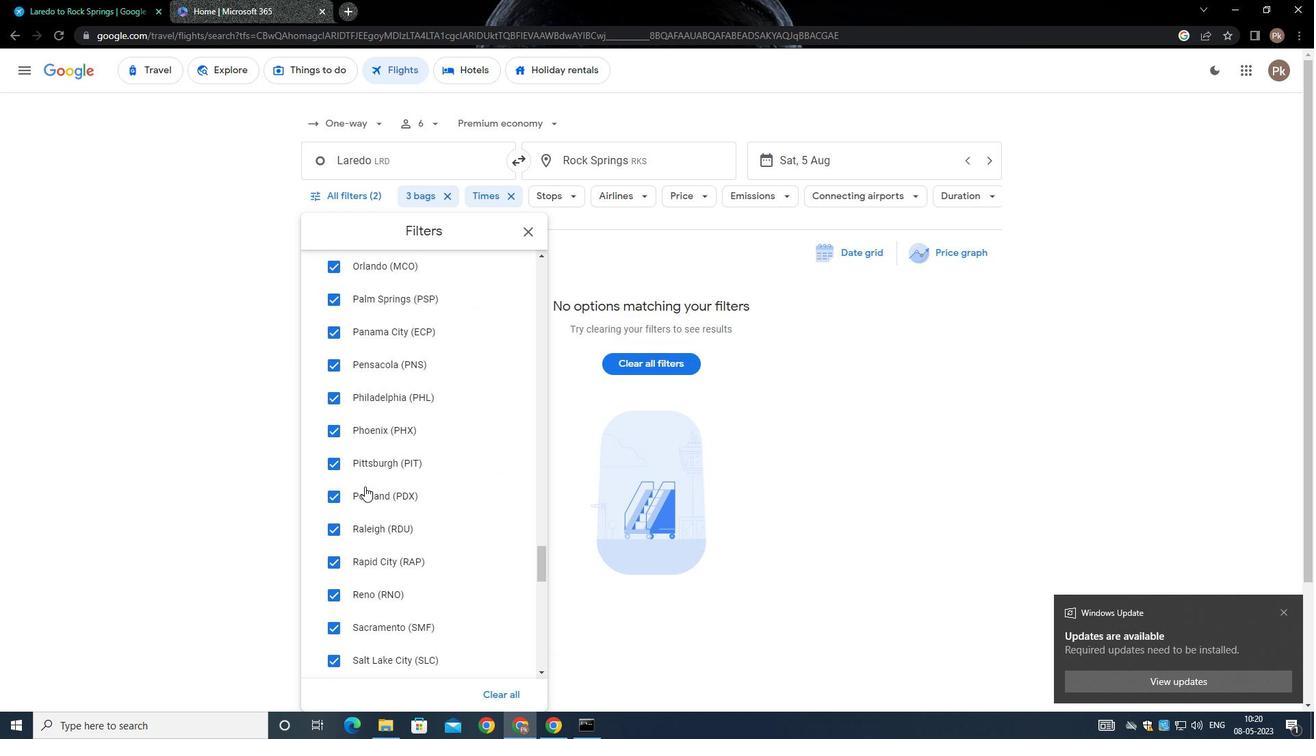 
Action: Mouse scrolled (364, 481) with delta (0, 0)
Screenshot: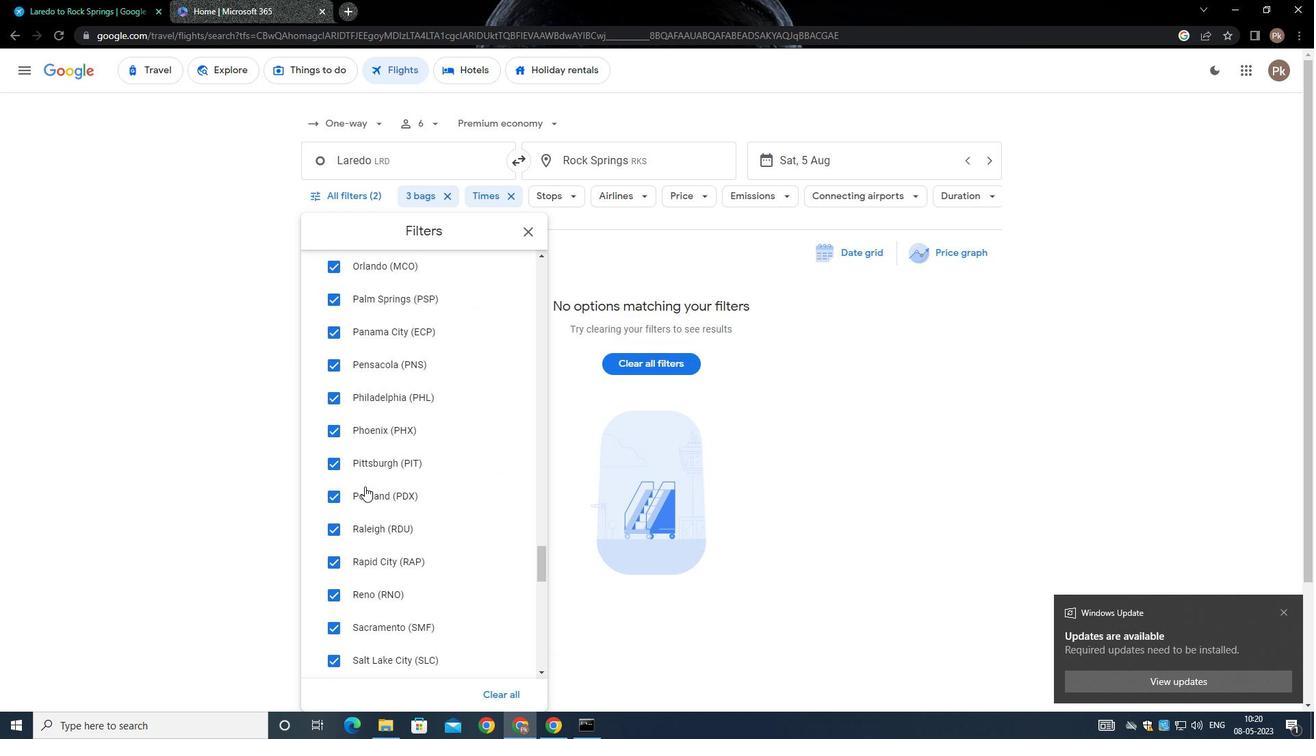 
Action: Mouse scrolled (364, 481) with delta (0, 0)
Screenshot: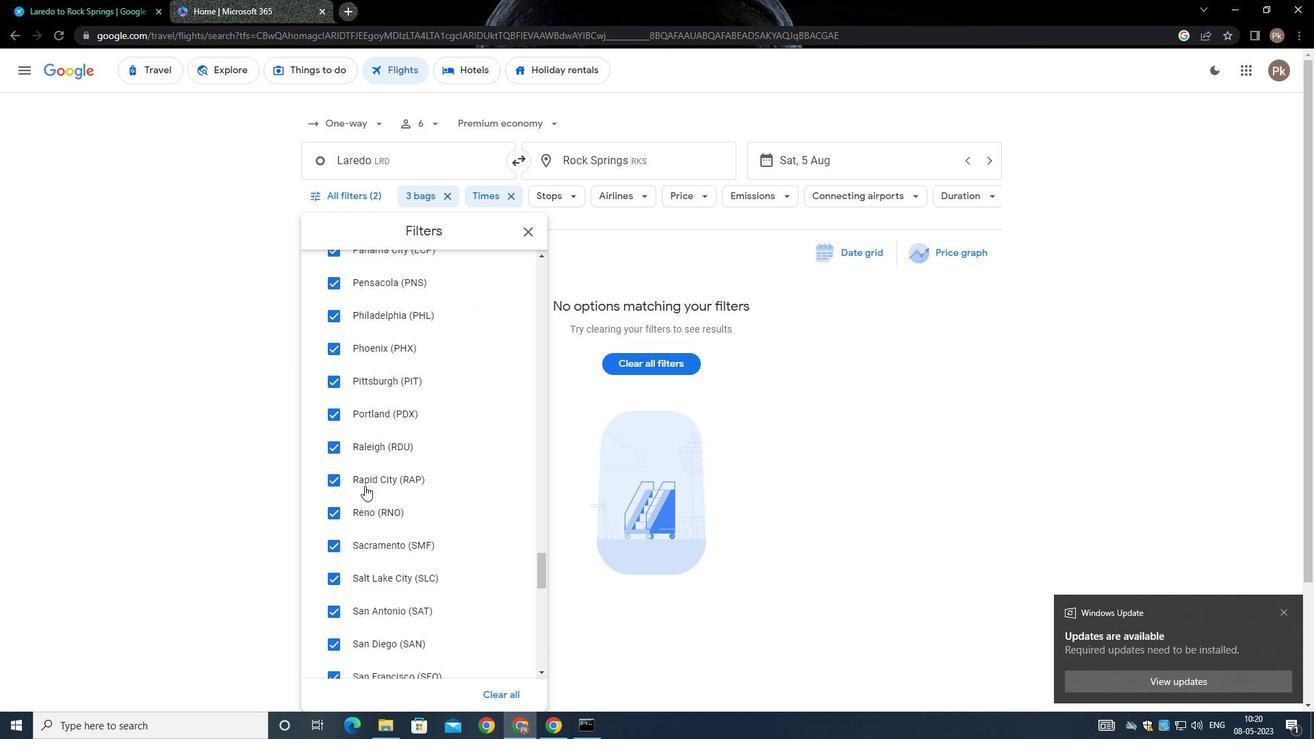
Action: Mouse moved to (361, 477)
Screenshot: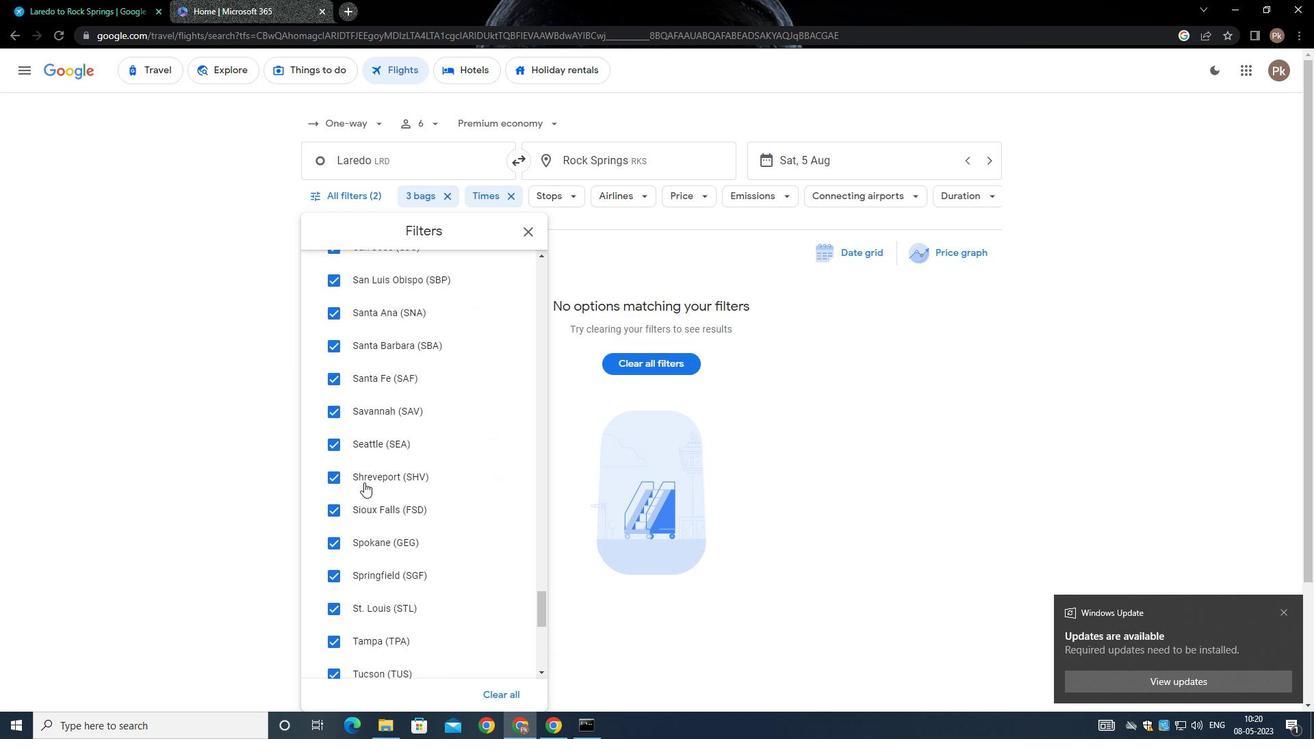 
Action: Mouse scrolled (361, 476) with delta (0, 0)
Screenshot: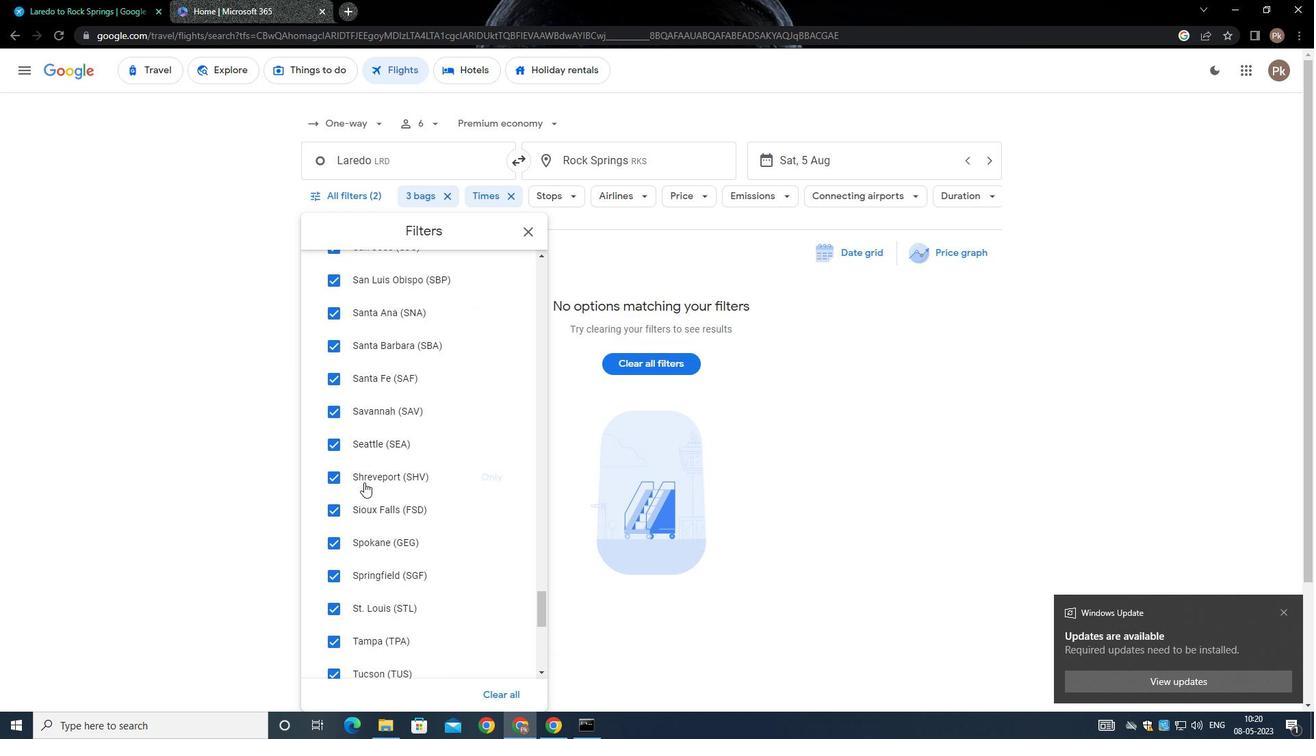 
Action: Mouse scrolled (361, 476) with delta (0, 0)
Screenshot: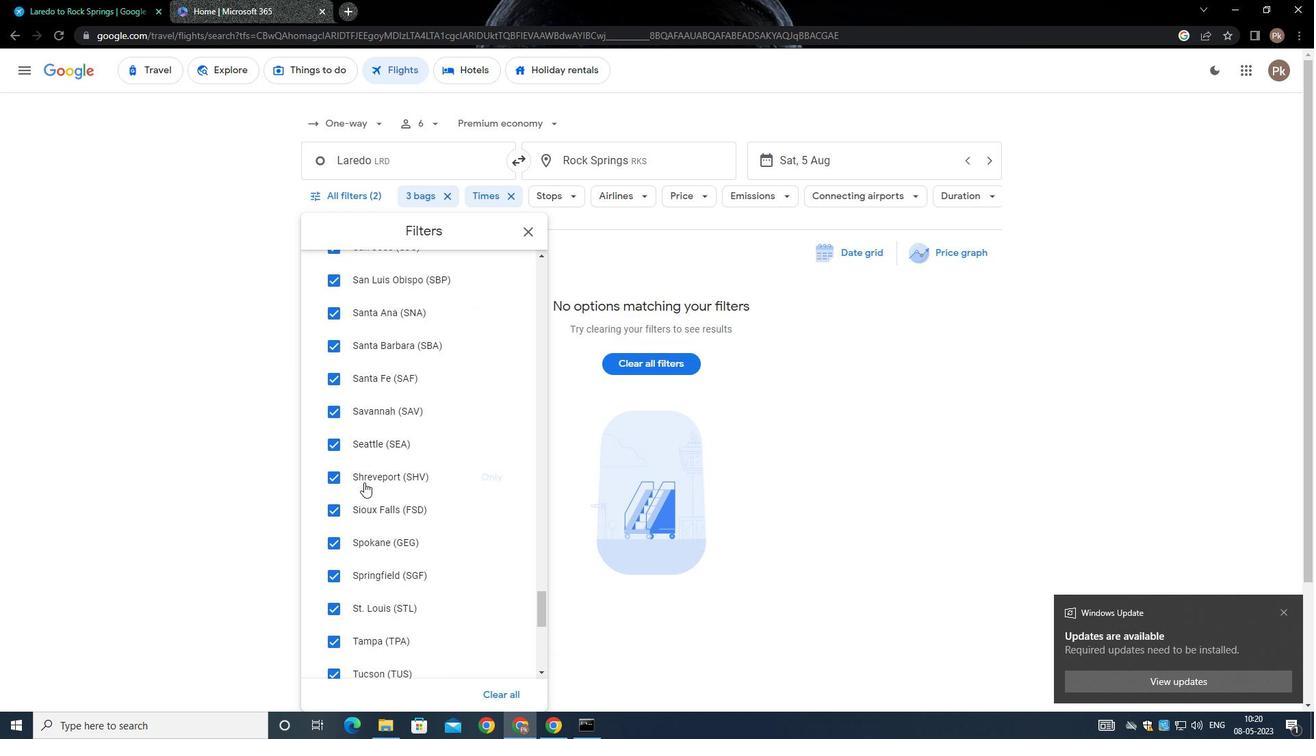 
Action: Mouse scrolled (361, 475) with delta (0, -1)
Screenshot: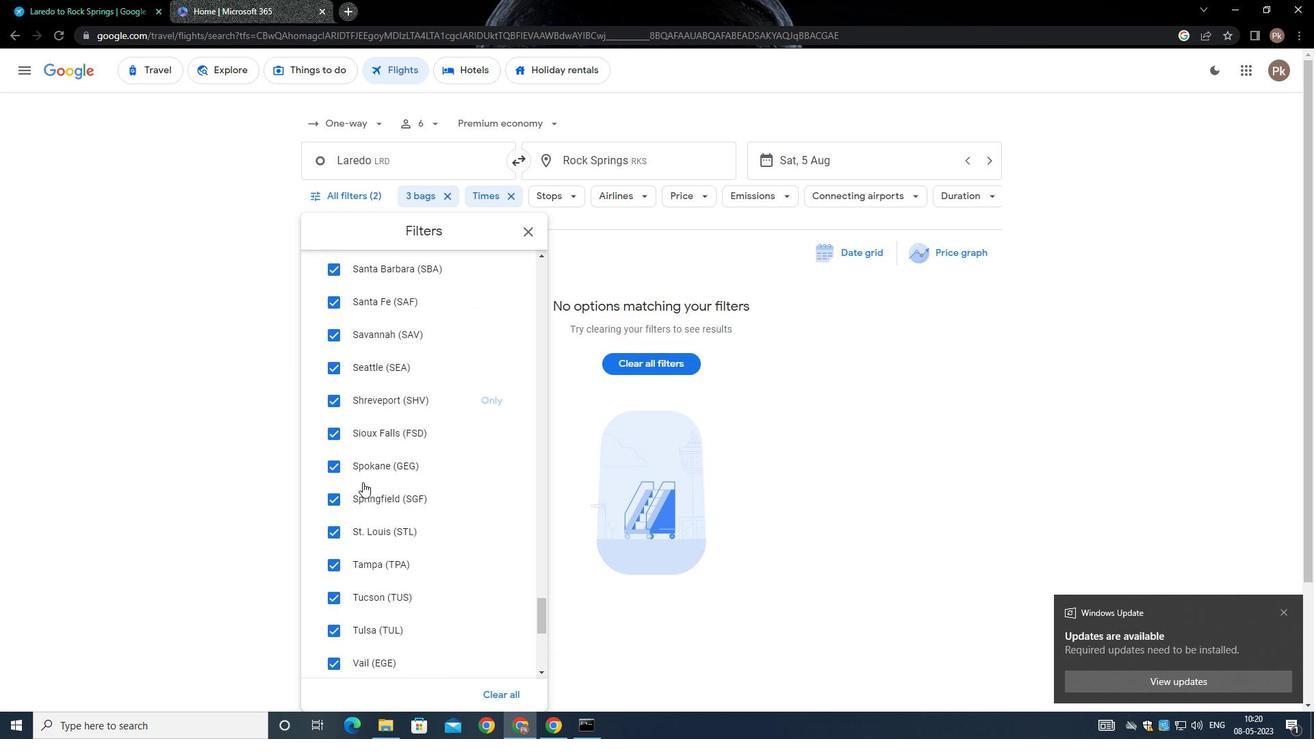 
Action: Mouse scrolled (361, 476) with delta (0, 0)
Screenshot: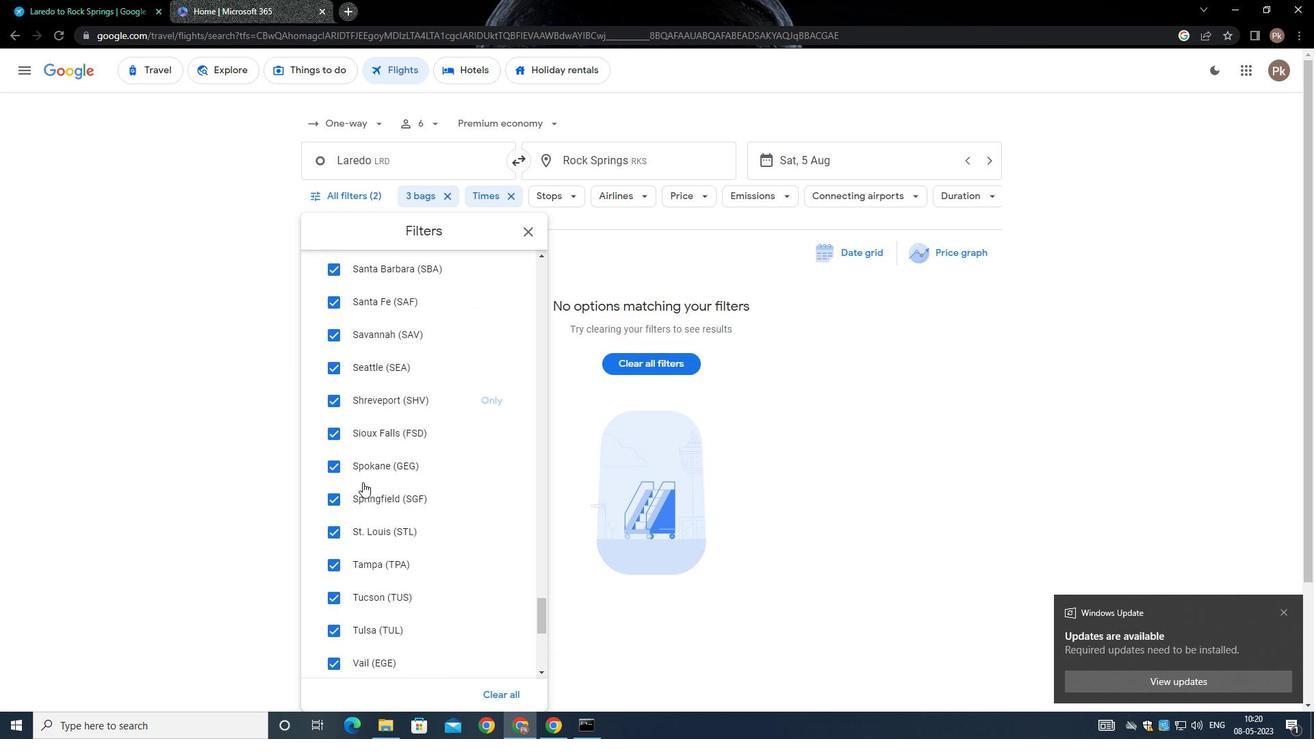 
Action: Mouse scrolled (361, 475) with delta (0, -1)
Screenshot: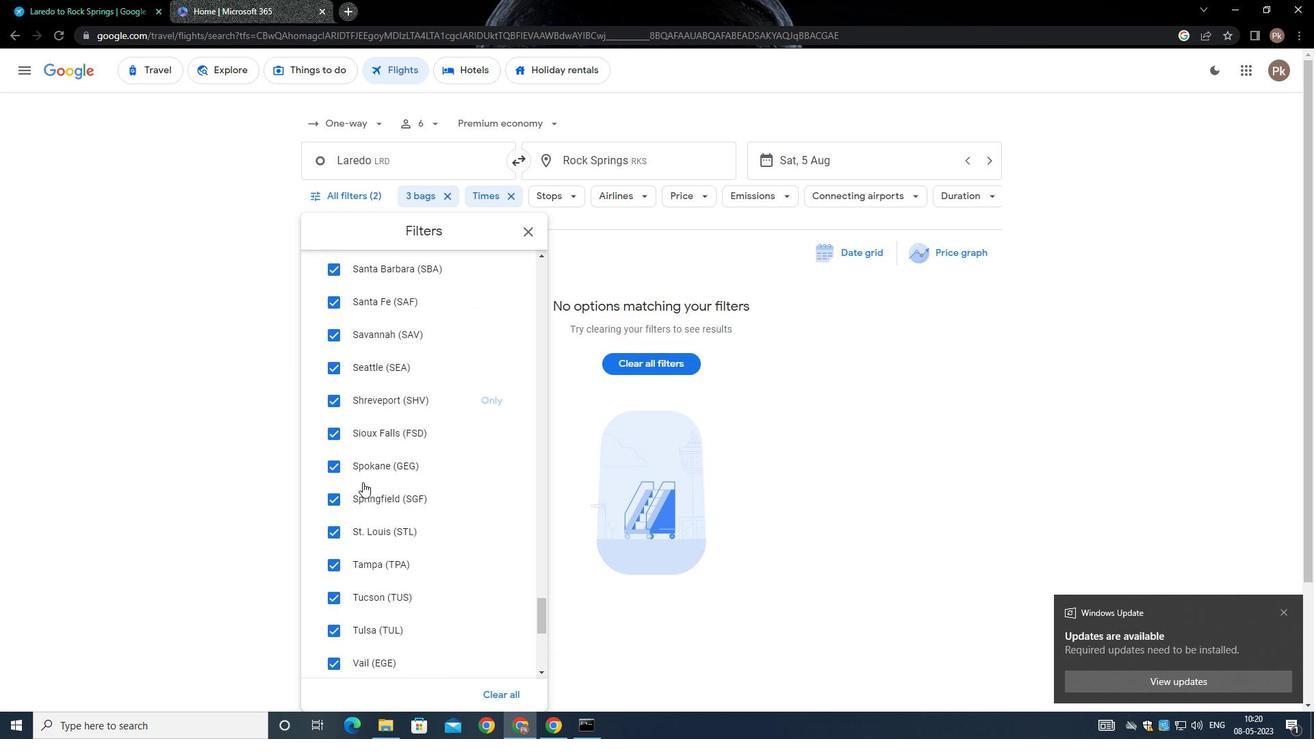 
Action: Mouse scrolled (361, 476) with delta (0, 0)
Screenshot: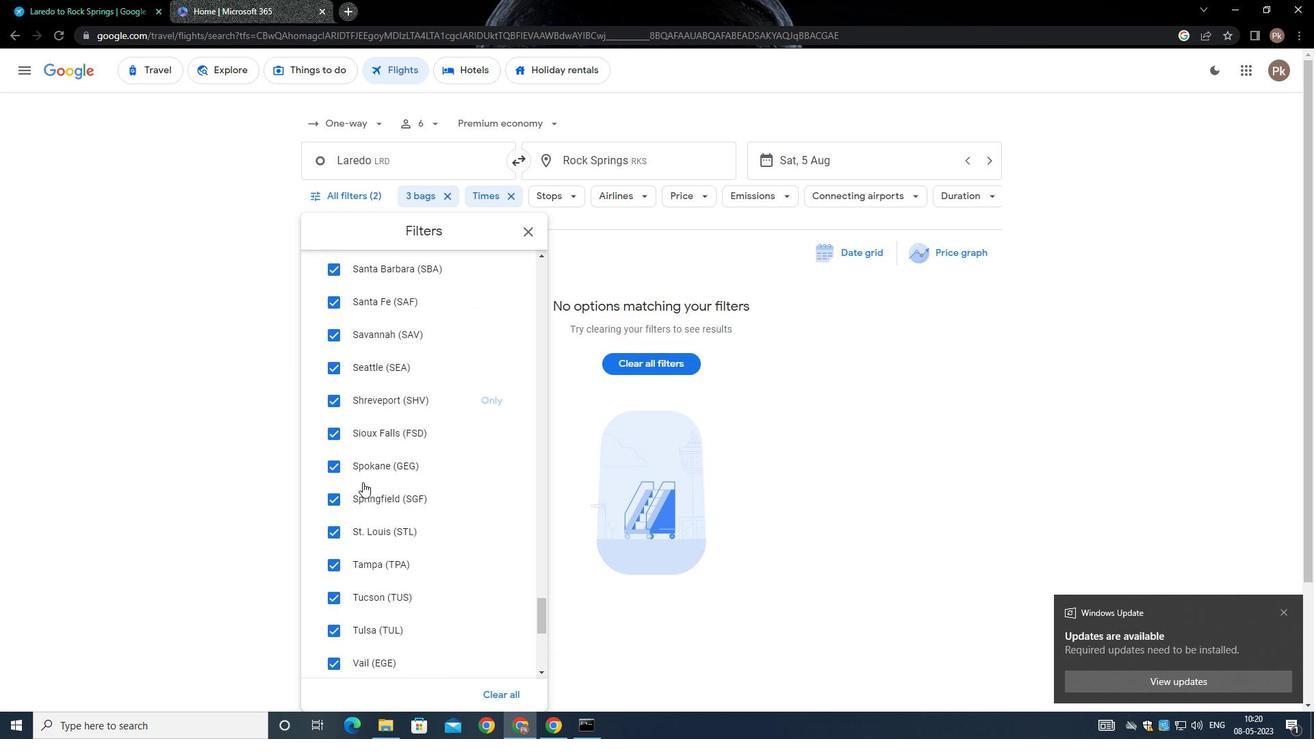 
Action: Mouse moved to (362, 459)
Screenshot: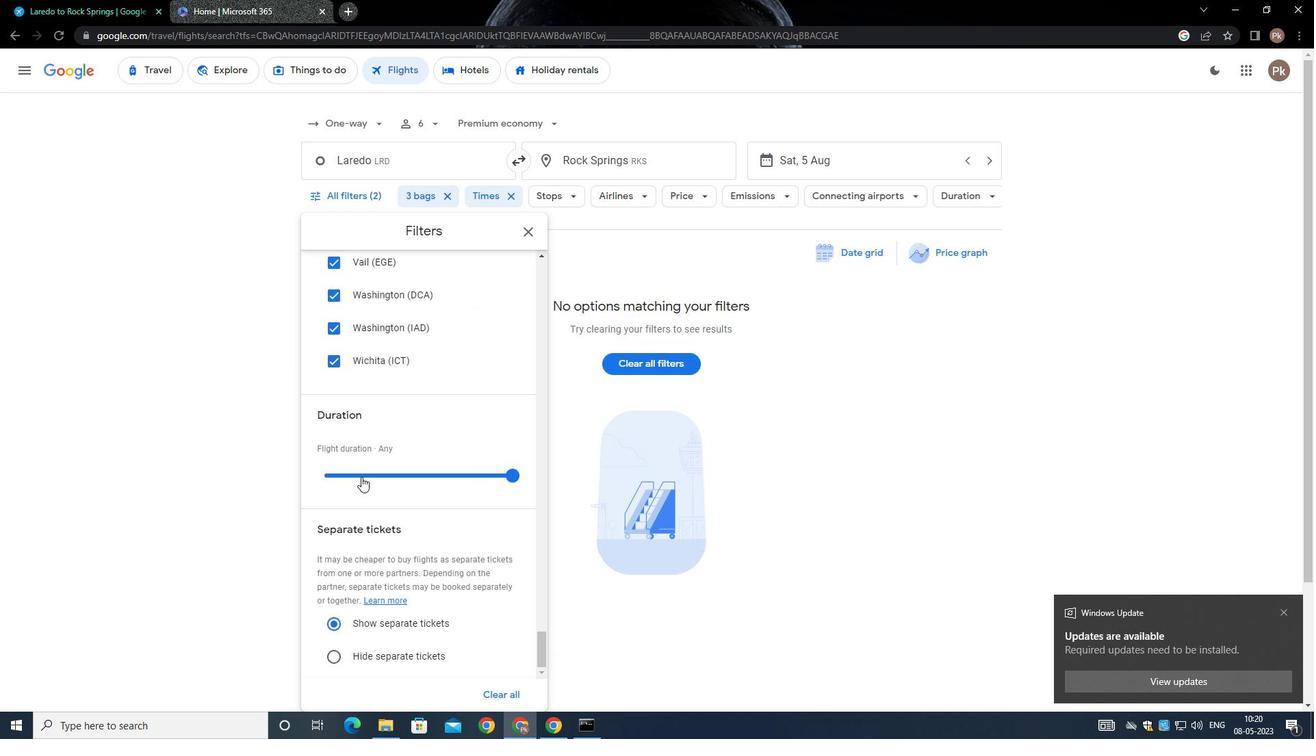 
Action: Mouse scrolled (362, 458) with delta (0, 0)
Screenshot: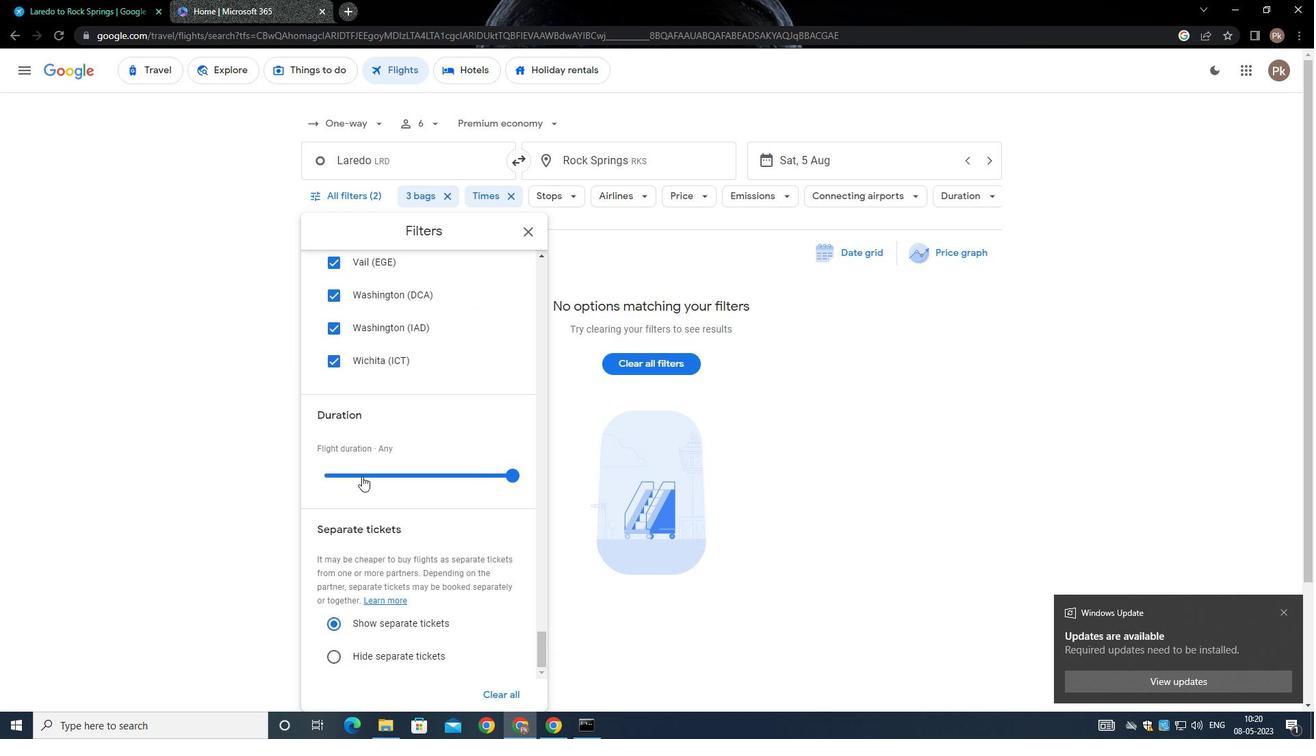 
Action: Mouse scrolled (362, 458) with delta (0, 0)
Screenshot: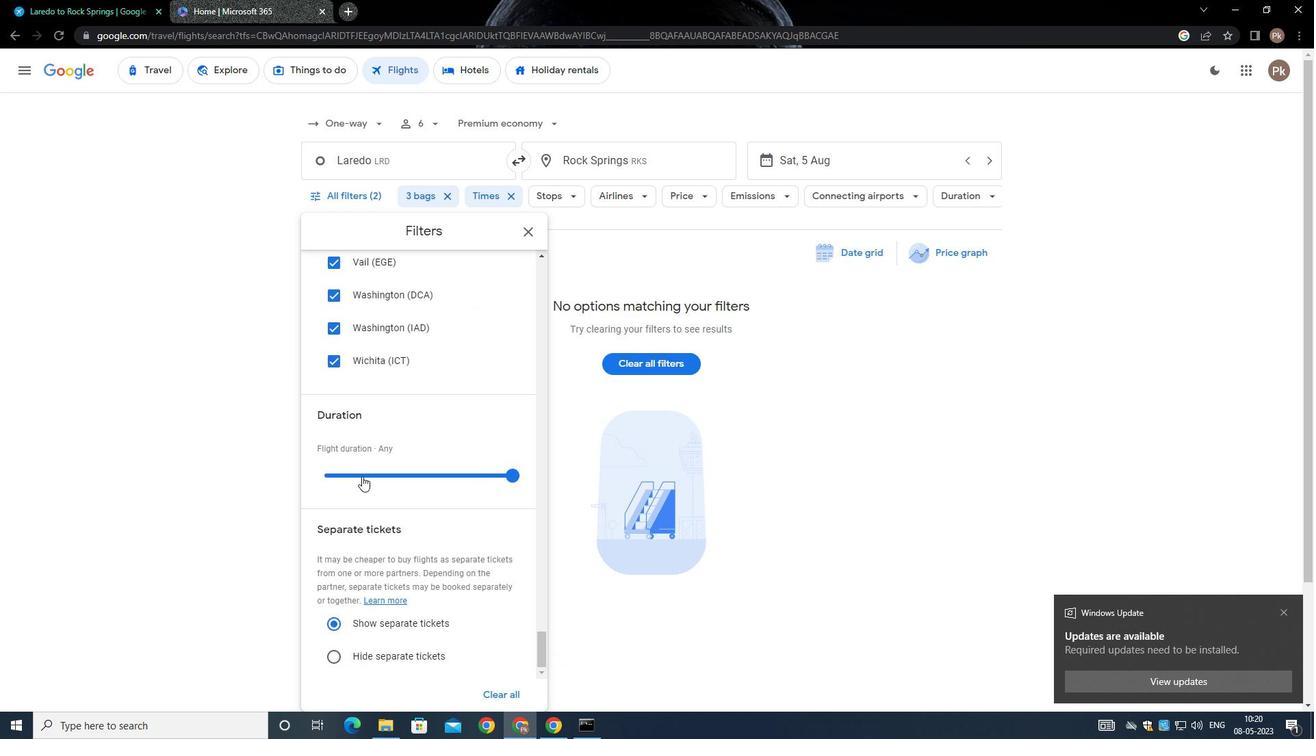 
Action: Mouse scrolled (362, 458) with delta (0, 0)
Screenshot: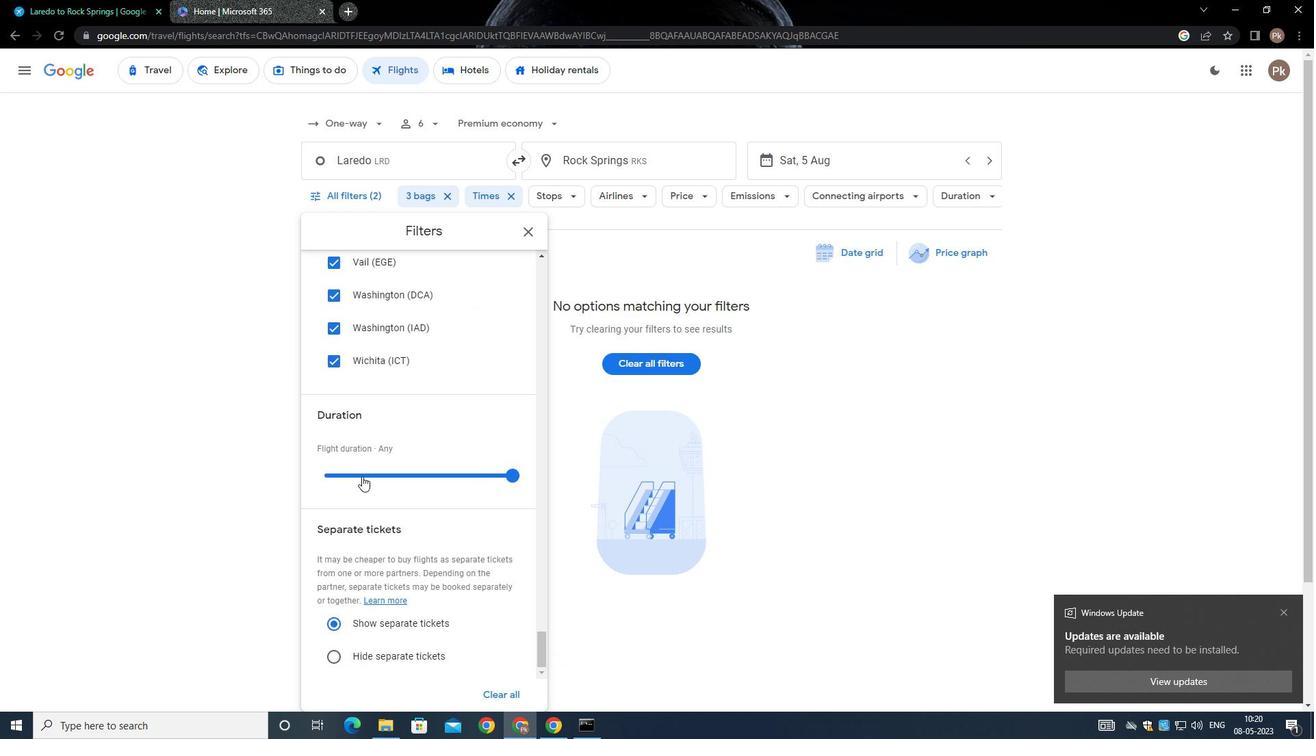 
Action: Mouse scrolled (362, 458) with delta (0, 0)
Screenshot: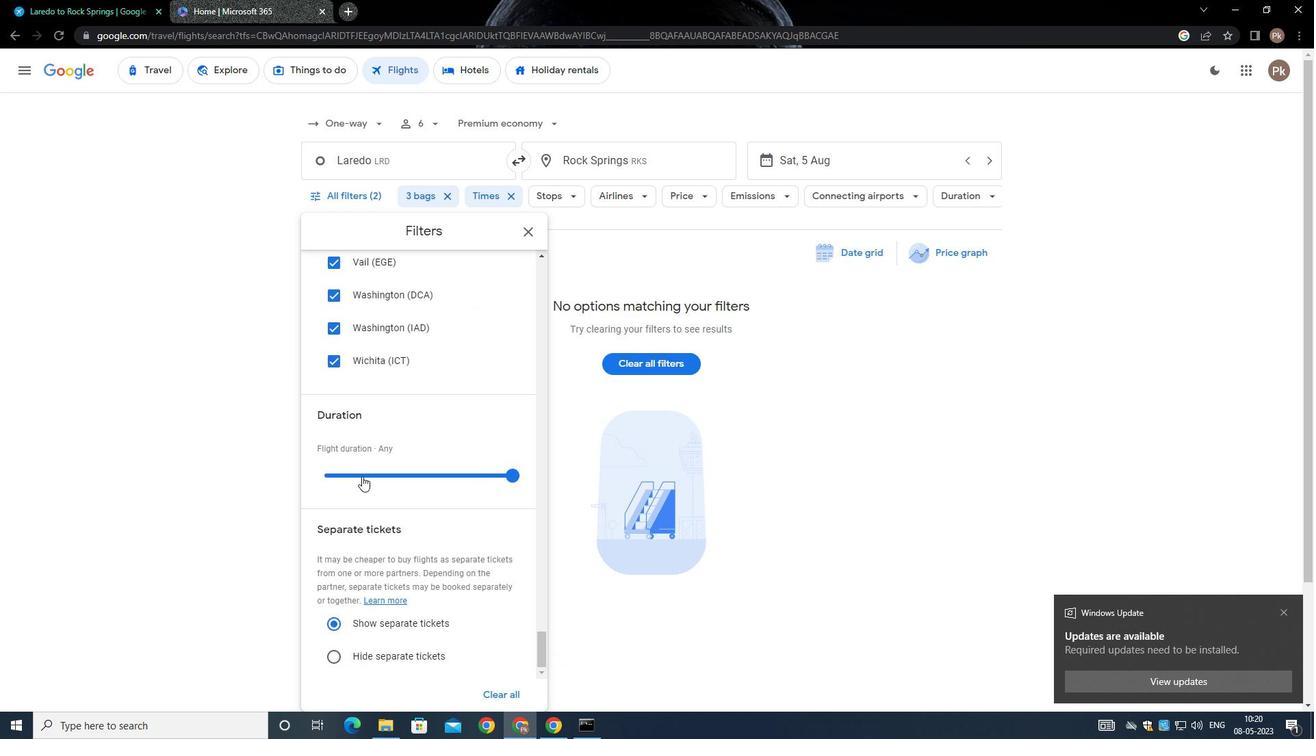 
Action: Mouse scrolled (362, 458) with delta (0, 0)
Screenshot: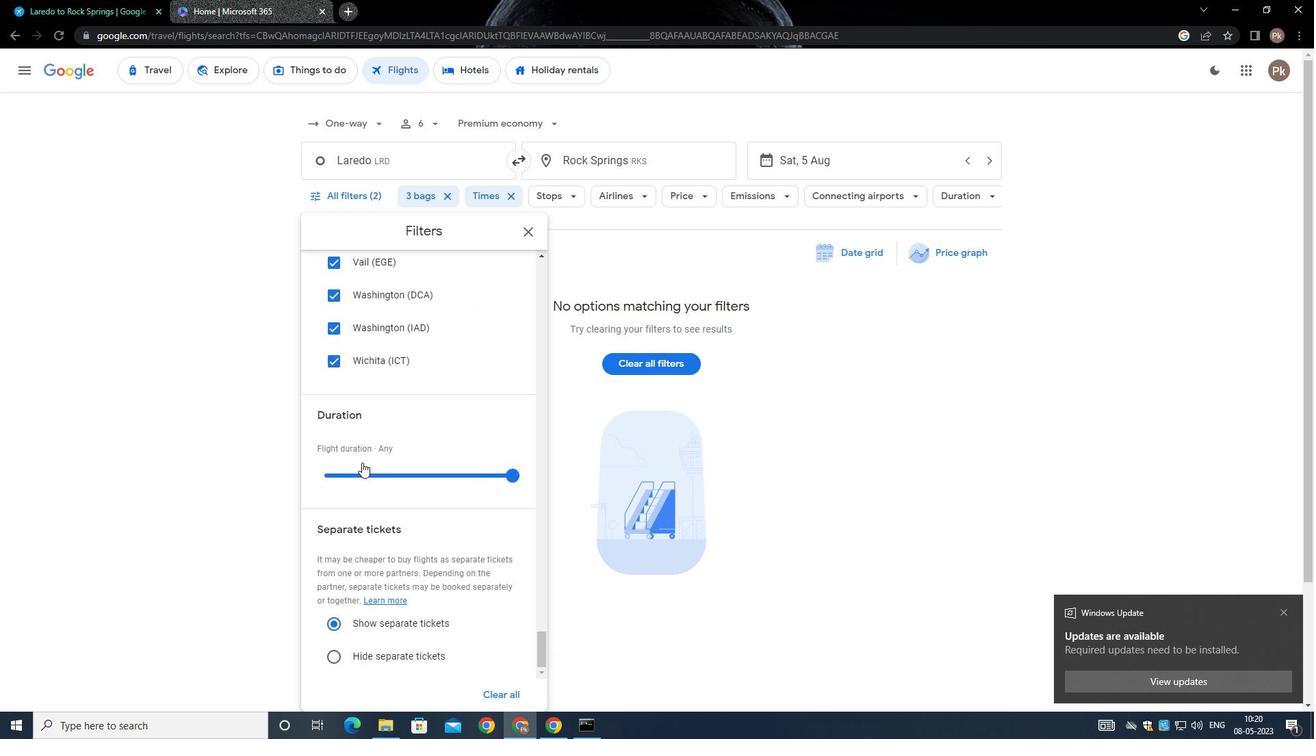 
